 Task: View property listings for condos in Charlotte, North Carolina, with virtual tours available
Action: Key pressed <Key.caps_lock>C<Key.caps_lock>harlotte
Screenshot: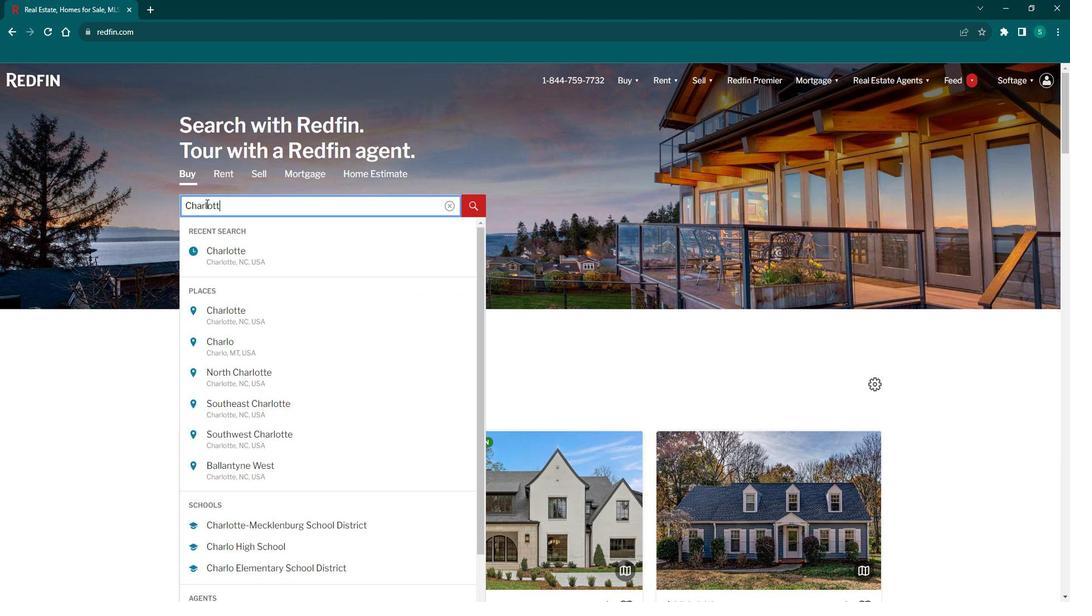 
Action: Mouse moved to (241, 319)
Screenshot: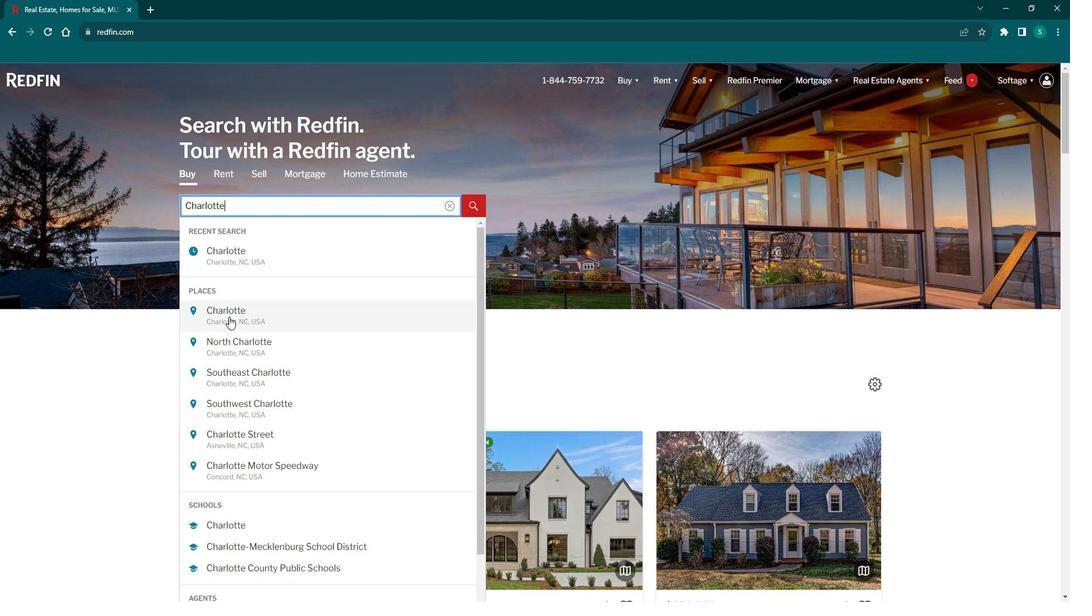
Action: Mouse pressed left at (241, 319)
Screenshot: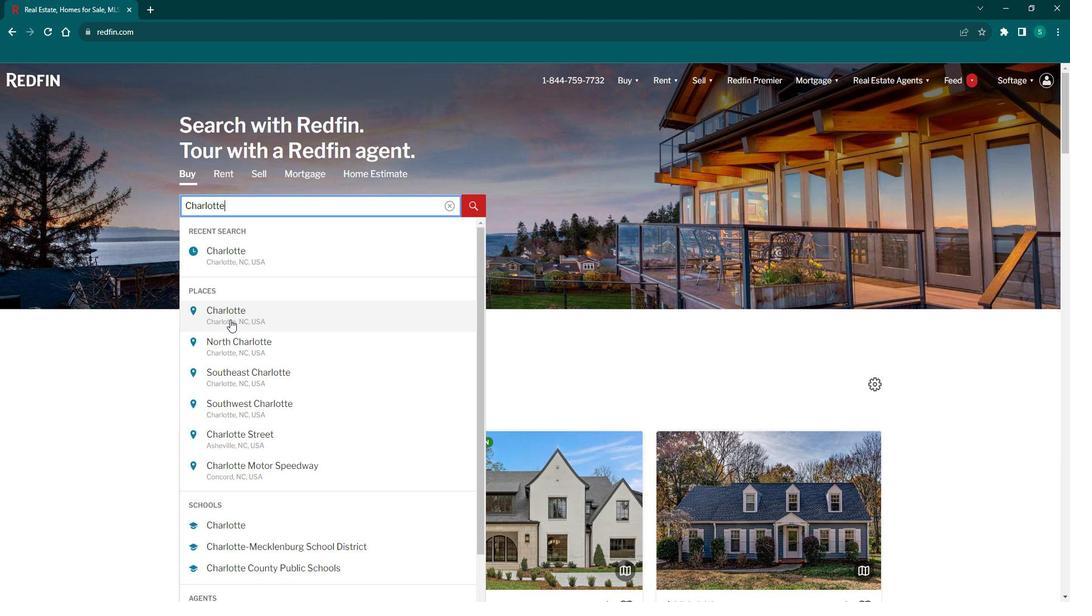 
Action: Mouse moved to (970, 153)
Screenshot: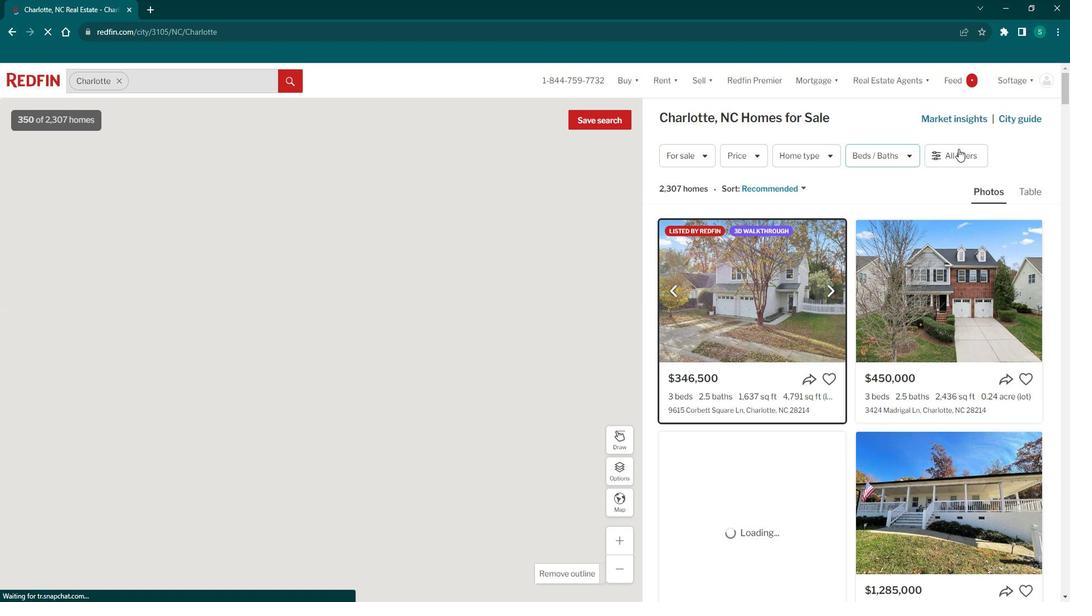 
Action: Mouse pressed left at (970, 153)
Screenshot: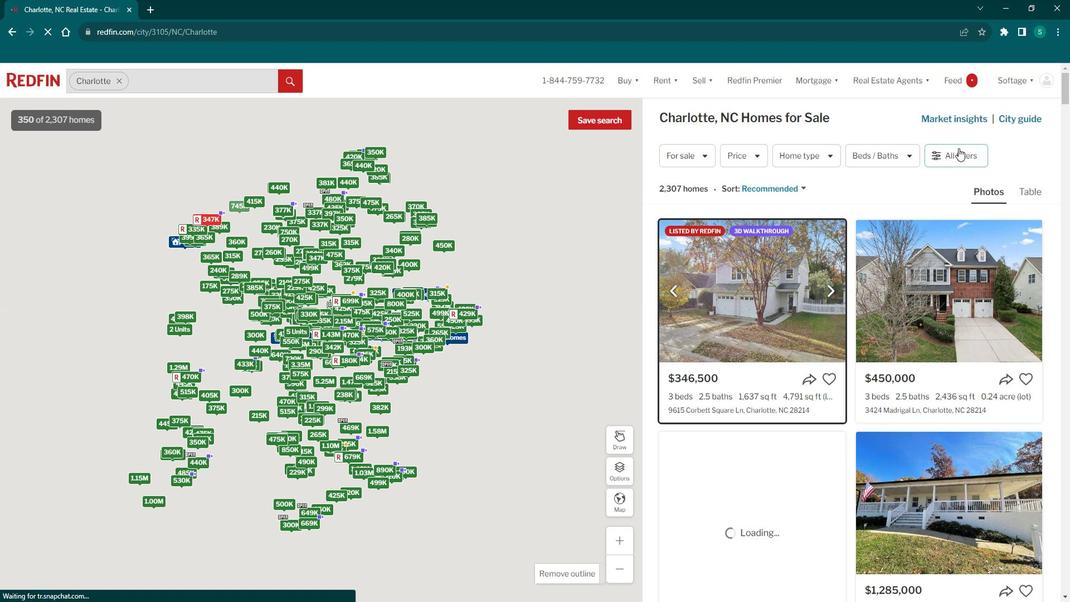 
Action: Mouse moved to (964, 157)
Screenshot: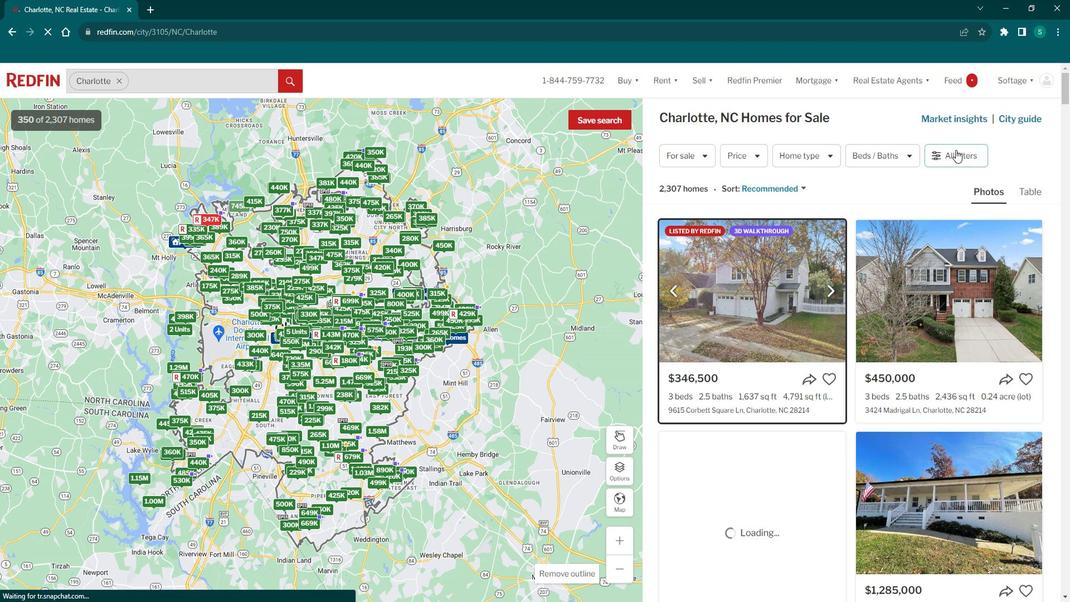 
Action: Mouse pressed left at (964, 157)
Screenshot: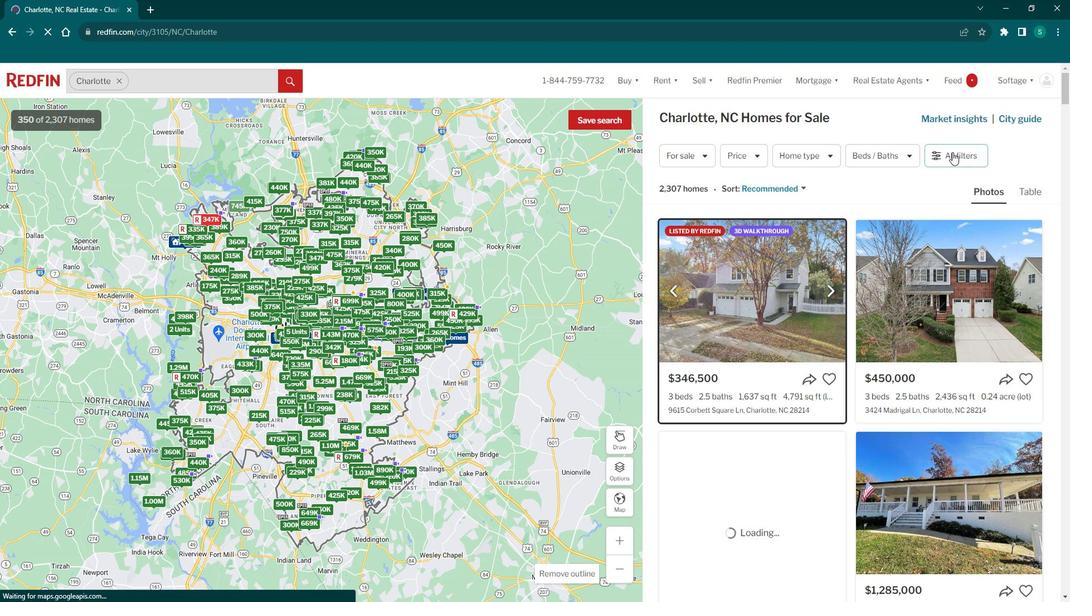 
Action: Mouse pressed left at (964, 157)
Screenshot: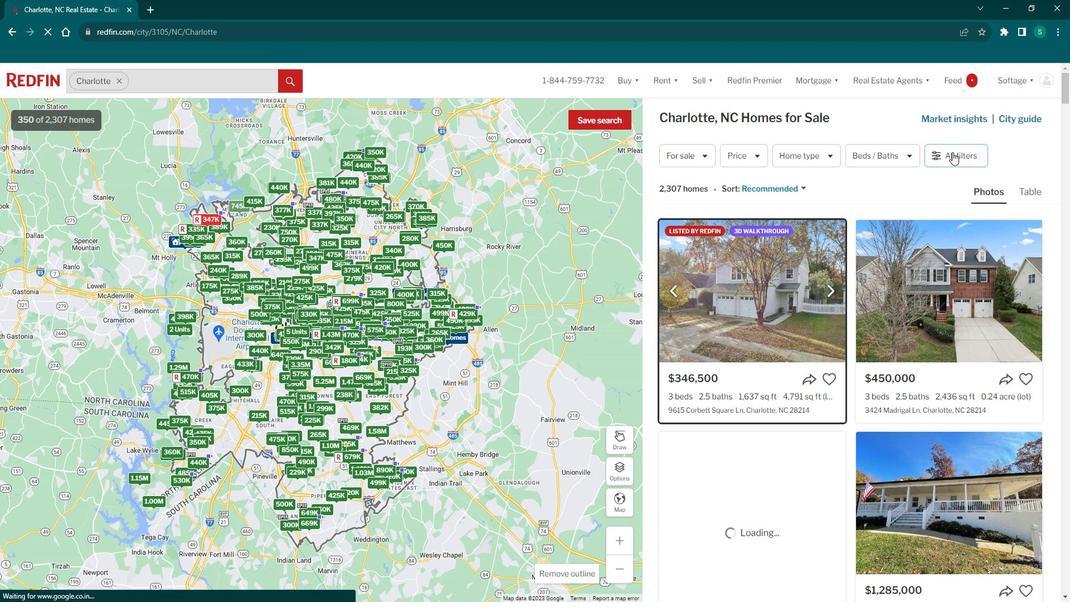 
Action: Mouse pressed left at (964, 157)
Screenshot: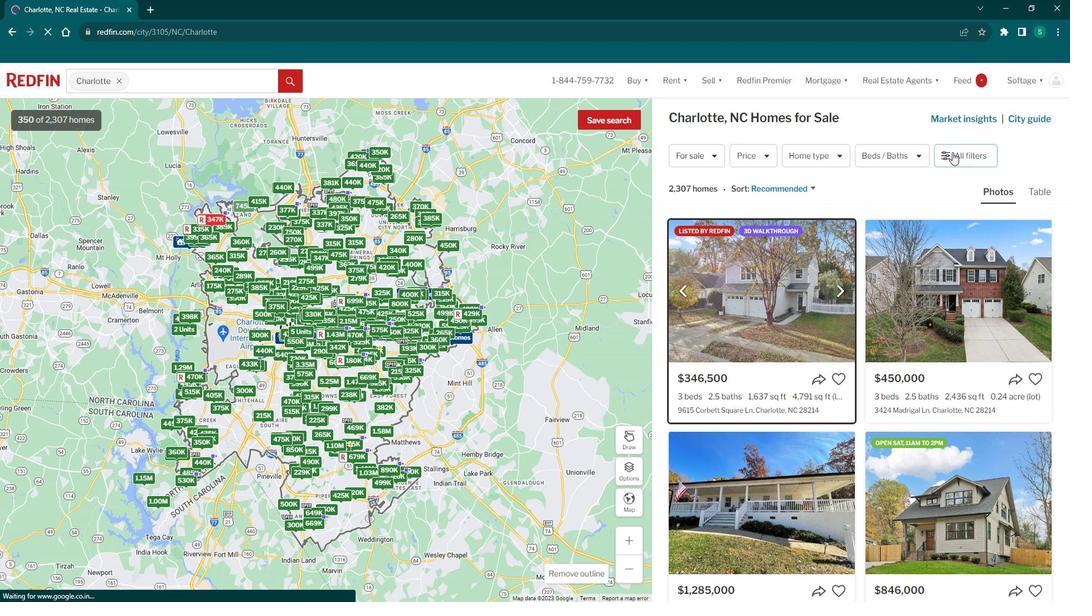 
Action: Mouse moved to (798, 381)
Screenshot: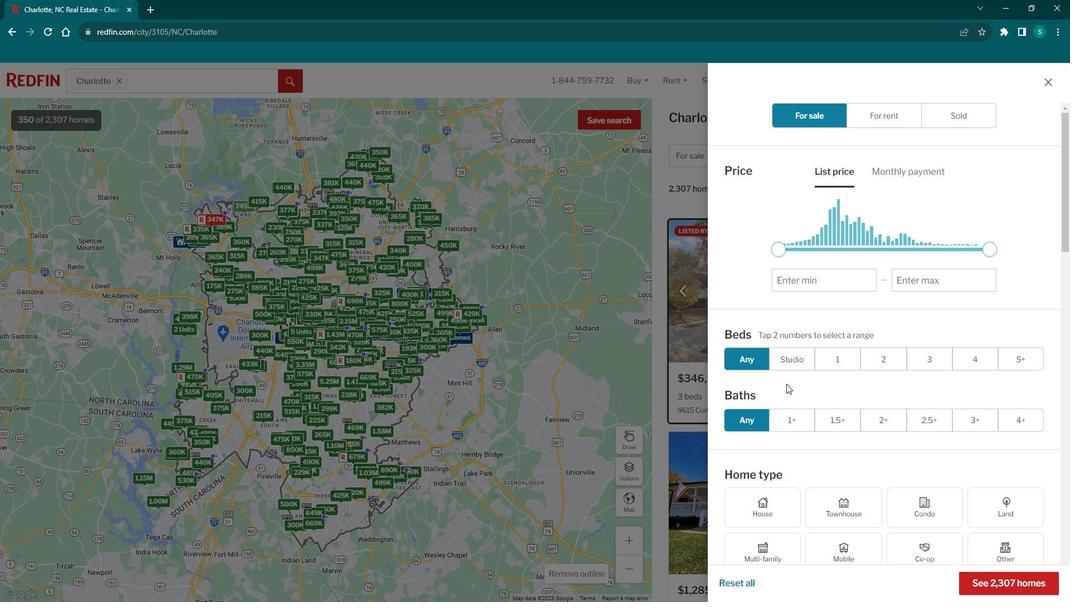 
Action: Mouse scrolled (798, 380) with delta (0, 0)
Screenshot: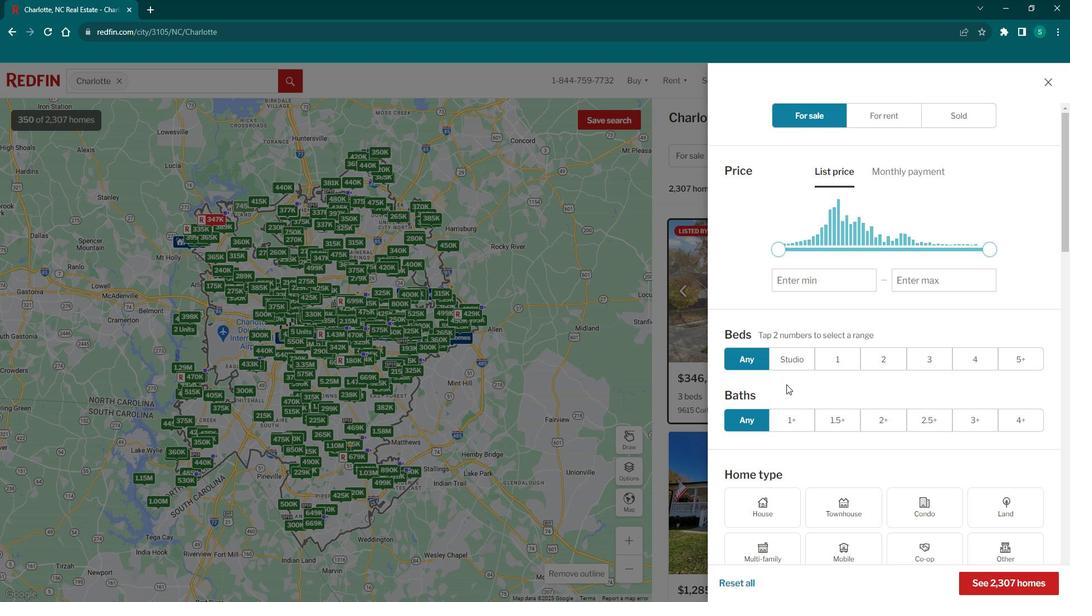 
Action: Mouse scrolled (798, 380) with delta (0, 0)
Screenshot: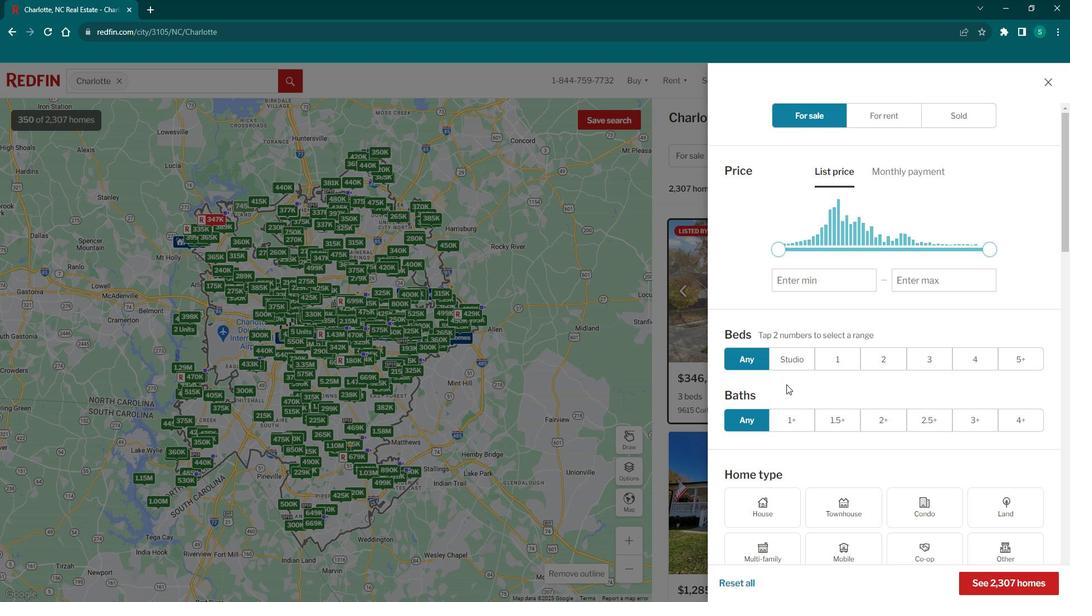 
Action: Mouse scrolled (798, 380) with delta (0, 0)
Screenshot: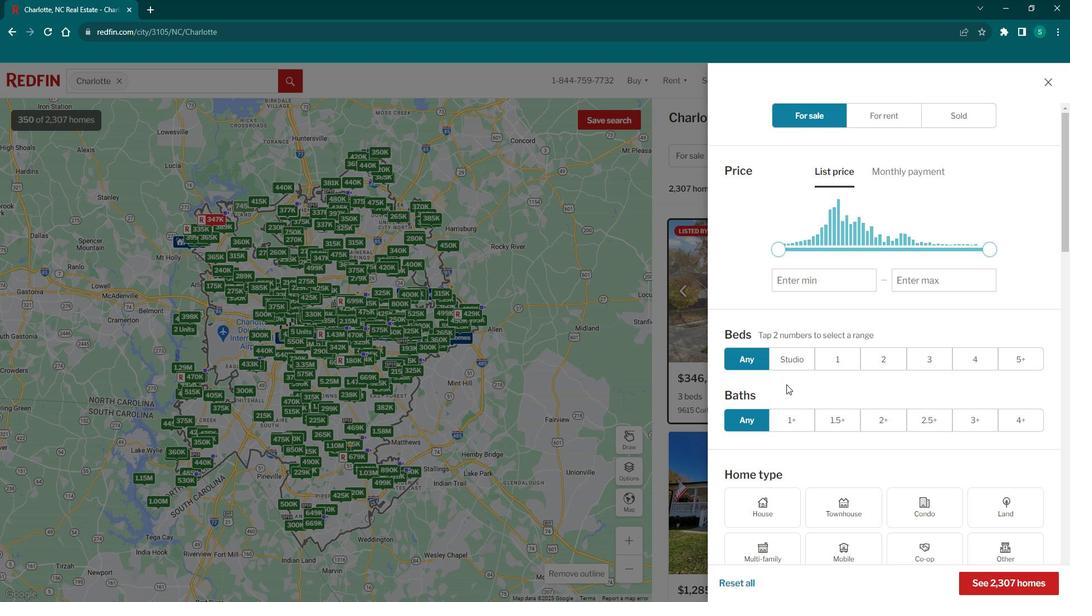 
Action: Mouse scrolled (798, 380) with delta (0, 0)
Screenshot: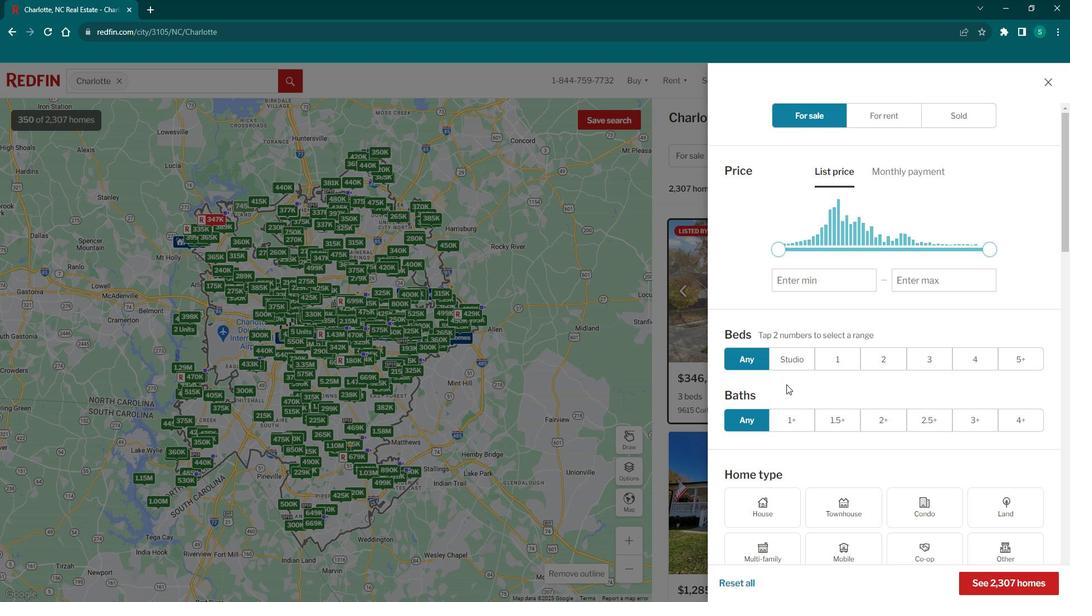 
Action: Mouse scrolled (798, 380) with delta (0, 0)
Screenshot: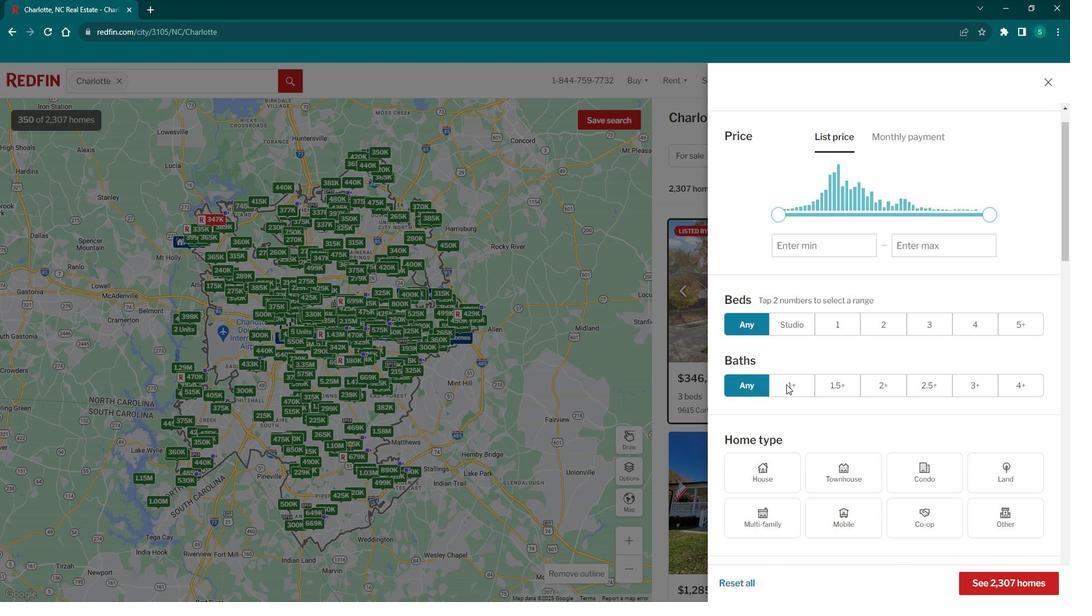 
Action: Mouse moved to (933, 229)
Screenshot: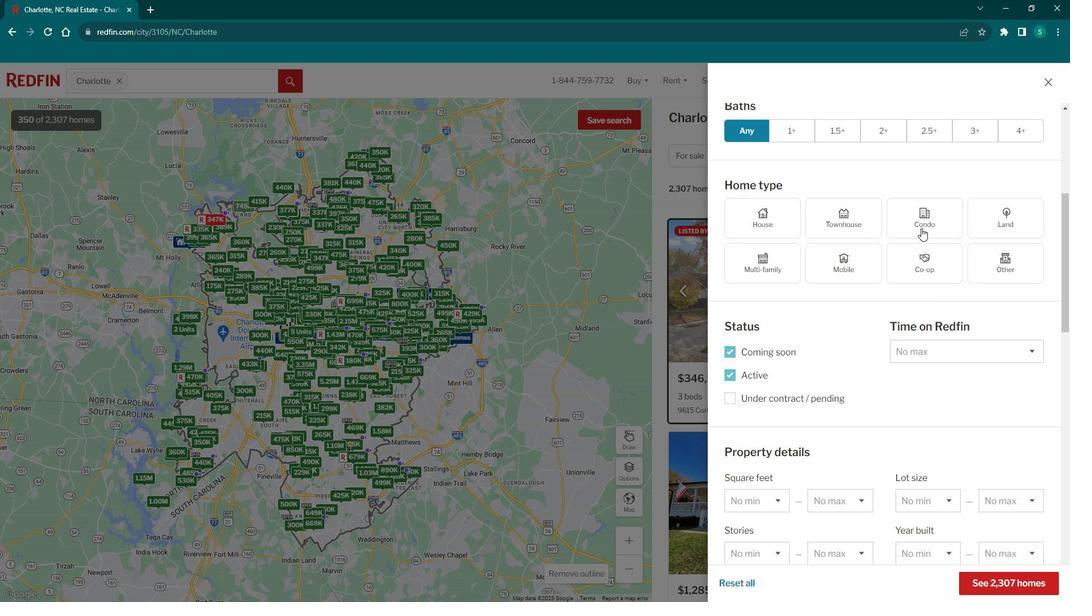 
Action: Mouse pressed left at (933, 229)
Screenshot: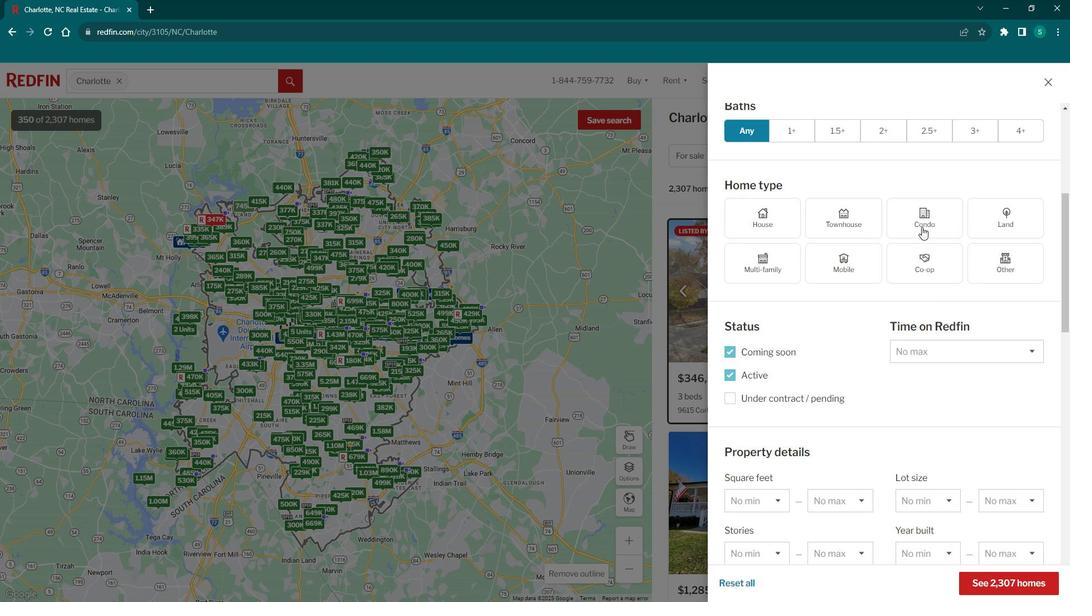 
Action: Mouse moved to (843, 375)
Screenshot: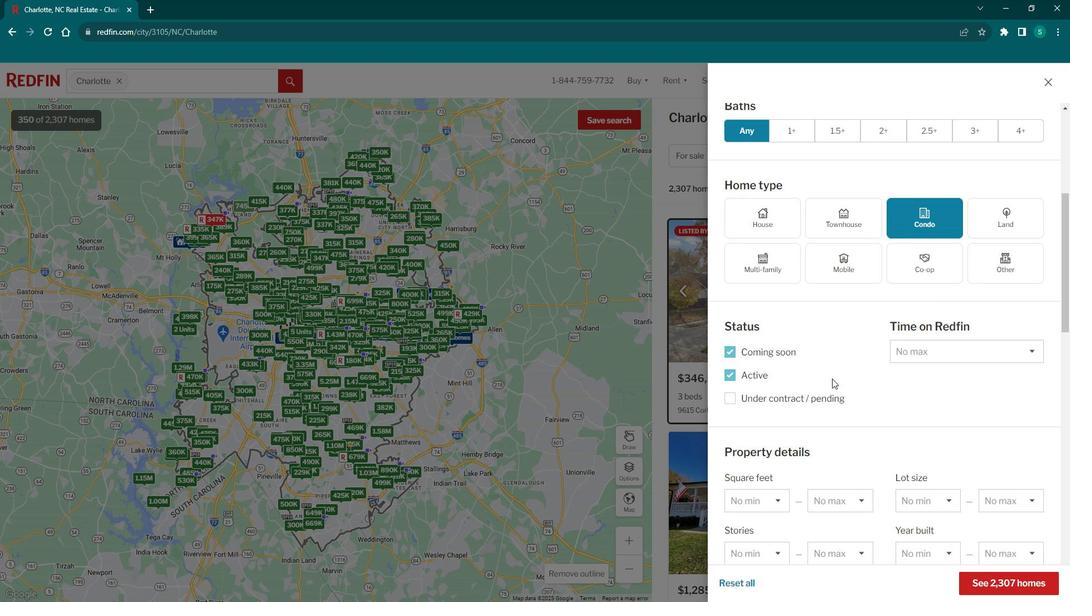 
Action: Mouse scrolled (843, 375) with delta (0, 0)
Screenshot: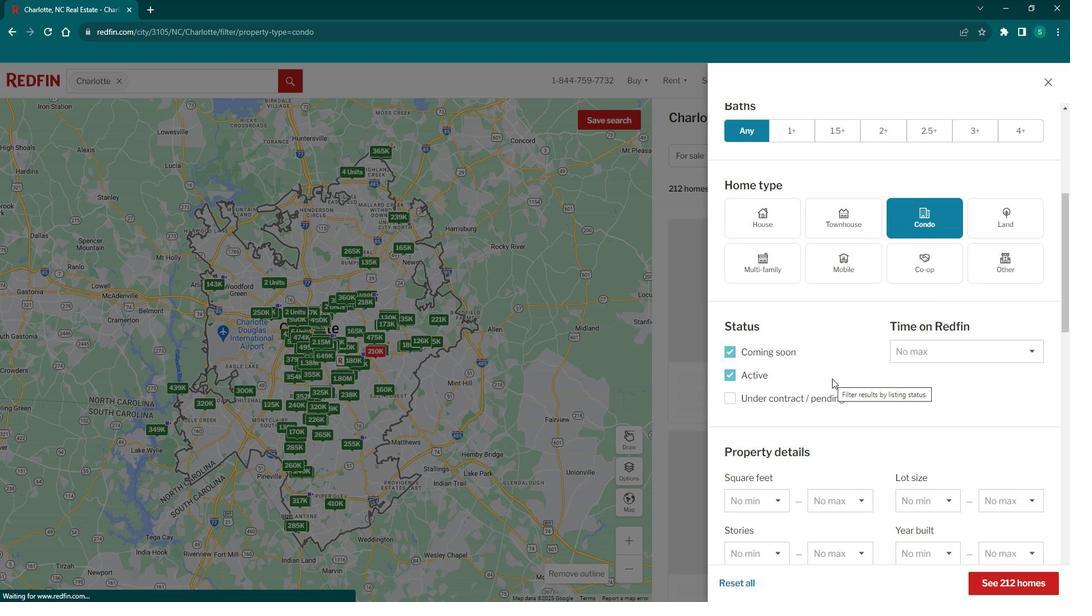 
Action: Mouse scrolled (843, 375) with delta (0, 0)
Screenshot: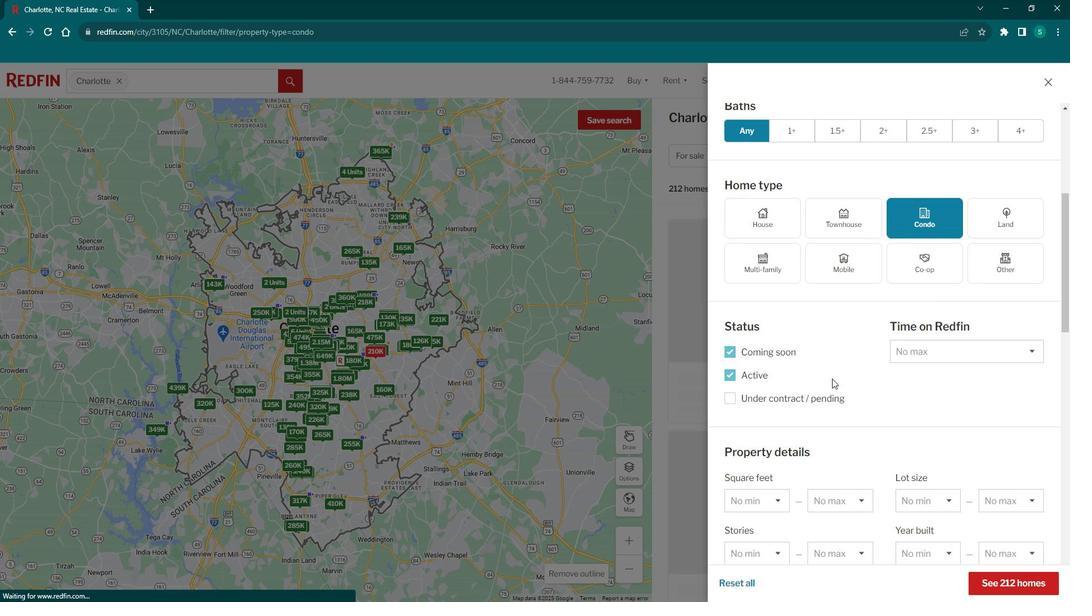 
Action: Mouse scrolled (843, 375) with delta (0, 0)
Screenshot: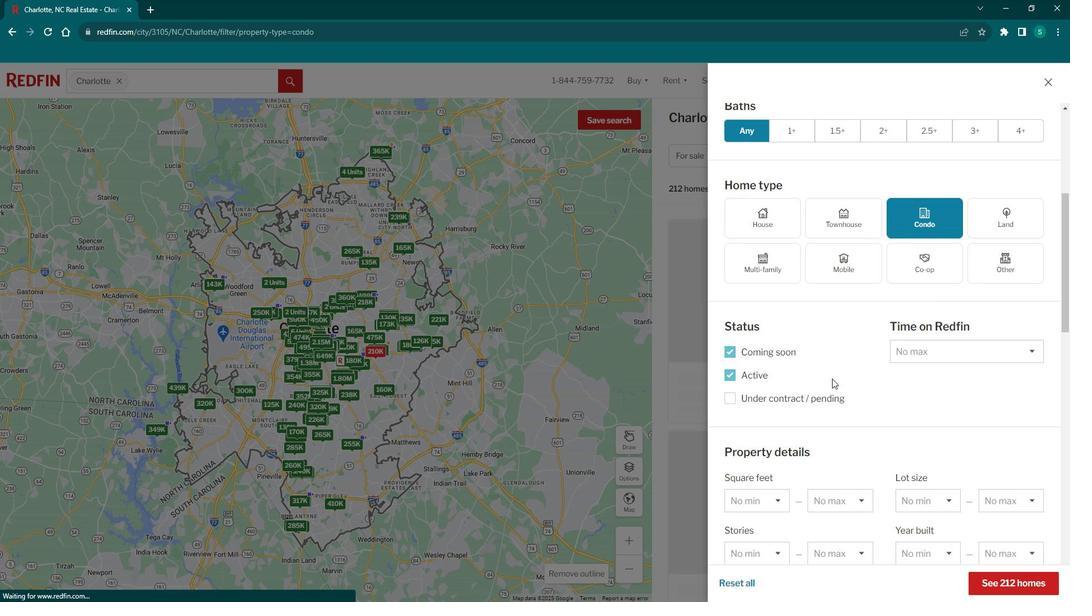 
Action: Mouse scrolled (843, 375) with delta (0, 0)
Screenshot: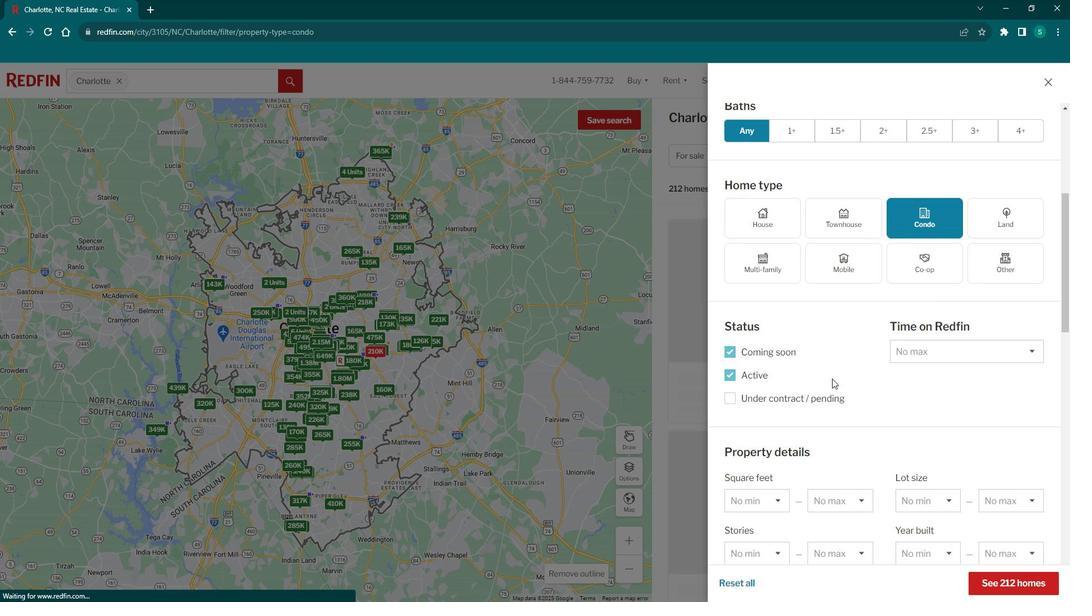 
Action: Mouse scrolled (843, 375) with delta (0, 0)
Screenshot: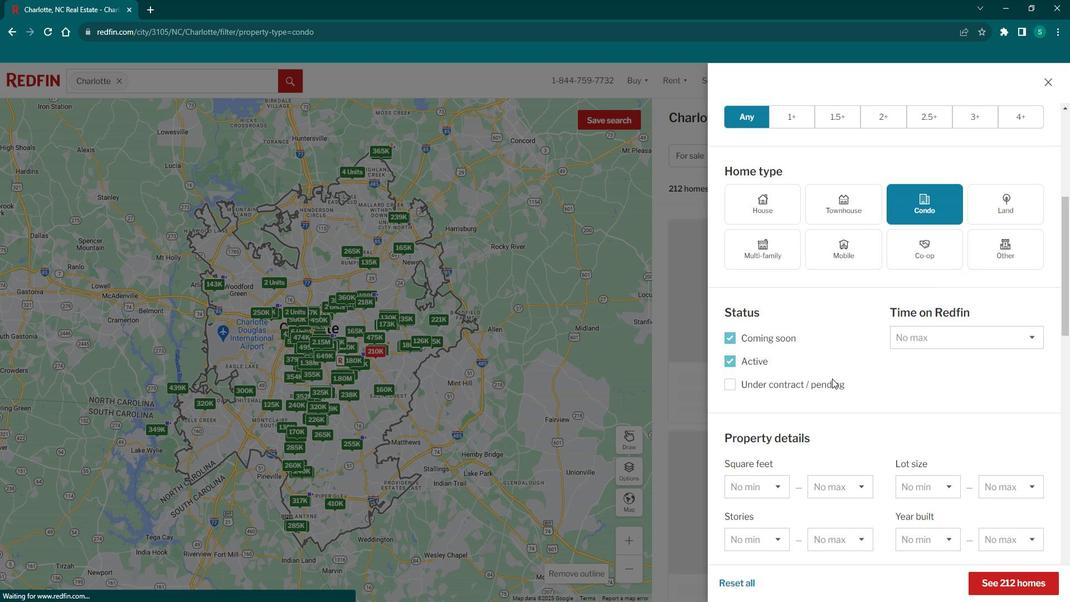 
Action: Mouse scrolled (843, 375) with delta (0, 0)
Screenshot: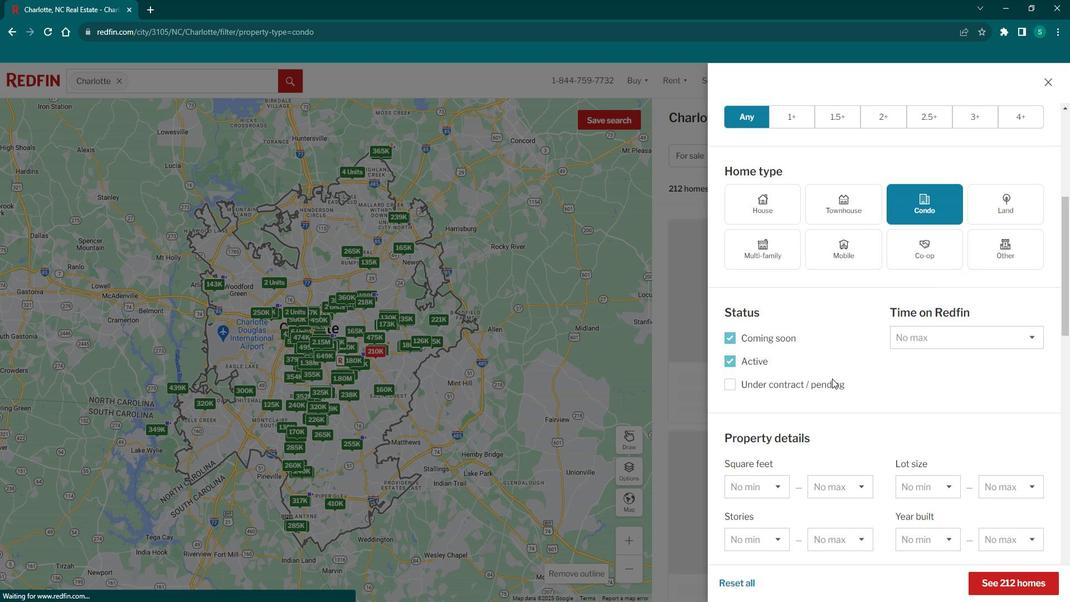 
Action: Mouse moved to (843, 375)
Screenshot: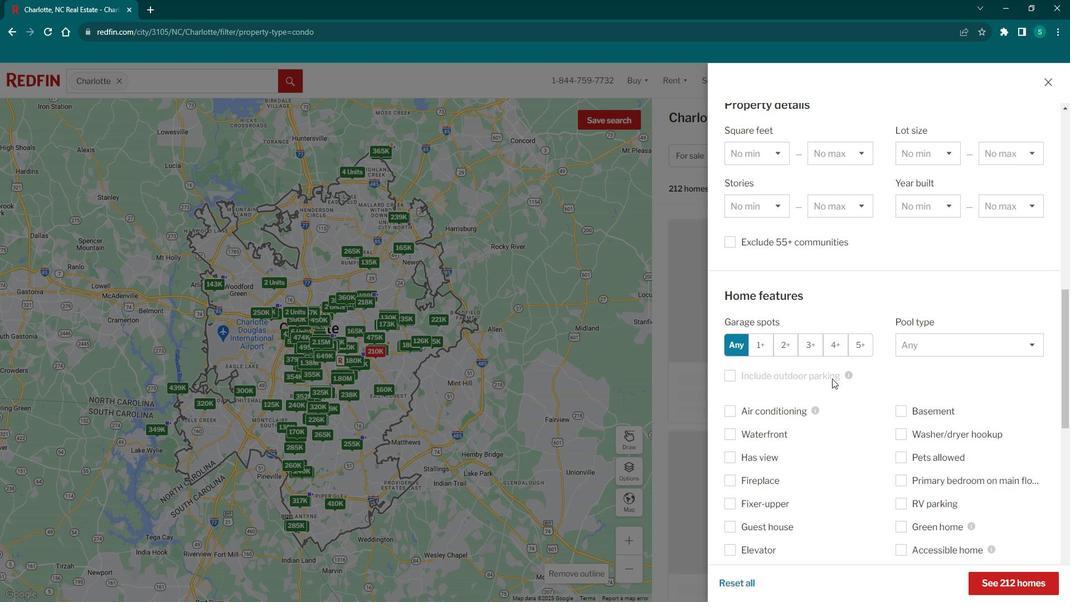 
Action: Mouse scrolled (843, 375) with delta (0, 0)
Screenshot: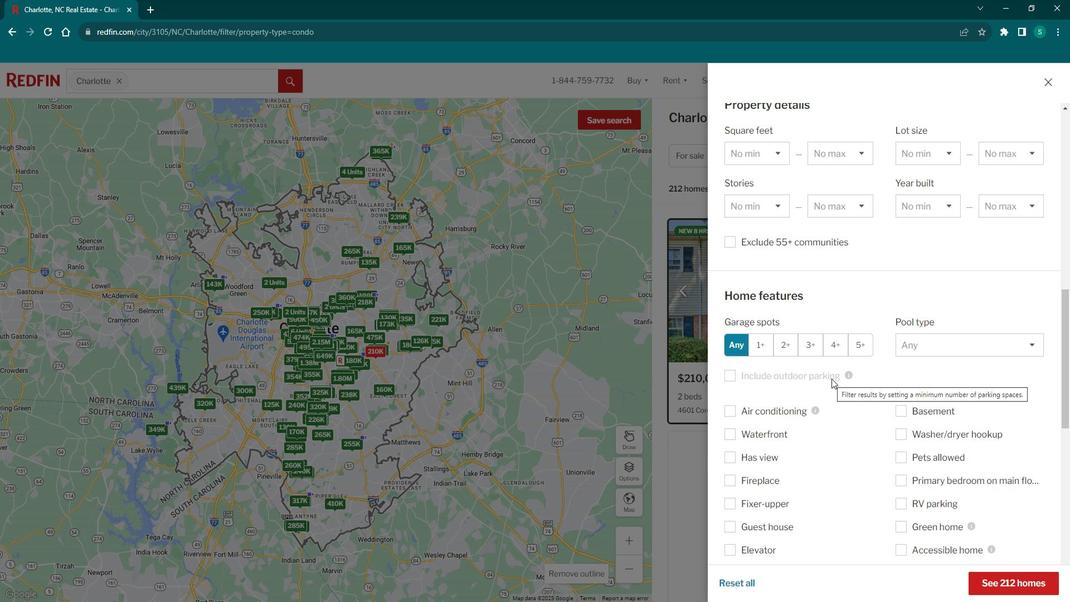 
Action: Mouse scrolled (843, 375) with delta (0, 0)
Screenshot: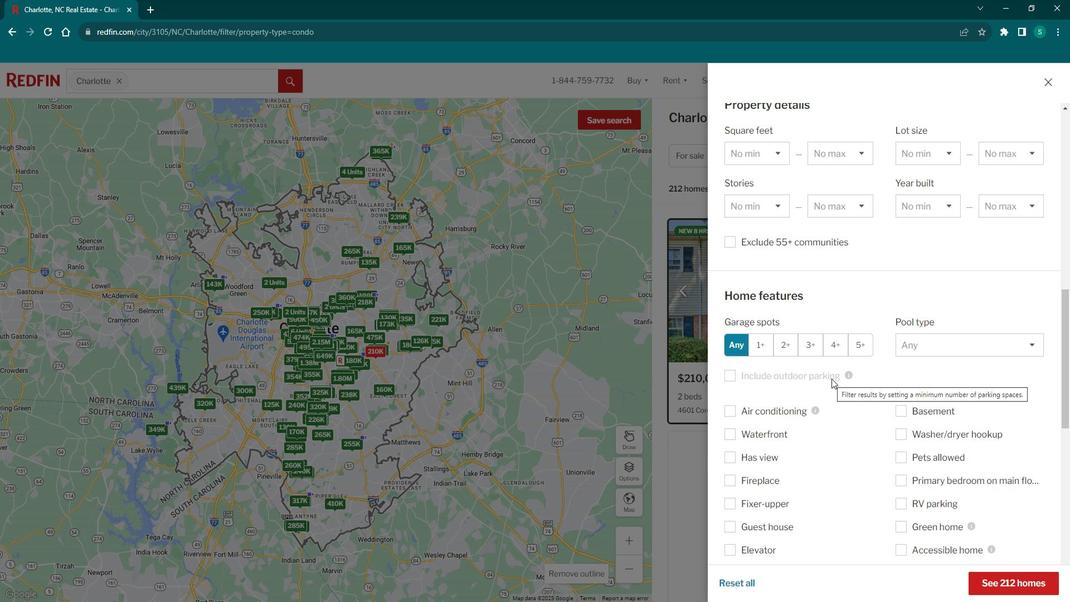 
Action: Mouse scrolled (843, 375) with delta (0, 0)
Screenshot: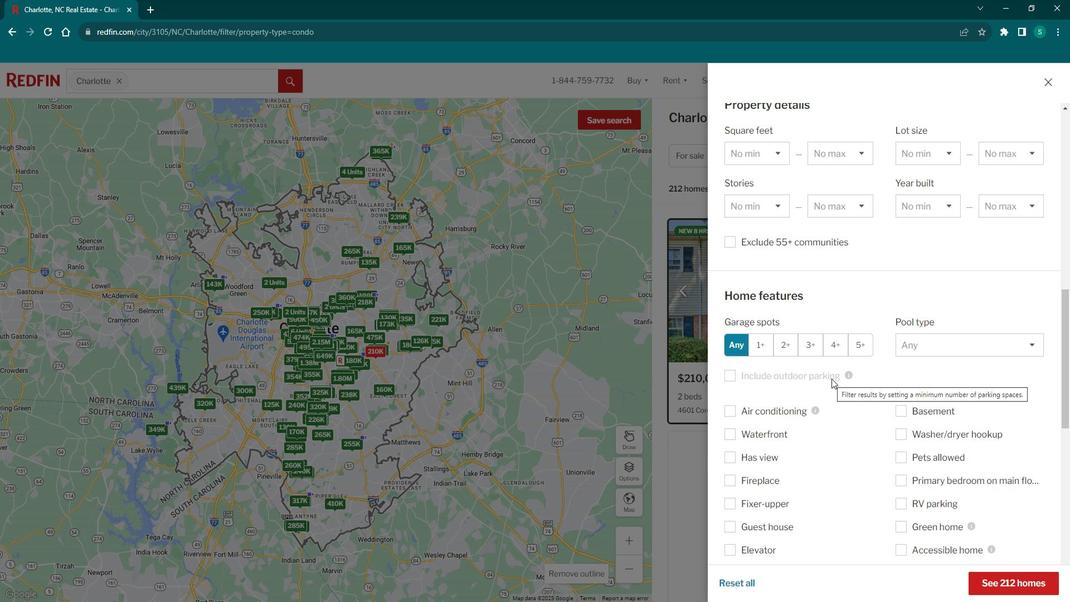 
Action: Mouse scrolled (843, 375) with delta (0, 0)
Screenshot: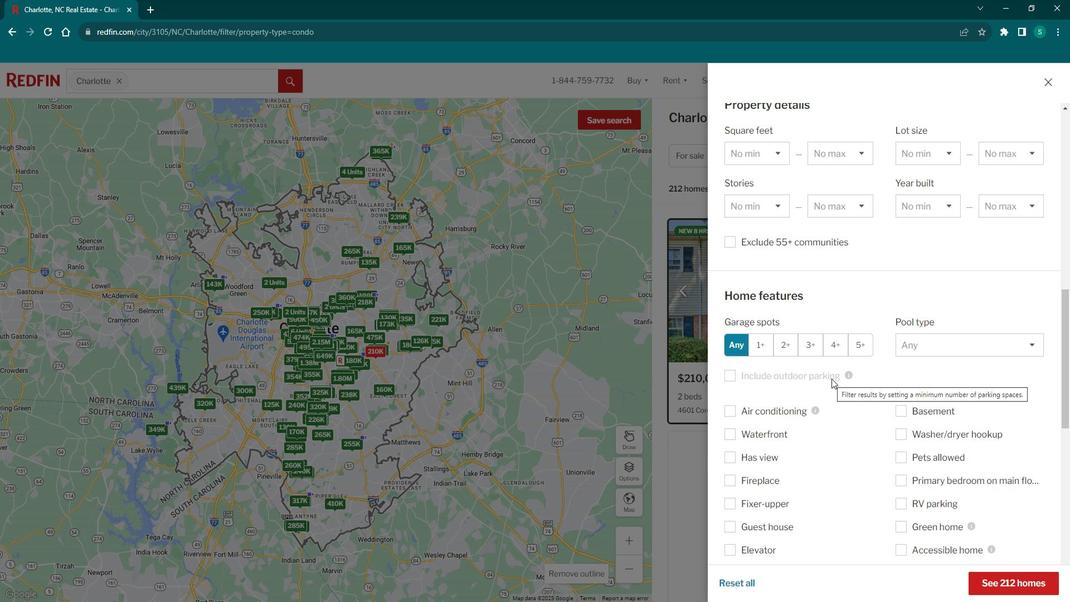 
Action: Mouse scrolled (843, 375) with delta (0, 0)
Screenshot: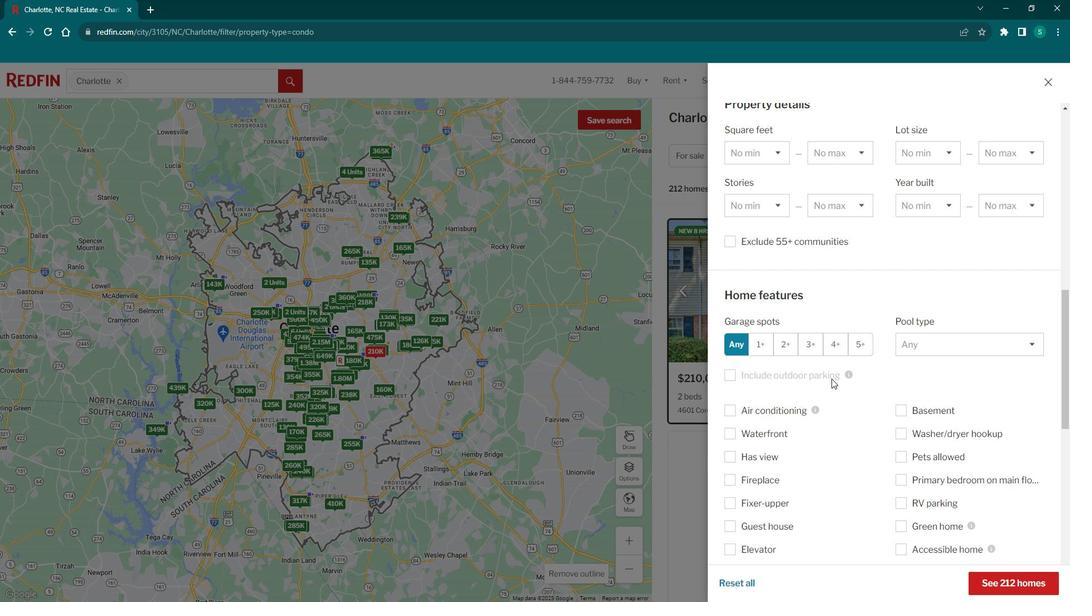 
Action: Mouse scrolled (843, 375) with delta (0, 0)
Screenshot: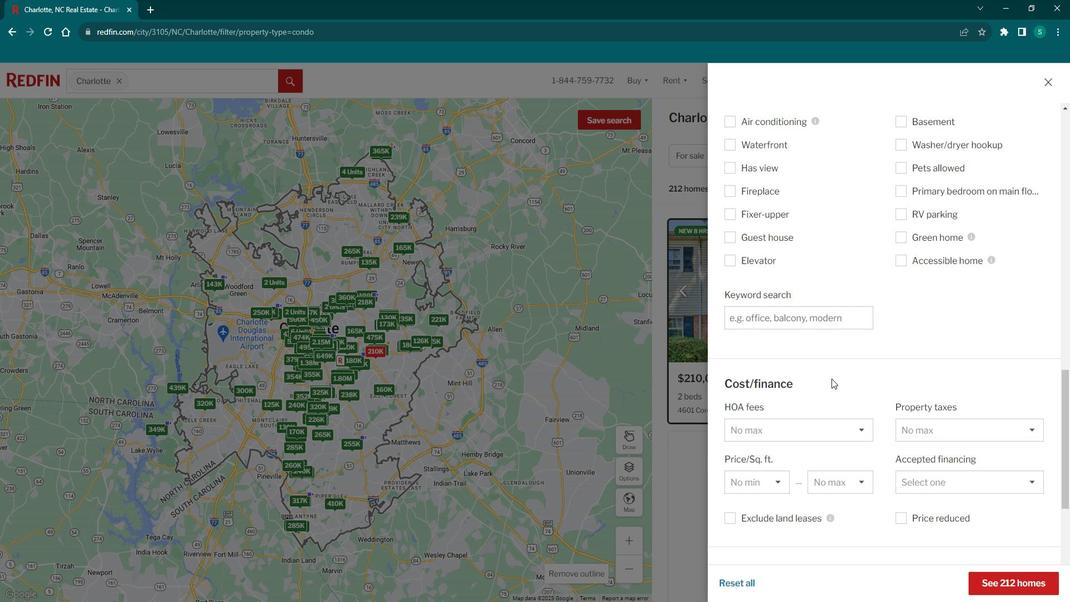 
Action: Mouse scrolled (843, 375) with delta (0, 0)
Screenshot: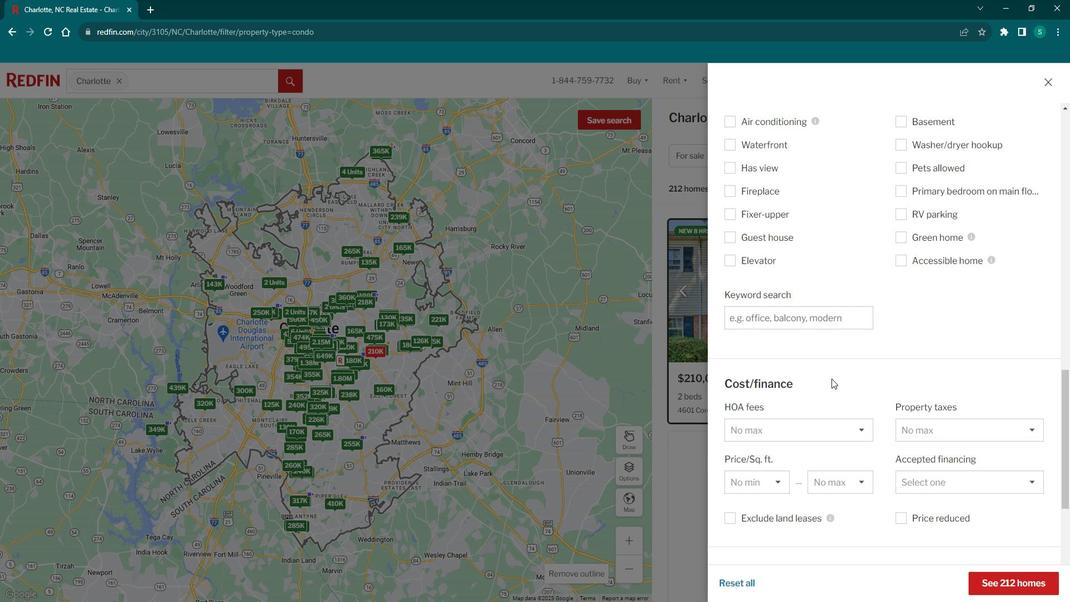 
Action: Mouse scrolled (843, 375) with delta (0, 0)
Screenshot: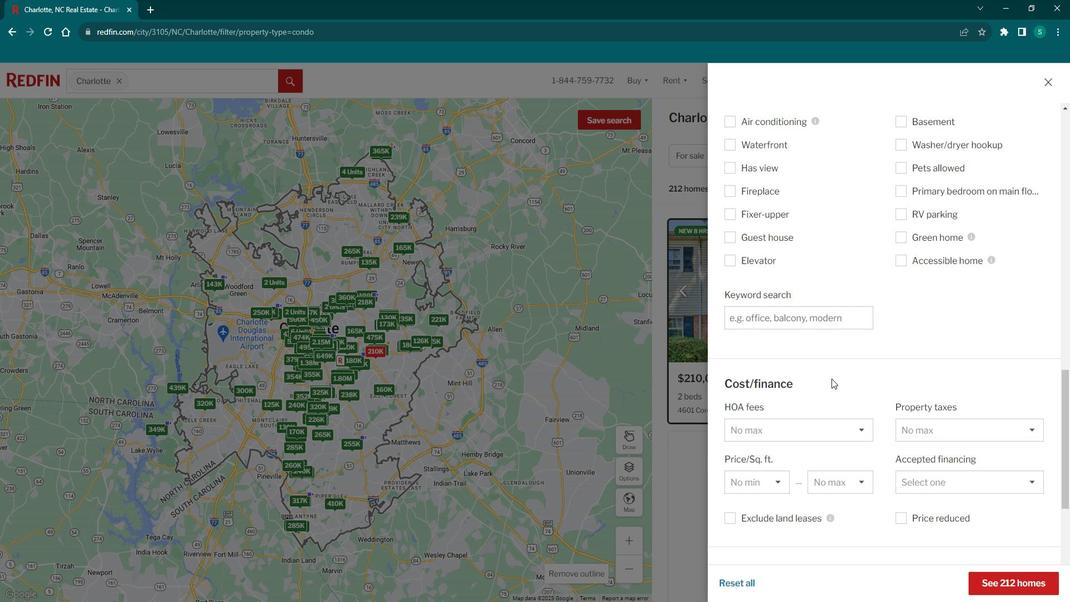 
Action: Mouse scrolled (843, 375) with delta (0, 0)
Screenshot: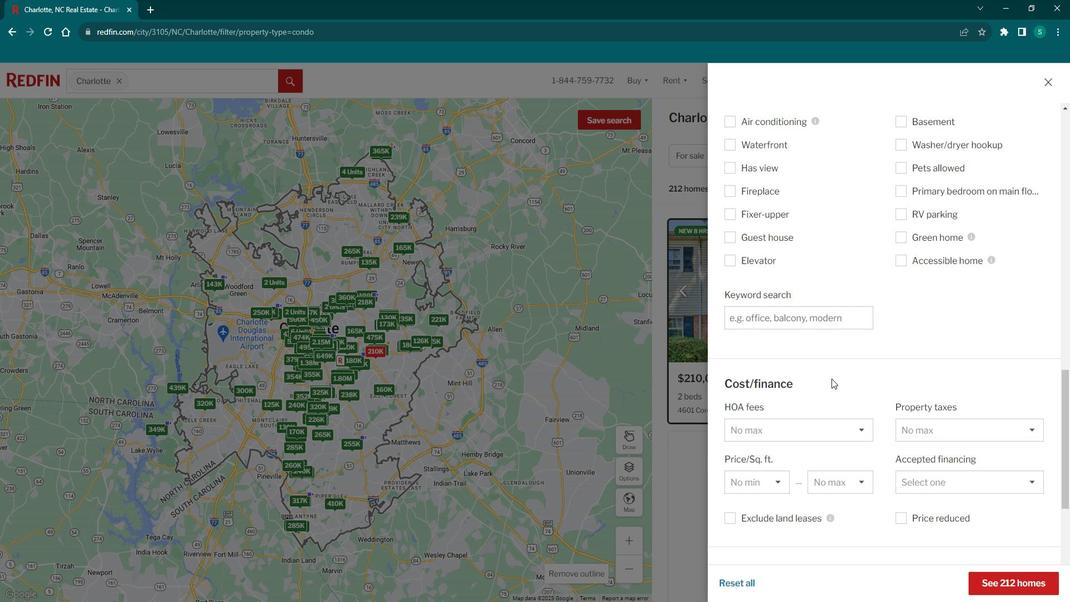 
Action: Mouse scrolled (843, 375) with delta (0, 0)
Screenshot: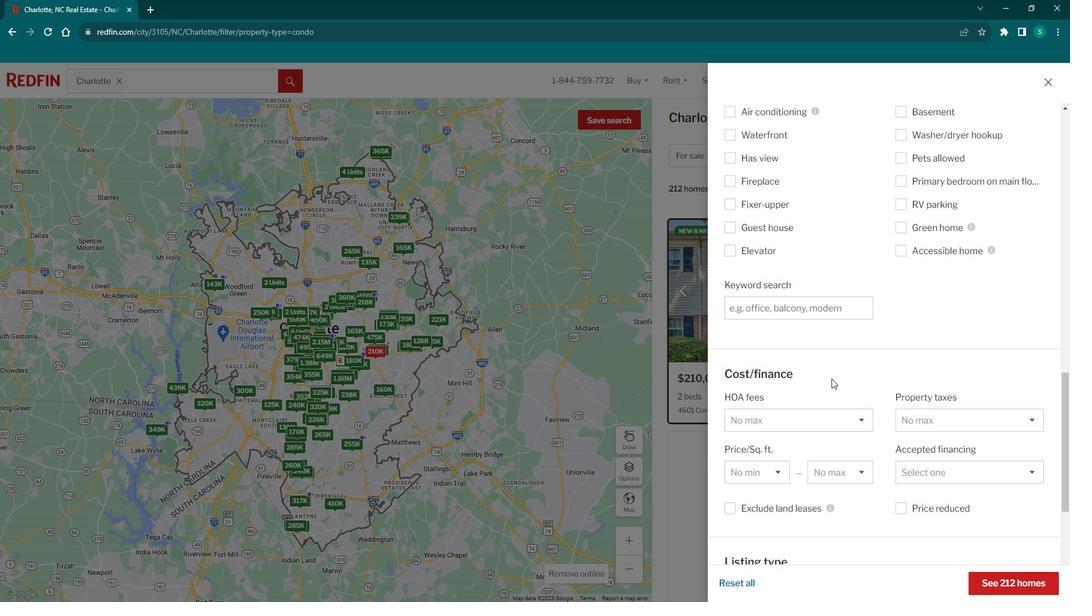 
Action: Mouse moved to (832, 354)
Screenshot: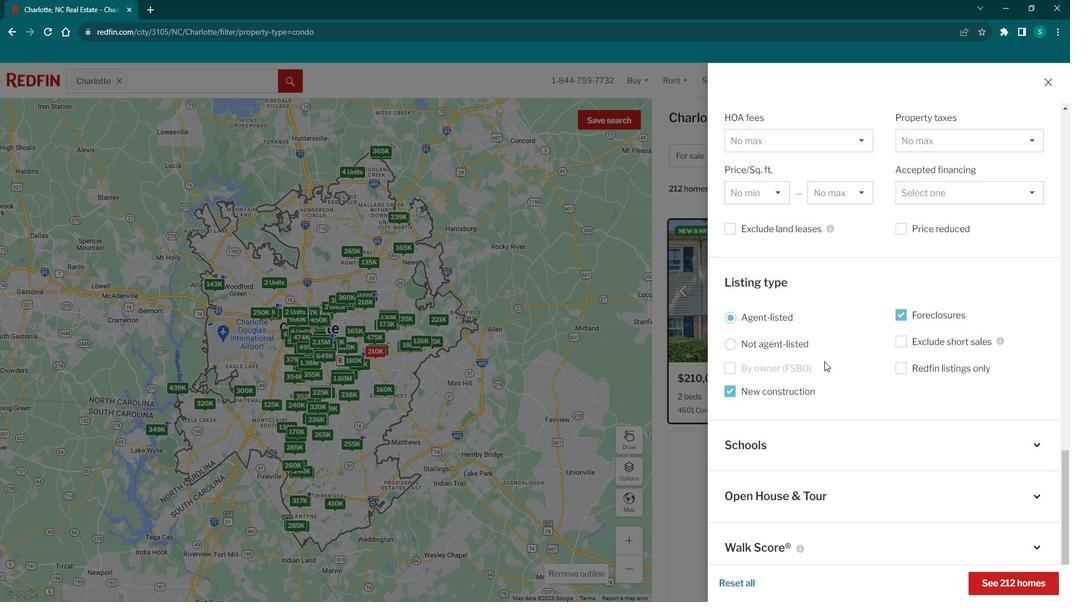 
Action: Mouse scrolled (832, 354) with delta (0, 0)
Screenshot: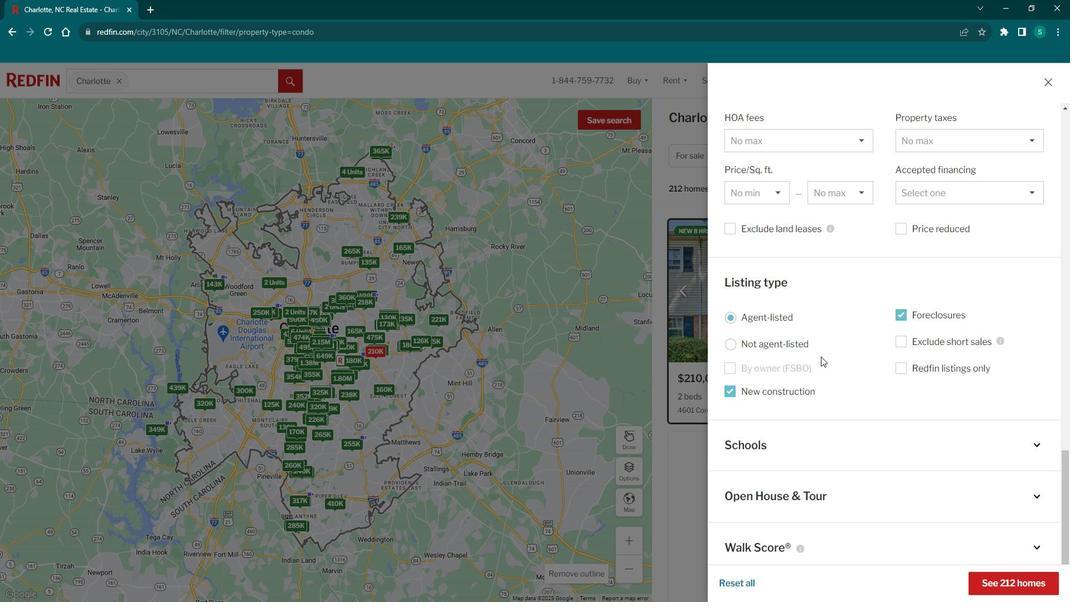 
Action: Mouse scrolled (832, 354) with delta (0, 0)
Screenshot: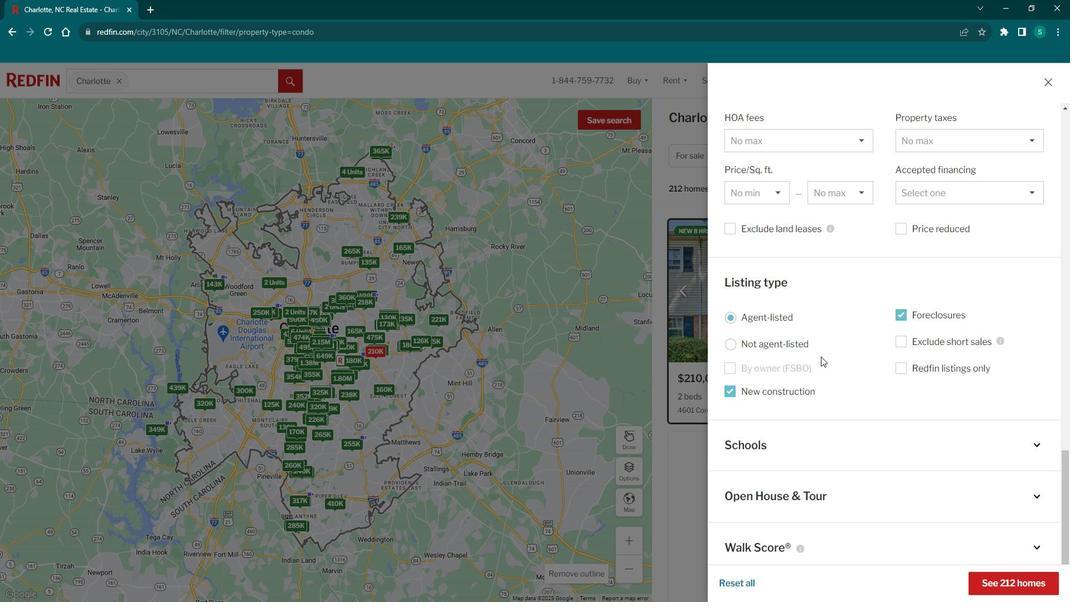 
Action: Mouse scrolled (832, 354) with delta (0, 0)
Screenshot: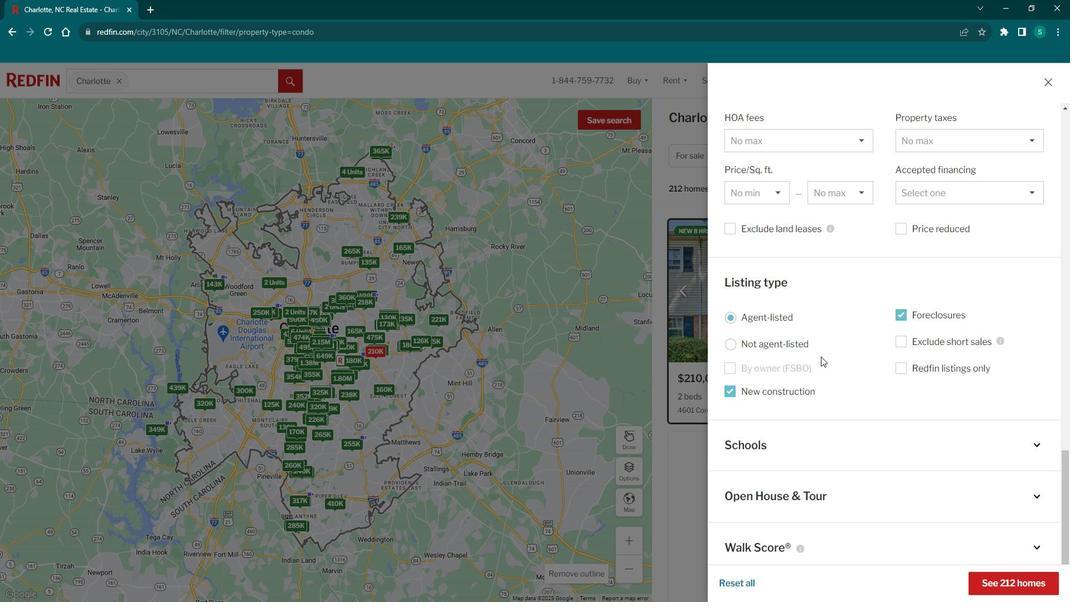 
Action: Mouse scrolled (832, 354) with delta (0, 0)
Screenshot: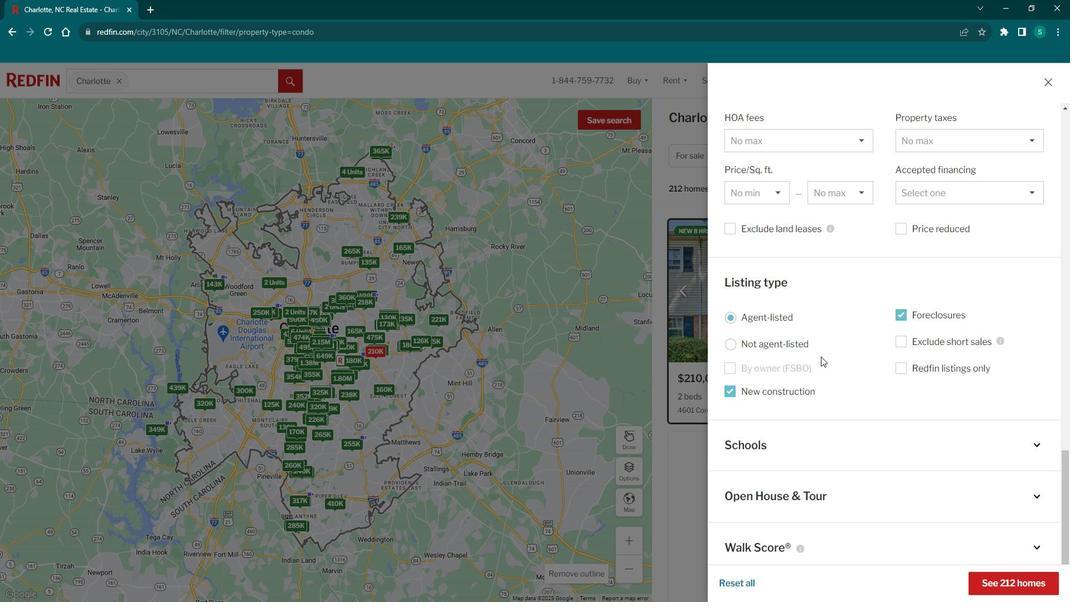 
Action: Mouse scrolled (832, 354) with delta (0, 0)
Screenshot: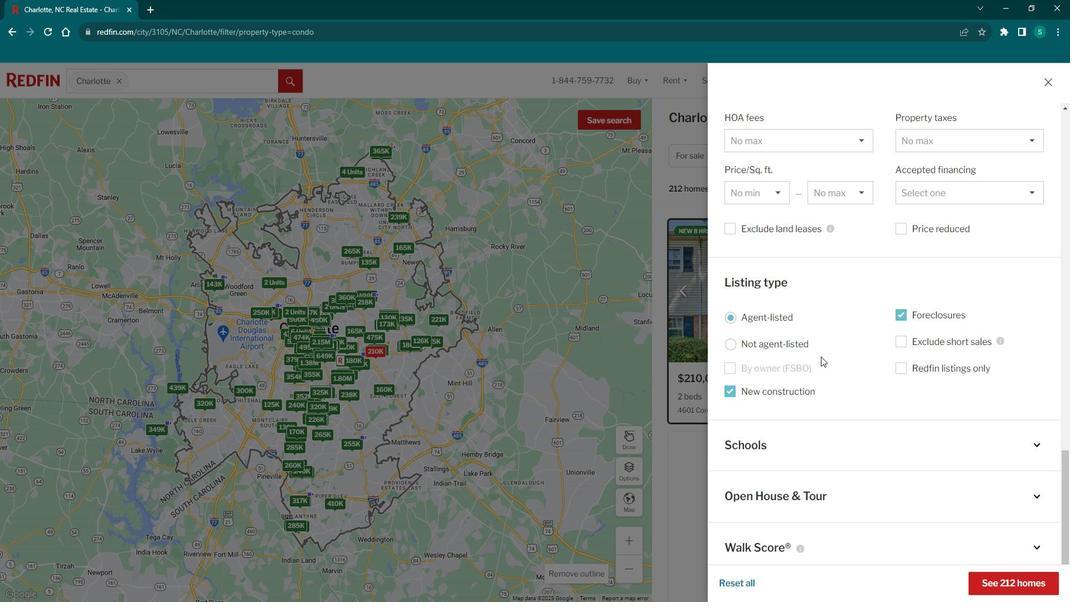 
Action: Mouse moved to (773, 484)
Screenshot: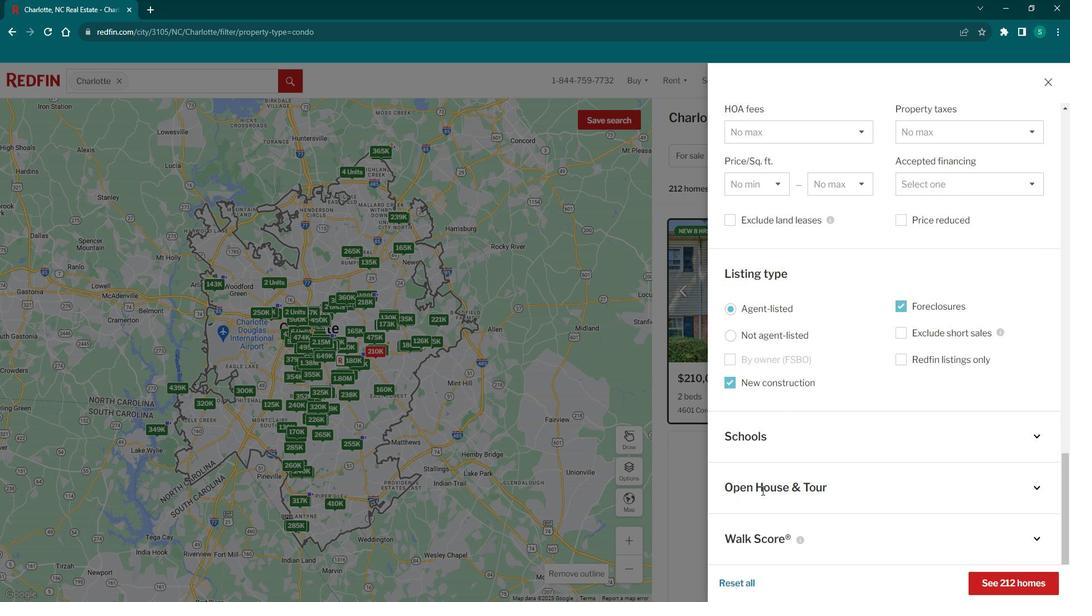
Action: Mouse pressed left at (773, 484)
Screenshot: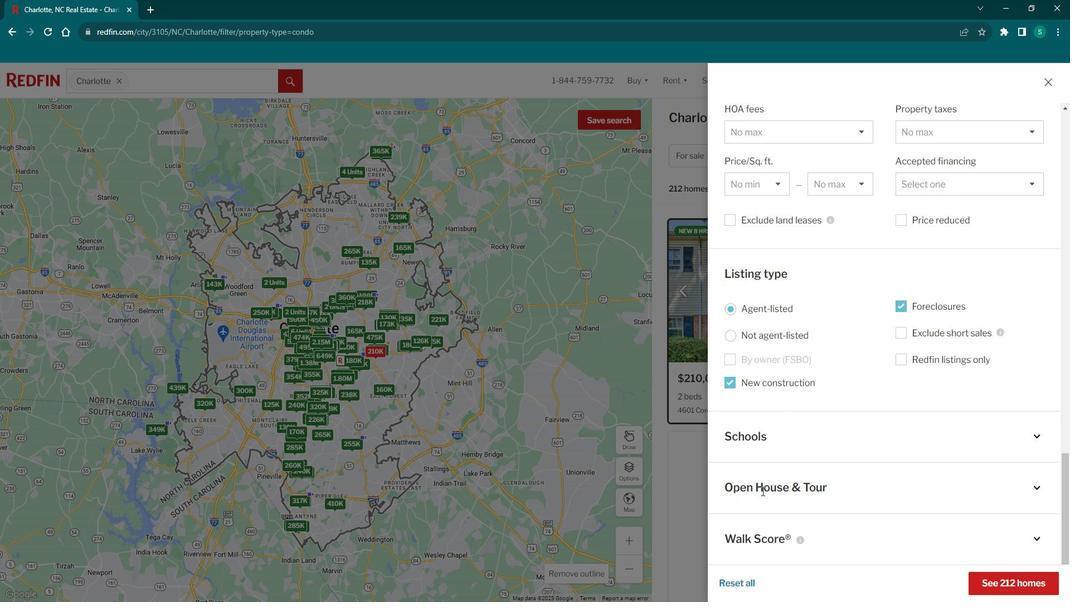 
Action: Mouse moved to (842, 449)
Screenshot: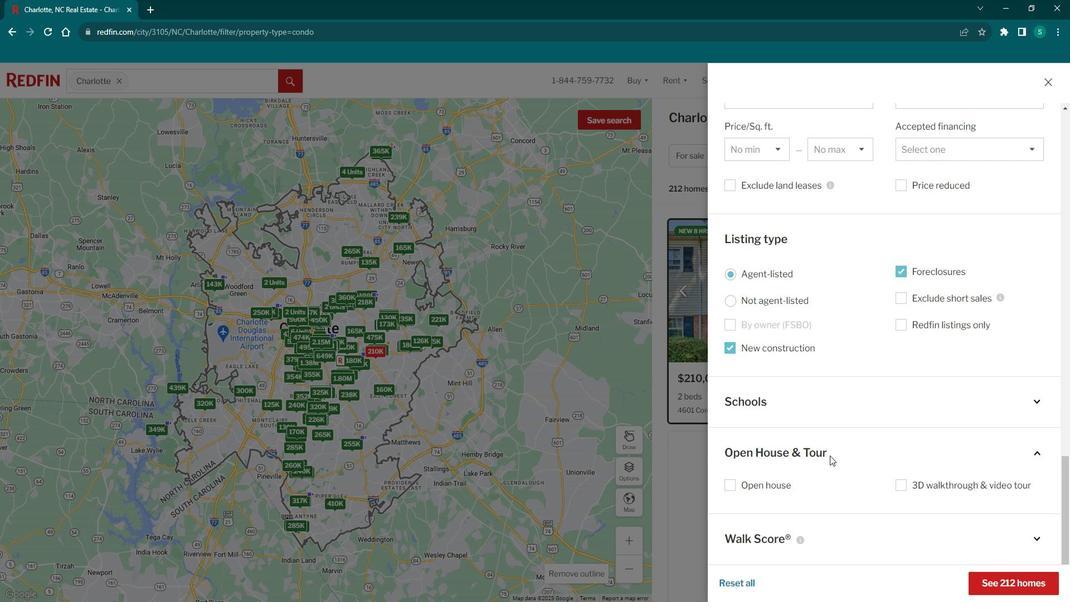 
Action: Mouse scrolled (842, 449) with delta (0, 0)
Screenshot: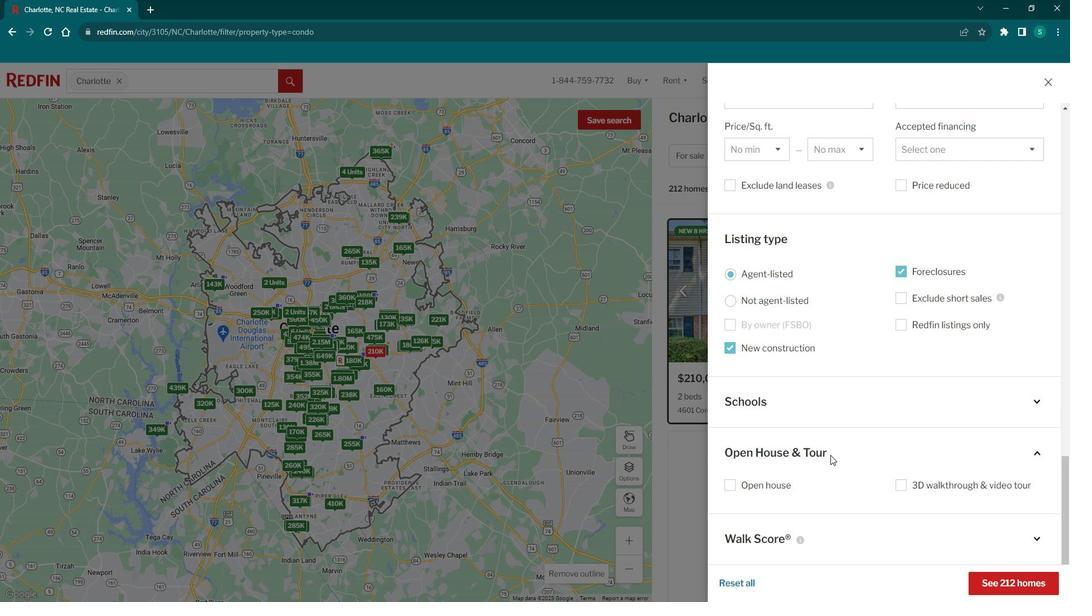 
Action: Mouse scrolled (842, 449) with delta (0, 0)
Screenshot: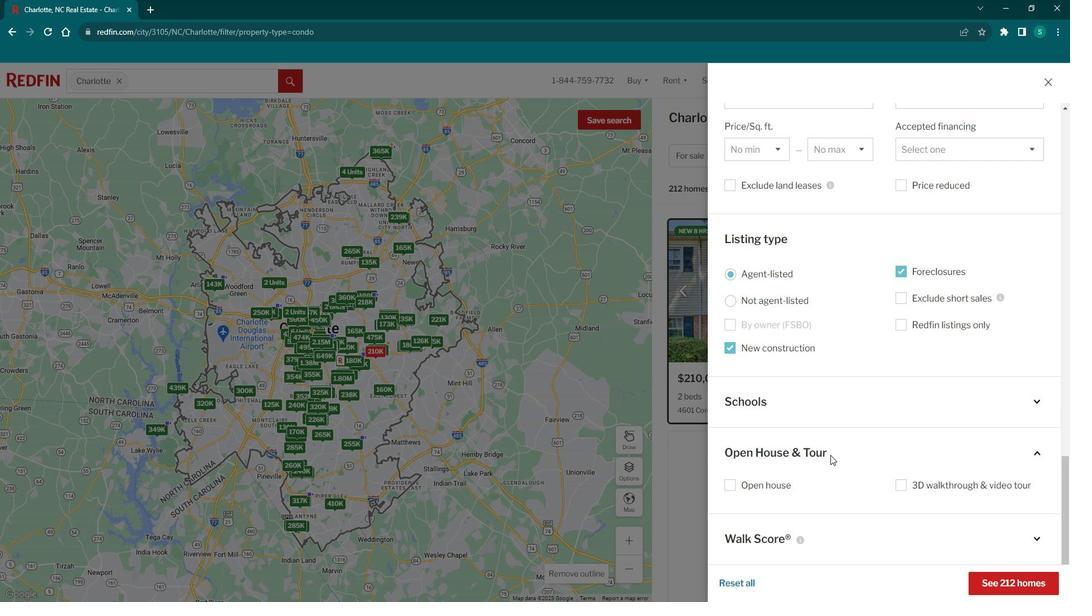 
Action: Mouse scrolled (842, 449) with delta (0, 0)
Screenshot: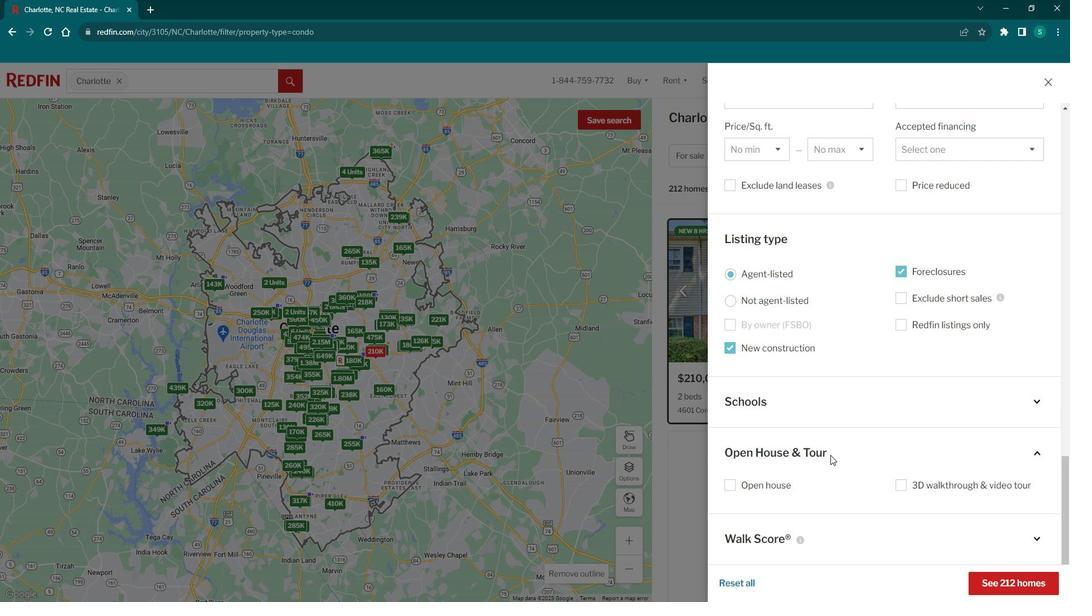 
Action: Mouse moved to (913, 479)
Screenshot: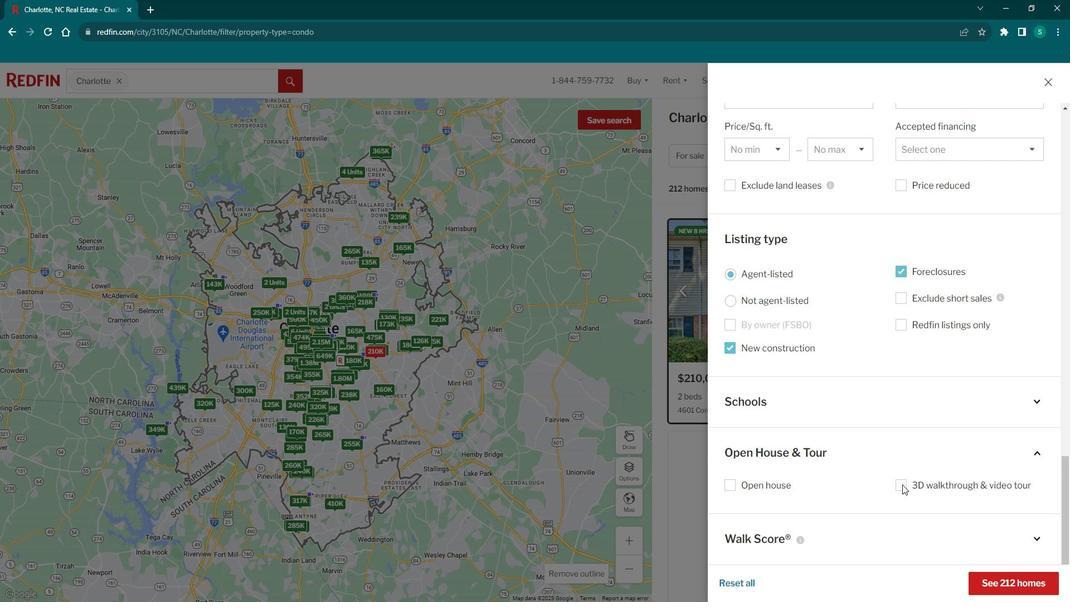 
Action: Mouse pressed left at (913, 479)
Screenshot: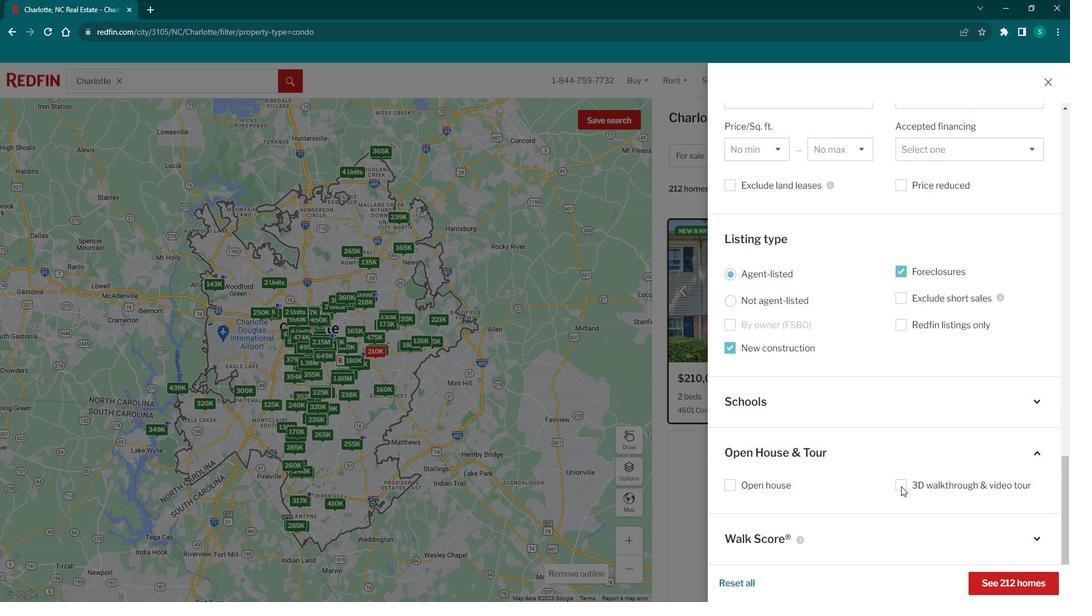 
Action: Mouse moved to (1014, 575)
Screenshot: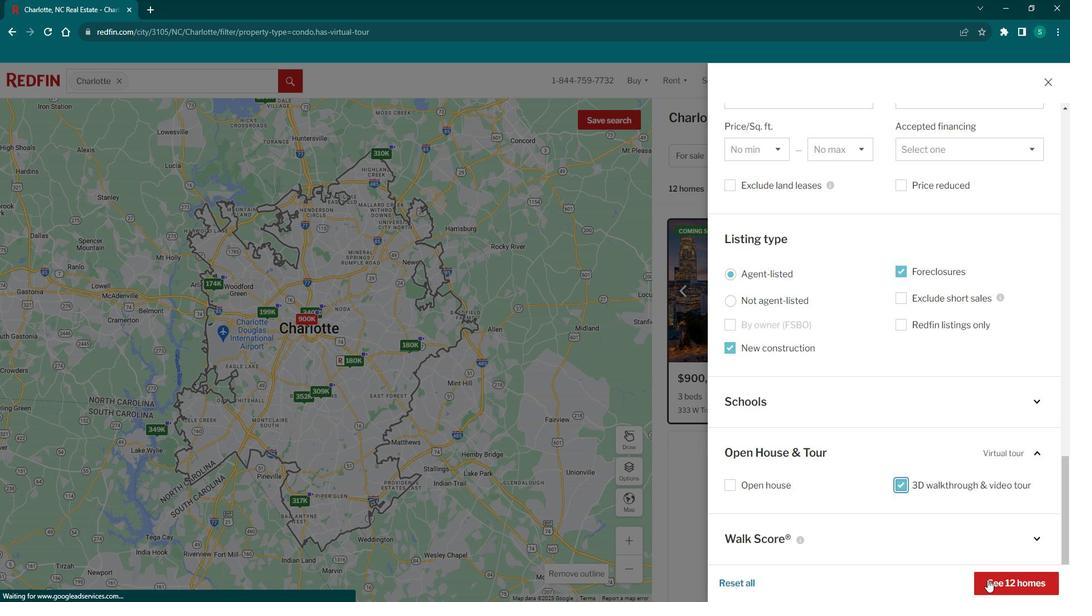 
Action: Mouse pressed left at (1014, 575)
Screenshot: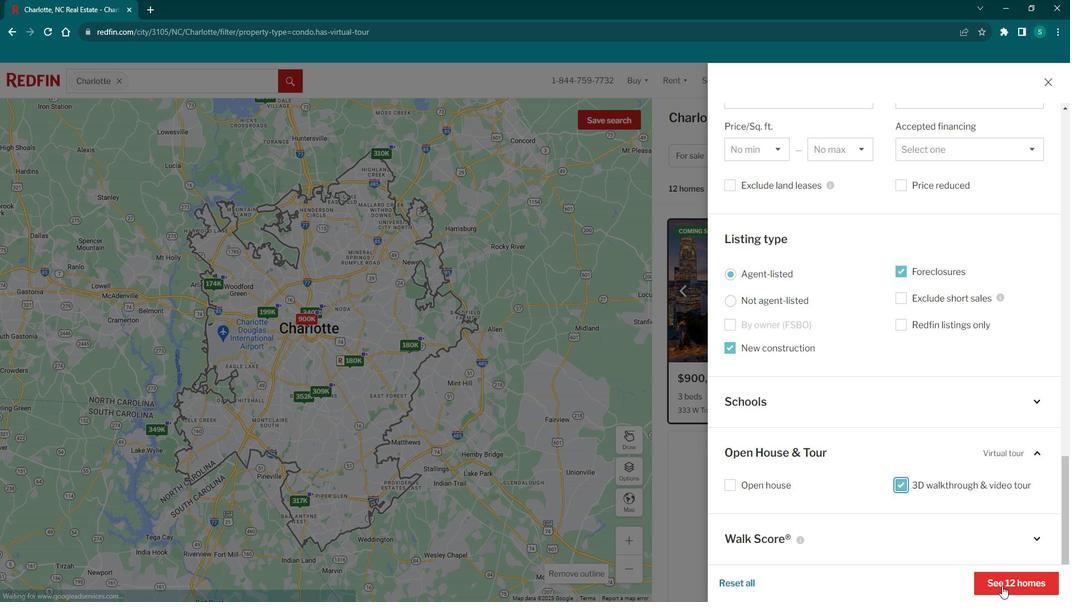
Action: Mouse moved to (737, 324)
Screenshot: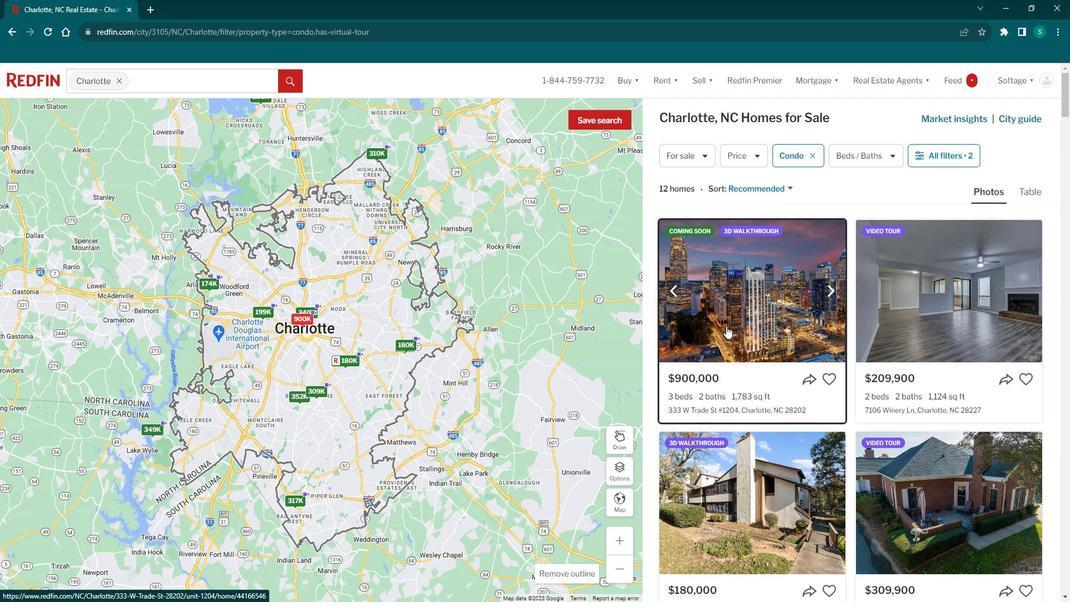 
Action: Mouse pressed left at (737, 324)
Screenshot: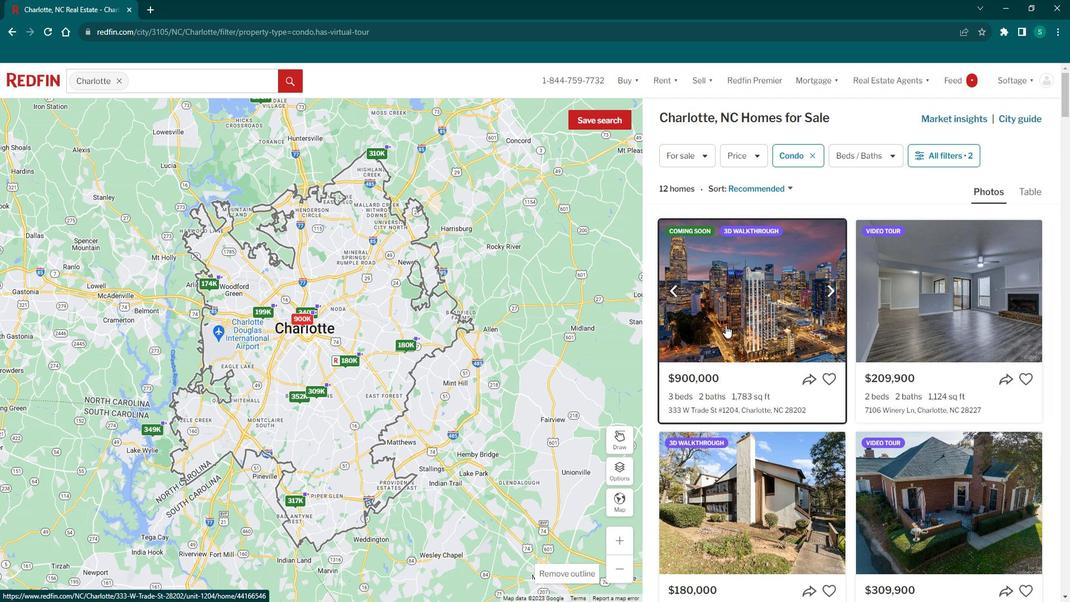 
Action: Mouse moved to (393, 303)
Screenshot: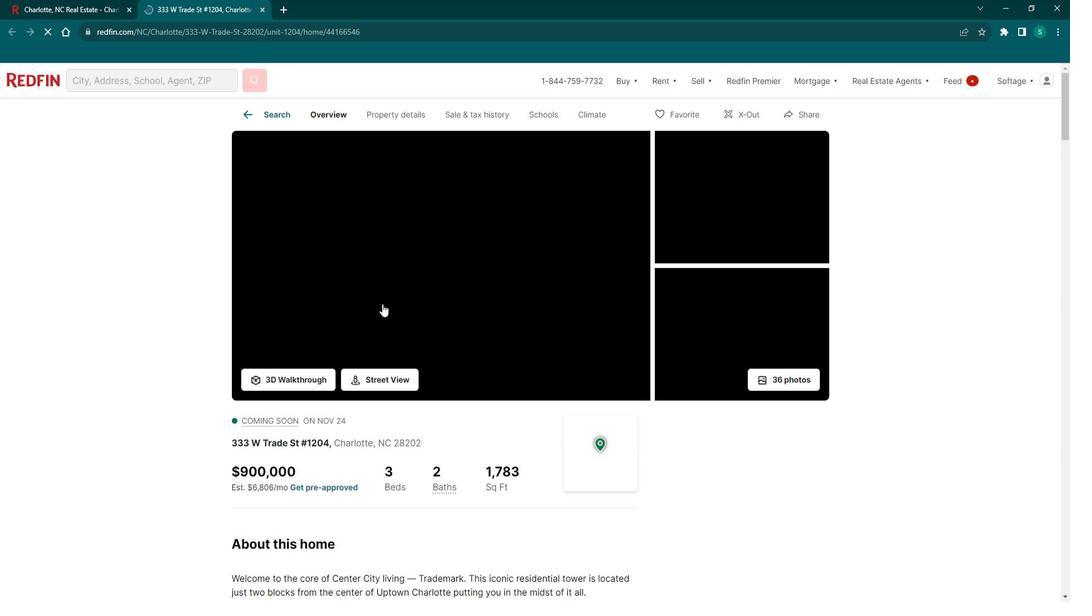 
Action: Mouse pressed left at (393, 303)
Screenshot: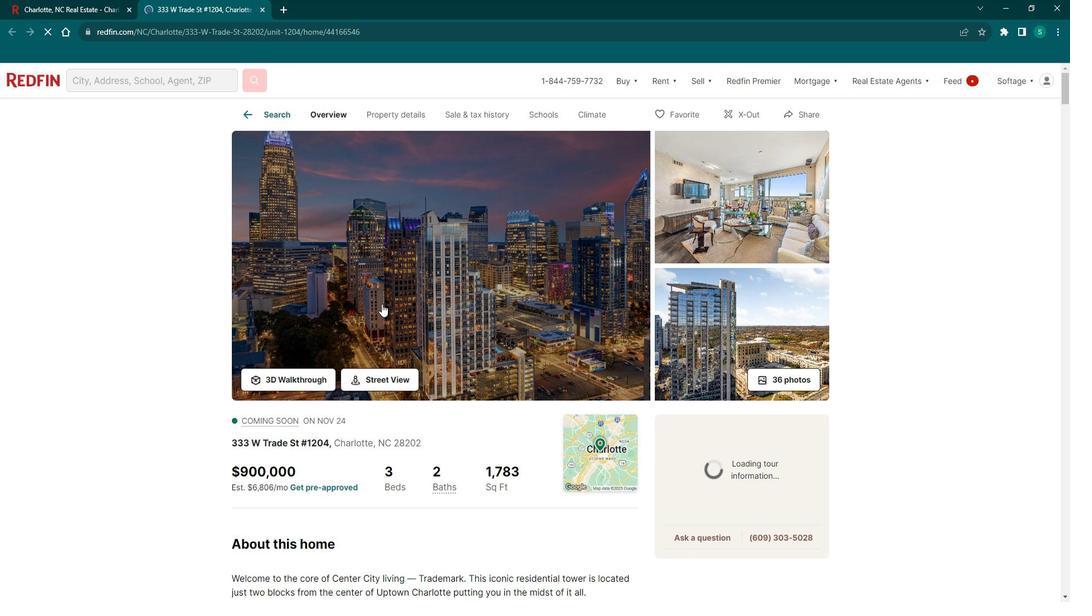 
Action: Mouse moved to (173, 192)
Screenshot: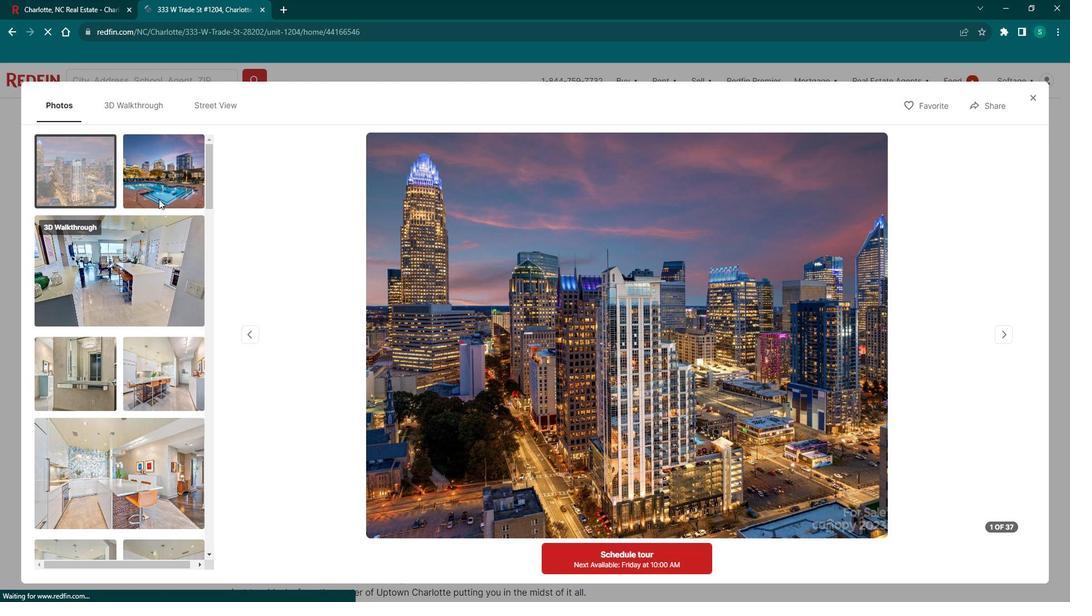
Action: Mouse pressed left at (173, 192)
Screenshot: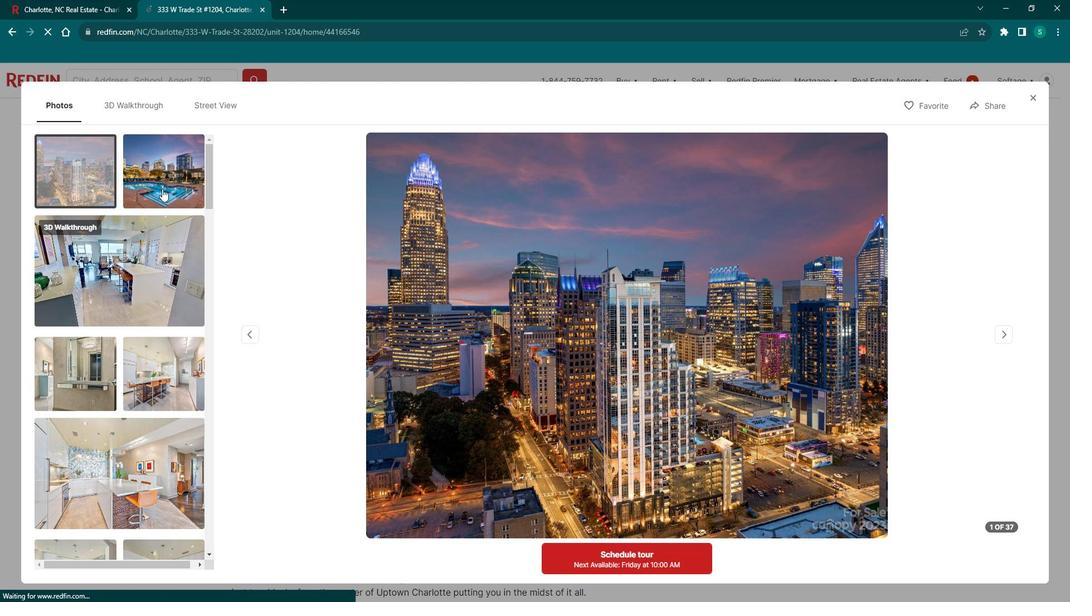 
Action: Mouse moved to (105, 359)
Screenshot: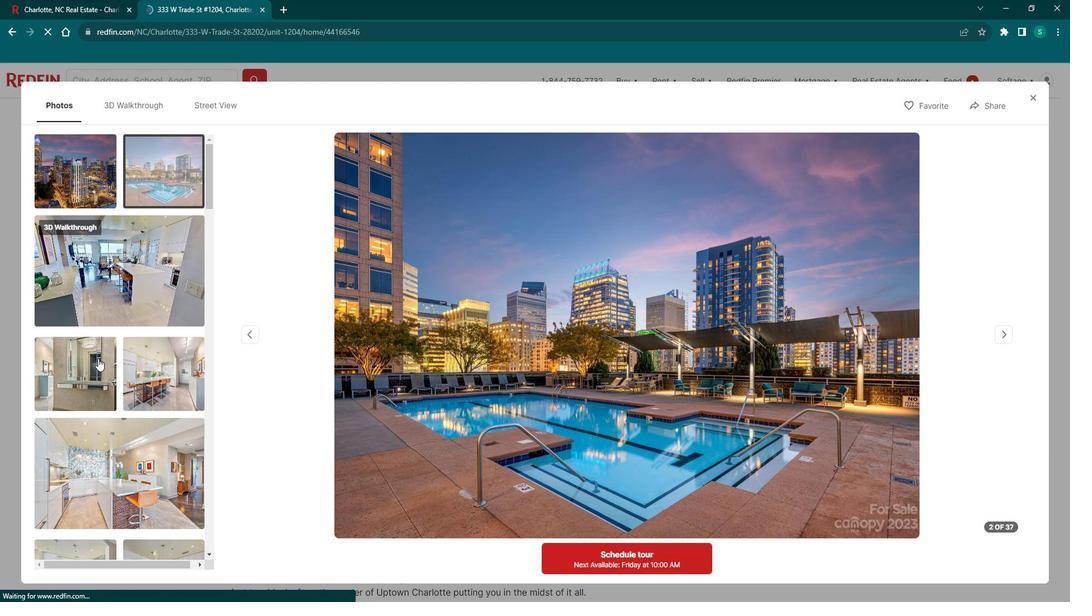 
Action: Mouse pressed left at (105, 359)
Screenshot: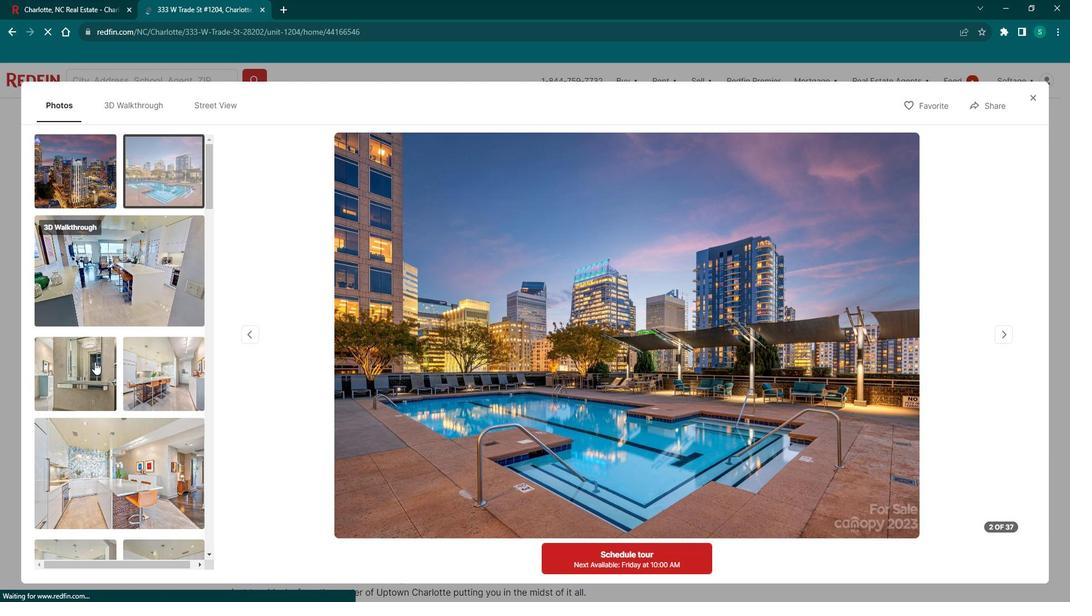 
Action: Mouse moved to (171, 370)
Screenshot: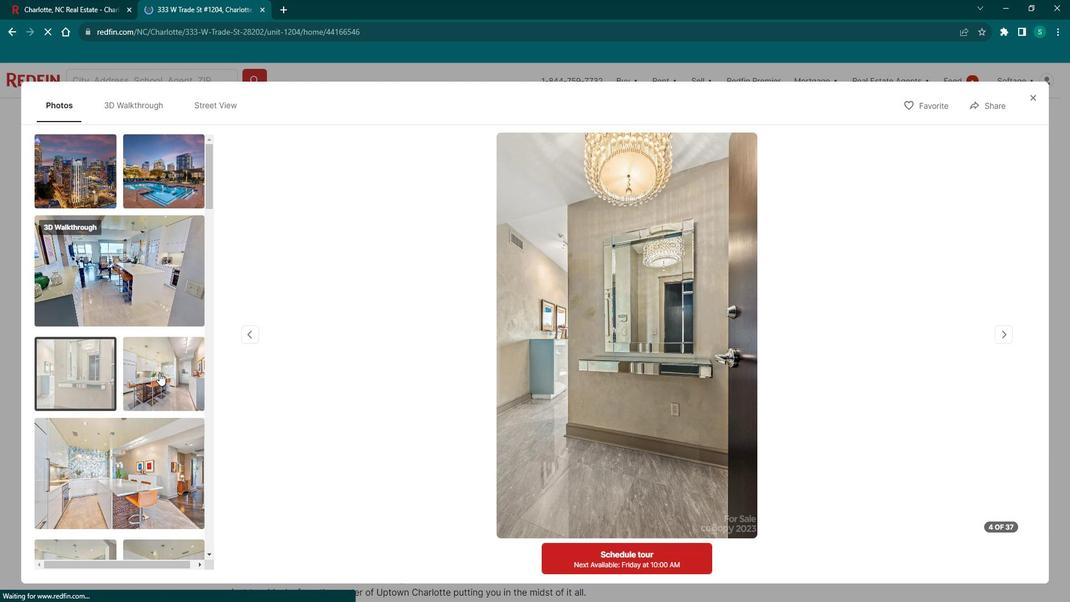 
Action: Mouse pressed left at (171, 370)
Screenshot: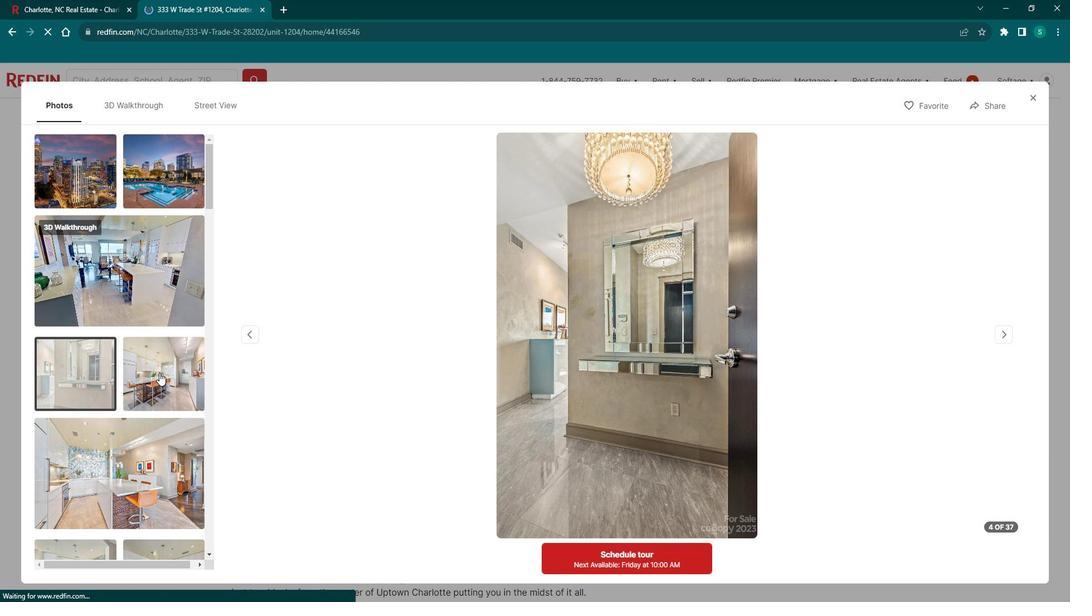 
Action: Mouse moved to (132, 391)
Screenshot: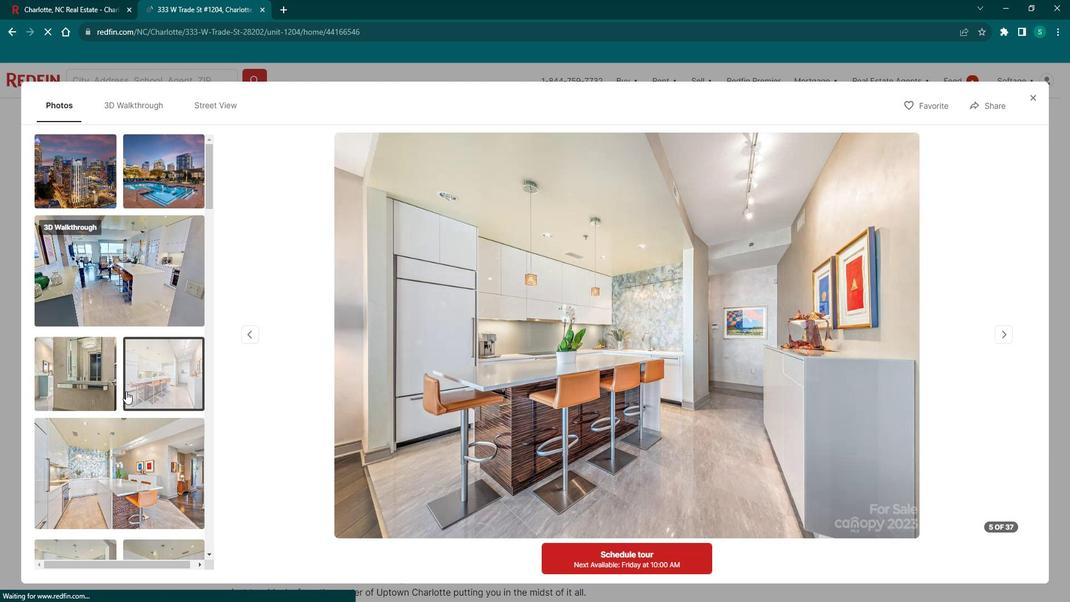 
Action: Mouse scrolled (132, 390) with delta (0, 0)
Screenshot: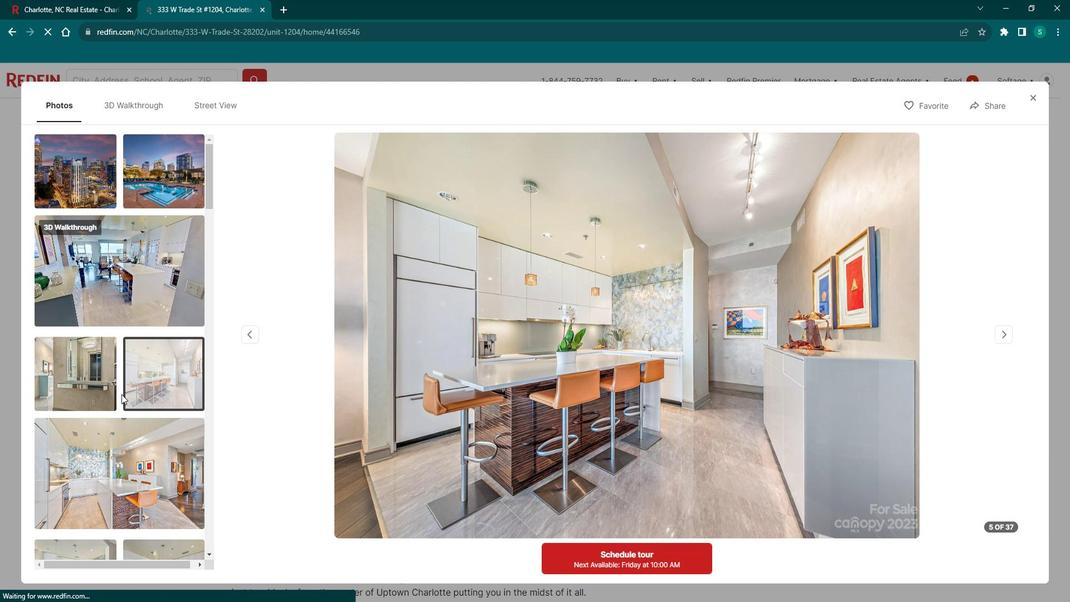 
Action: Mouse scrolled (132, 390) with delta (0, 0)
Screenshot: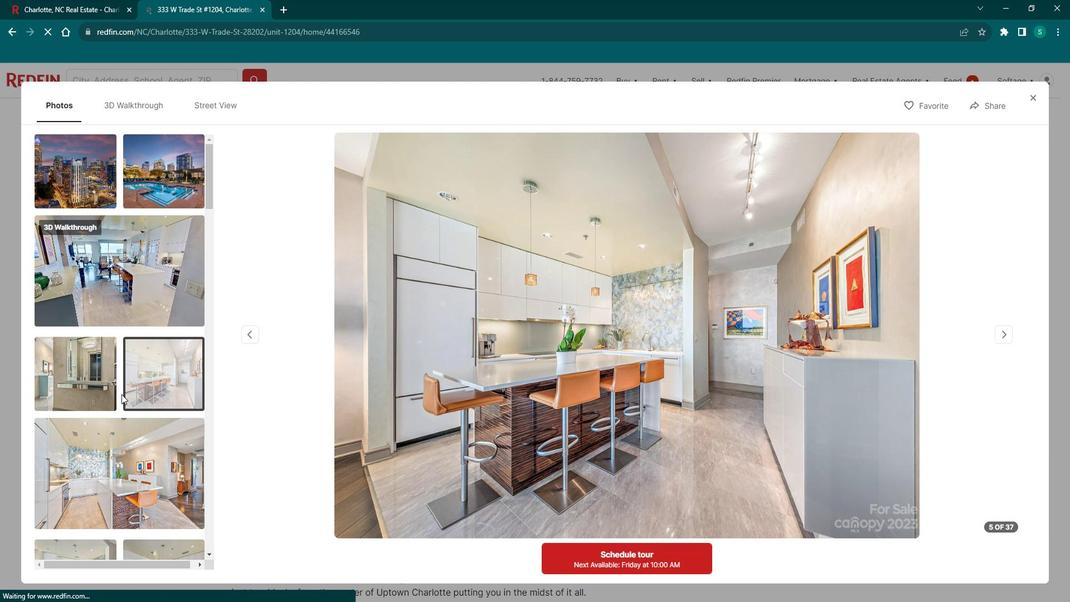 
Action: Mouse scrolled (132, 390) with delta (0, 0)
Screenshot: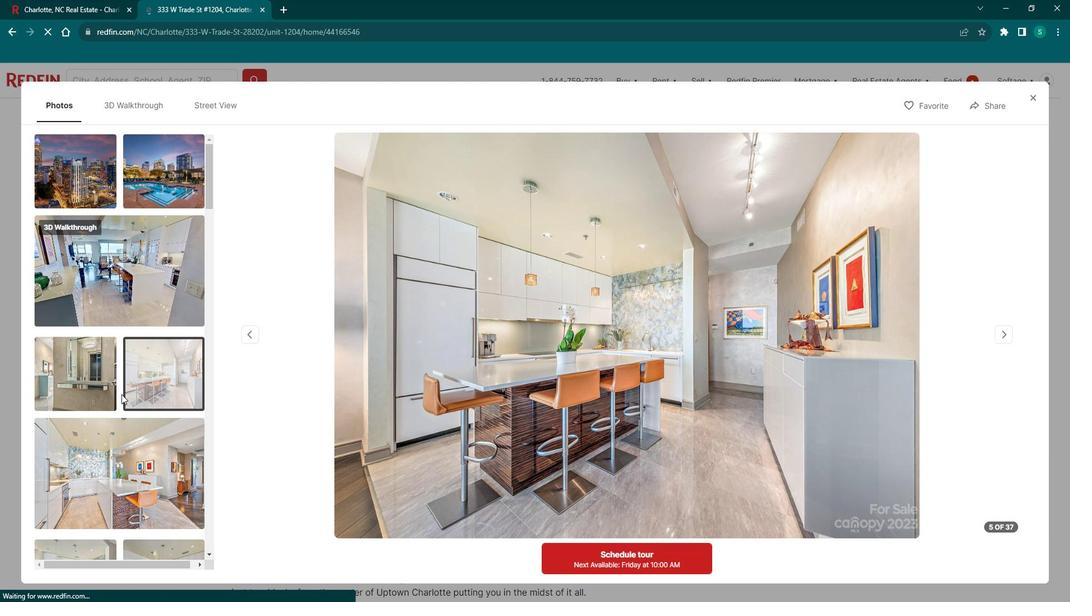 
Action: Mouse scrolled (132, 390) with delta (0, 0)
Screenshot: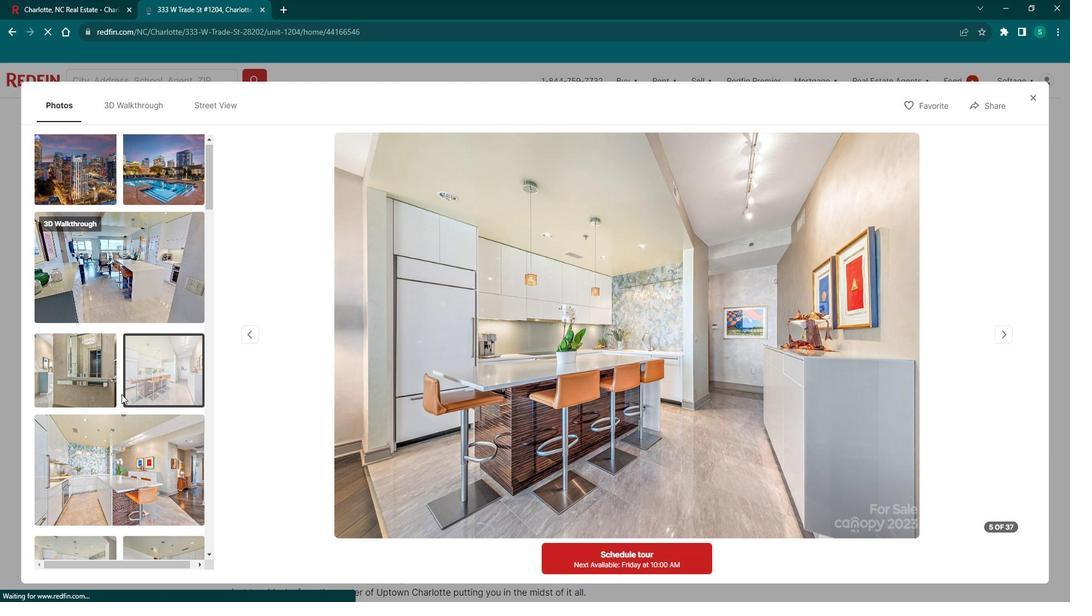 
Action: Mouse scrolled (132, 390) with delta (0, 0)
Screenshot: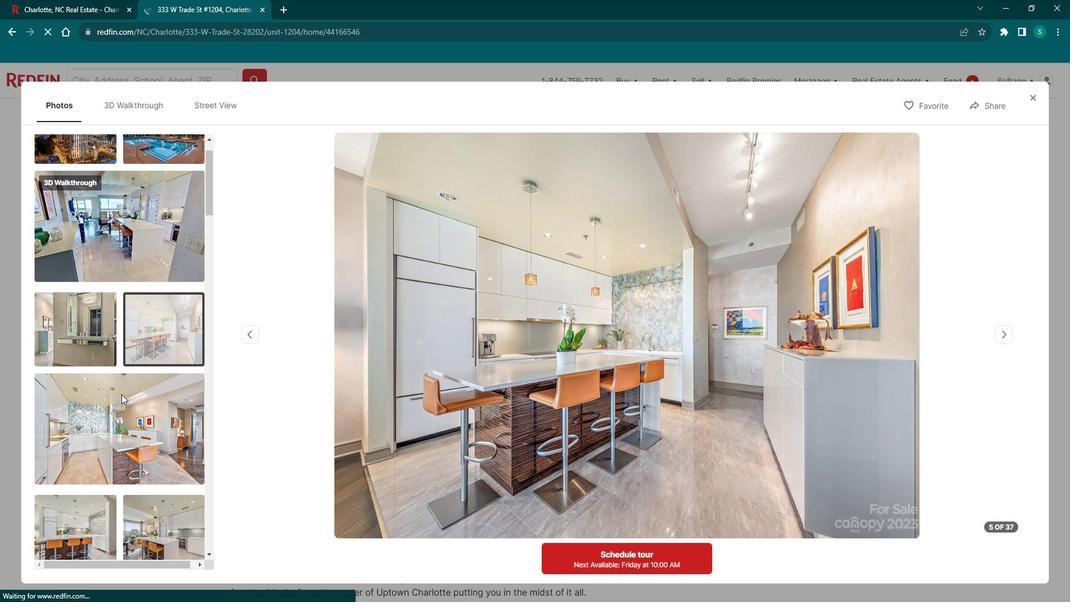 
Action: Mouse moved to (163, 237)
Screenshot: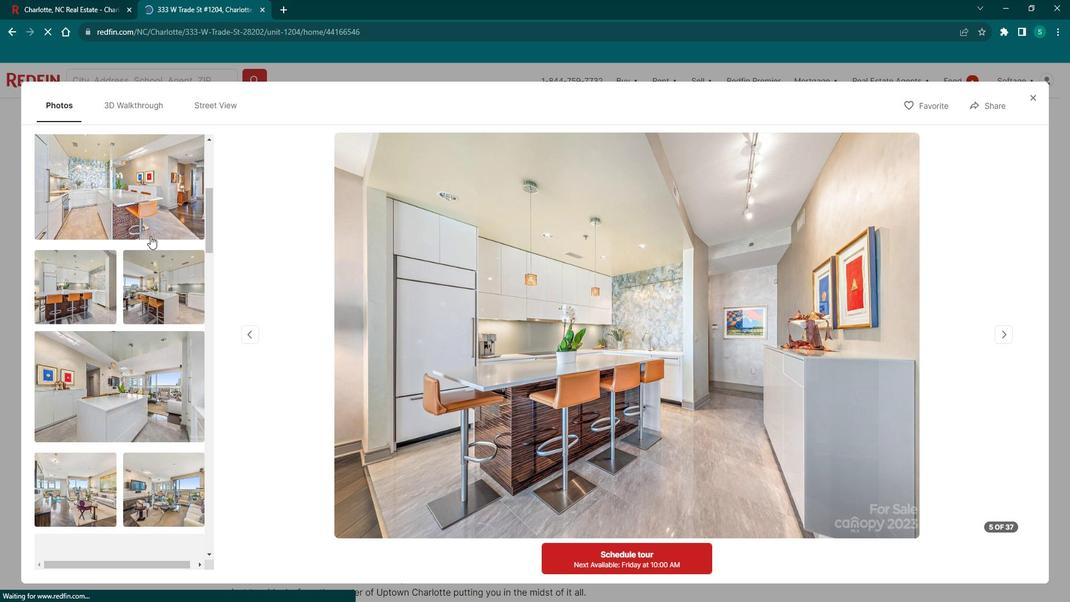 
Action: Mouse pressed left at (163, 237)
Screenshot: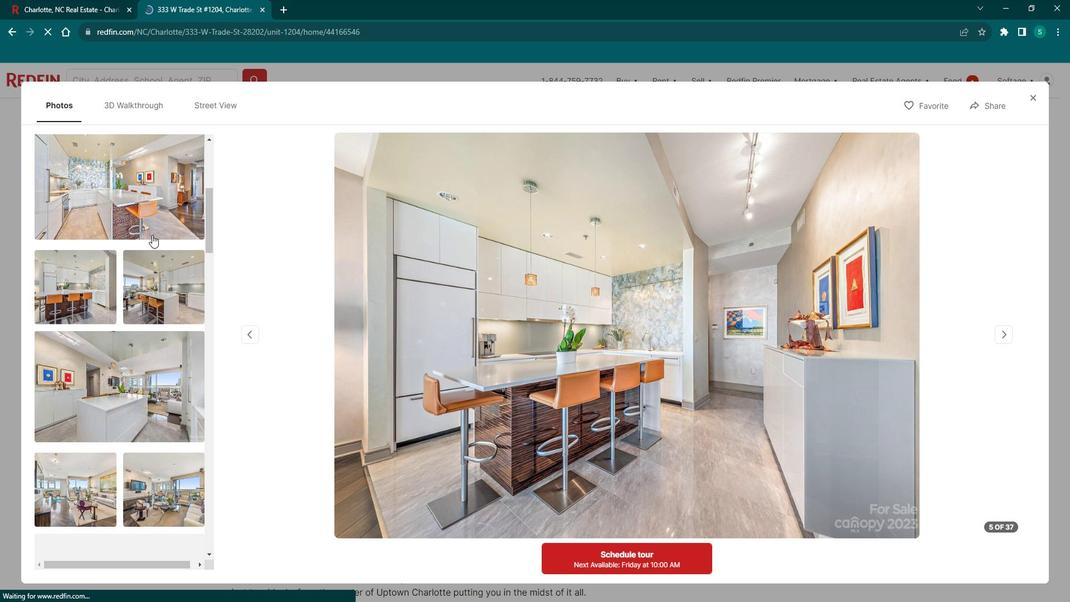 
Action: Mouse moved to (131, 378)
Screenshot: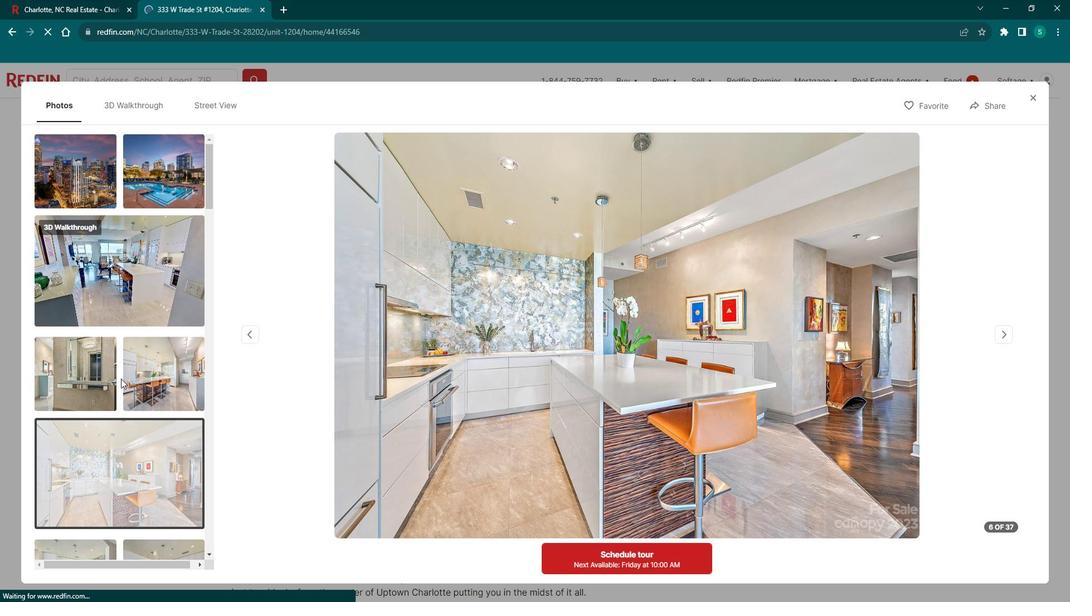 
Action: Mouse scrolled (131, 378) with delta (0, 0)
Screenshot: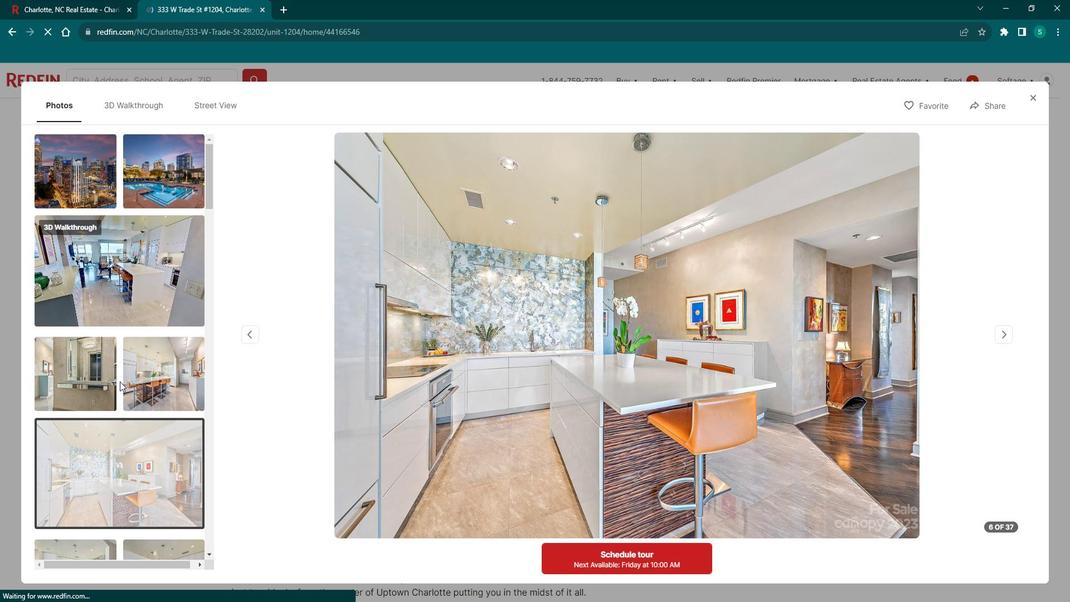 
Action: Mouse scrolled (131, 378) with delta (0, 0)
Screenshot: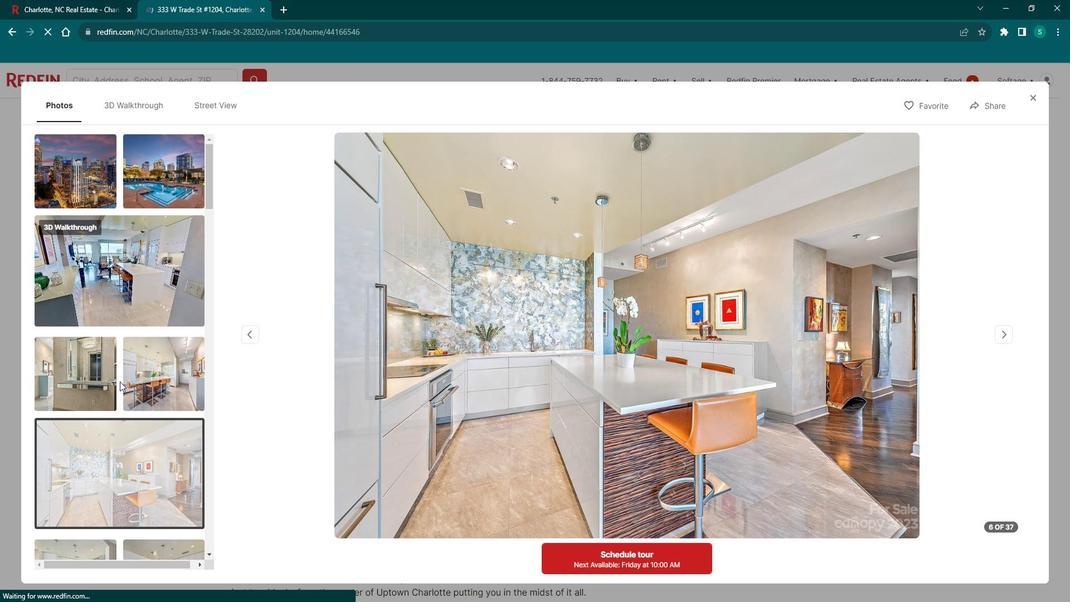 
Action: Mouse scrolled (131, 378) with delta (0, 0)
Screenshot: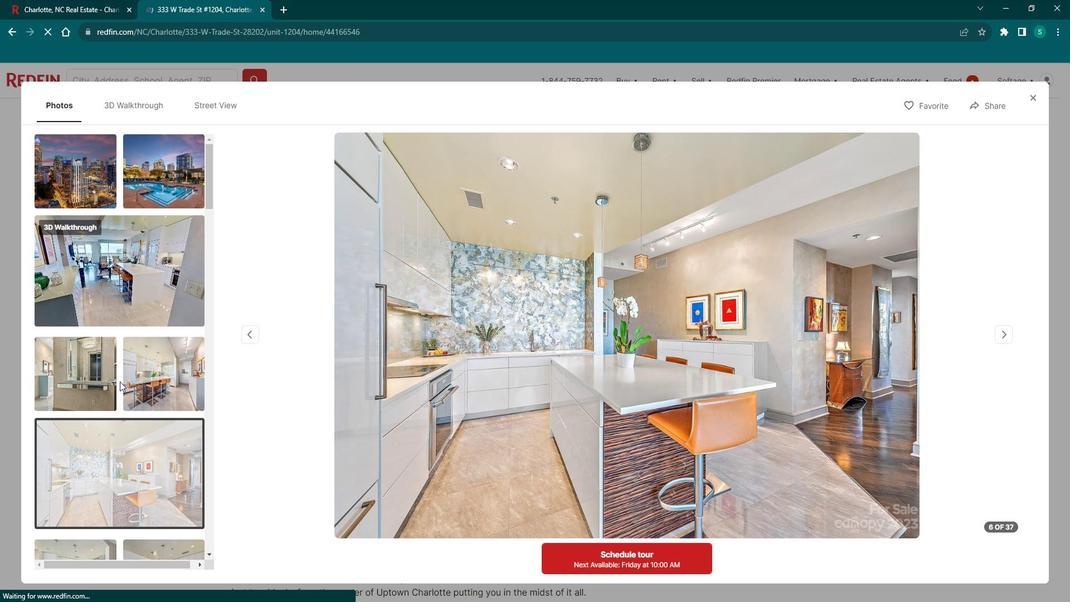 
Action: Mouse moved to (109, 462)
Screenshot: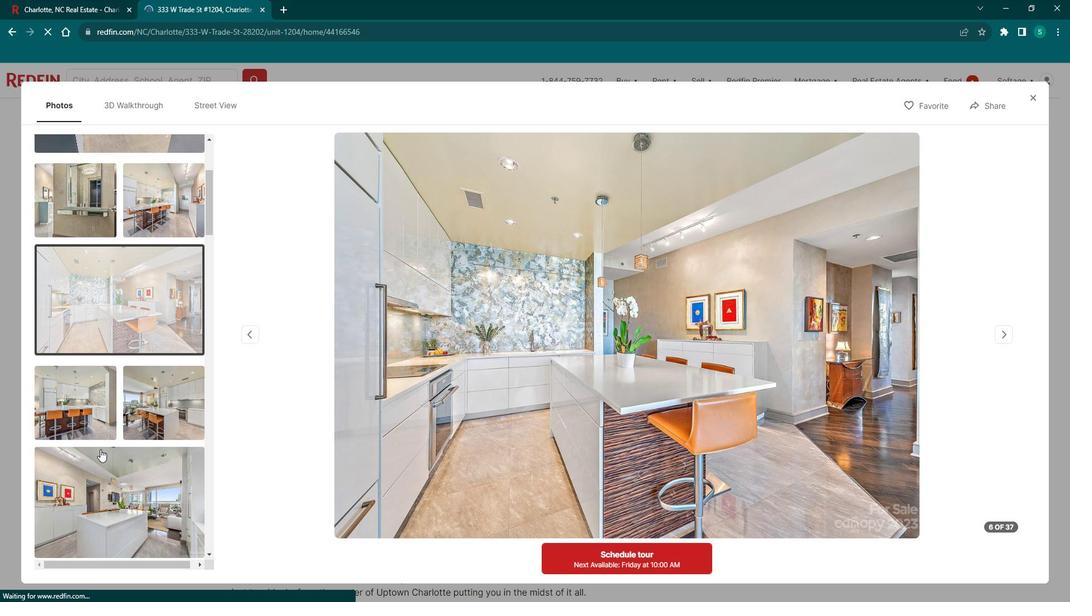 
Action: Mouse pressed left at (109, 462)
Screenshot: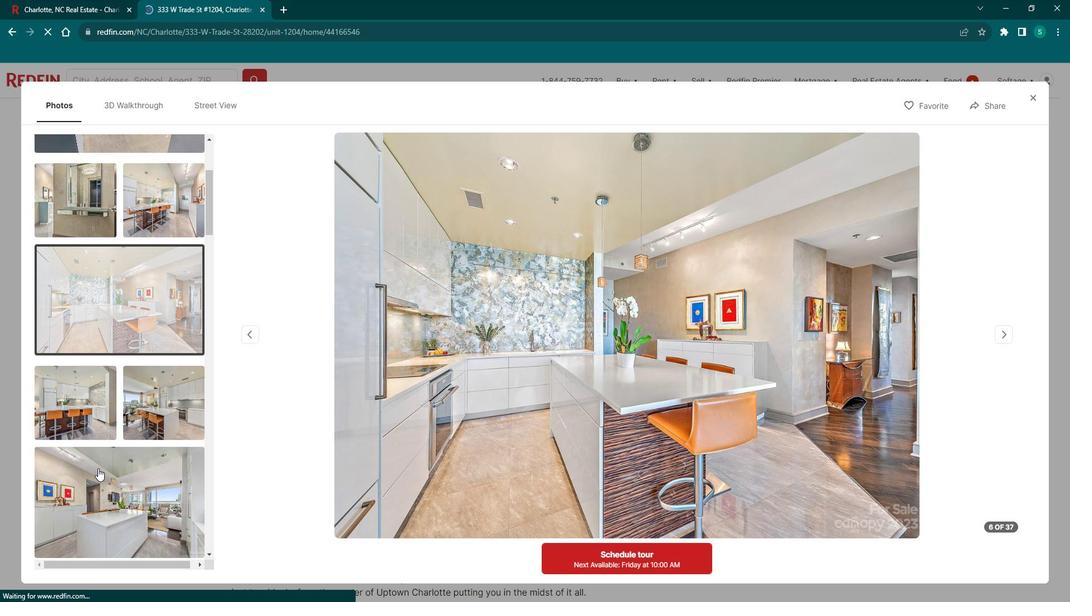 
Action: Mouse moved to (132, 416)
Screenshot: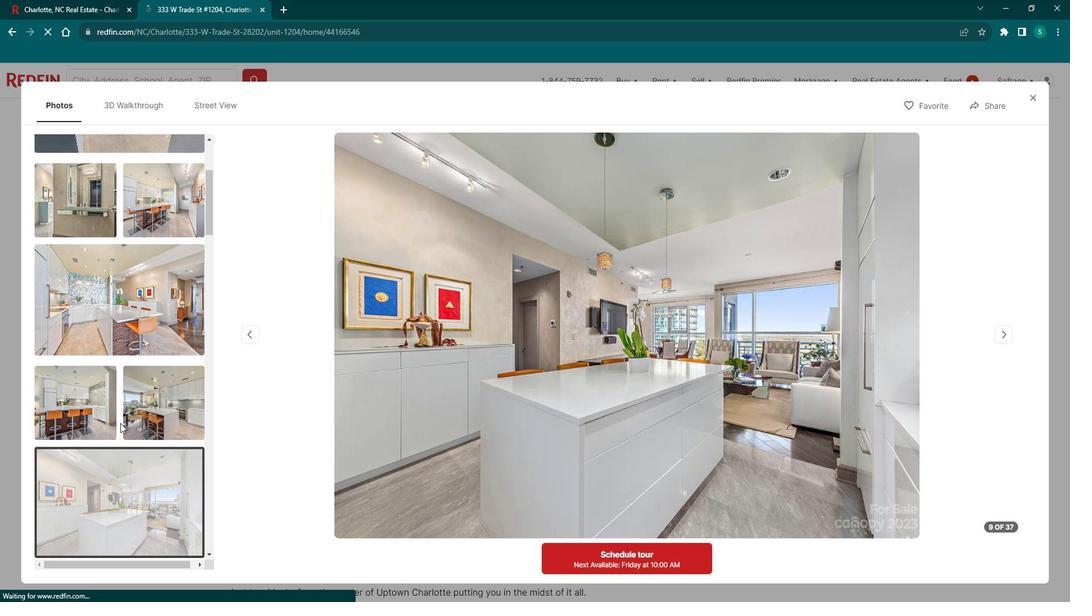 
Action: Mouse scrolled (132, 416) with delta (0, 0)
Screenshot: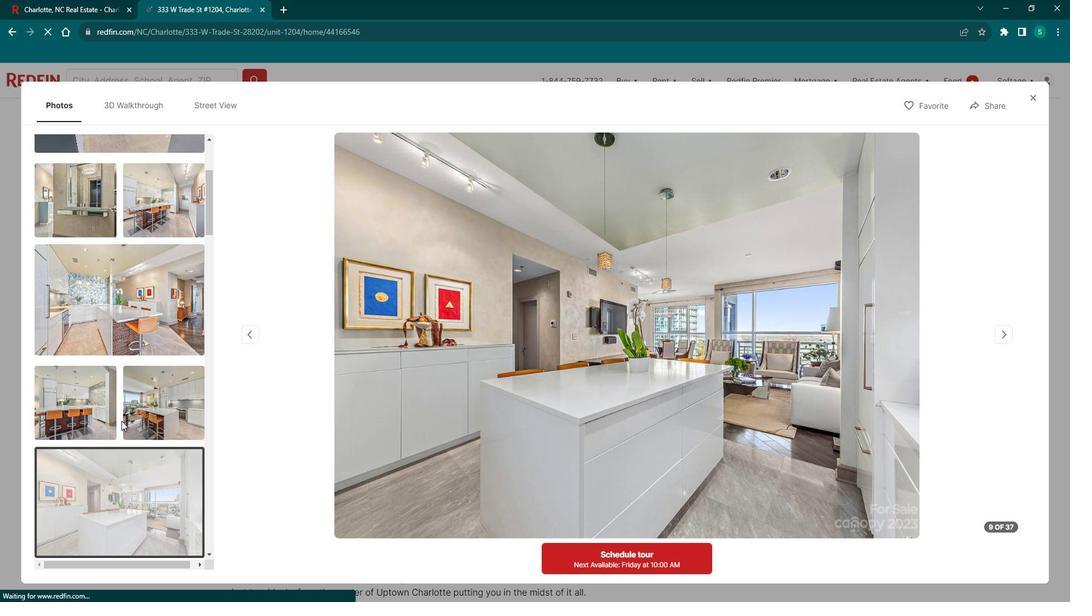 
Action: Mouse scrolled (132, 416) with delta (0, 0)
Screenshot: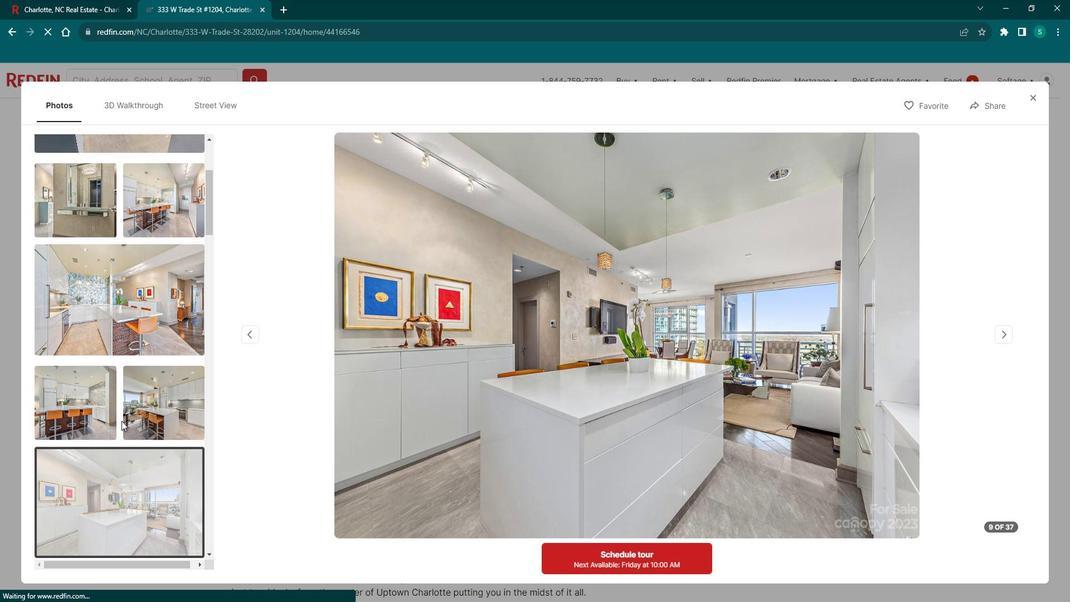 
Action: Mouse scrolled (132, 416) with delta (0, 0)
Screenshot: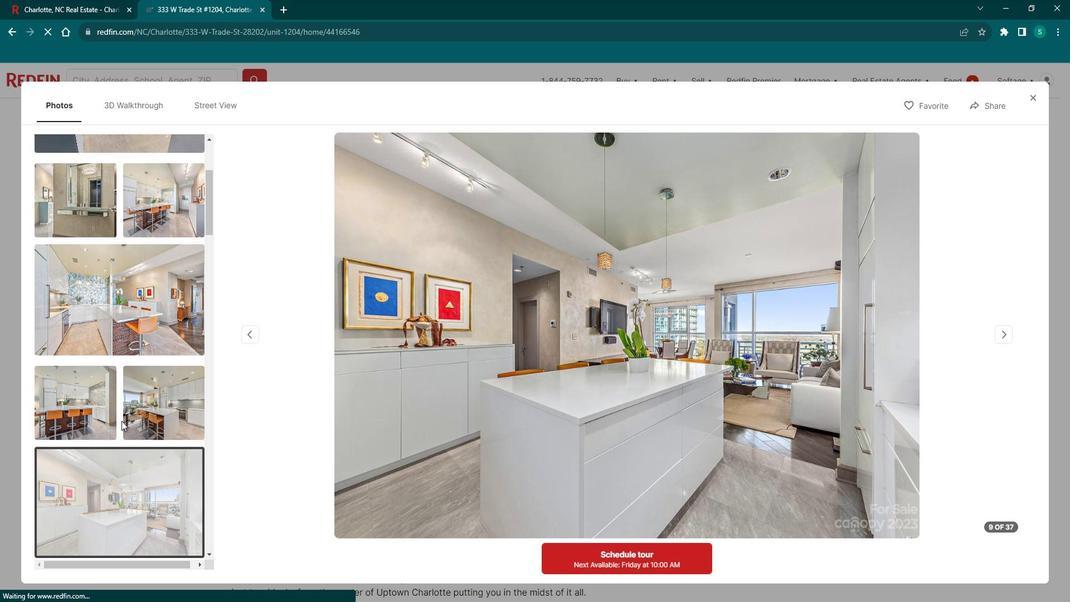 
Action: Mouse scrolled (132, 416) with delta (0, 0)
Screenshot: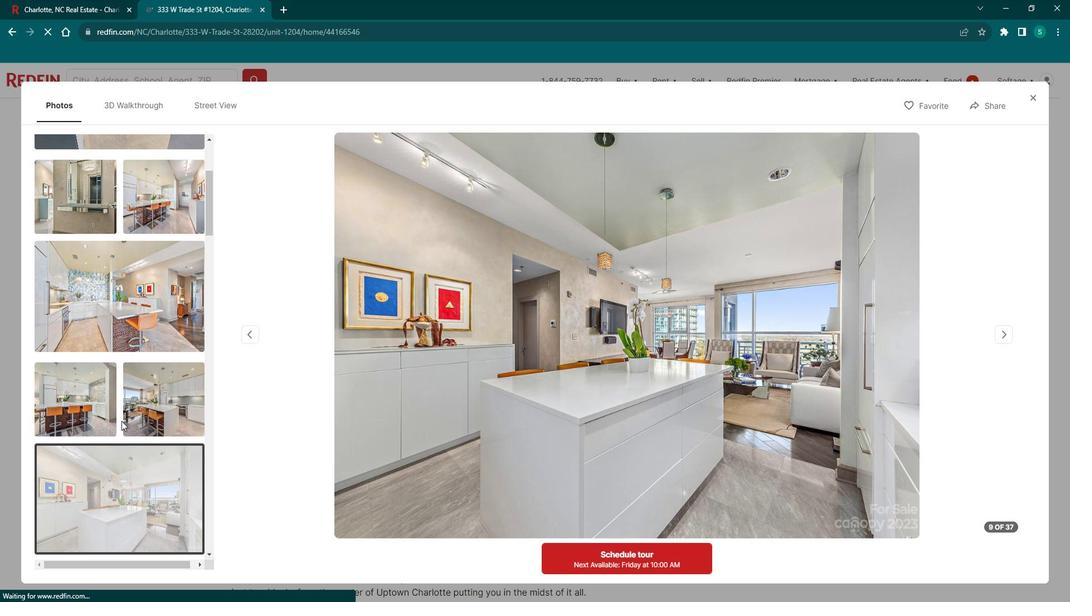 
Action: Mouse scrolled (132, 416) with delta (0, 0)
Screenshot: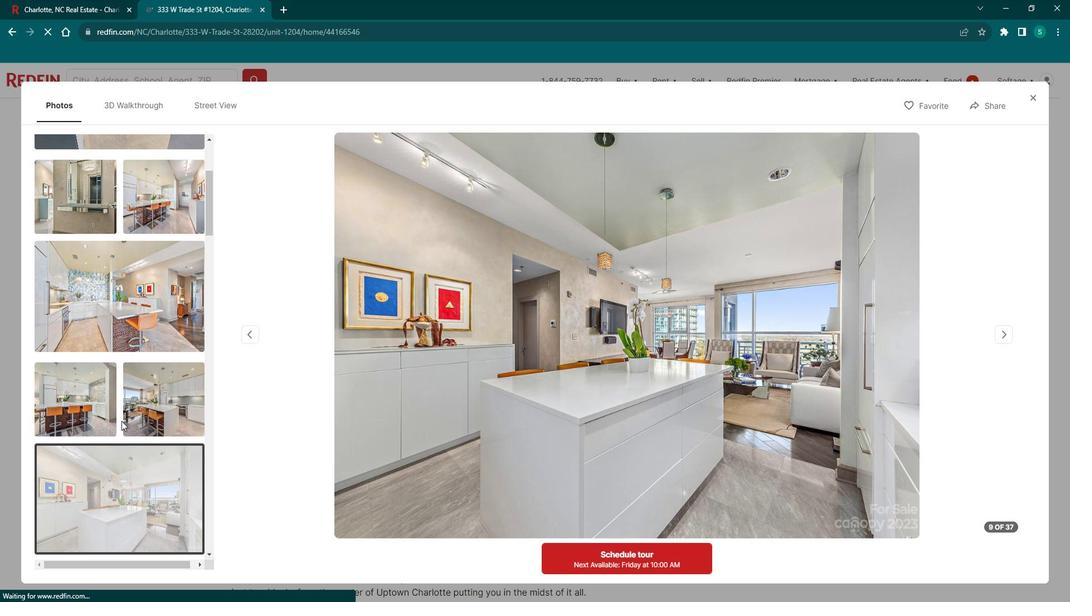 
Action: Mouse moved to (140, 372)
Screenshot: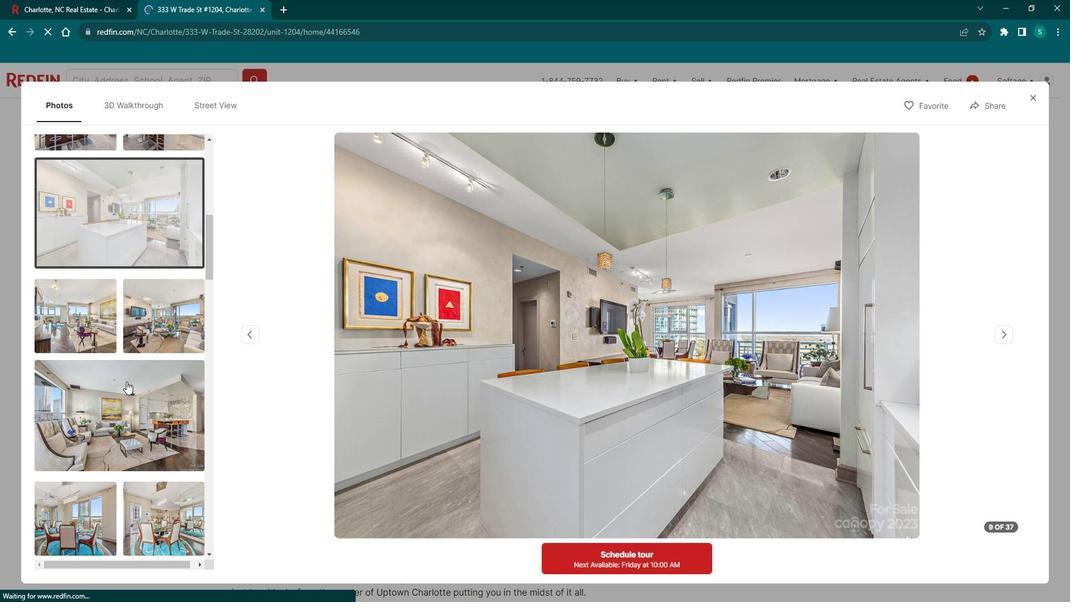 
Action: Mouse pressed left at (140, 372)
Screenshot: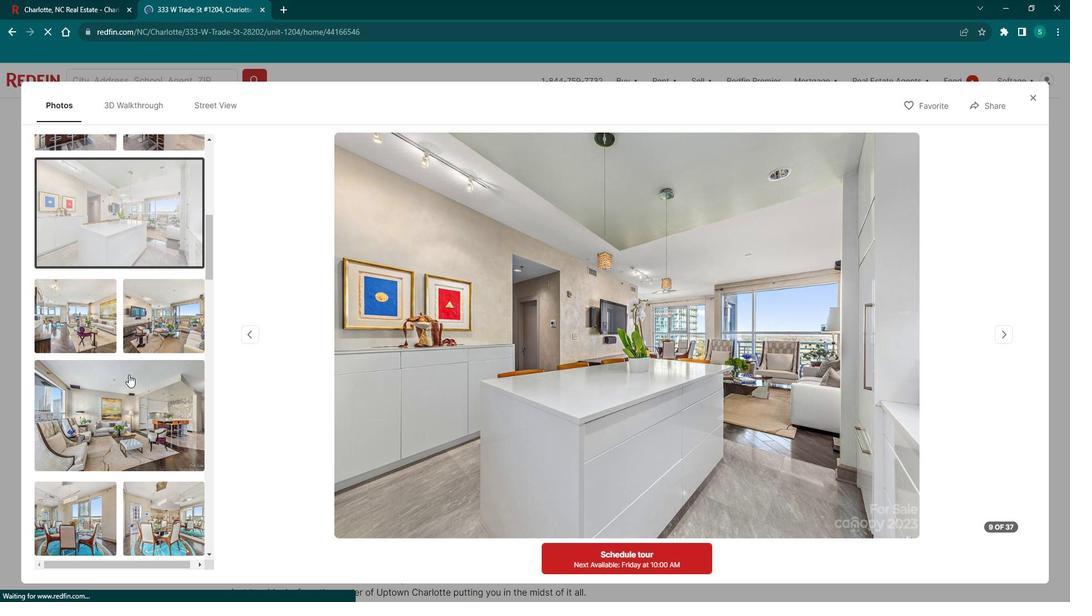 
Action: Mouse moved to (197, 331)
Screenshot: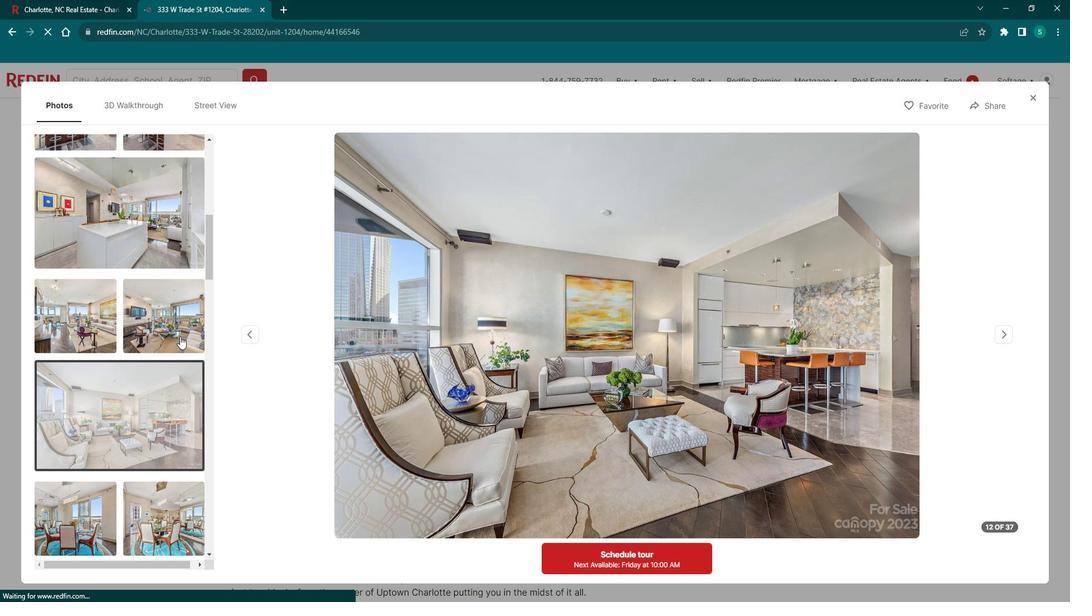 
Action: Mouse pressed left at (197, 331)
Screenshot: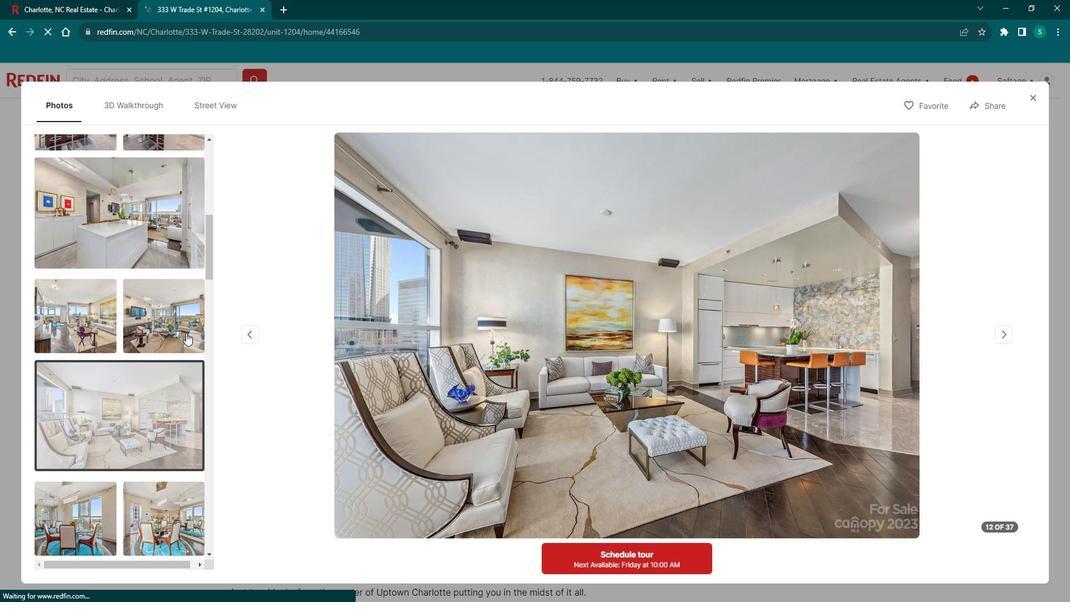 
Action: Mouse moved to (118, 363)
Screenshot: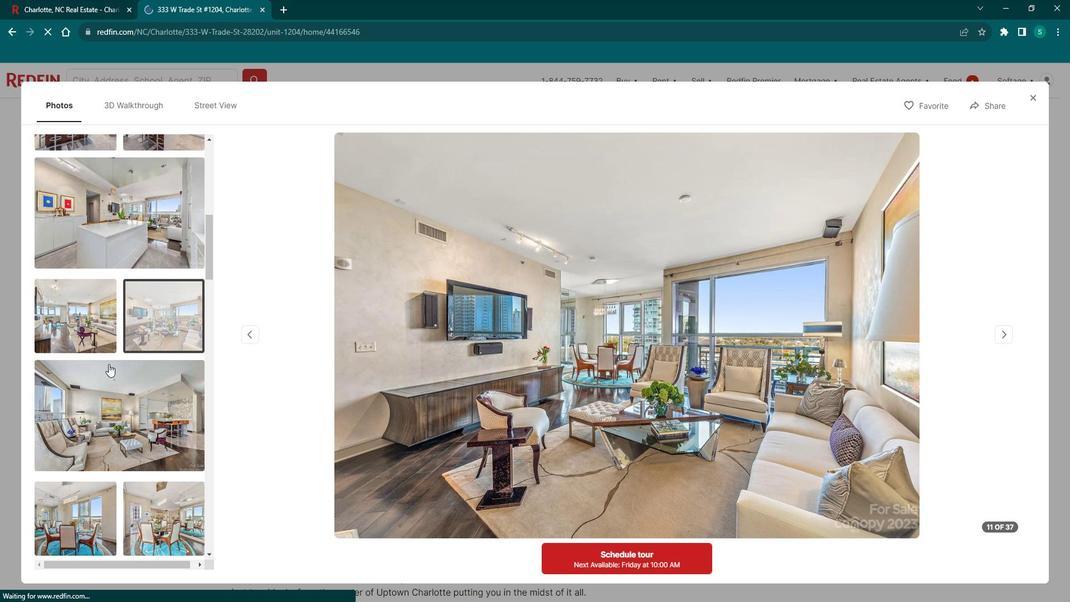 
Action: Mouse scrolled (118, 362) with delta (0, 0)
Screenshot: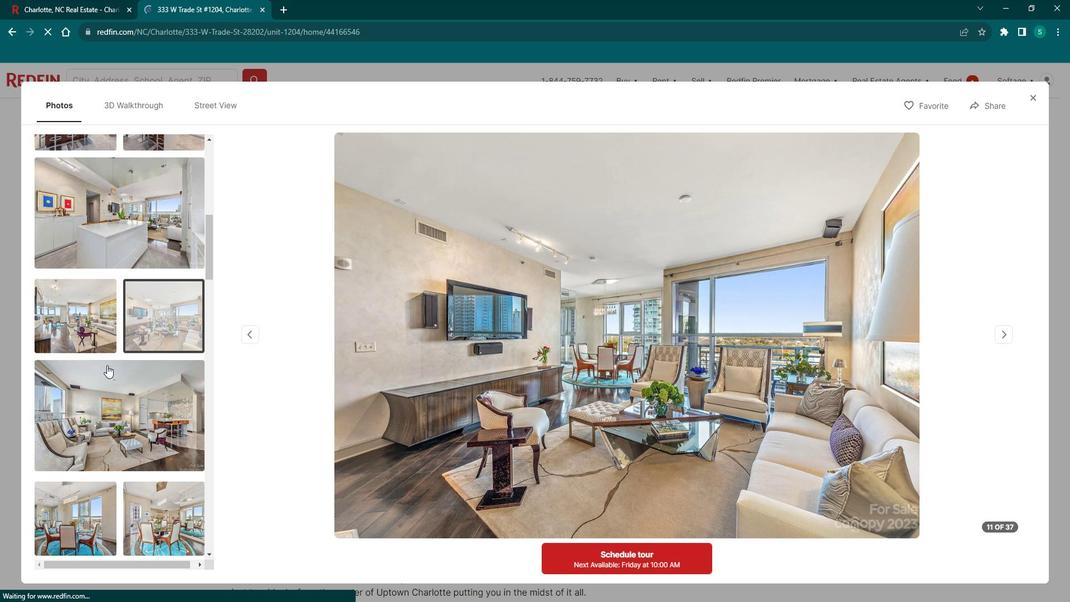 
Action: Mouse scrolled (118, 362) with delta (0, 0)
Screenshot: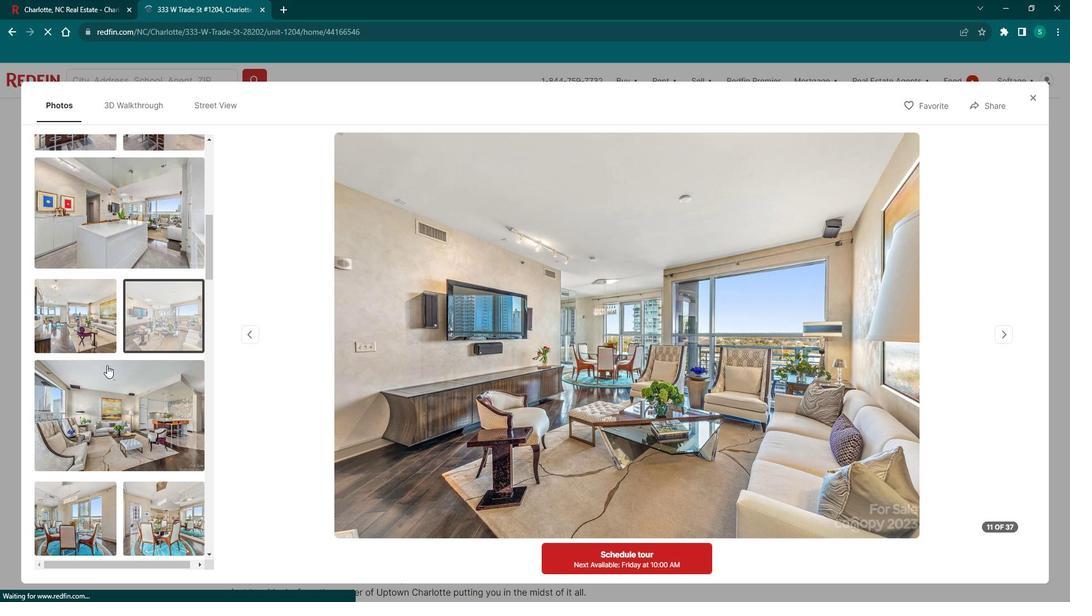 
Action: Mouse scrolled (118, 362) with delta (0, 0)
Screenshot: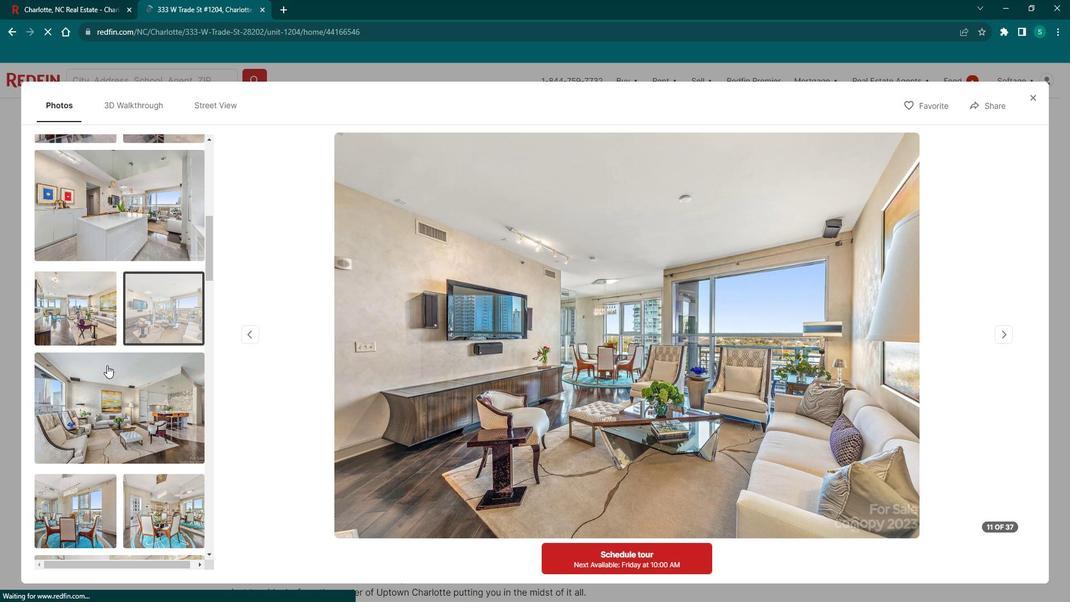 
Action: Mouse moved to (114, 353)
Screenshot: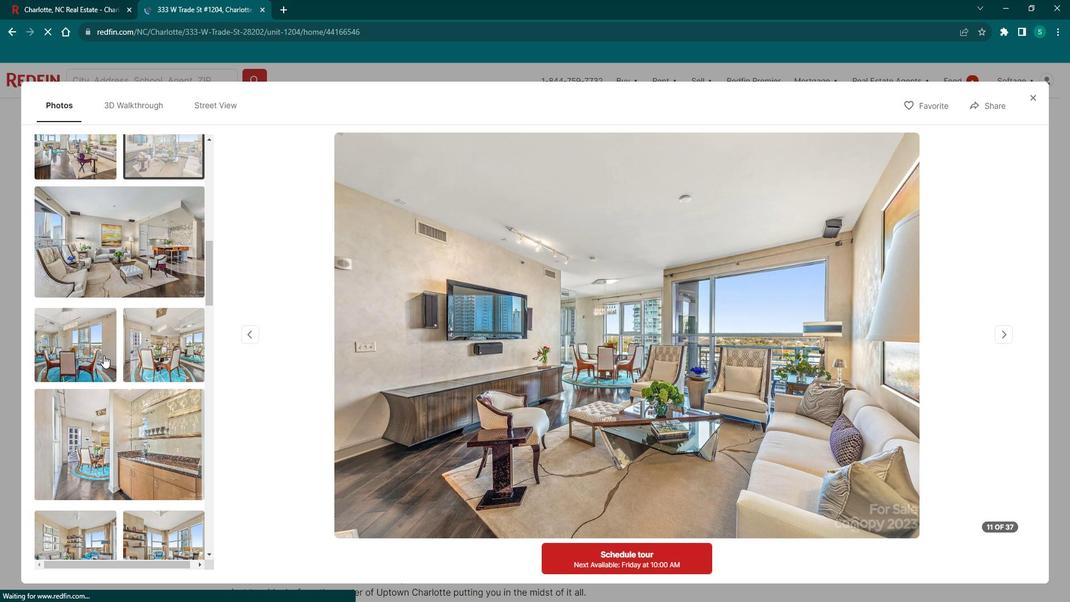 
Action: Mouse pressed left at (114, 353)
Screenshot: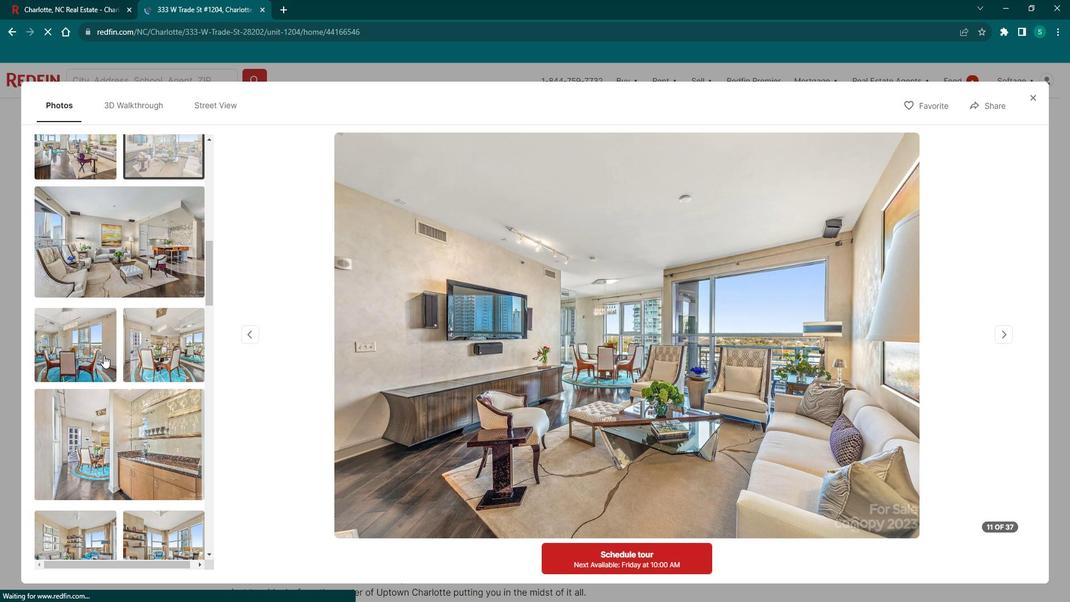 
Action: Mouse moved to (185, 353)
Screenshot: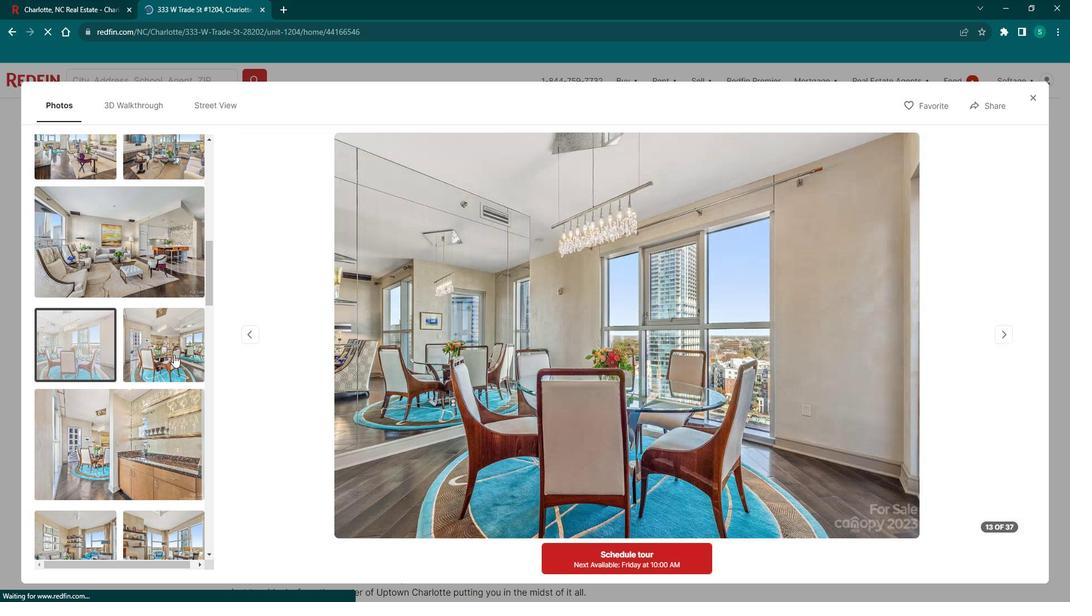 
Action: Mouse pressed left at (185, 353)
Screenshot: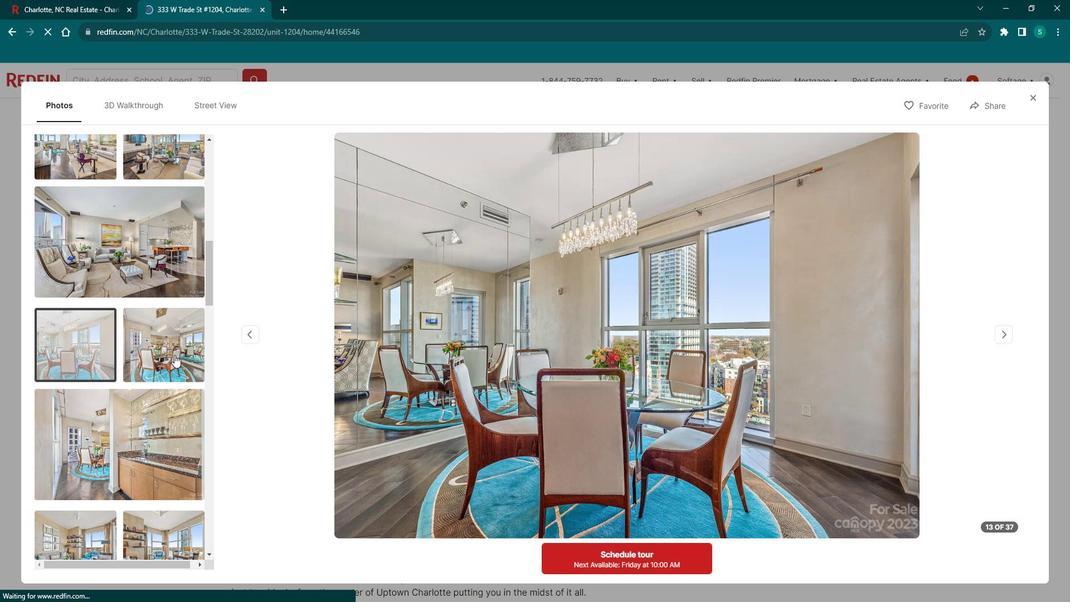
Action: Mouse moved to (58, 442)
Screenshot: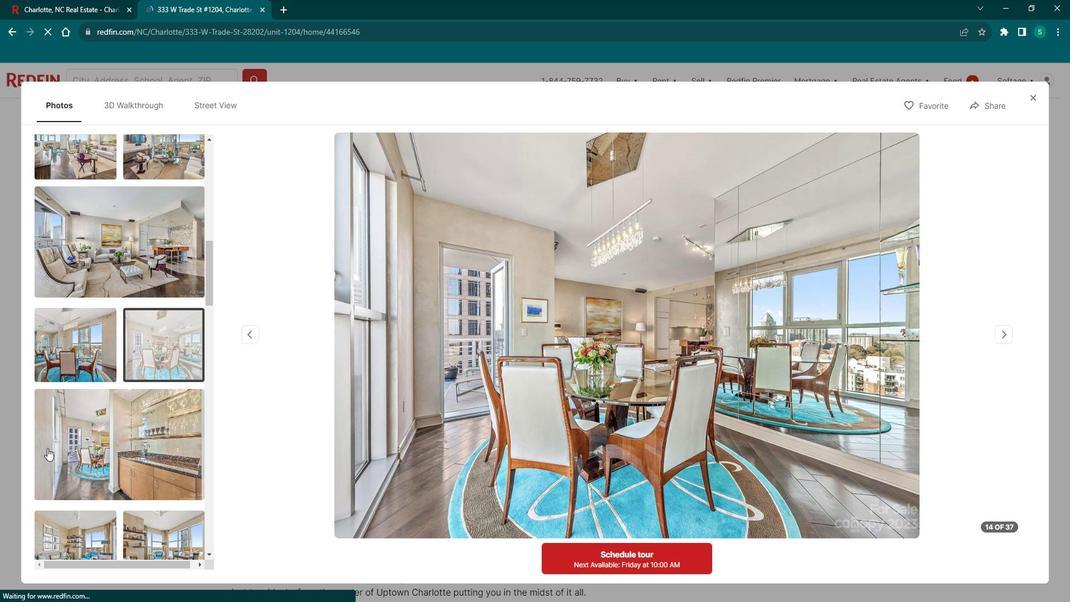 
Action: Mouse pressed left at (58, 442)
Screenshot: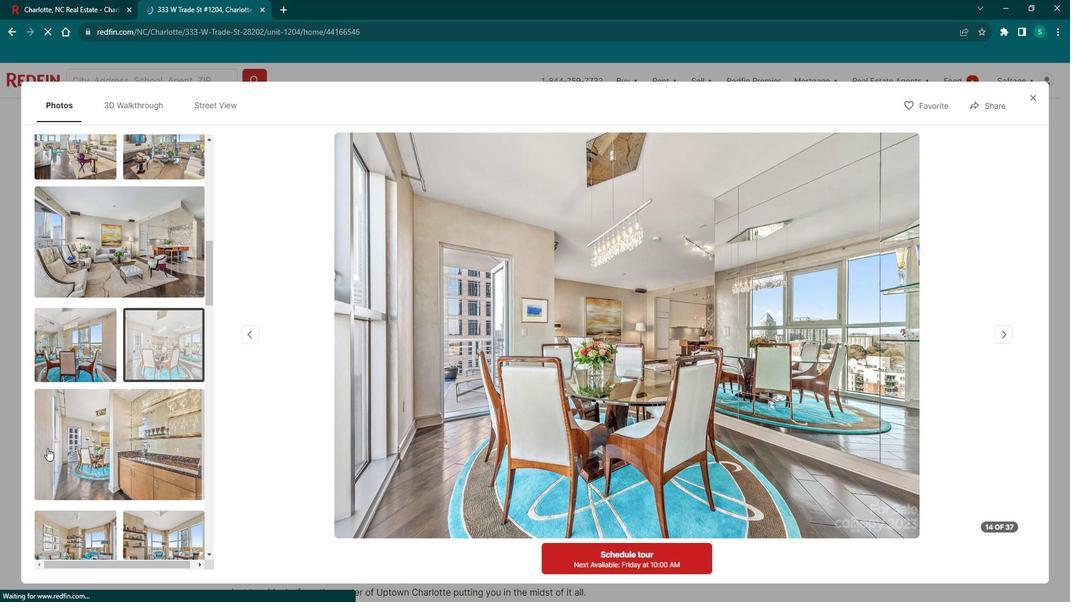
Action: Mouse moved to (155, 444)
Screenshot: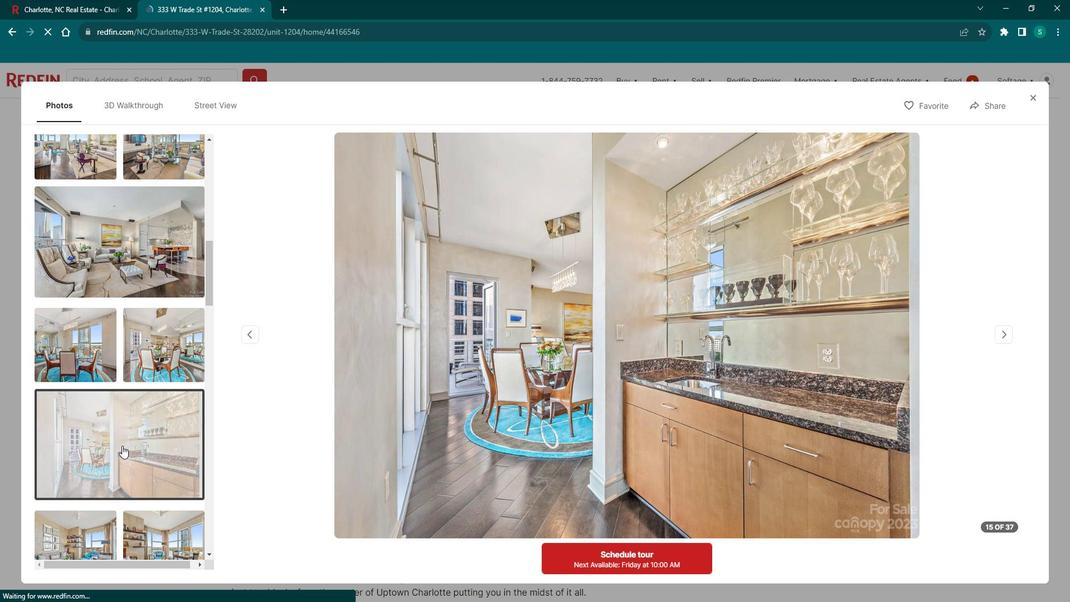 
Action: Mouse pressed left at (155, 444)
Screenshot: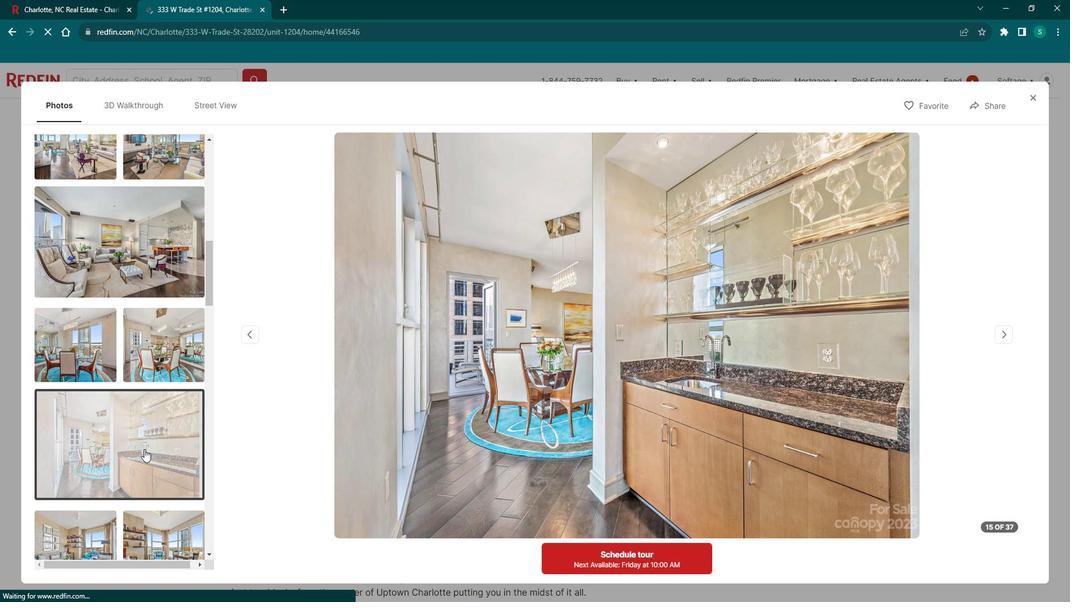
Action: Mouse moved to (1045, 111)
Screenshot: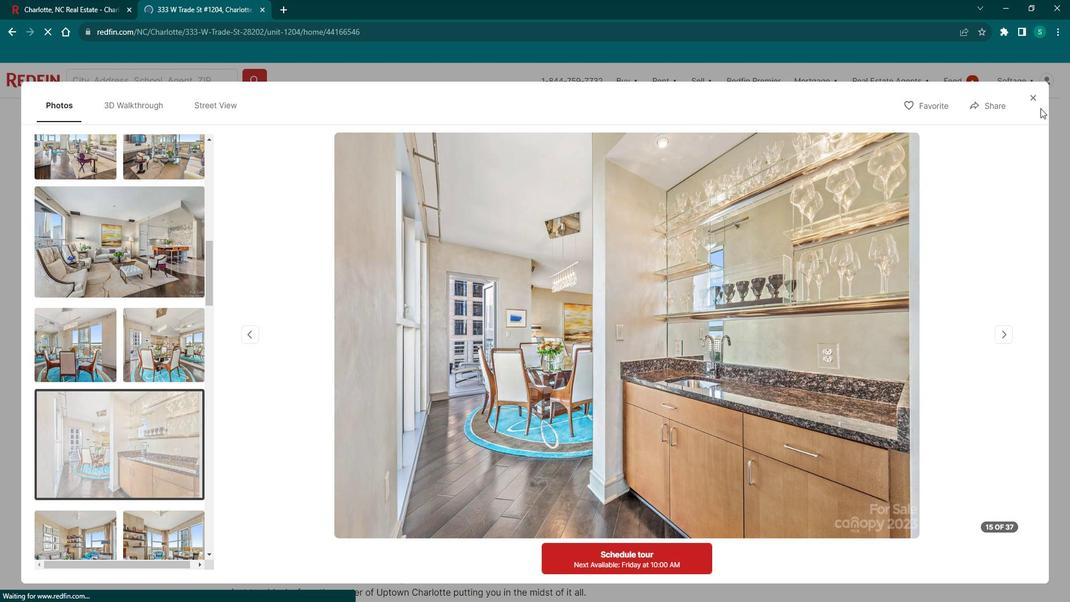 
Action: Mouse pressed left at (1045, 111)
Screenshot: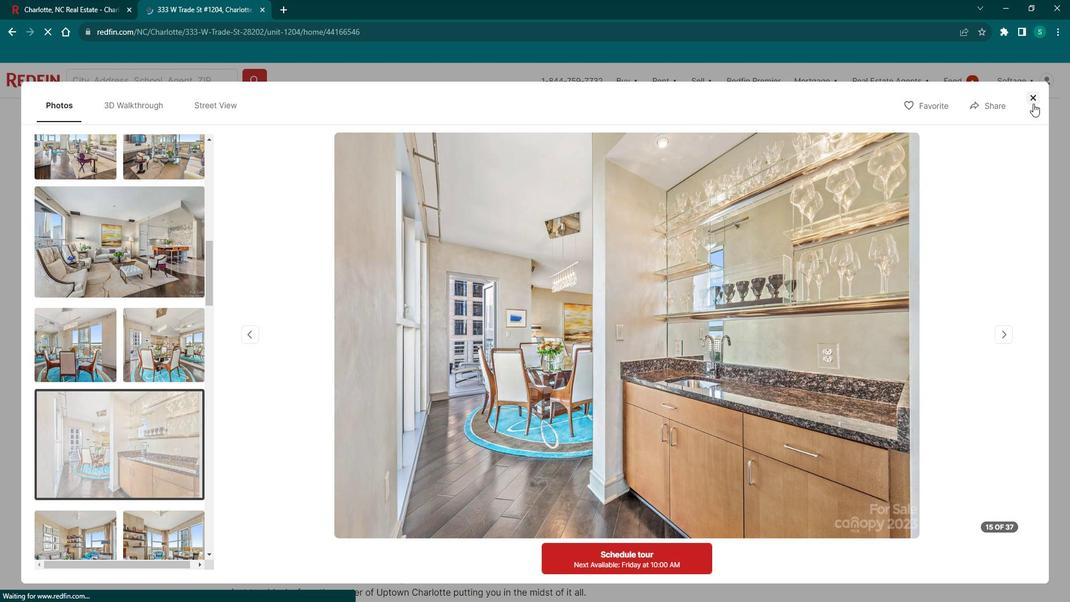 
Action: Mouse moved to (385, 339)
Screenshot: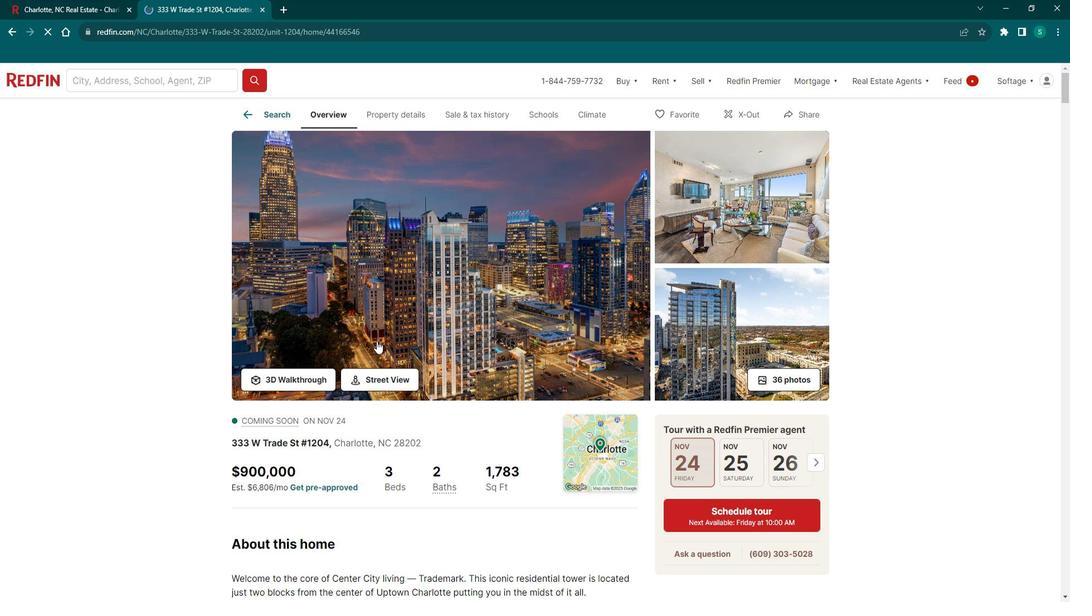 
Action: Mouse scrolled (385, 339) with delta (0, 0)
Screenshot: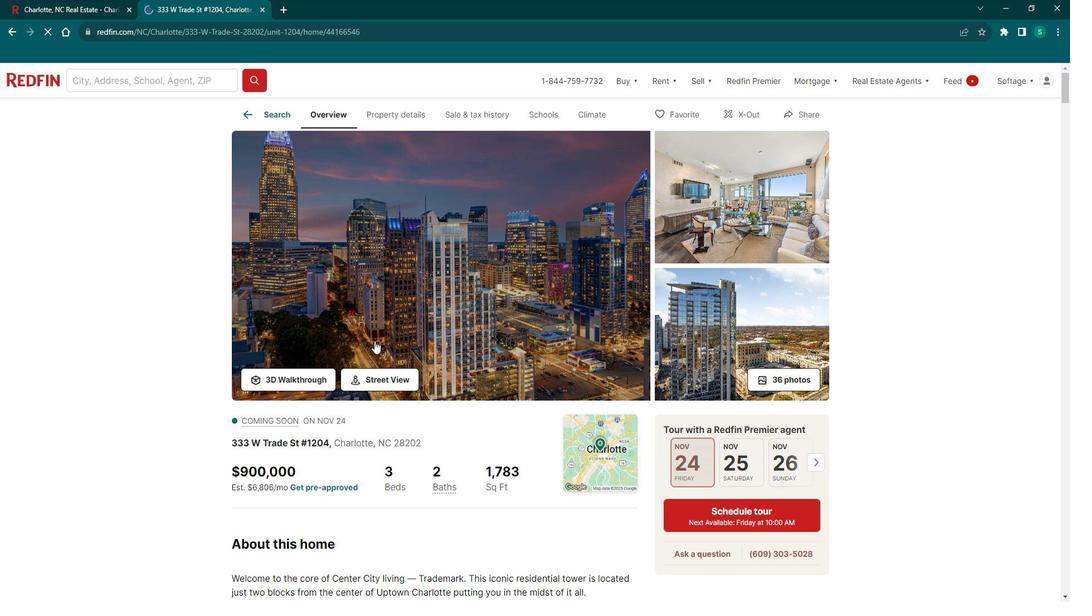 
Action: Mouse scrolled (385, 339) with delta (0, 0)
Screenshot: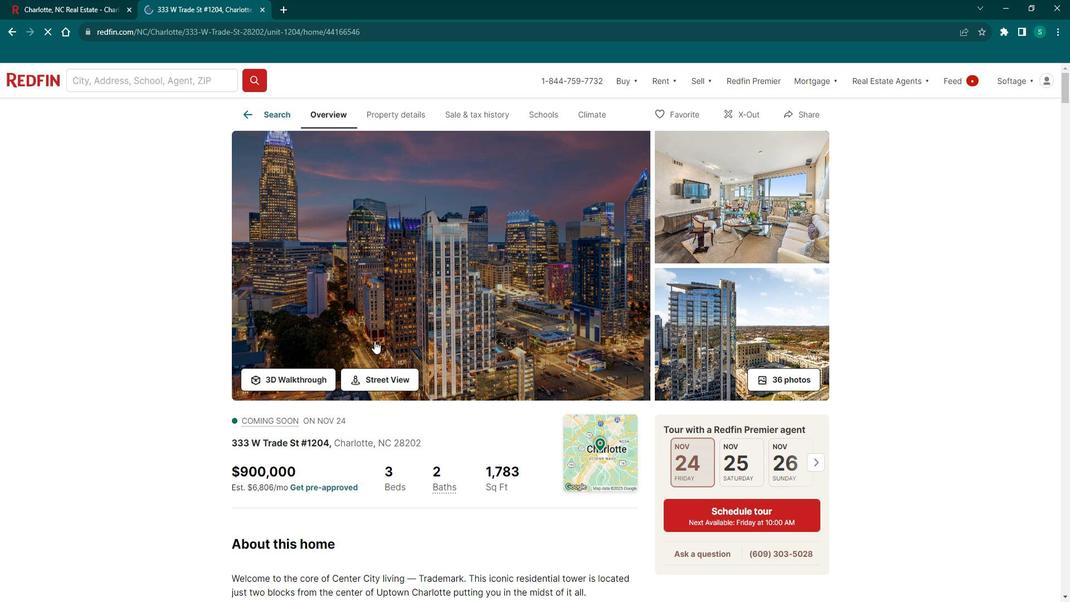 
Action: Mouse scrolled (385, 339) with delta (0, 0)
Screenshot: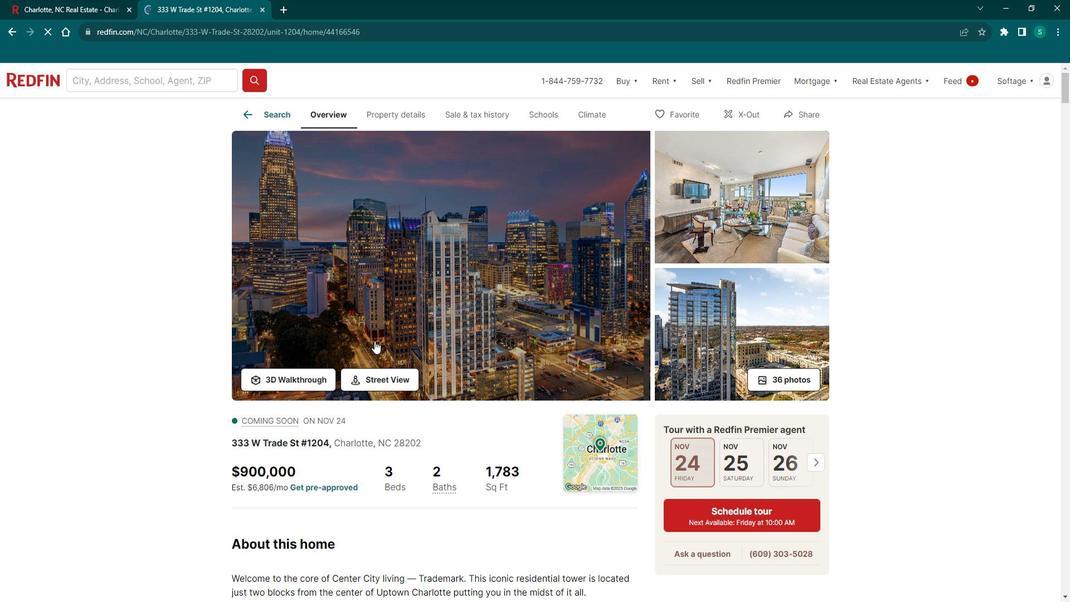 
Action: Mouse scrolled (385, 339) with delta (0, 0)
Screenshot: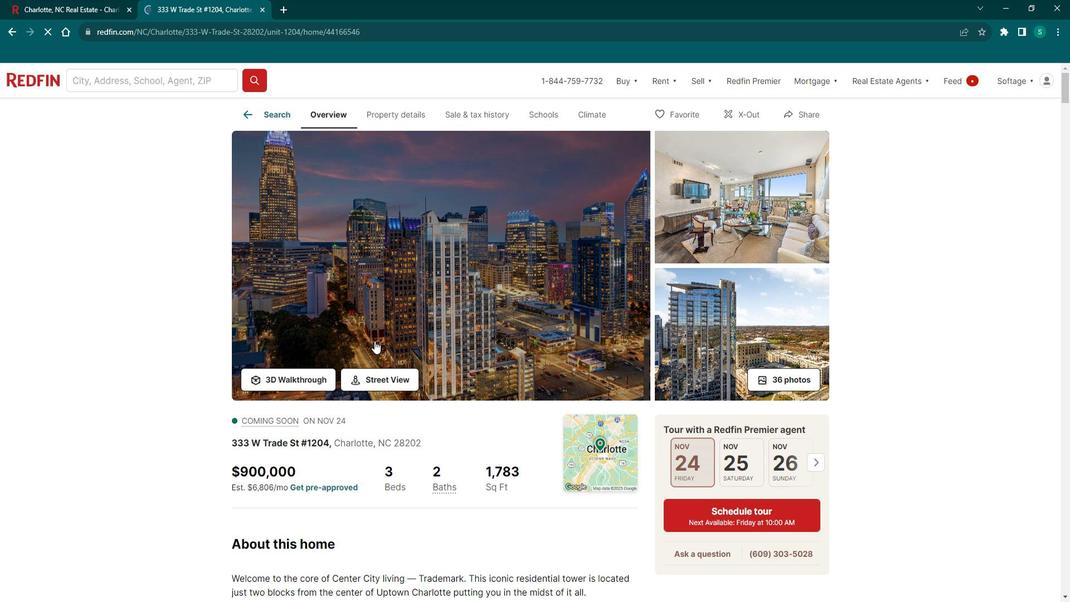 
Action: Mouse scrolled (385, 339) with delta (0, 0)
Screenshot: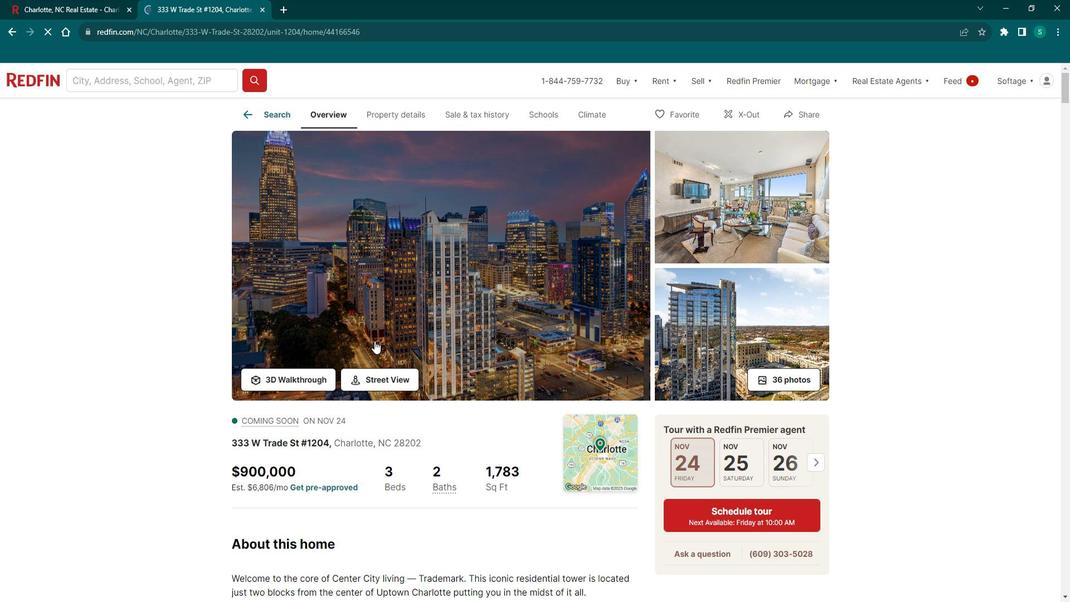 
Action: Mouse moved to (288, 343)
Screenshot: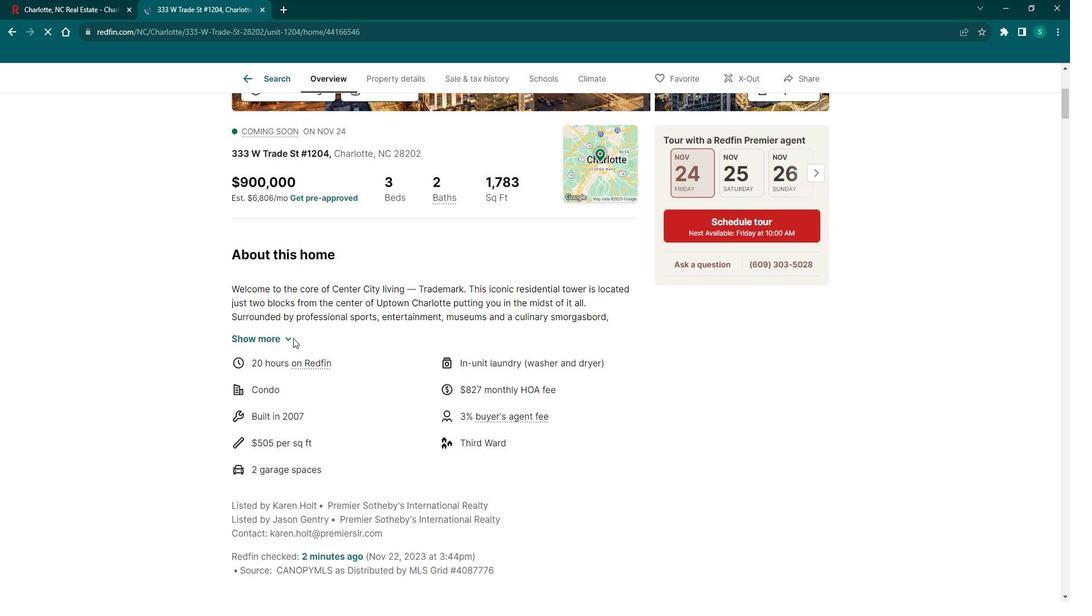 
Action: Mouse pressed left at (288, 343)
Screenshot: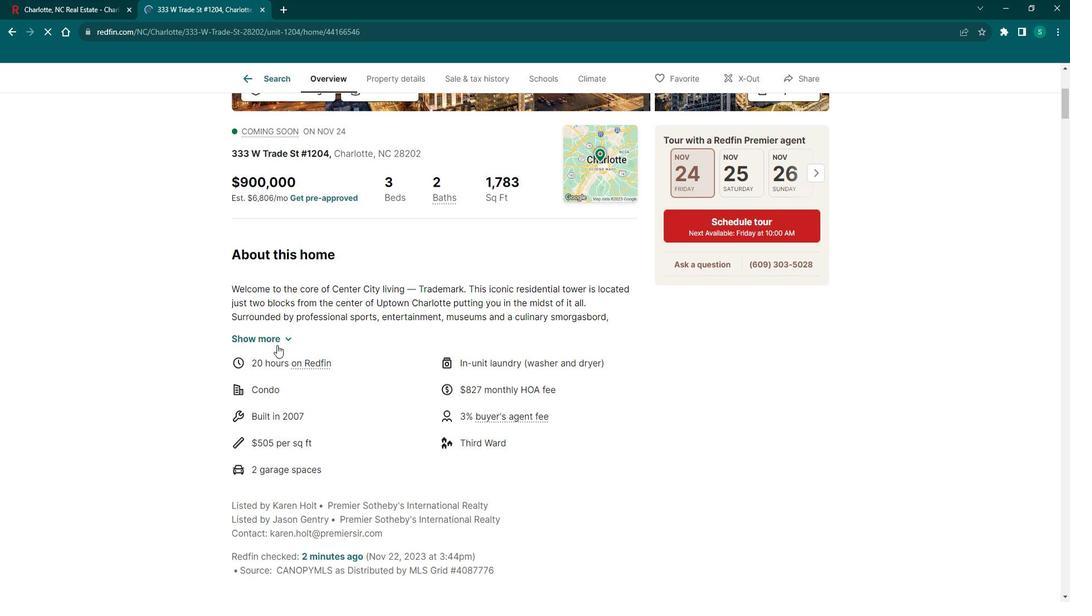 
Action: Mouse moved to (404, 346)
Screenshot: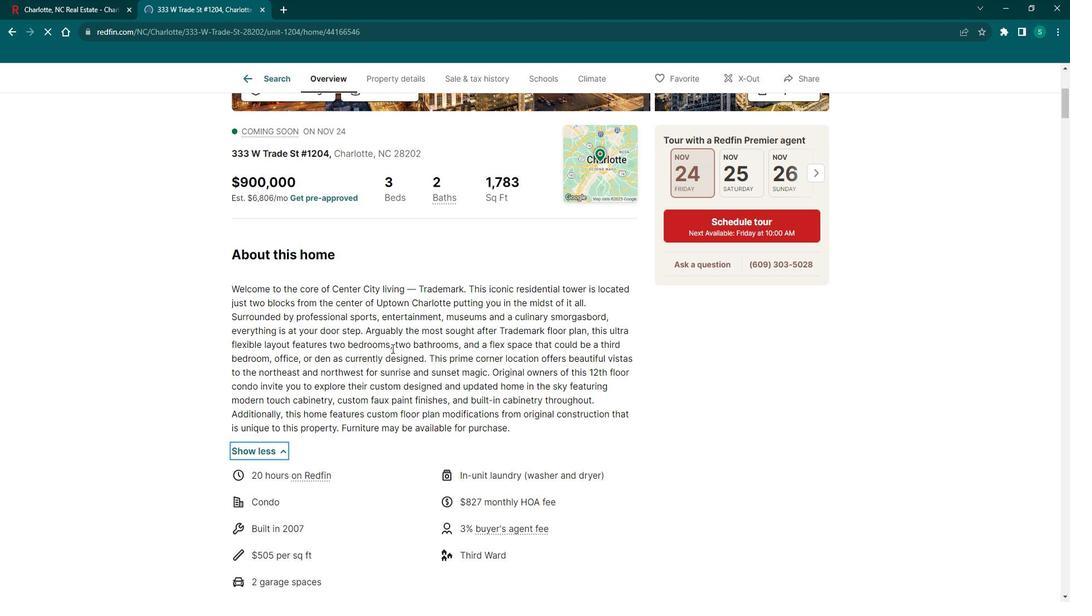 
Action: Mouse scrolled (404, 346) with delta (0, 0)
Screenshot: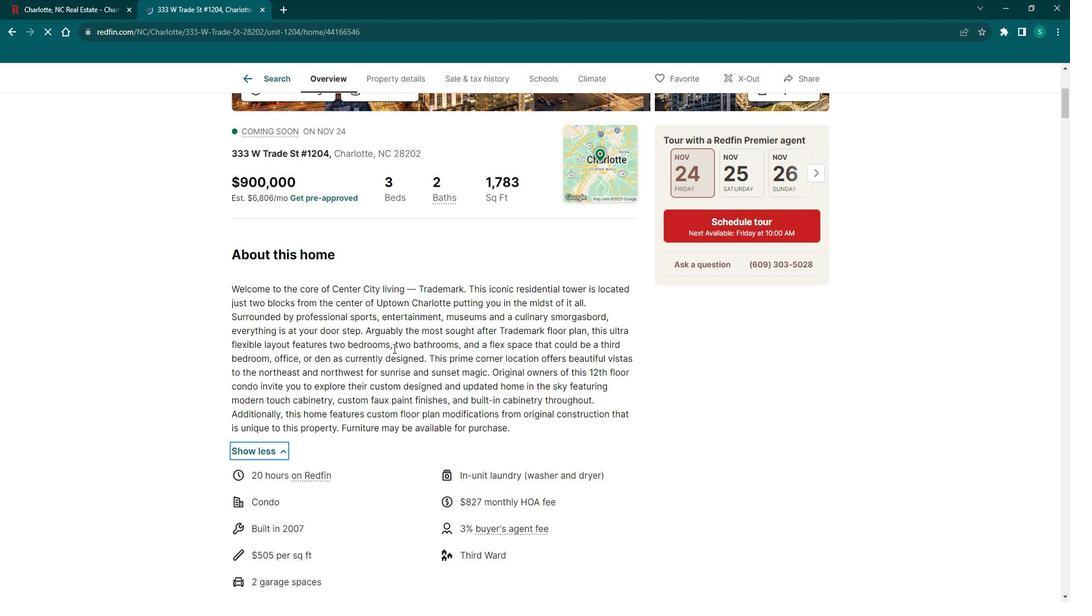
Action: Mouse scrolled (404, 346) with delta (0, 0)
Screenshot: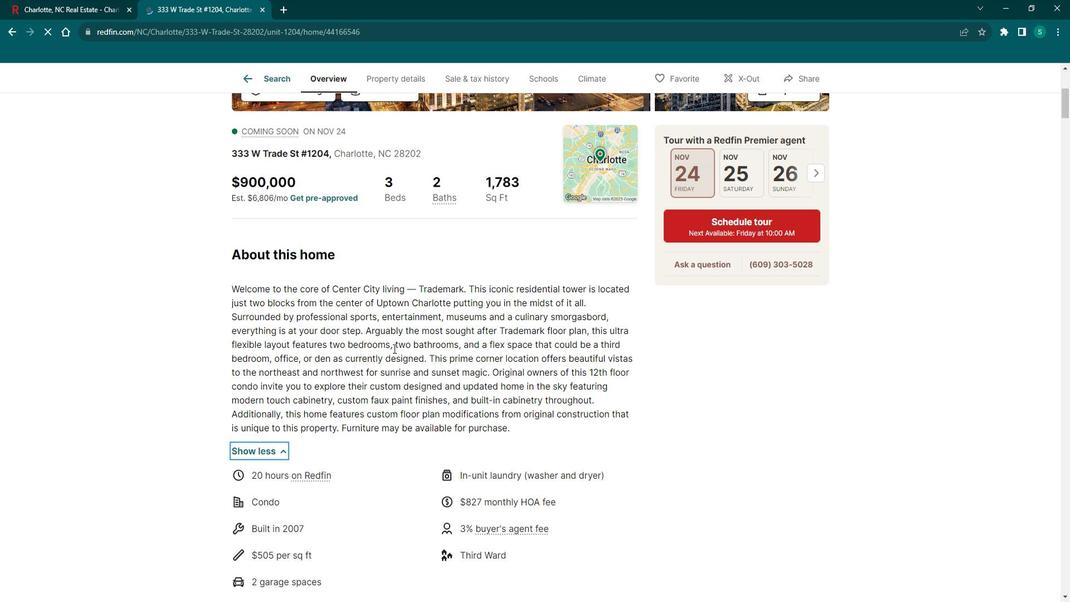 
Action: Mouse scrolled (404, 346) with delta (0, 0)
Screenshot: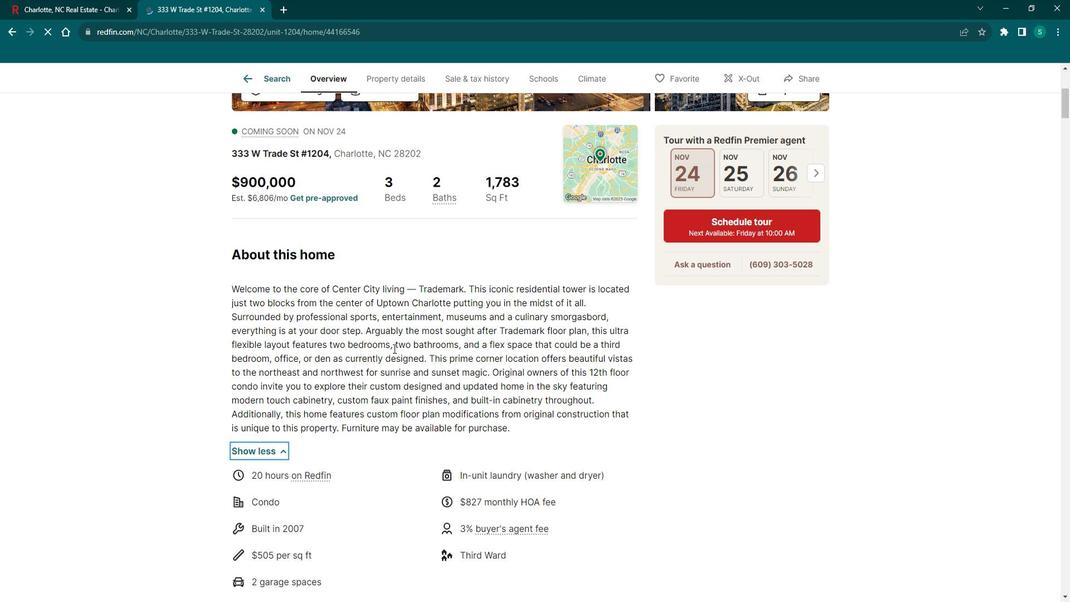 
Action: Mouse scrolled (404, 346) with delta (0, 0)
Screenshot: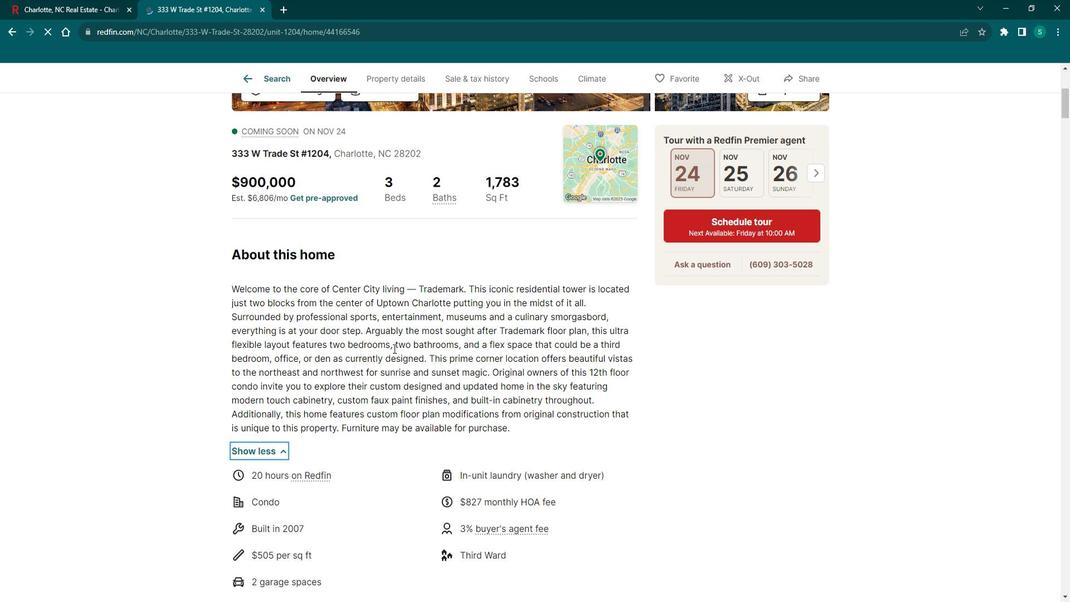 
Action: Mouse scrolled (404, 346) with delta (0, 0)
Screenshot: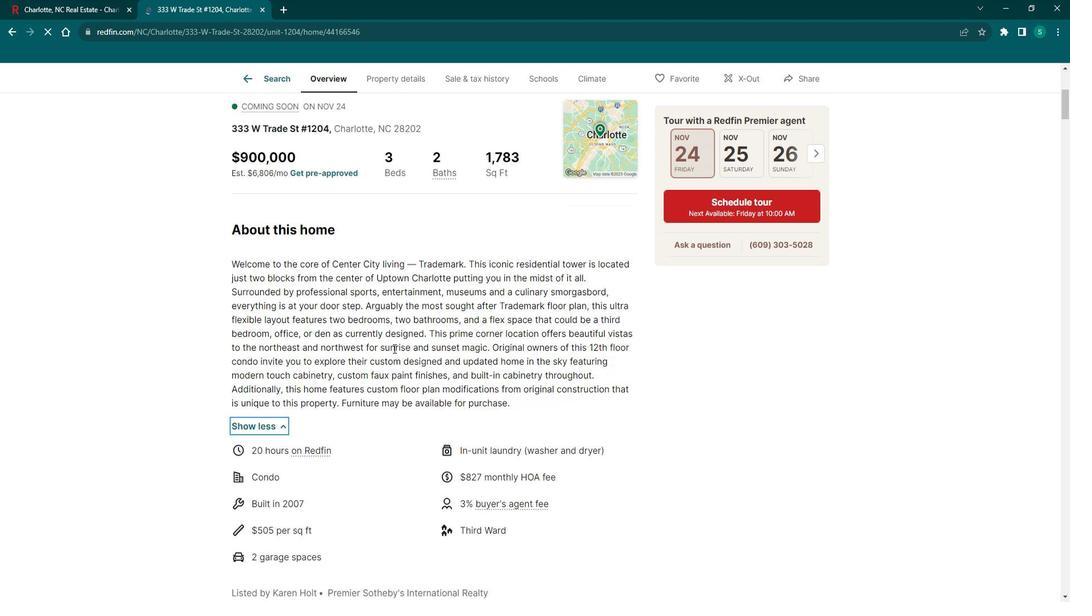 
Action: Mouse scrolled (404, 346) with delta (0, 0)
Screenshot: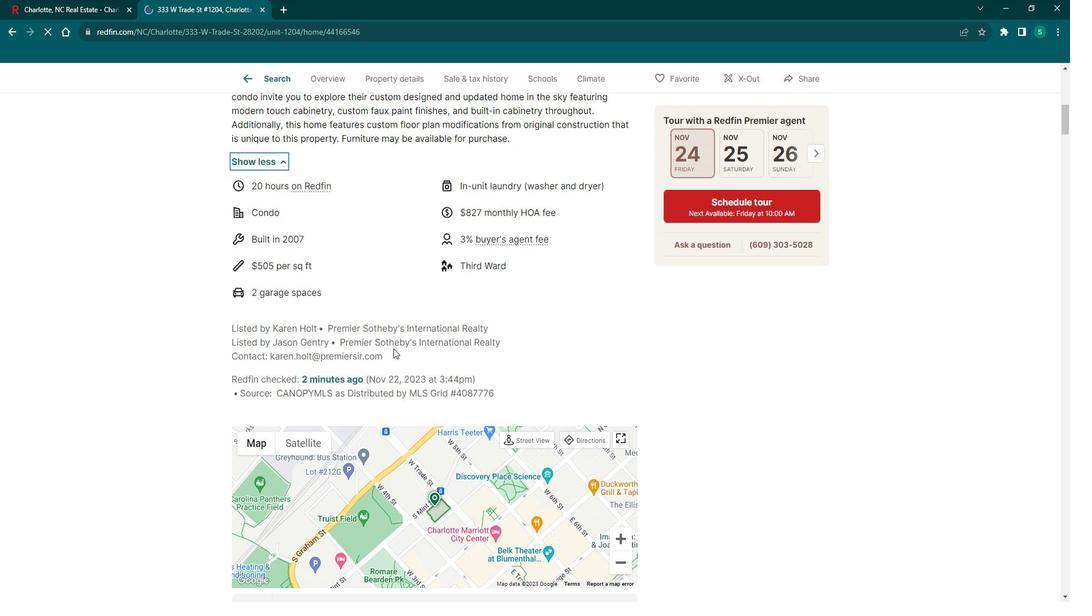 
Action: Mouse scrolled (404, 346) with delta (0, 0)
Screenshot: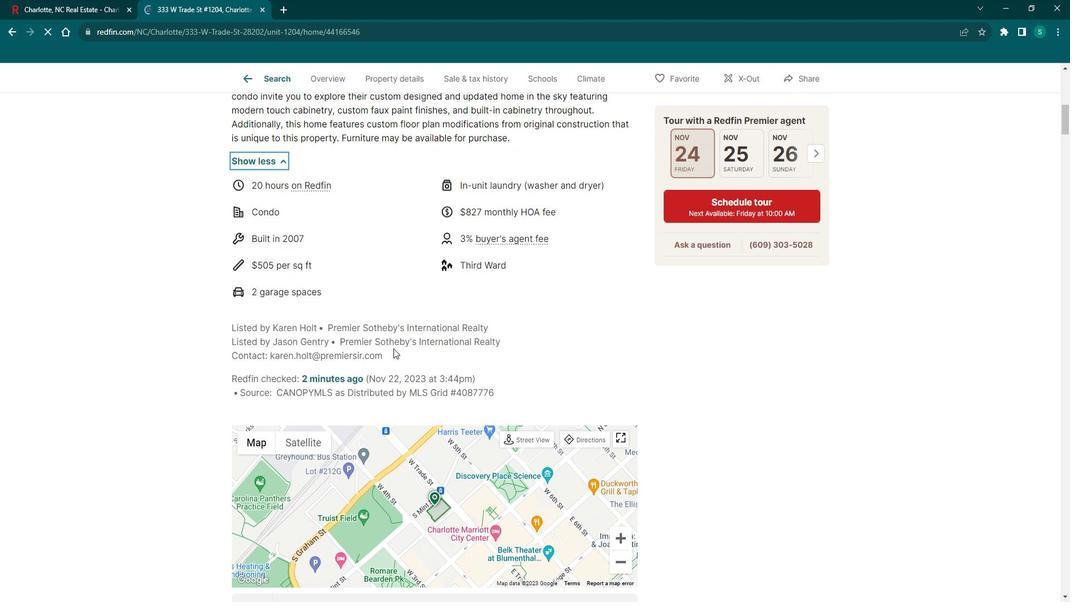 
Action: Mouse scrolled (404, 346) with delta (0, 0)
Screenshot: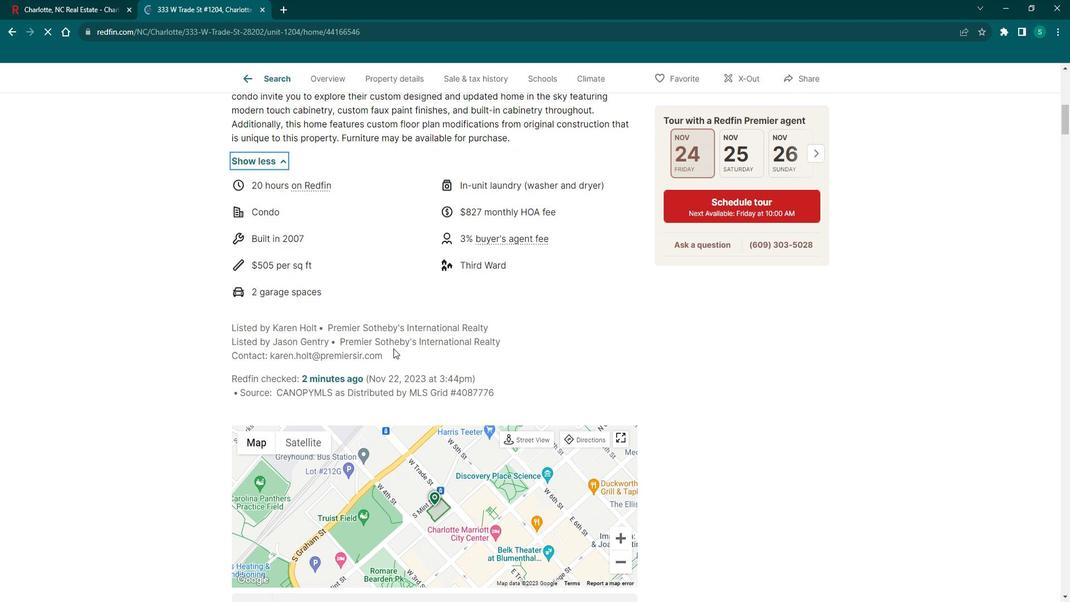 
Action: Mouse scrolled (404, 346) with delta (0, 0)
Screenshot: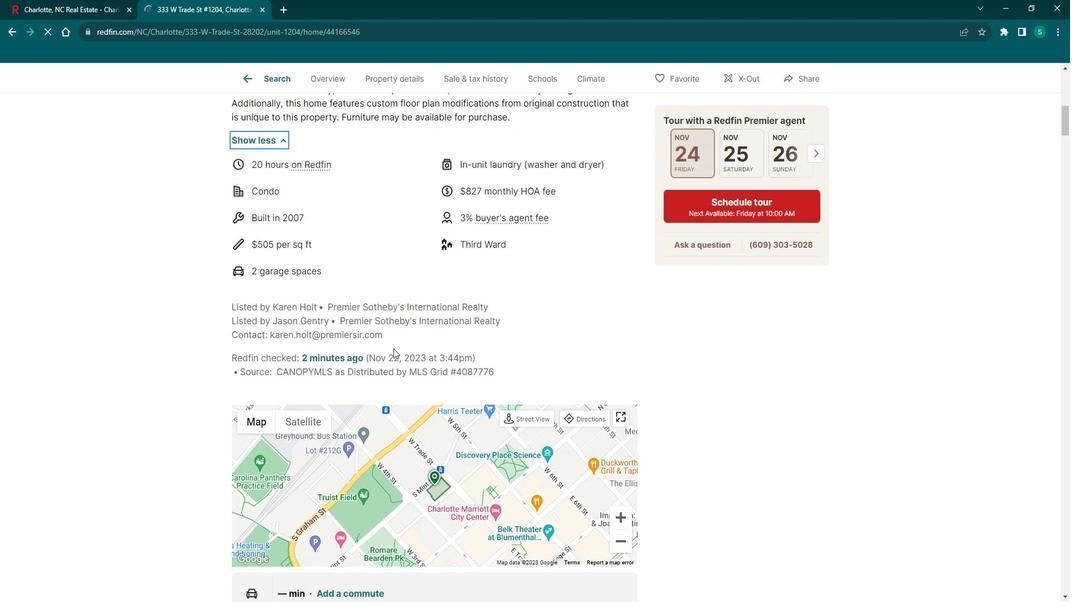 
Action: Mouse scrolled (404, 346) with delta (0, 0)
Screenshot: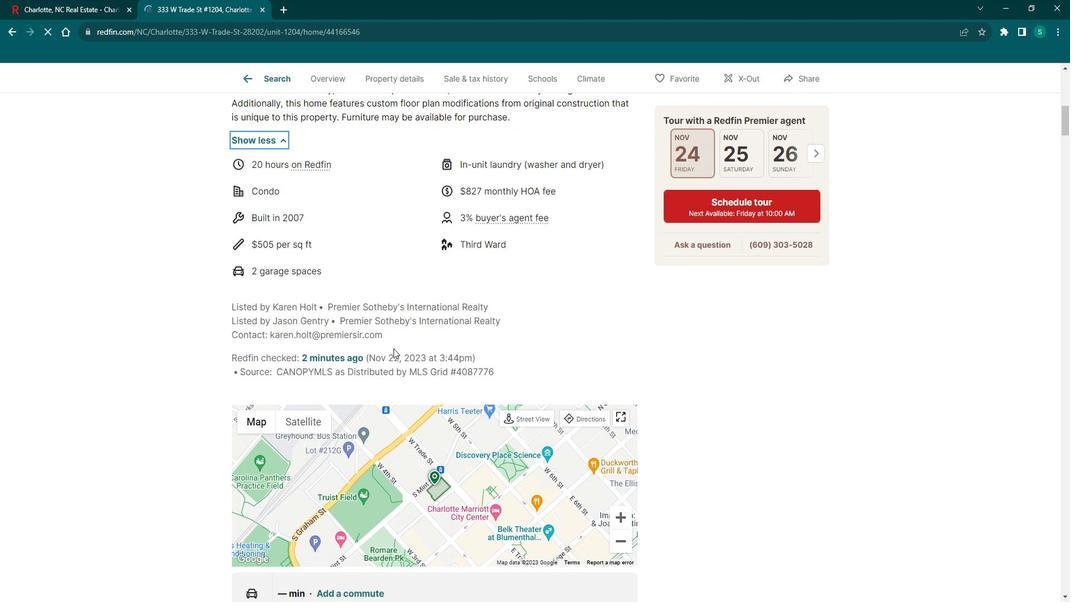
Action: Mouse scrolled (404, 347) with delta (0, 0)
Screenshot: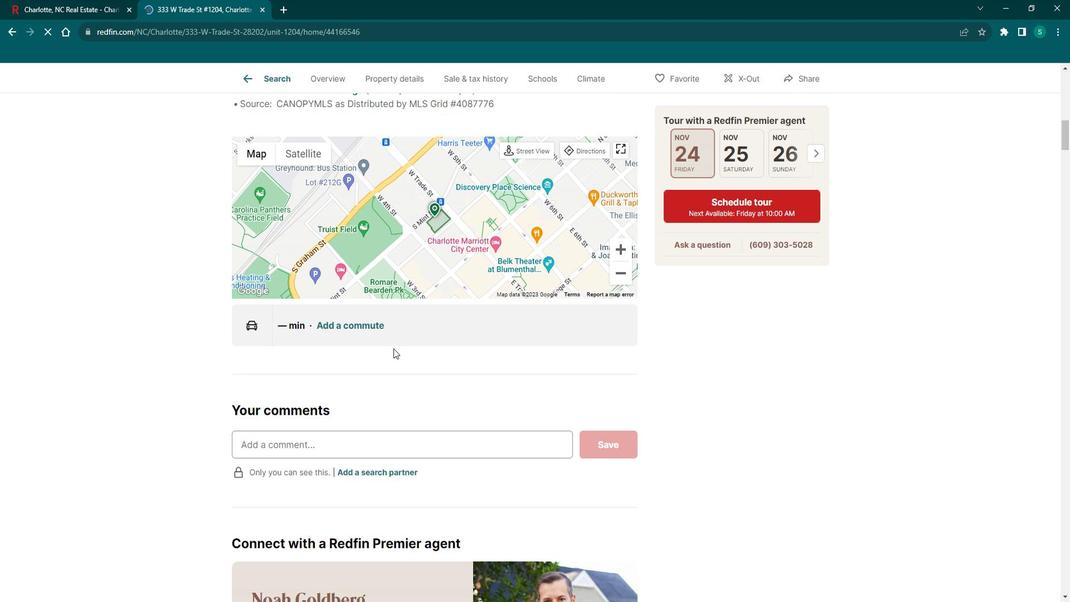 
Action: Mouse moved to (404, 346)
Screenshot: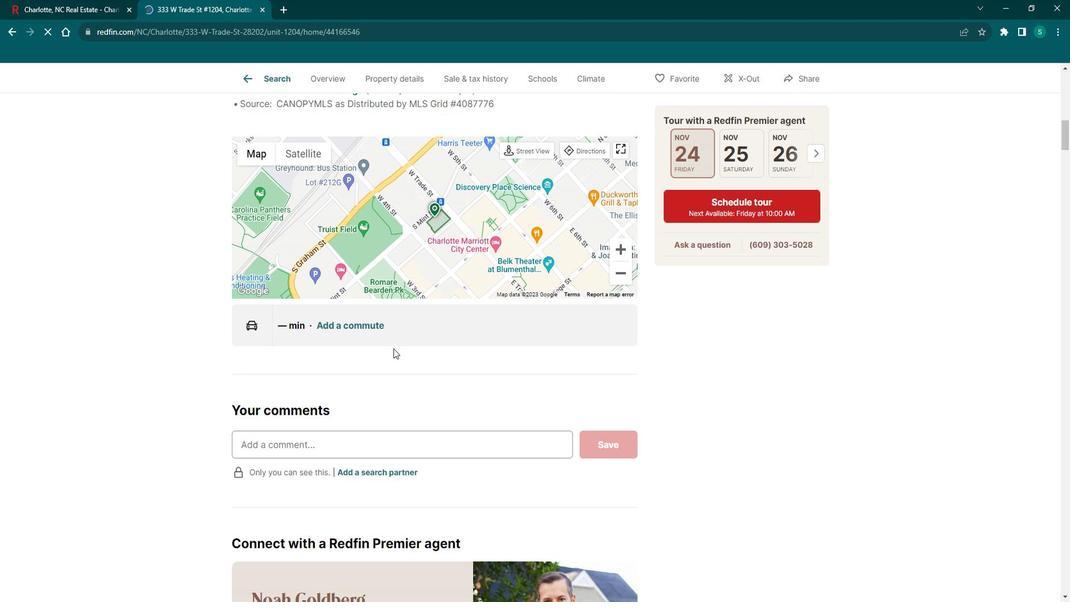 
Action: Mouse scrolled (404, 347) with delta (0, 0)
Screenshot: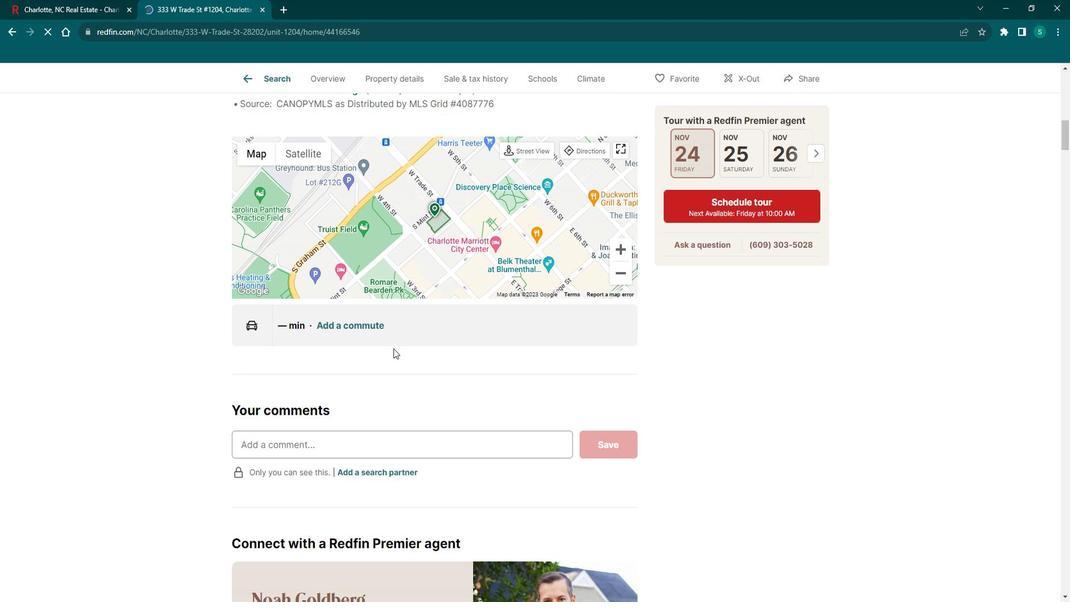 
Action: Mouse scrolled (404, 346) with delta (0, 0)
Screenshot: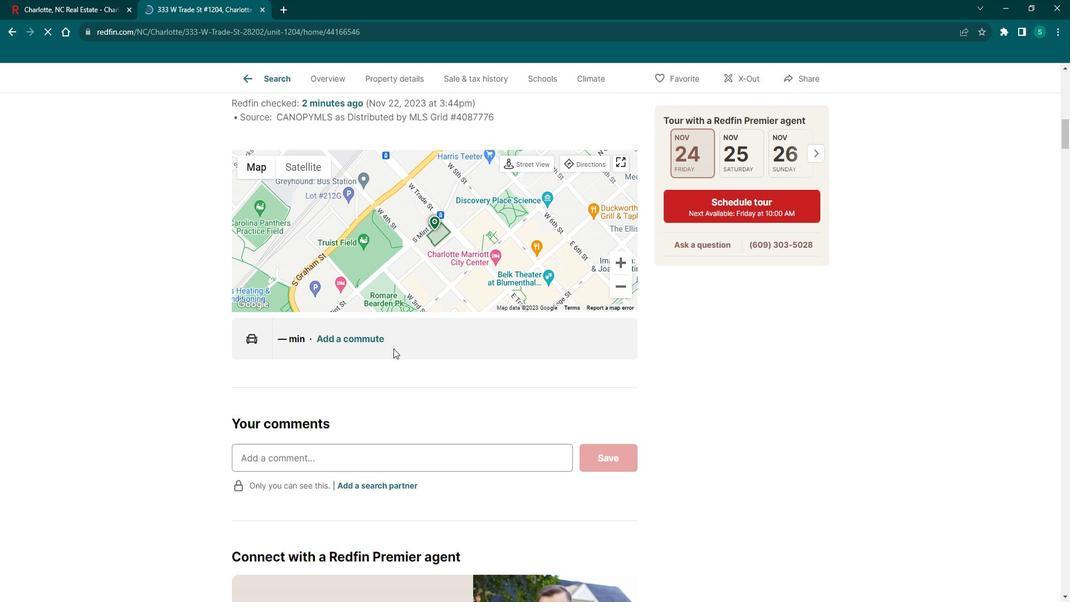 
Action: Mouse scrolled (404, 346) with delta (0, 0)
Screenshot: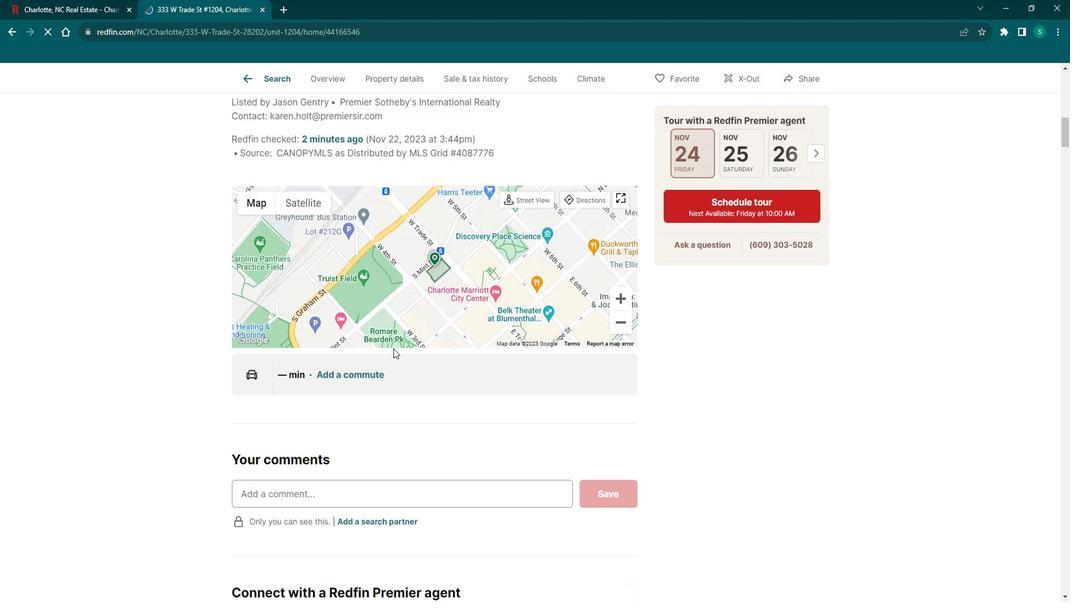 
Action: Mouse scrolled (404, 346) with delta (0, 0)
Screenshot: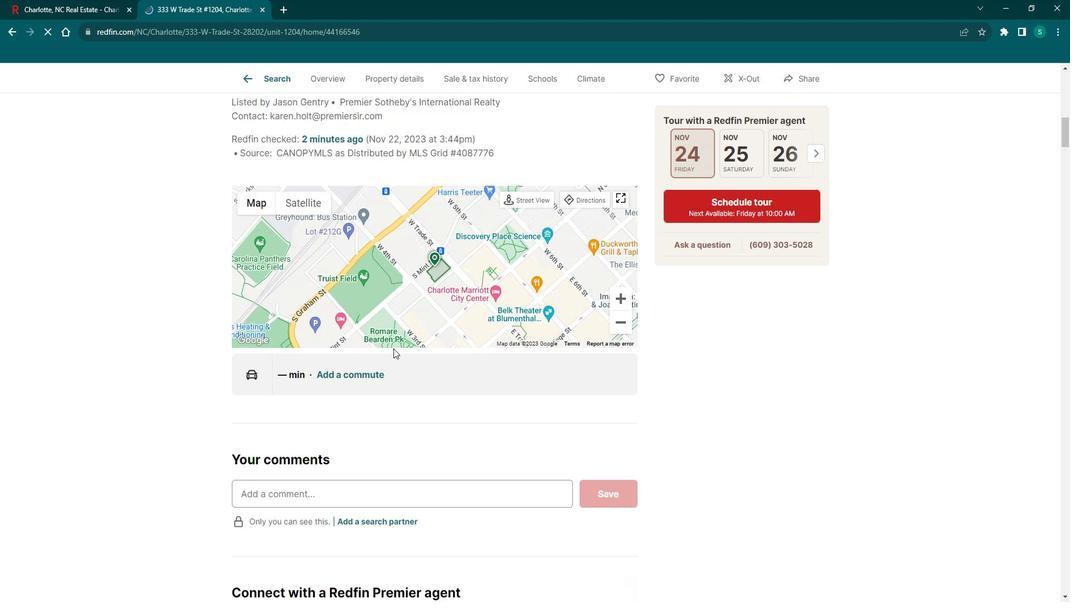 
Action: Mouse scrolled (404, 346) with delta (0, 0)
Screenshot: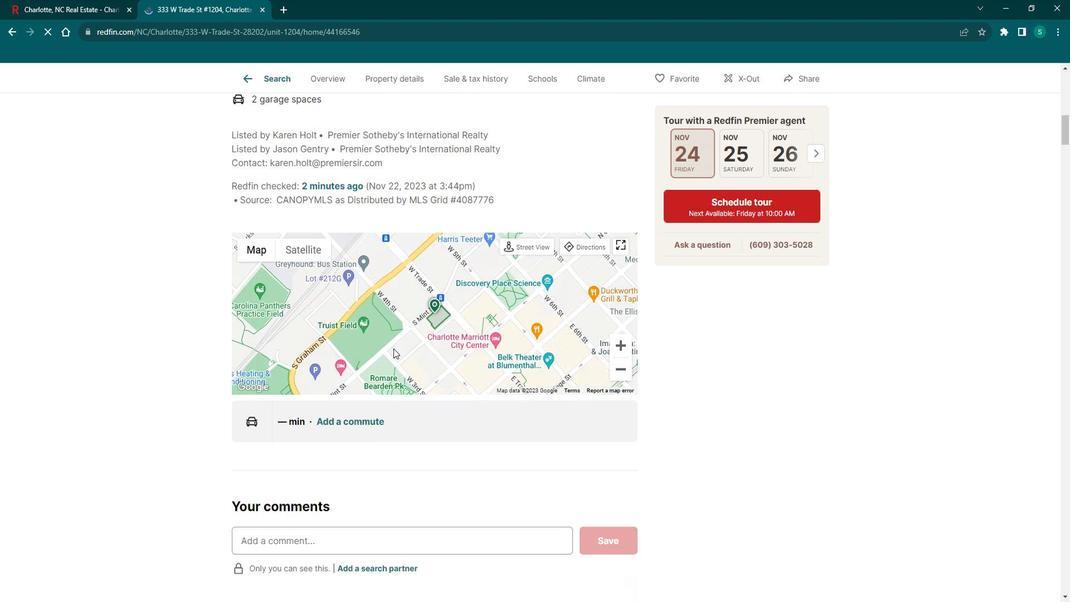 
Action: Mouse scrolled (404, 346) with delta (0, 0)
Screenshot: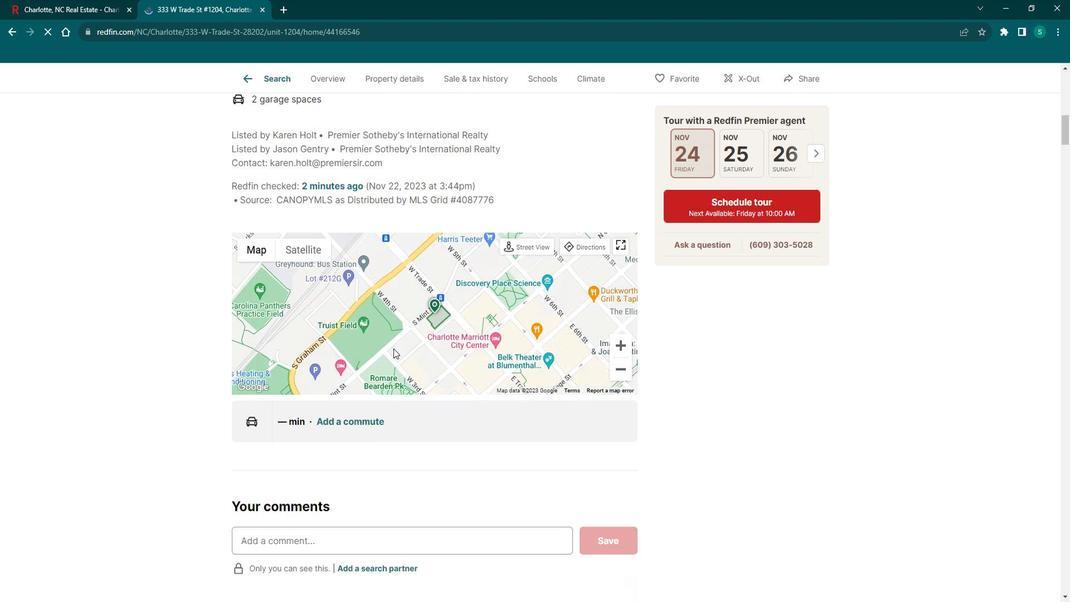 
Action: Mouse scrolled (404, 346) with delta (0, 0)
Screenshot: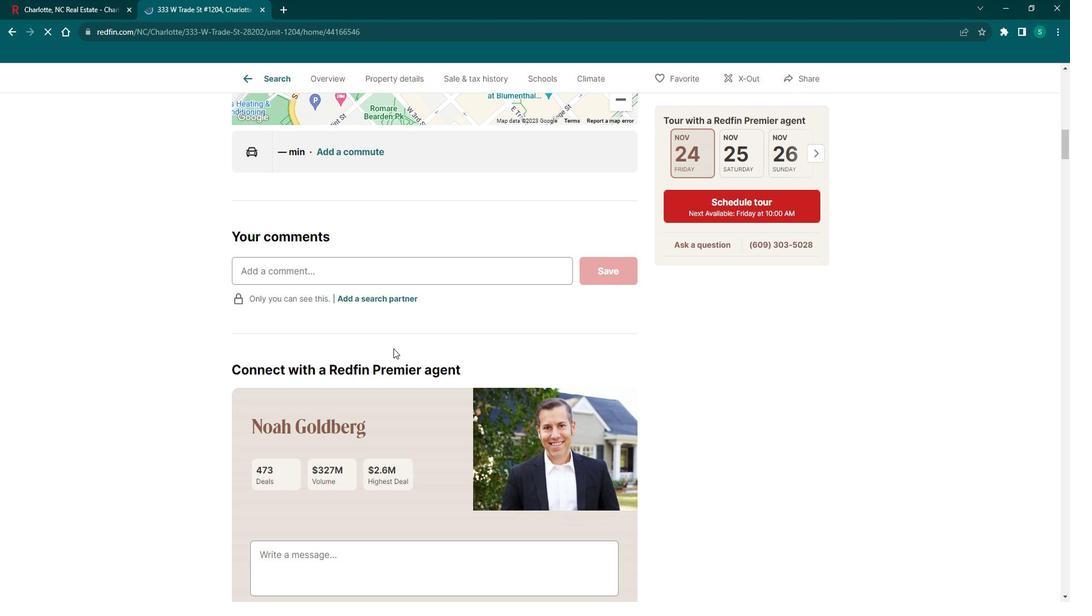 
Action: Mouse scrolled (404, 346) with delta (0, 0)
Screenshot: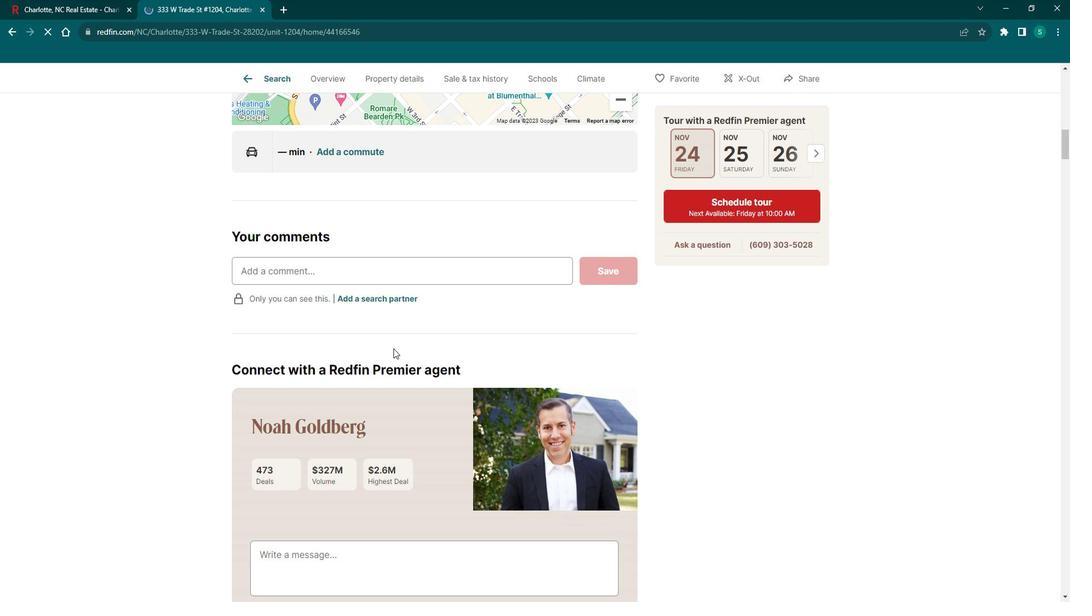 
Action: Mouse scrolled (404, 346) with delta (0, 0)
Screenshot: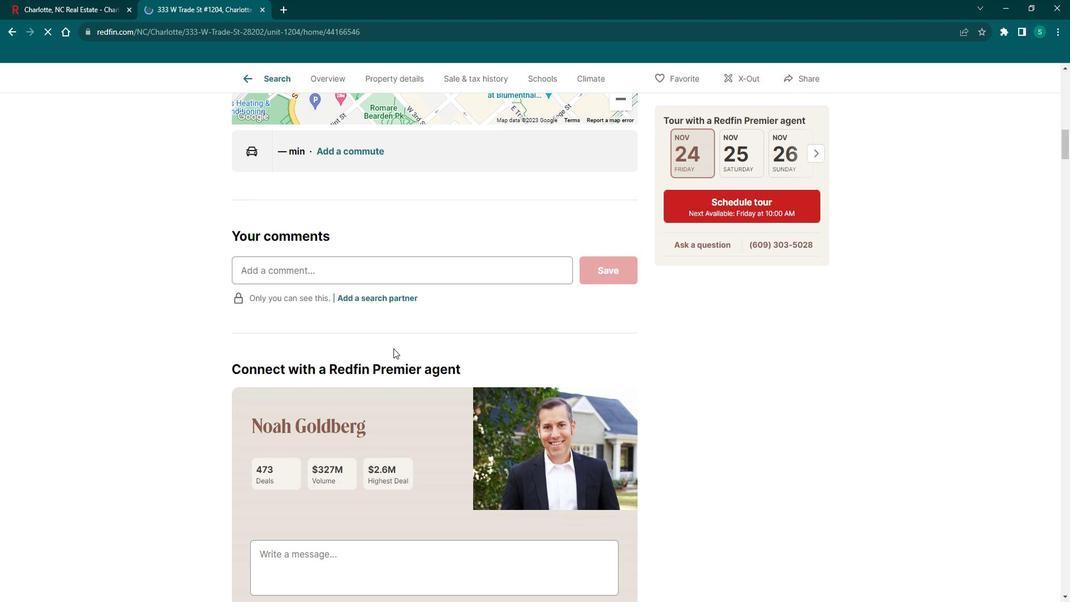 
Action: Mouse scrolled (404, 346) with delta (0, 0)
Screenshot: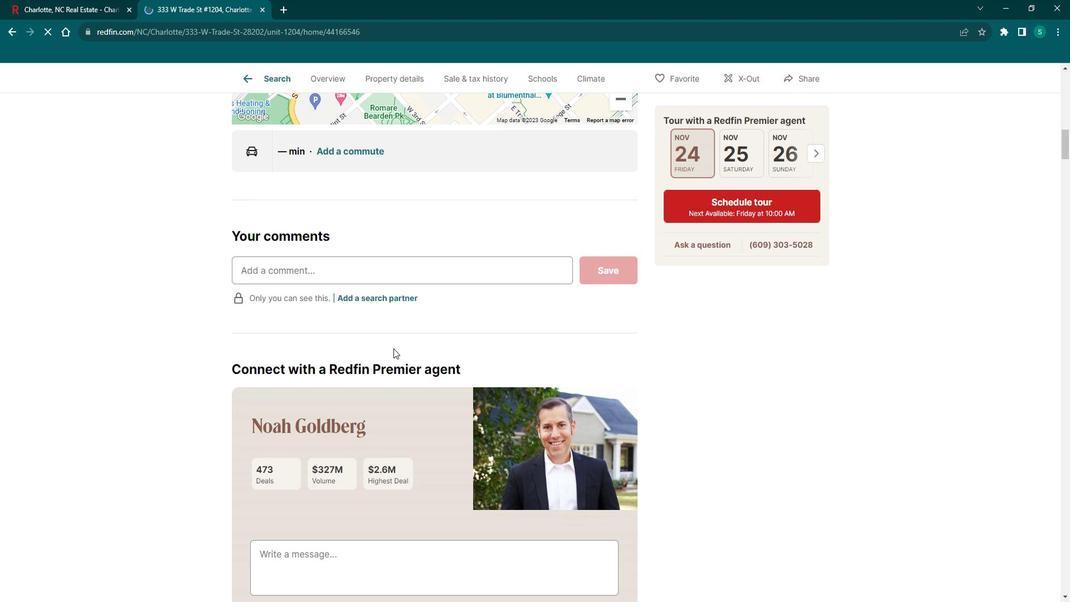 
Action: Mouse scrolled (404, 346) with delta (0, 0)
Screenshot: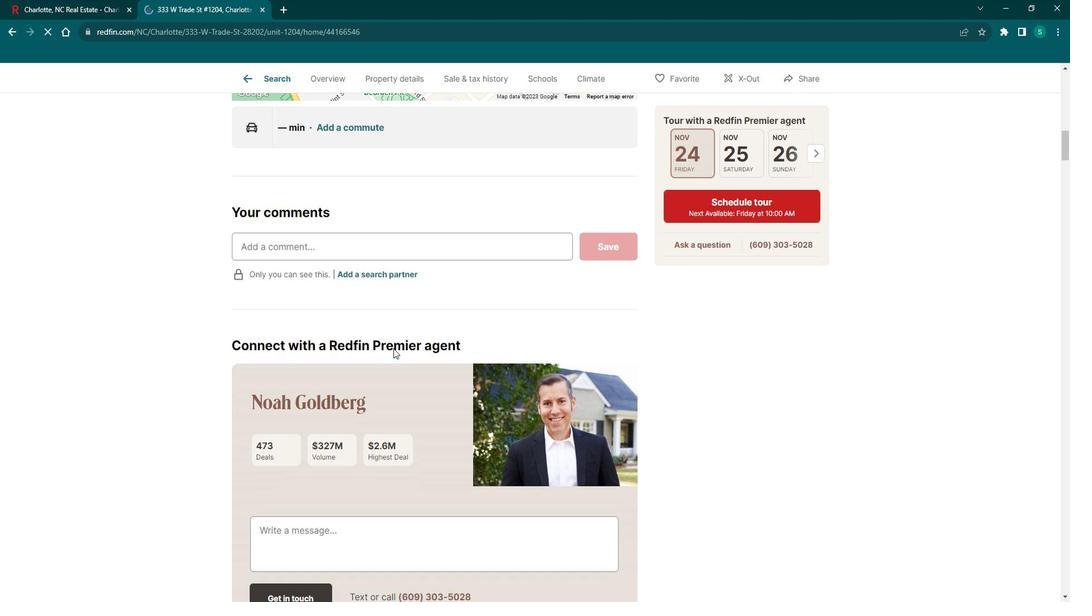 
Action: Mouse scrolled (404, 346) with delta (0, 0)
Screenshot: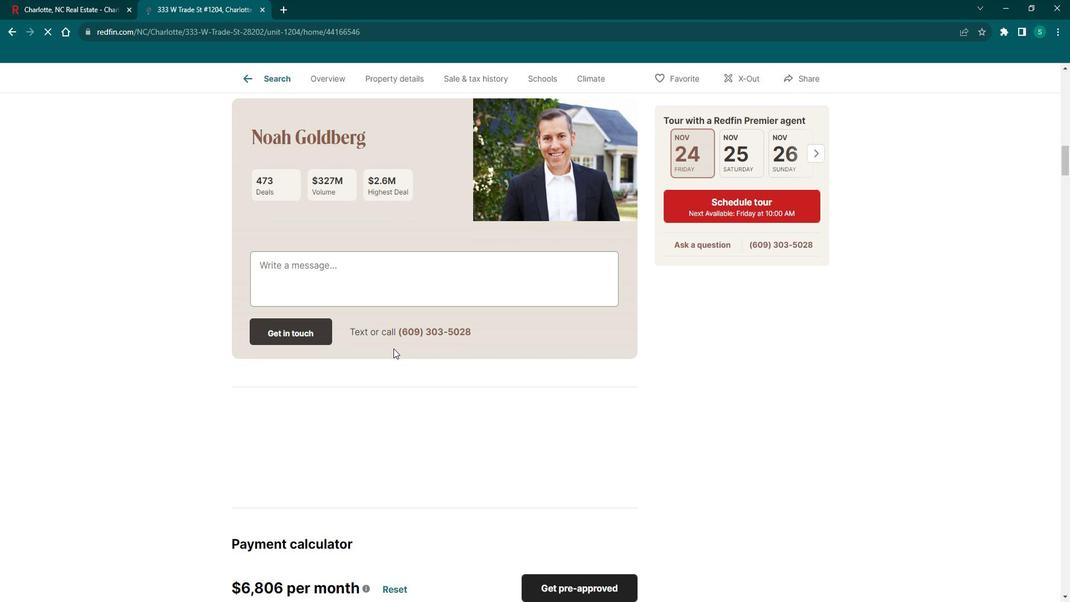 
Action: Mouse scrolled (404, 346) with delta (0, 0)
Screenshot: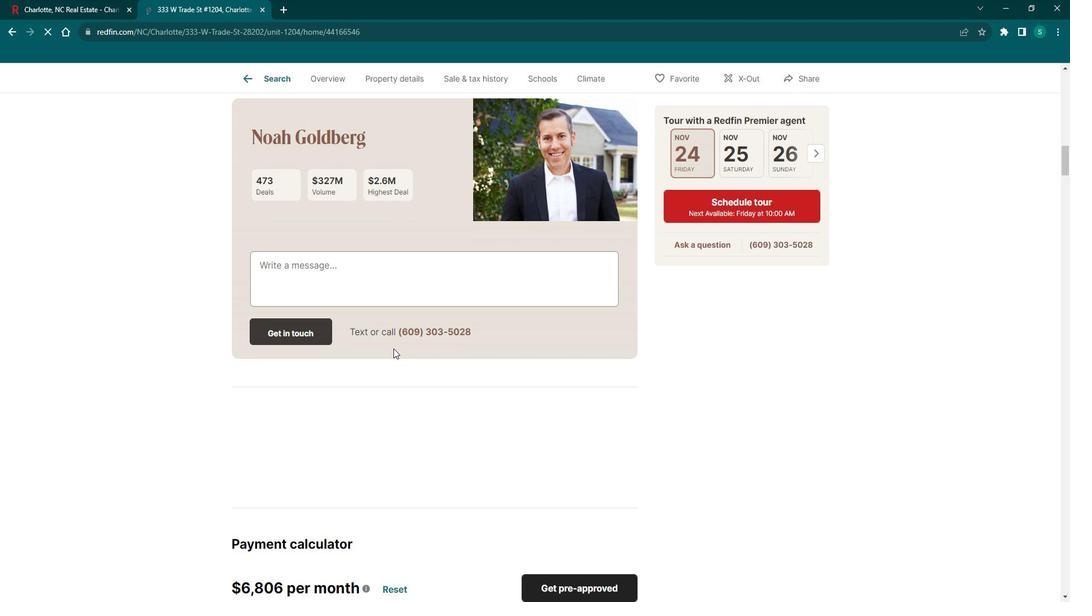 
Action: Mouse scrolled (404, 346) with delta (0, 0)
Screenshot: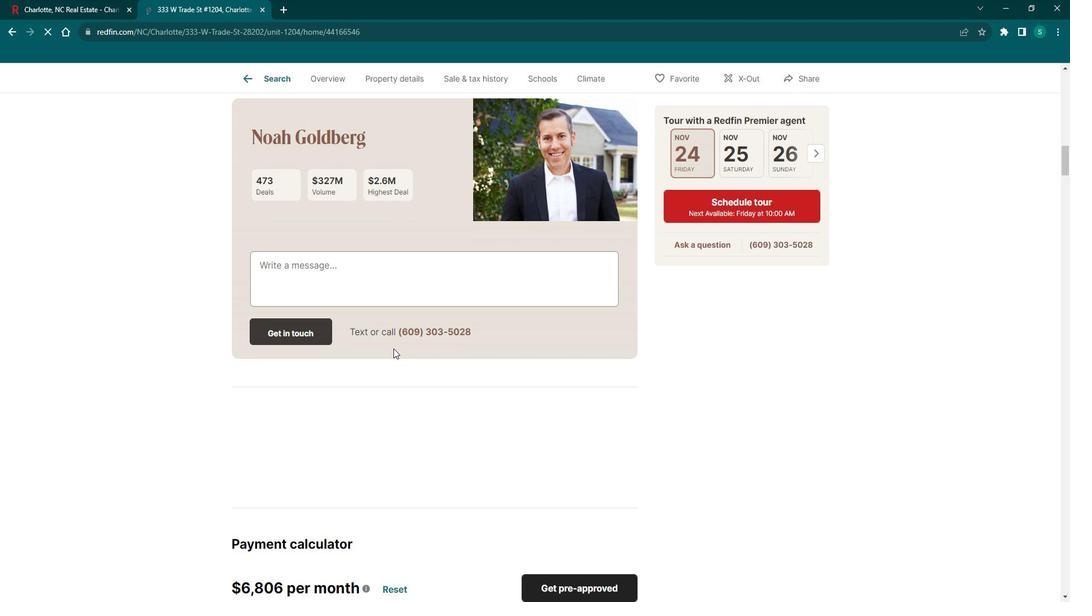 
Action: Mouse scrolled (404, 346) with delta (0, 0)
Screenshot: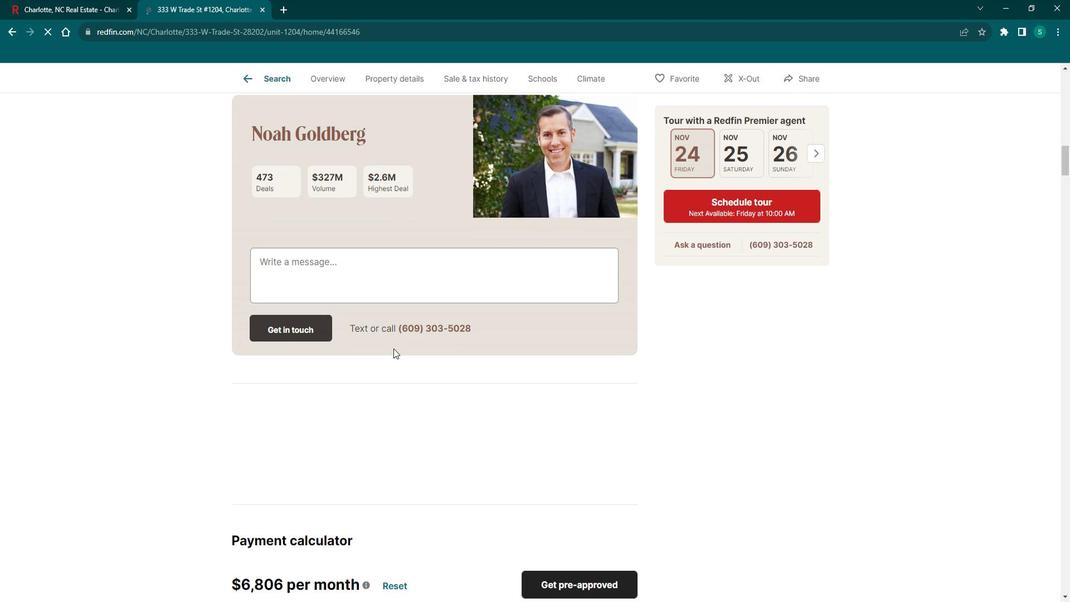 
Action: Mouse scrolled (404, 346) with delta (0, 0)
Screenshot: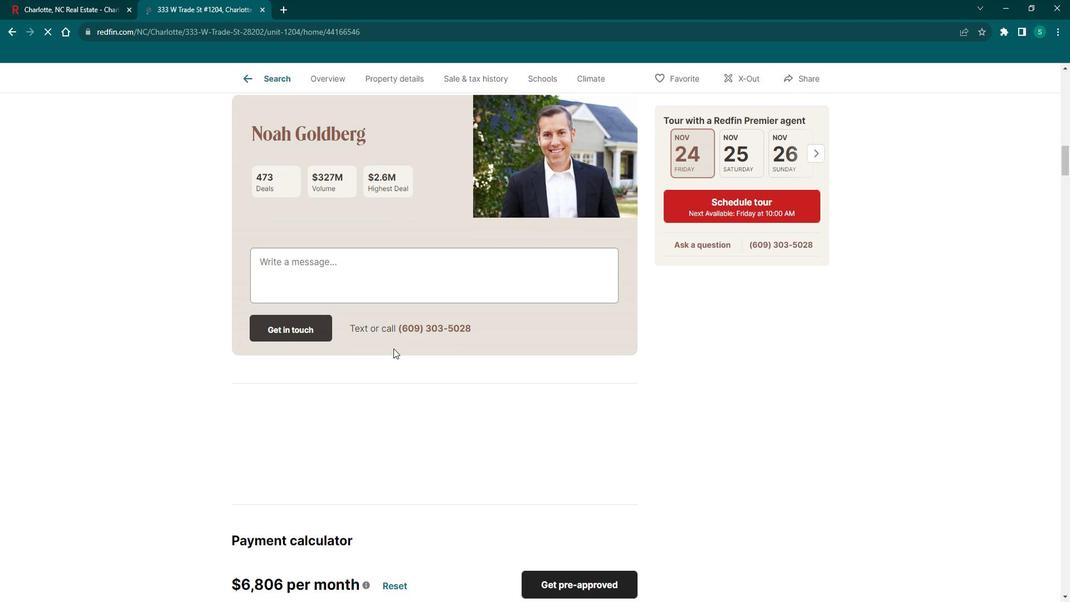 
Action: Mouse scrolled (404, 346) with delta (0, 0)
Screenshot: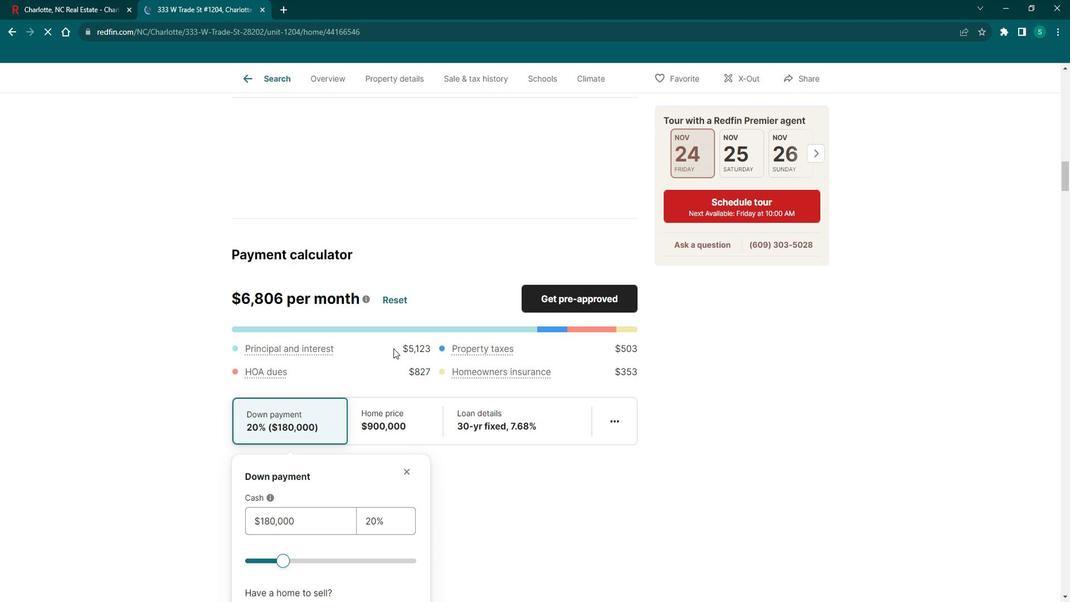 
Action: Mouse scrolled (404, 346) with delta (0, 0)
Screenshot: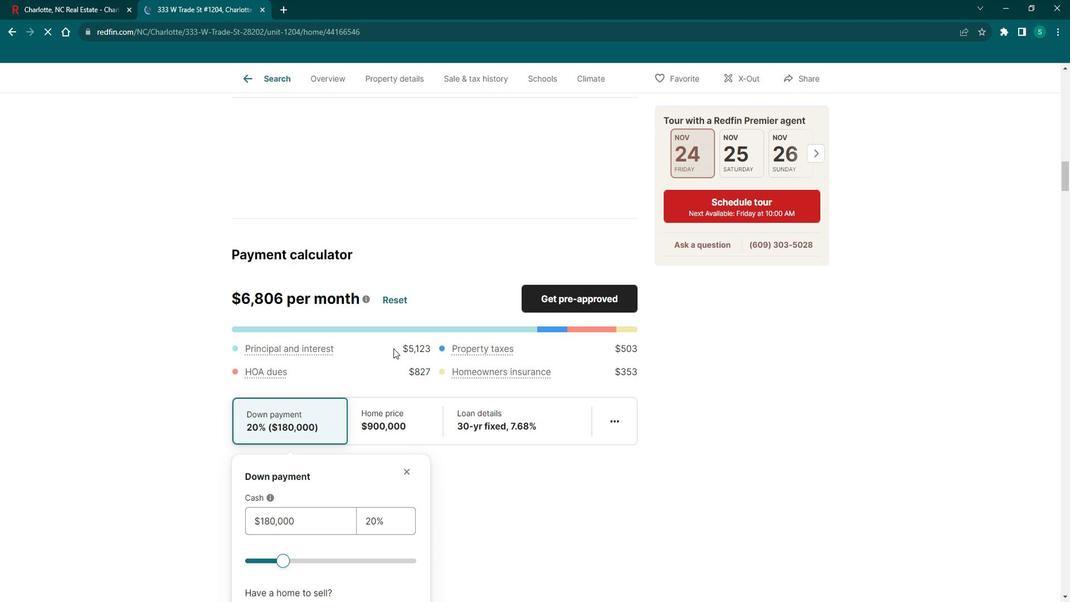 
Action: Mouse scrolled (404, 346) with delta (0, 0)
Screenshot: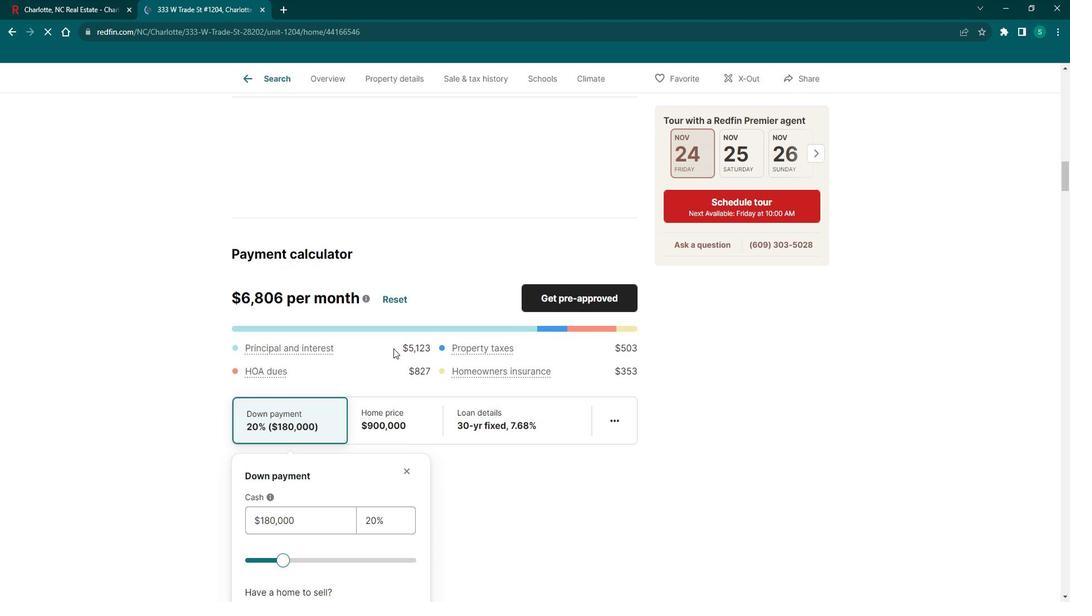 
Action: Mouse scrolled (404, 346) with delta (0, 0)
Screenshot: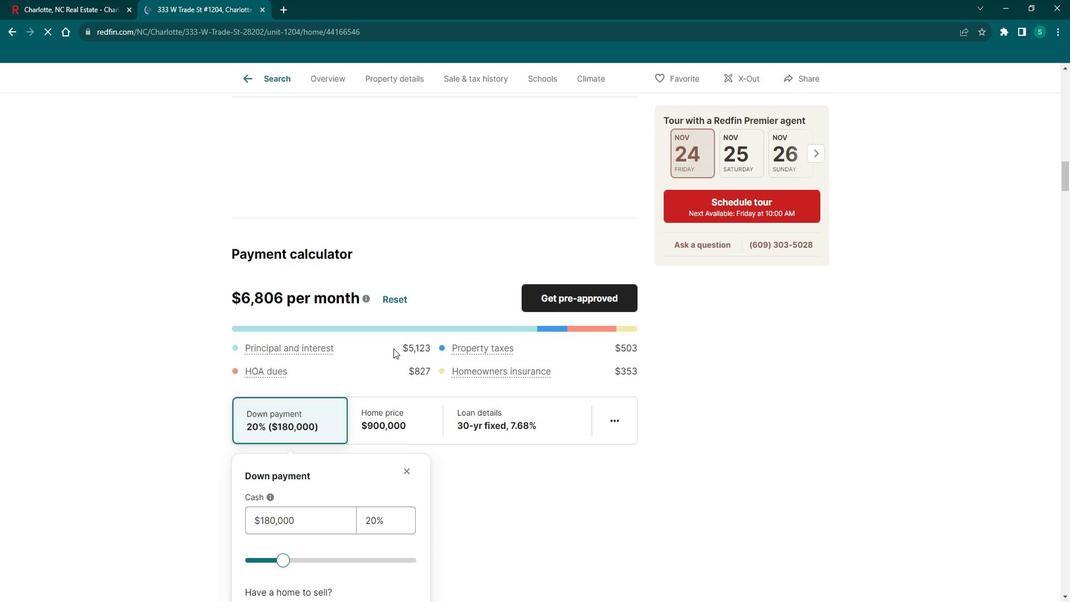 
Action: Mouse scrolled (404, 346) with delta (0, 0)
Screenshot: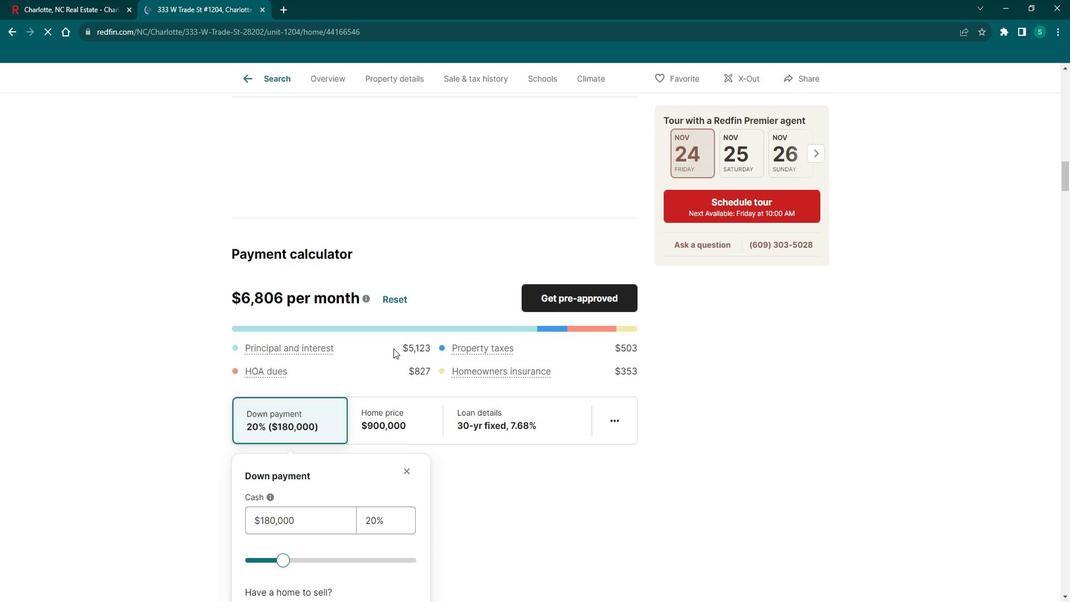 
Action: Mouse scrolled (404, 346) with delta (0, 0)
Screenshot: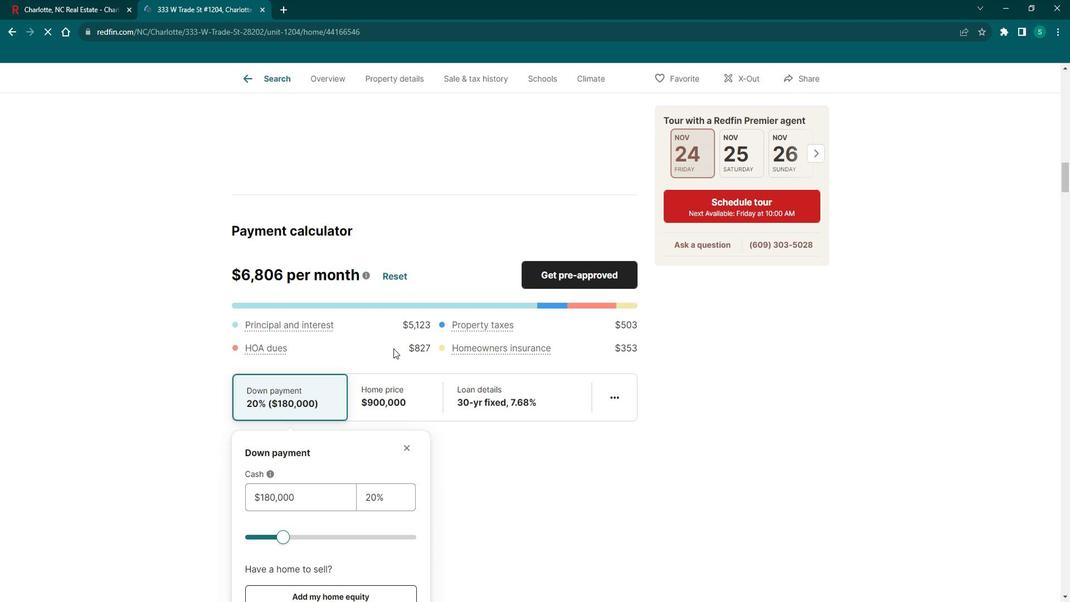 
Action: Mouse scrolled (404, 346) with delta (0, 0)
Screenshot: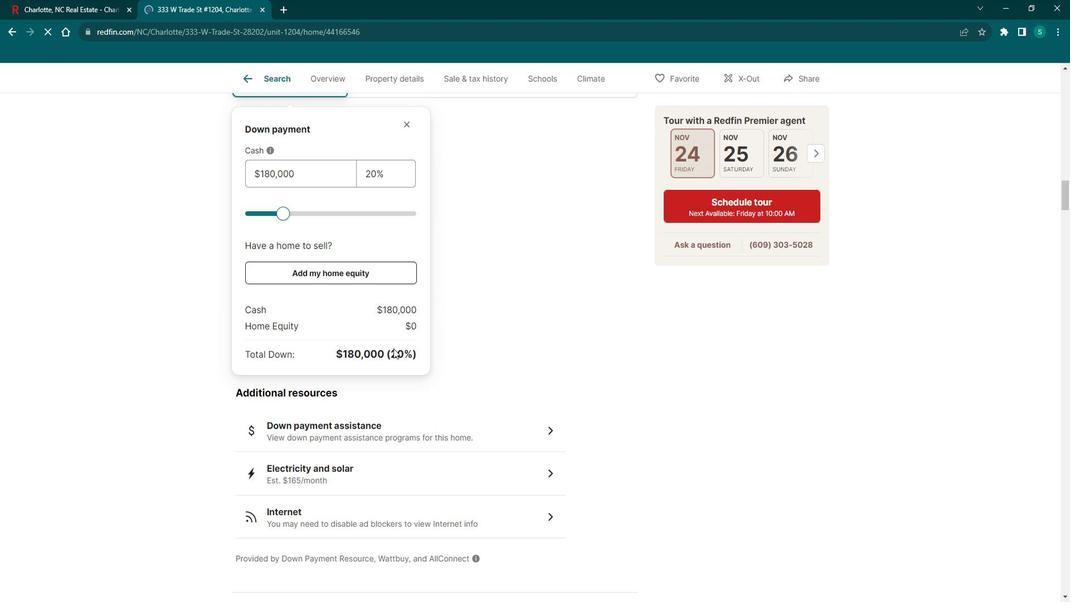
Action: Mouse moved to (404, 346)
Screenshot: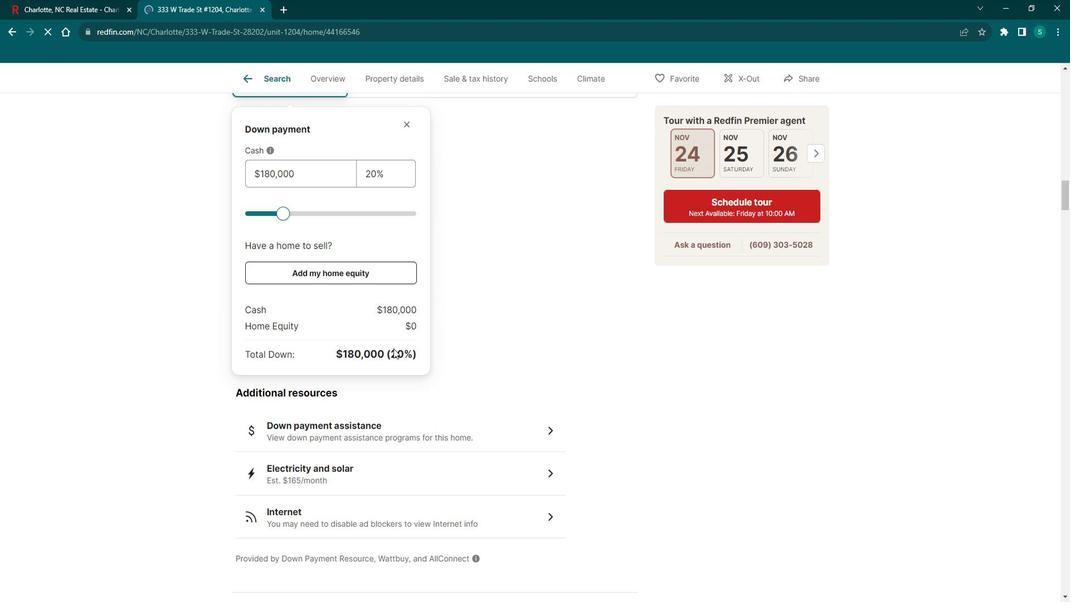 
Action: Mouse scrolled (404, 346) with delta (0, 0)
Screenshot: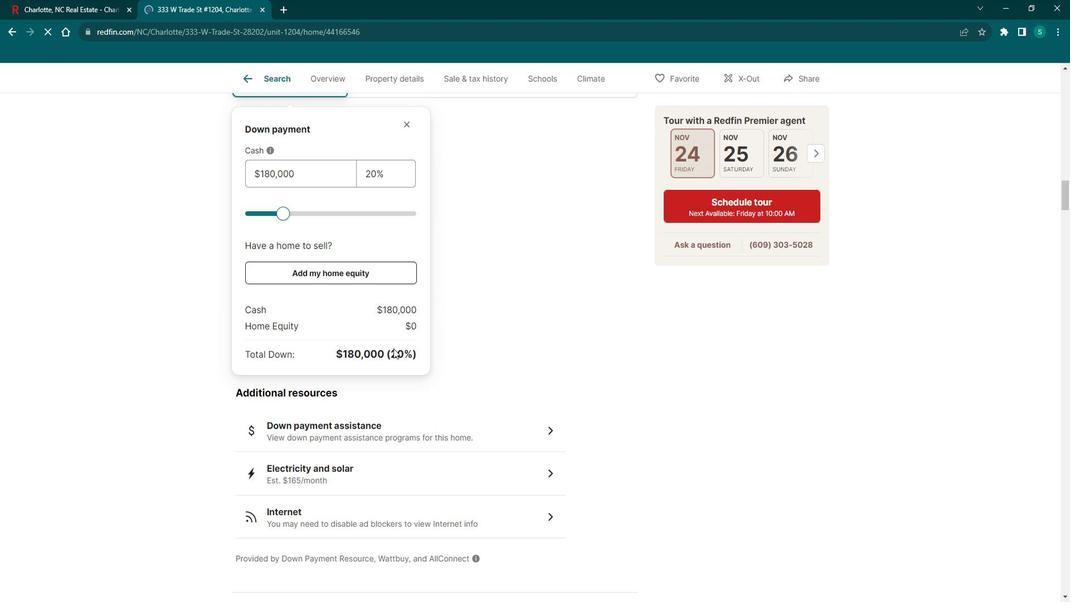 
Action: Mouse scrolled (404, 346) with delta (0, 0)
Screenshot: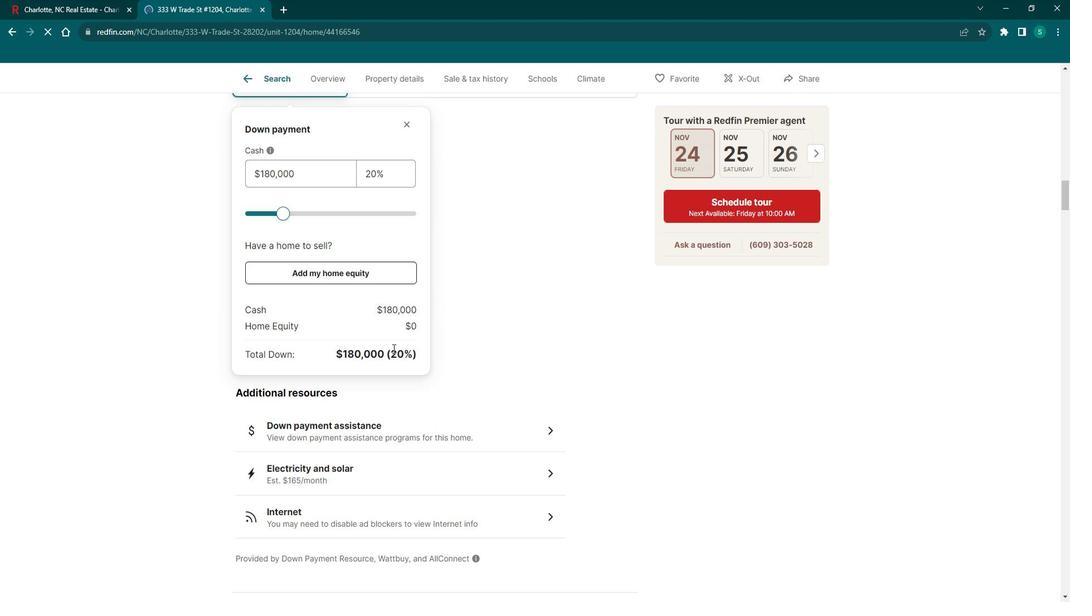 
Action: Mouse scrolled (404, 346) with delta (0, 0)
Screenshot: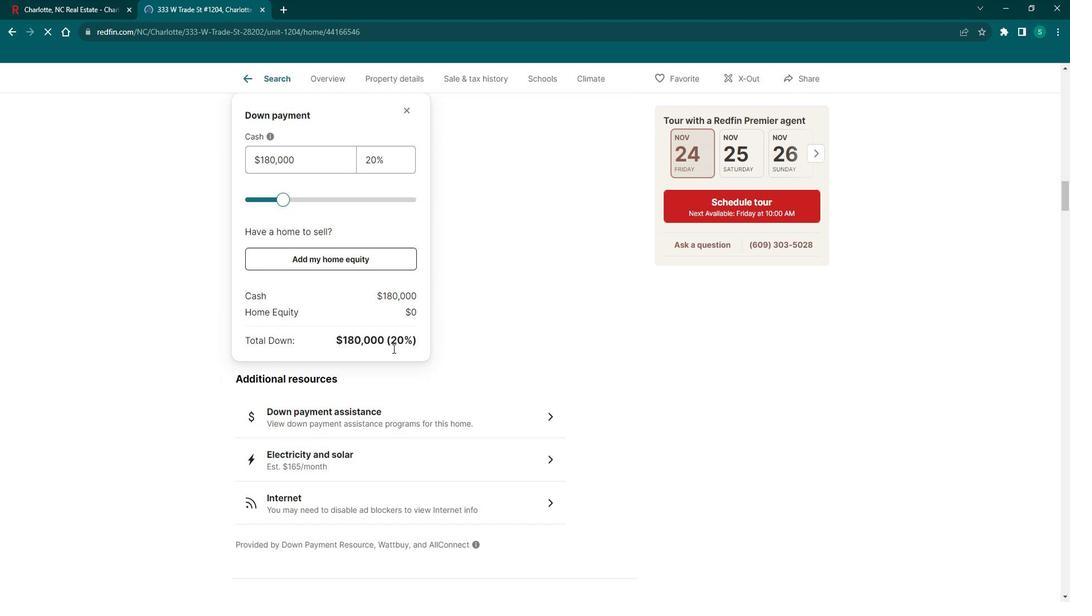 
Action: Mouse moved to (421, 212)
Screenshot: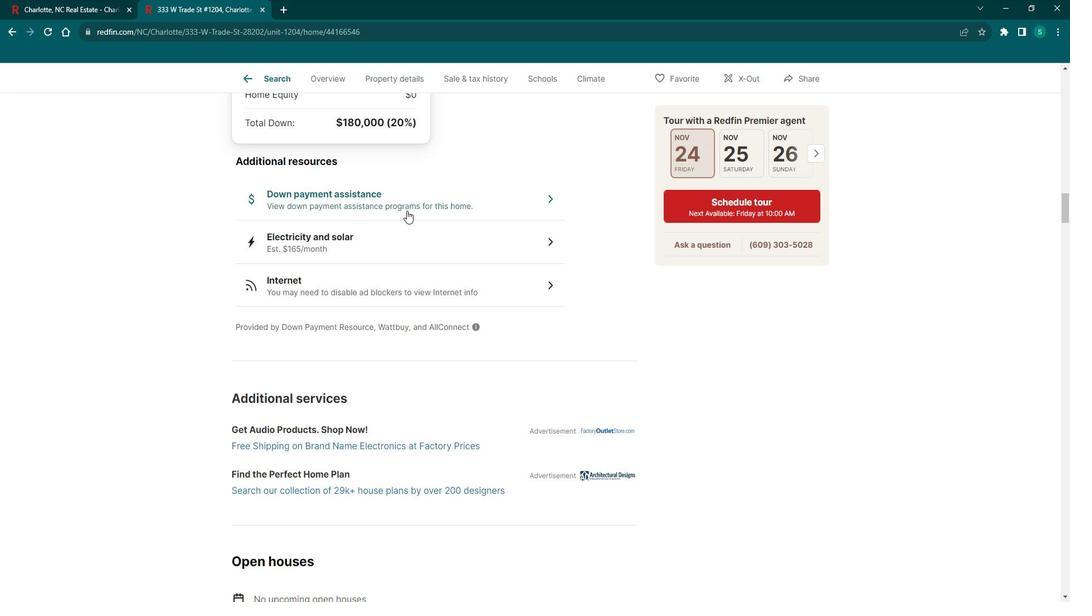 
Action: Mouse pressed left at (421, 212)
Screenshot: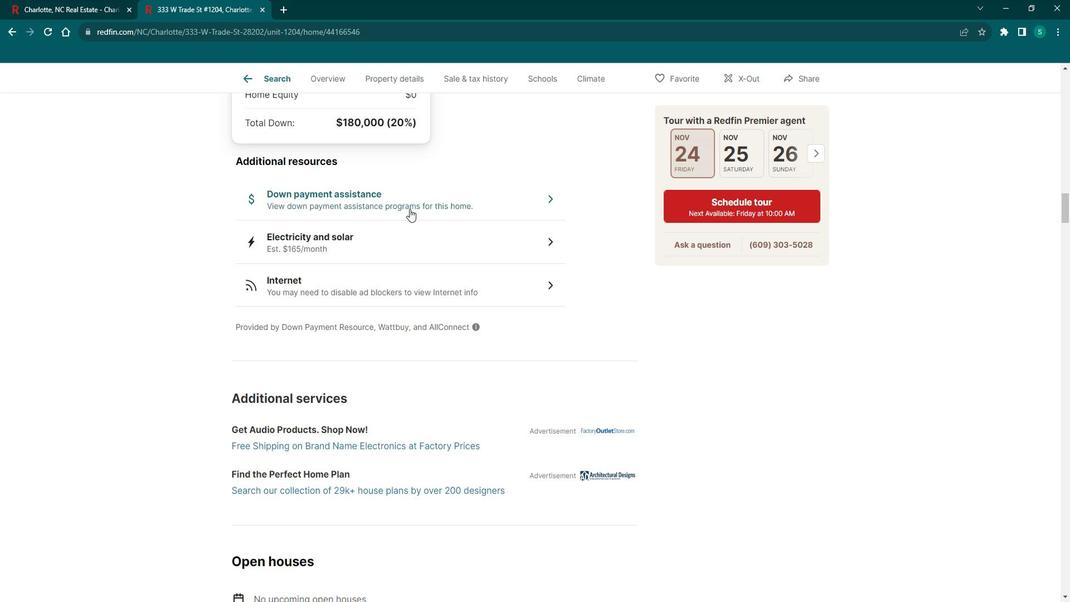 
Action: Mouse moved to (739, 243)
Screenshot: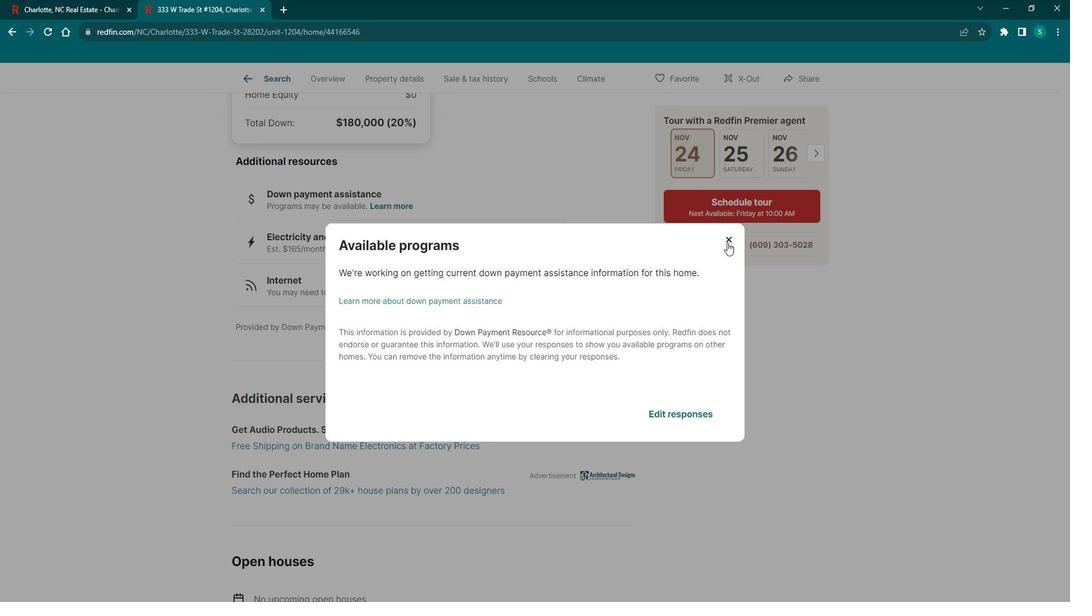 
Action: Mouse pressed left at (739, 243)
Screenshot: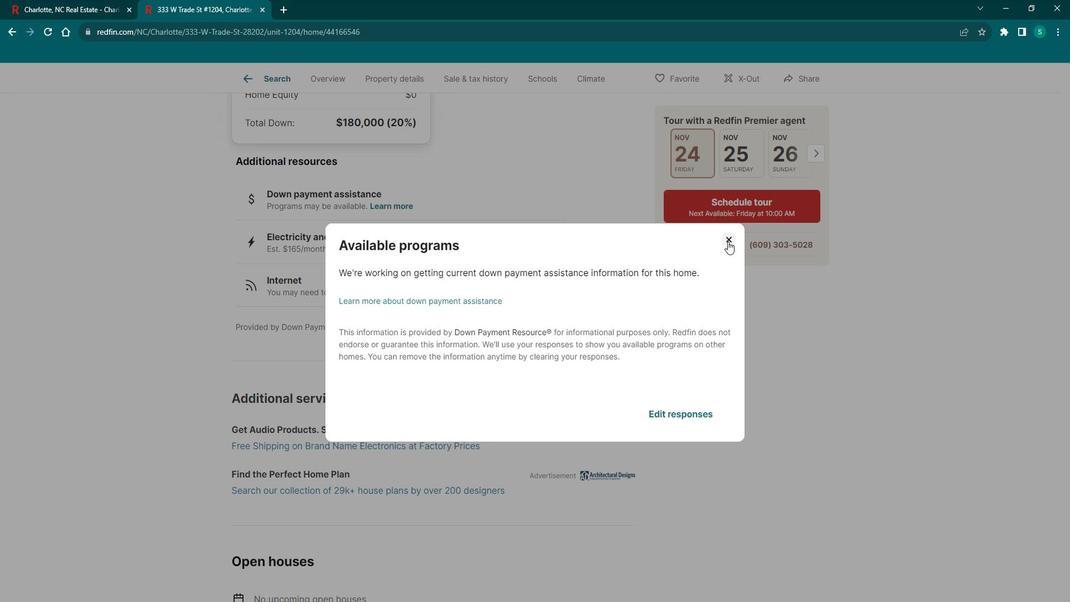 
Action: Mouse moved to (376, 257)
Screenshot: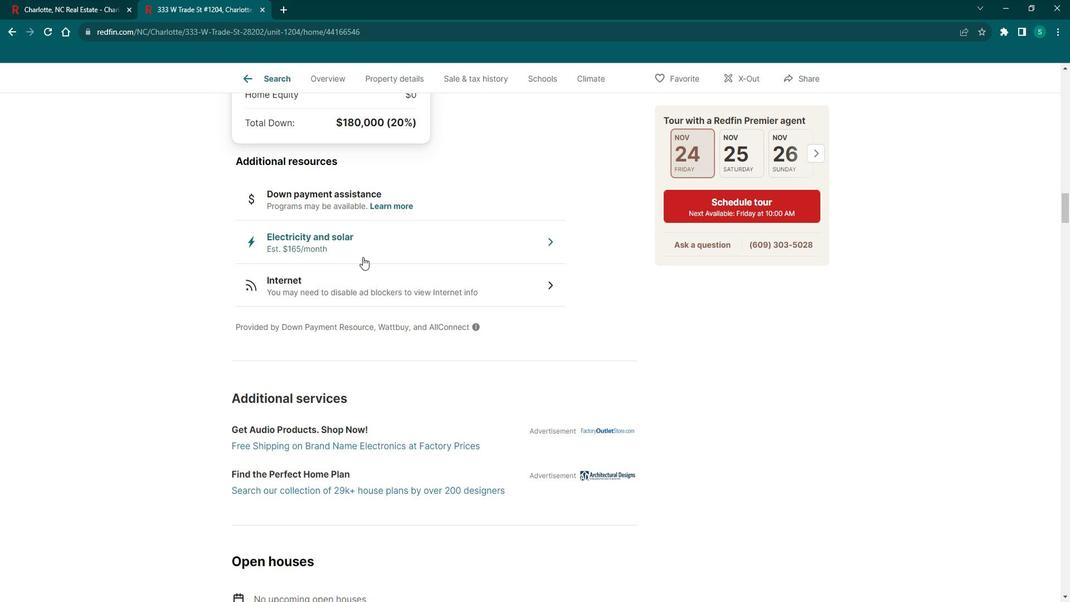 
Action: Mouse pressed left at (376, 257)
Screenshot: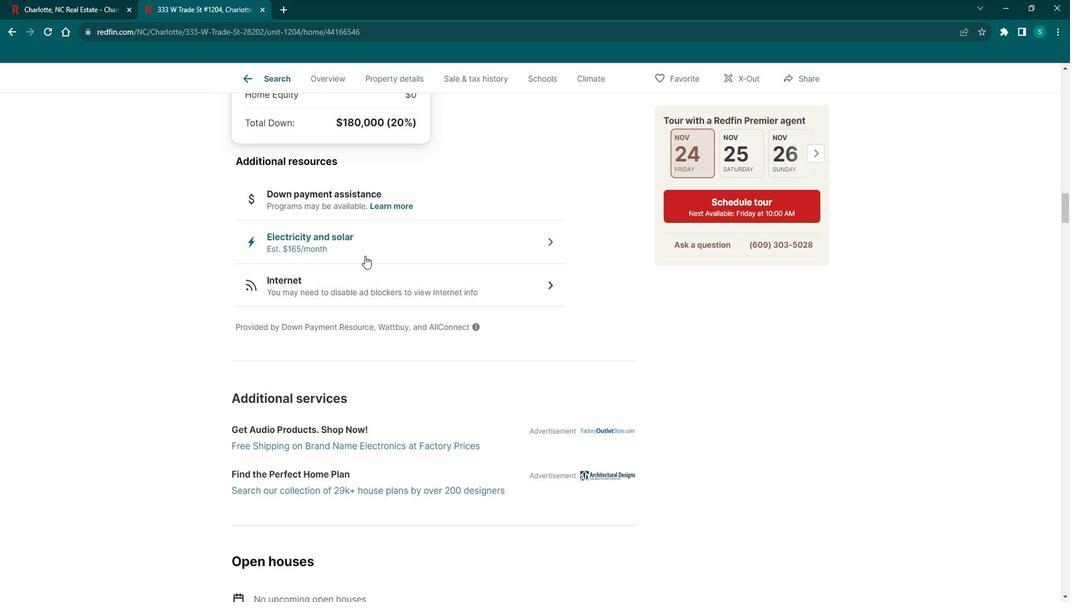 
Action: Mouse moved to (739, 219)
Screenshot: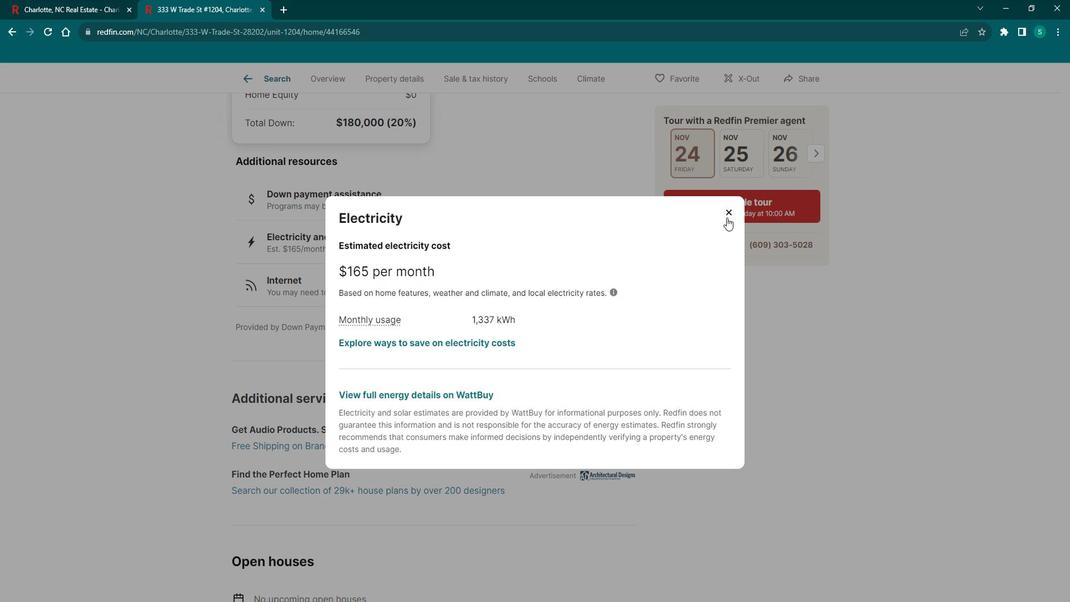
Action: Mouse pressed left at (739, 219)
Screenshot: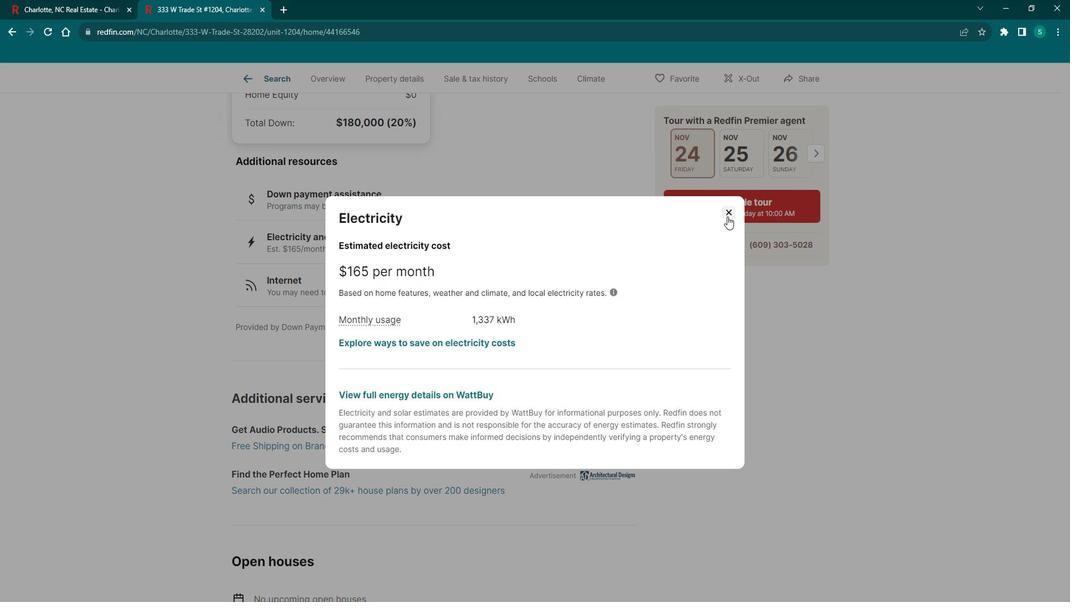 
Action: Mouse moved to (327, 291)
Screenshot: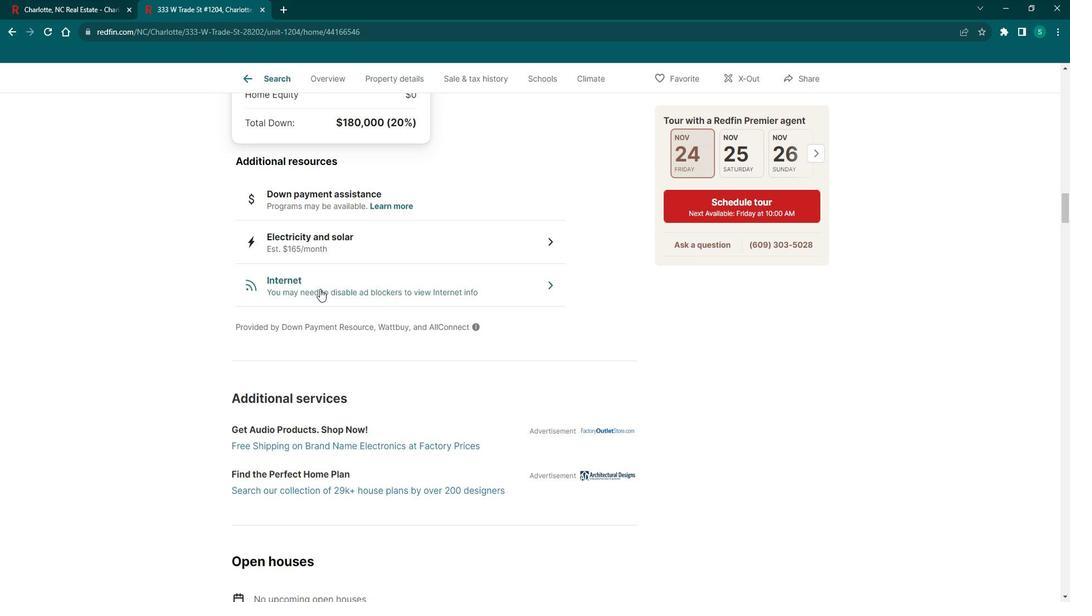 
Action: Mouse pressed left at (327, 291)
Screenshot: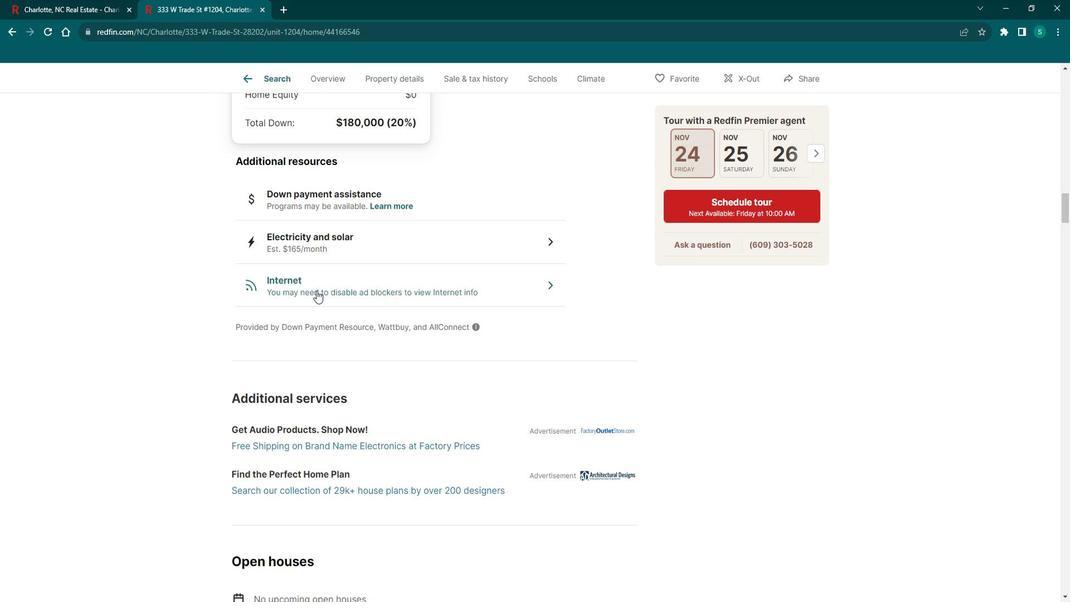 
Action: Mouse moved to (737, 294)
Screenshot: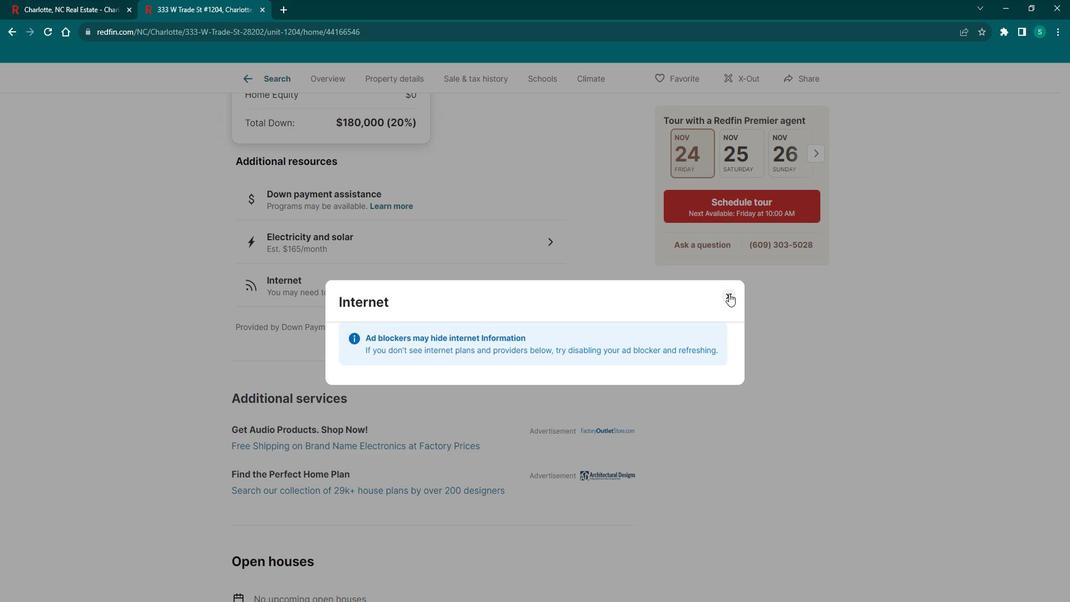 
Action: Mouse pressed left at (737, 294)
Screenshot: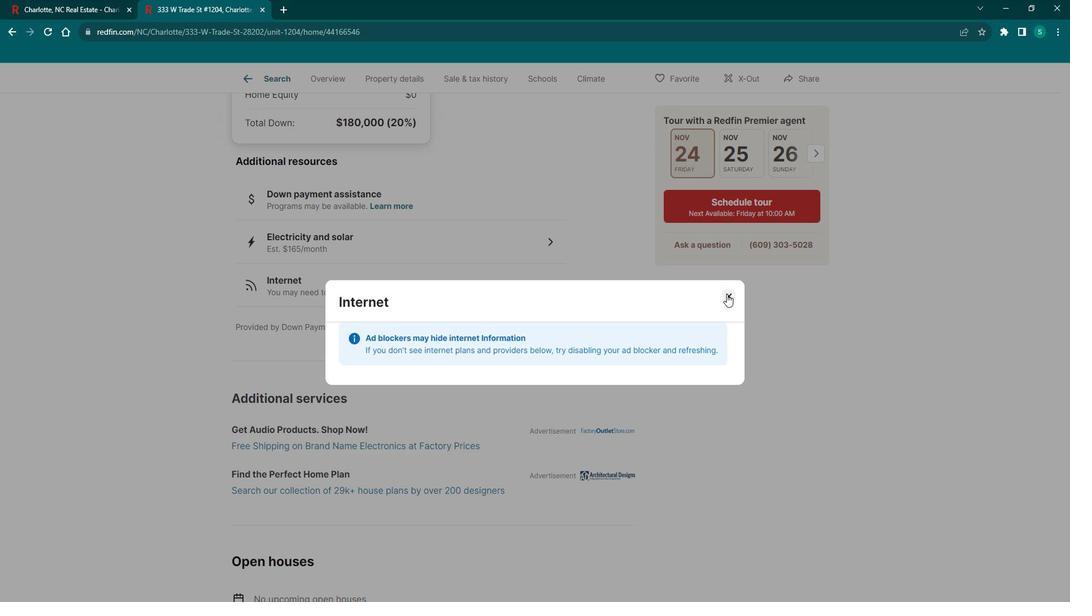 
Action: Mouse moved to (311, 358)
Screenshot: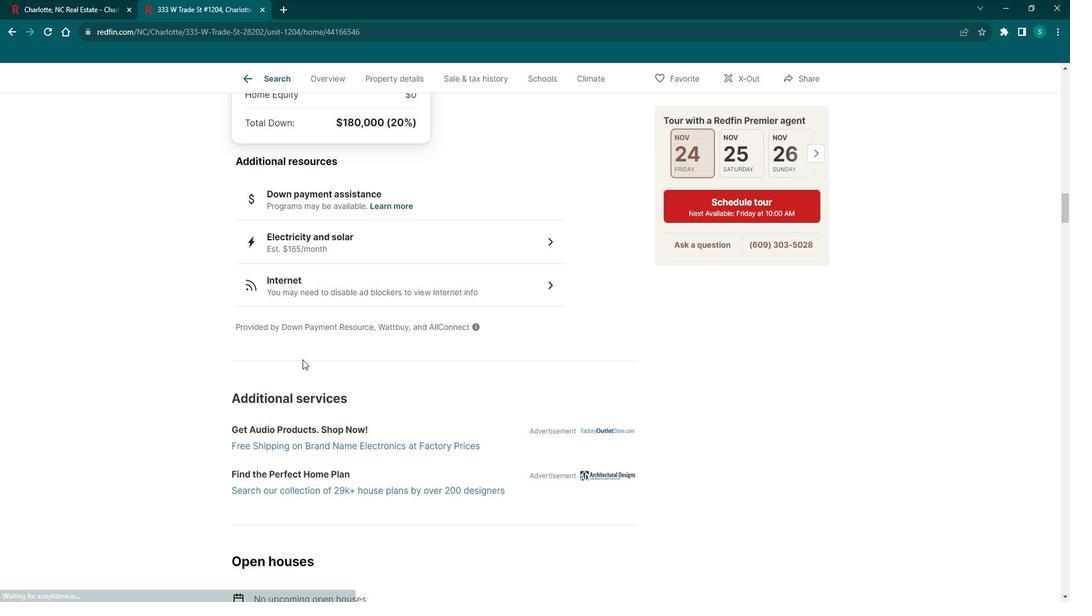 
Action: Mouse scrolled (311, 358) with delta (0, 0)
Screenshot: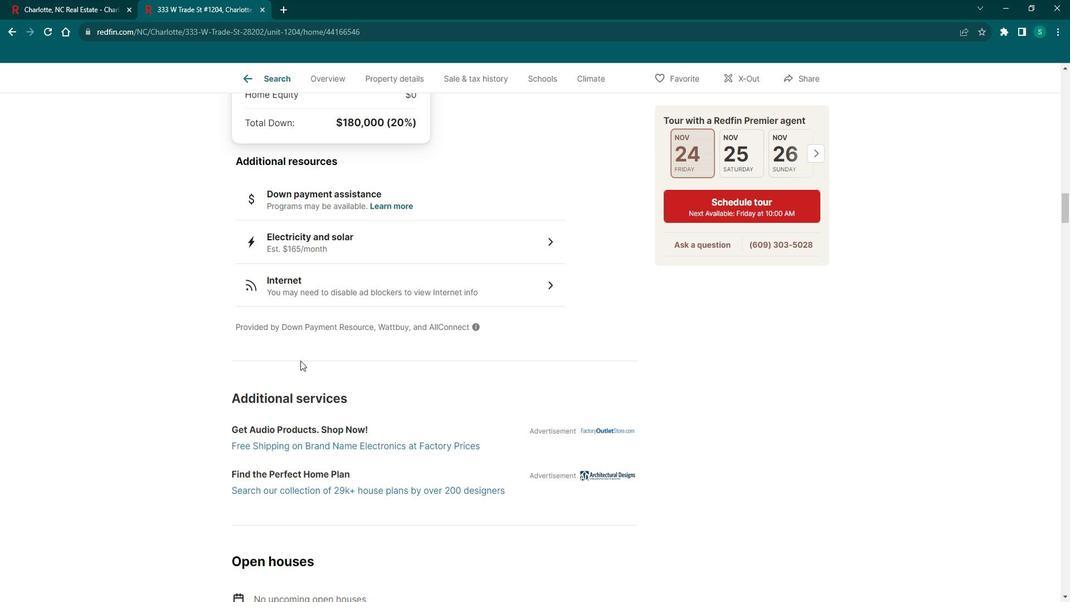 
Action: Mouse scrolled (311, 358) with delta (0, 0)
Screenshot: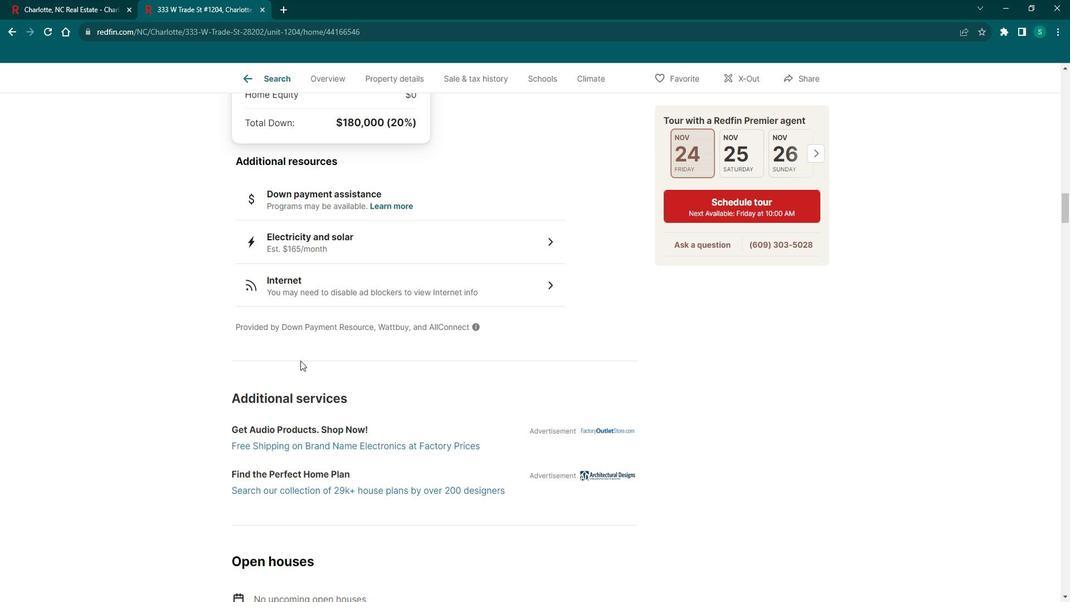 
Action: Mouse scrolled (311, 358) with delta (0, 0)
Screenshot: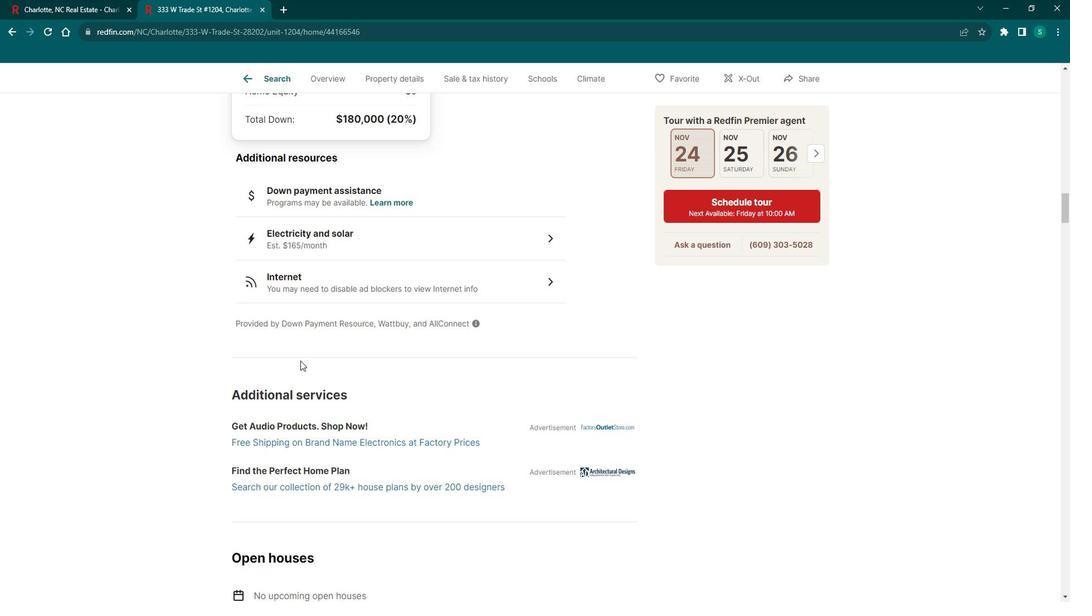 
Action: Mouse scrolled (311, 358) with delta (0, 0)
Screenshot: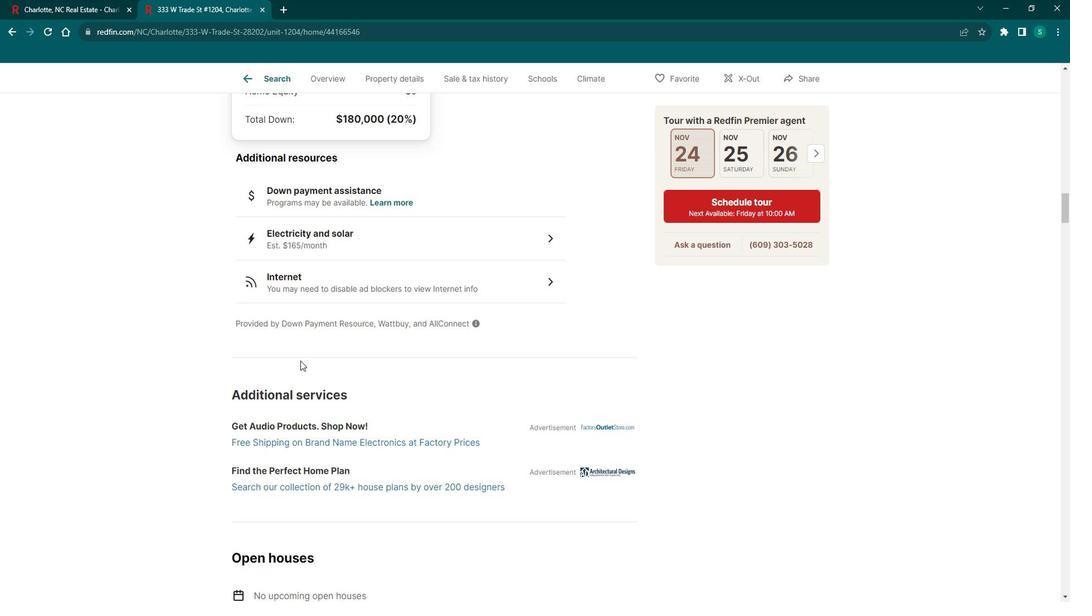 
Action: Mouse scrolled (311, 358) with delta (0, 0)
Screenshot: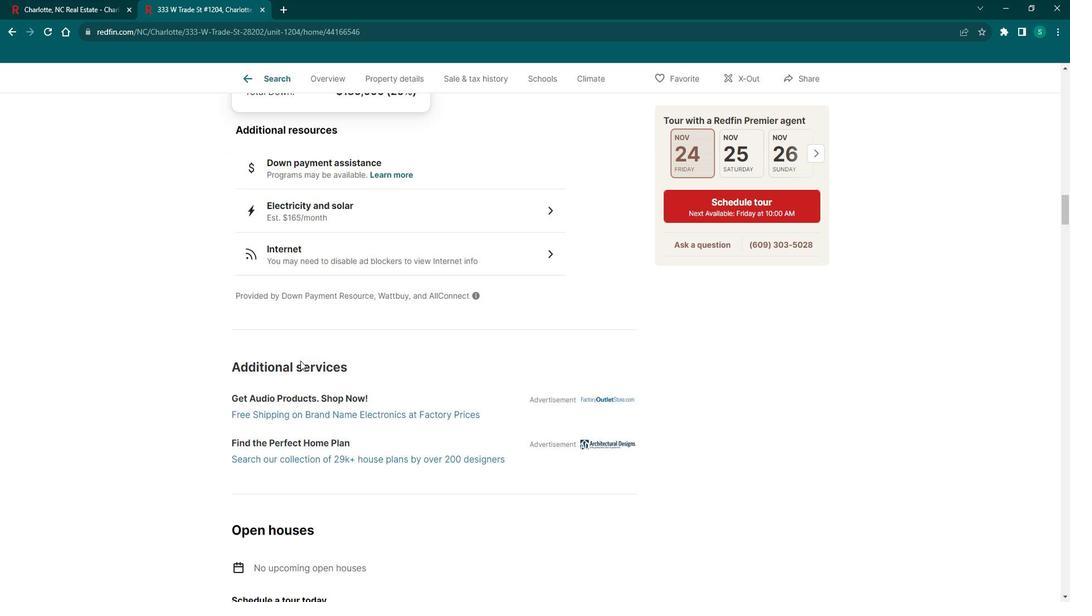 
Action: Mouse scrolled (311, 358) with delta (0, 0)
Screenshot: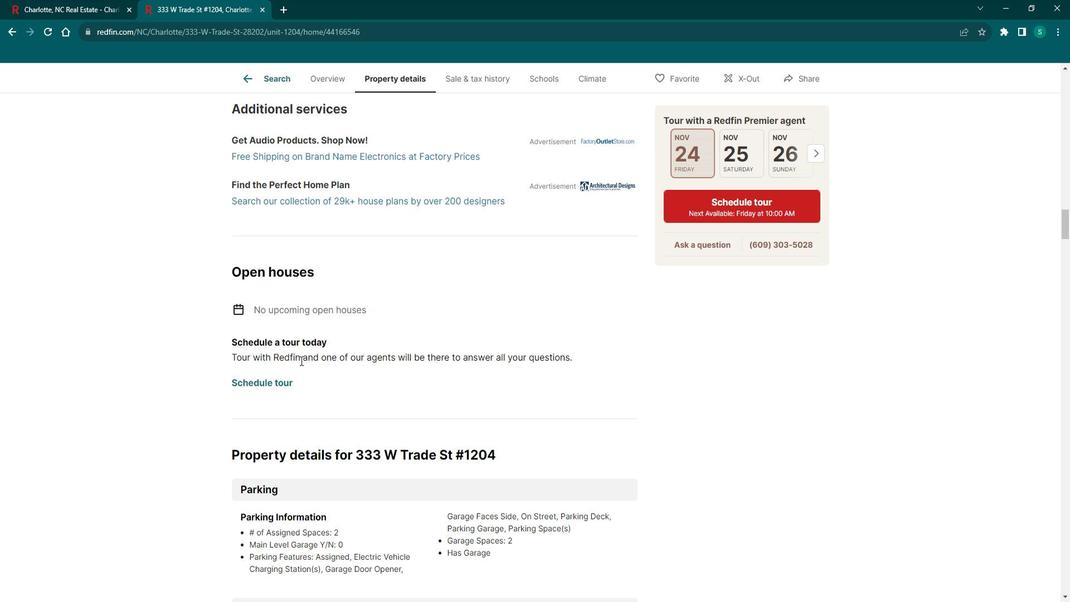 
Action: Mouse scrolled (311, 358) with delta (0, 0)
Screenshot: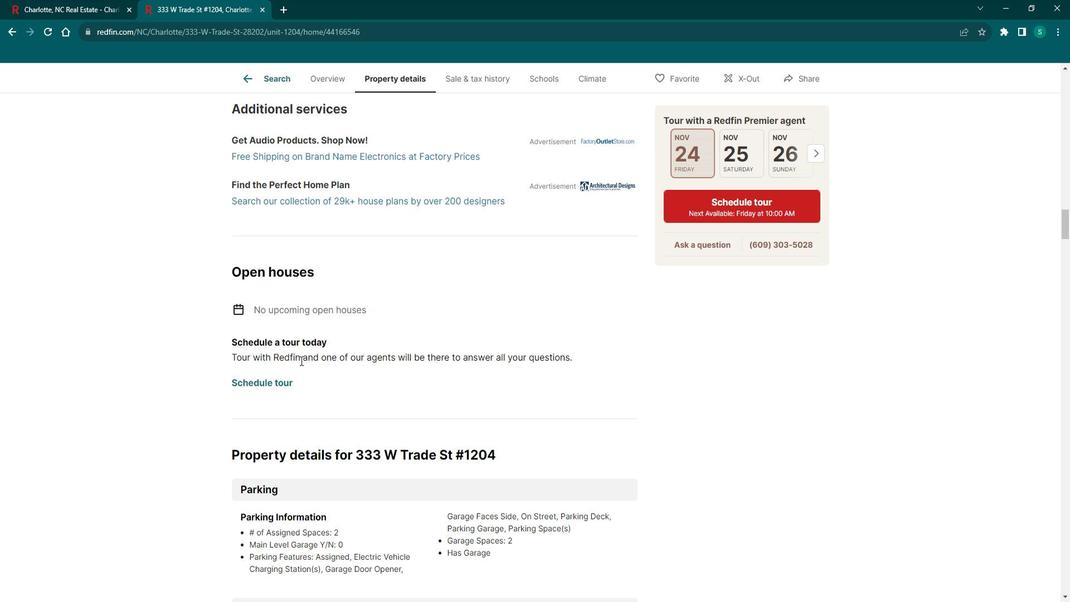 
Action: Mouse scrolled (311, 358) with delta (0, 0)
Screenshot: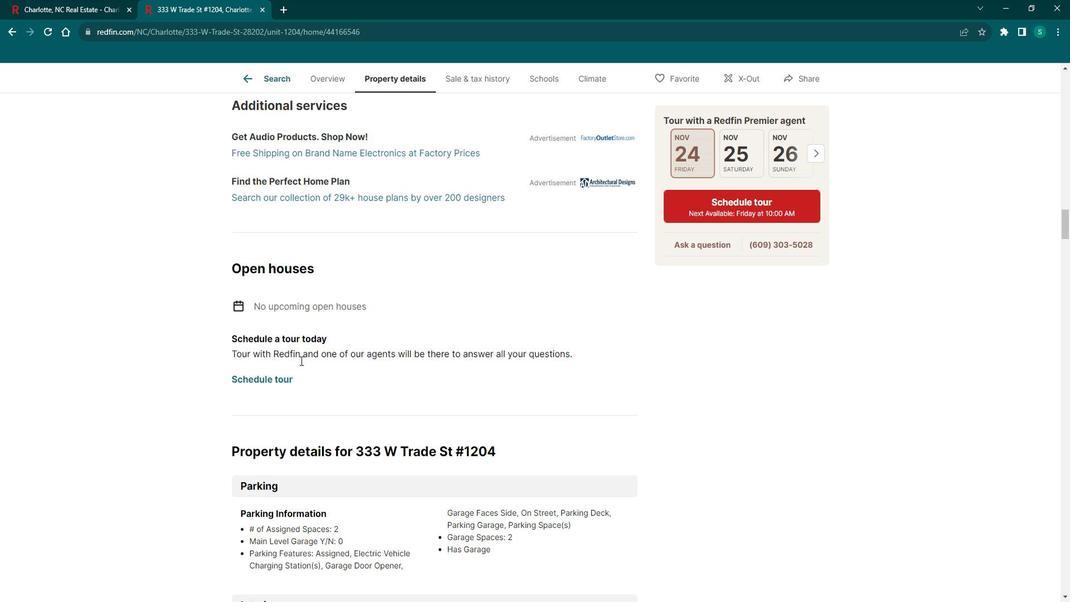 
Action: Mouse scrolled (311, 358) with delta (0, 0)
Screenshot: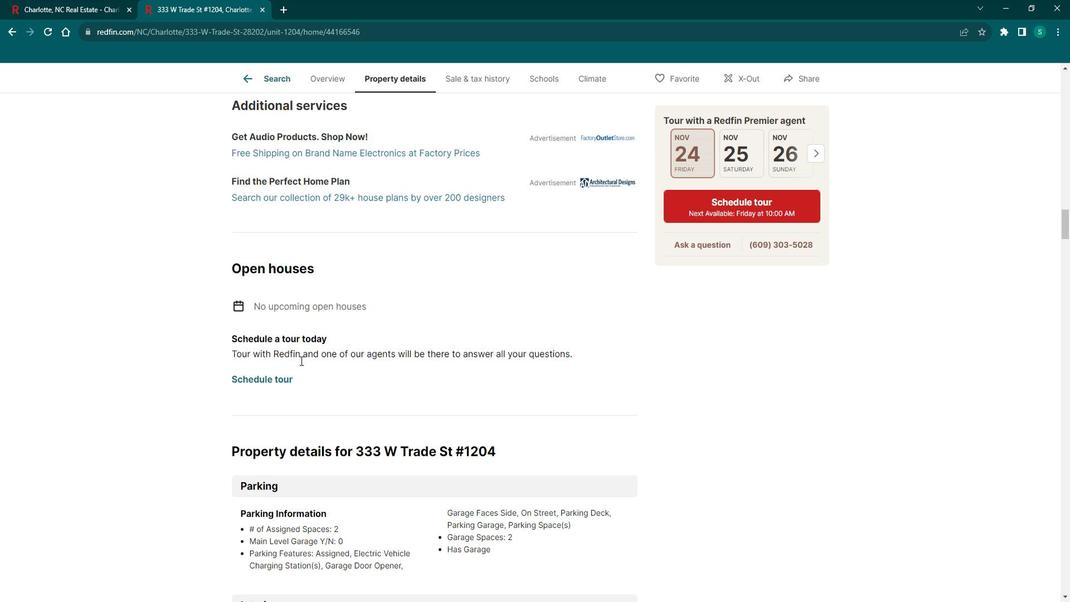 
Action: Mouse scrolled (311, 358) with delta (0, 0)
Screenshot: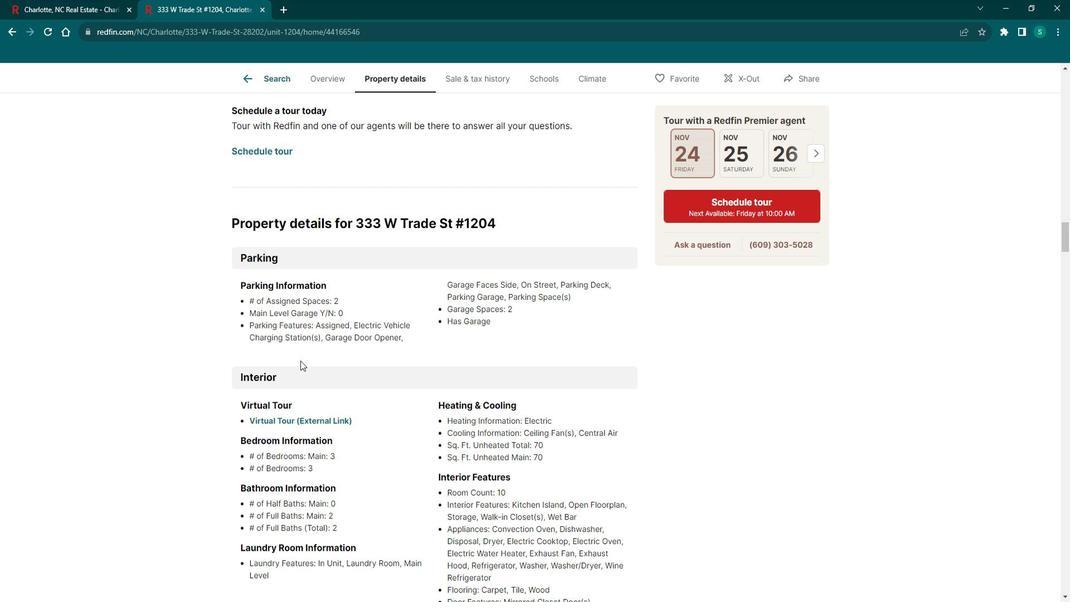 
Action: Mouse scrolled (311, 358) with delta (0, 0)
Screenshot: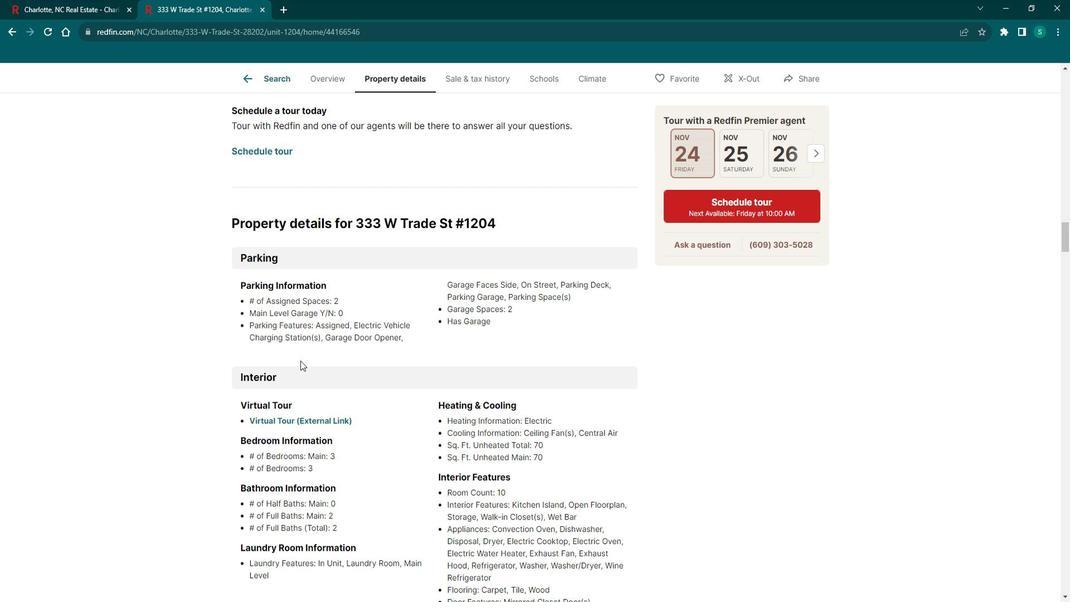 
Action: Mouse scrolled (311, 358) with delta (0, 0)
Screenshot: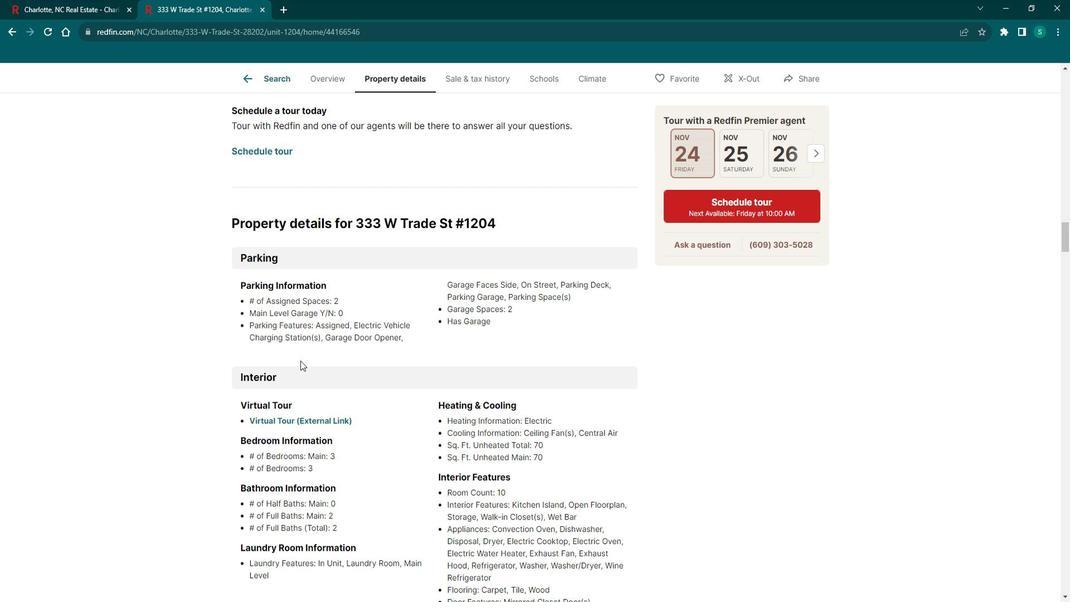 
Action: Mouse scrolled (311, 358) with delta (0, 0)
Screenshot: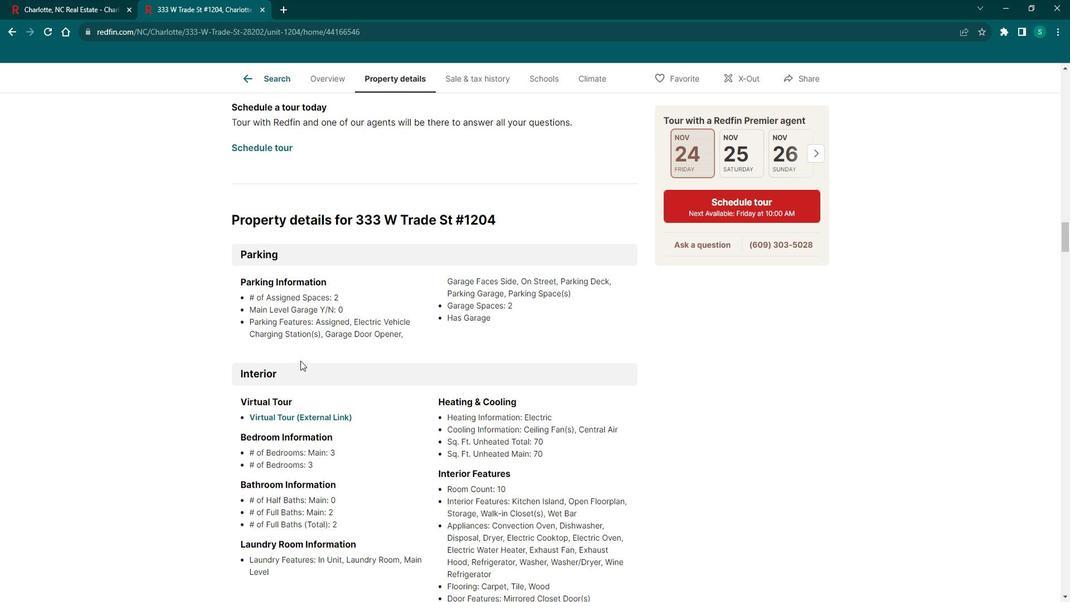 
Action: Mouse scrolled (311, 358) with delta (0, 0)
Screenshot: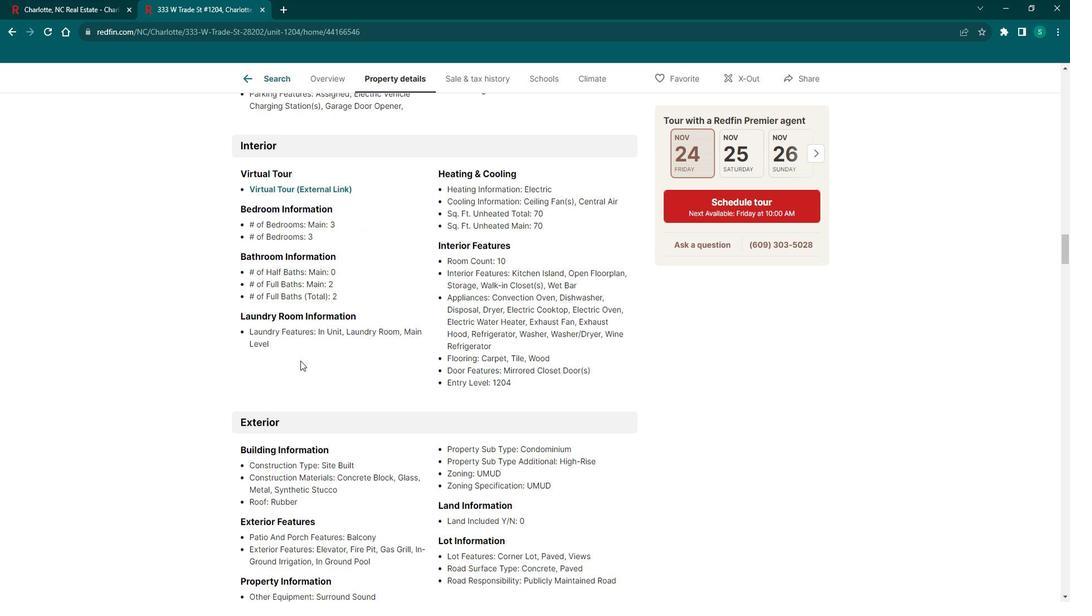
Action: Mouse scrolled (311, 358) with delta (0, 0)
Screenshot: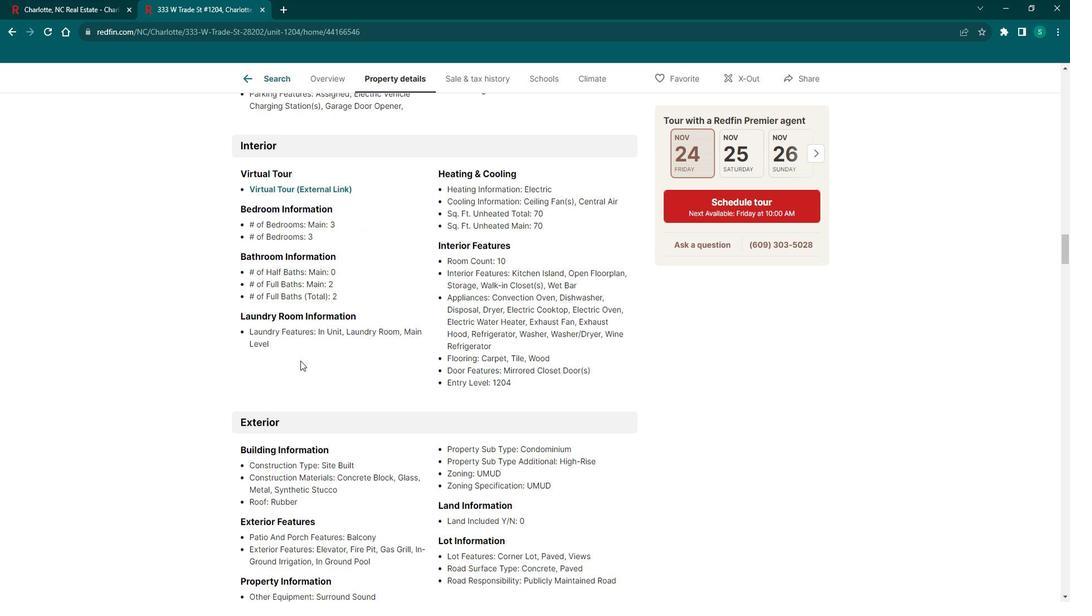 
Action: Mouse scrolled (311, 358) with delta (0, 0)
Screenshot: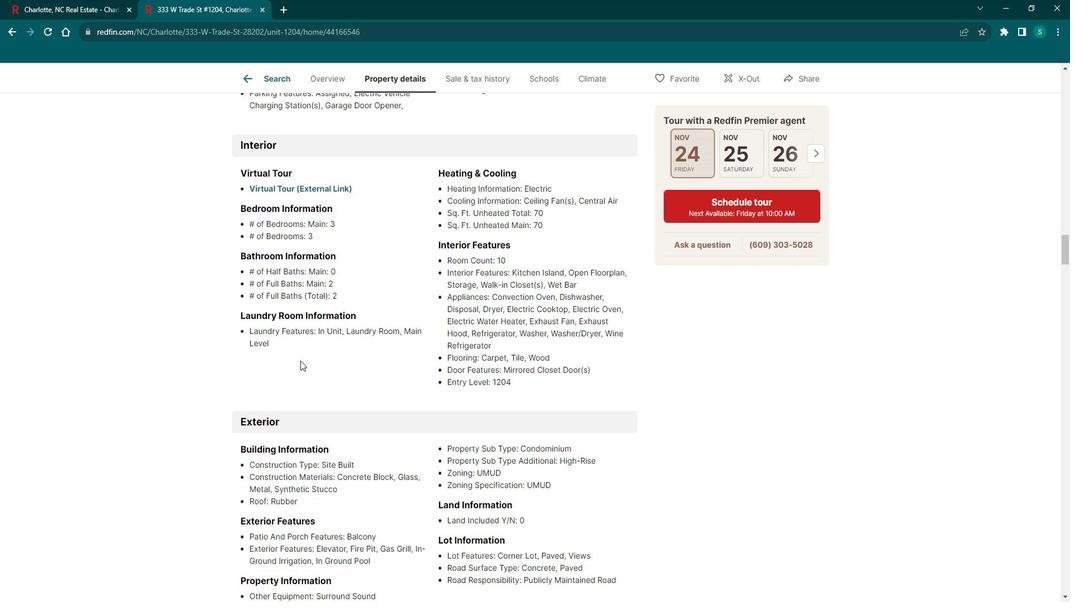 
Action: Mouse scrolled (311, 358) with delta (0, 0)
Screenshot: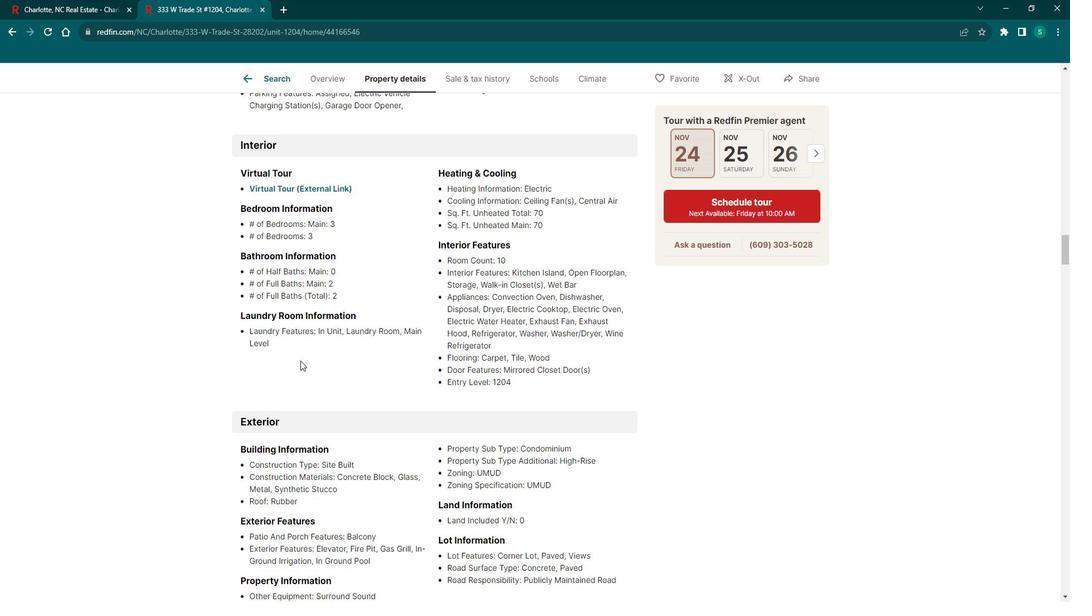 
Action: Mouse scrolled (311, 358) with delta (0, 0)
Screenshot: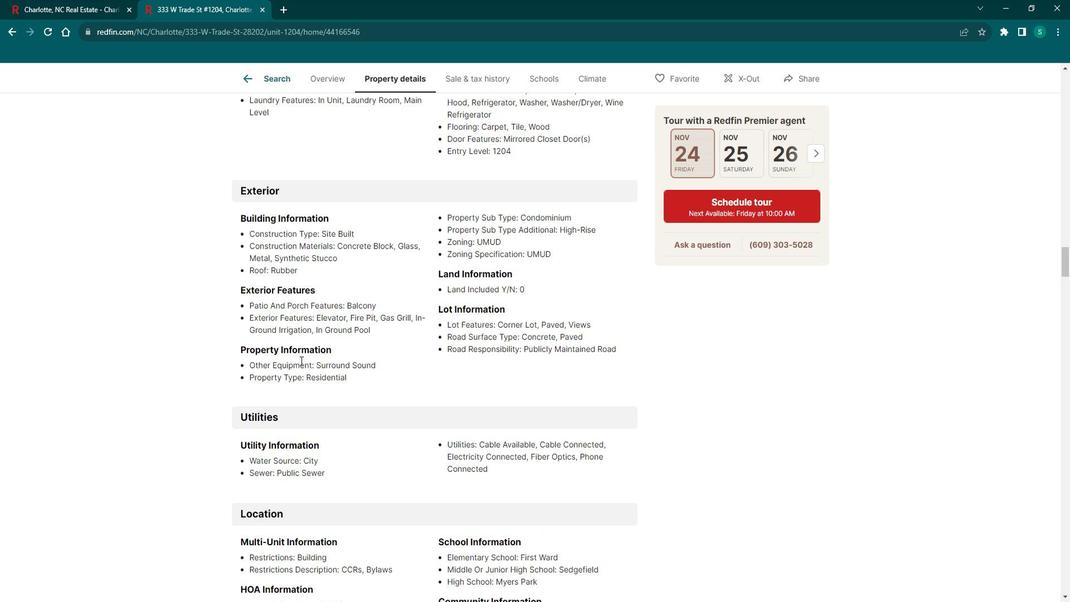 
Action: Mouse scrolled (311, 358) with delta (0, 0)
Screenshot: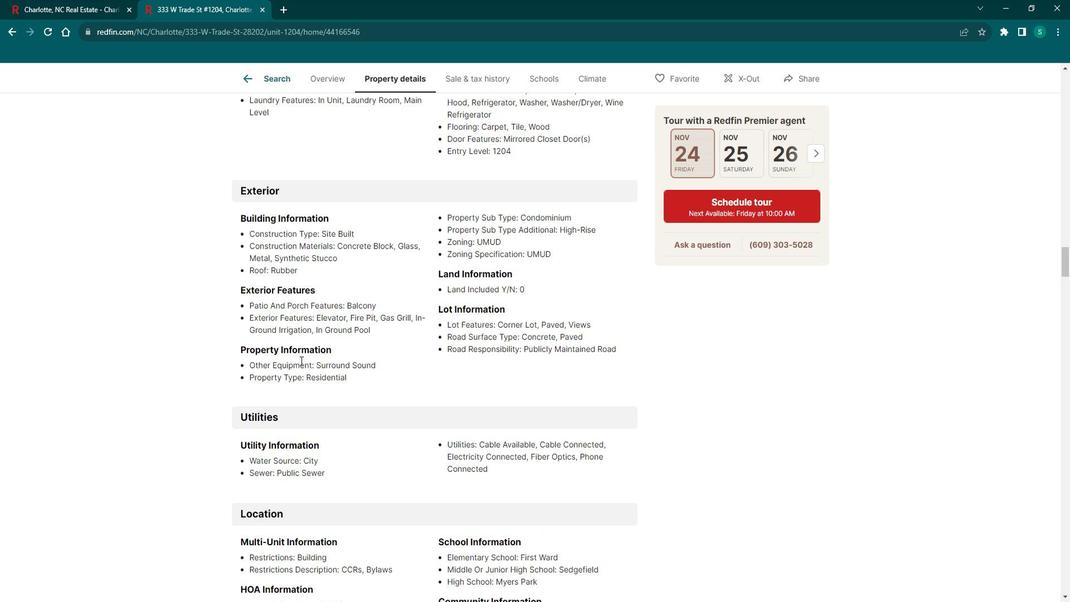 
Action: Mouse scrolled (311, 358) with delta (0, 0)
Screenshot: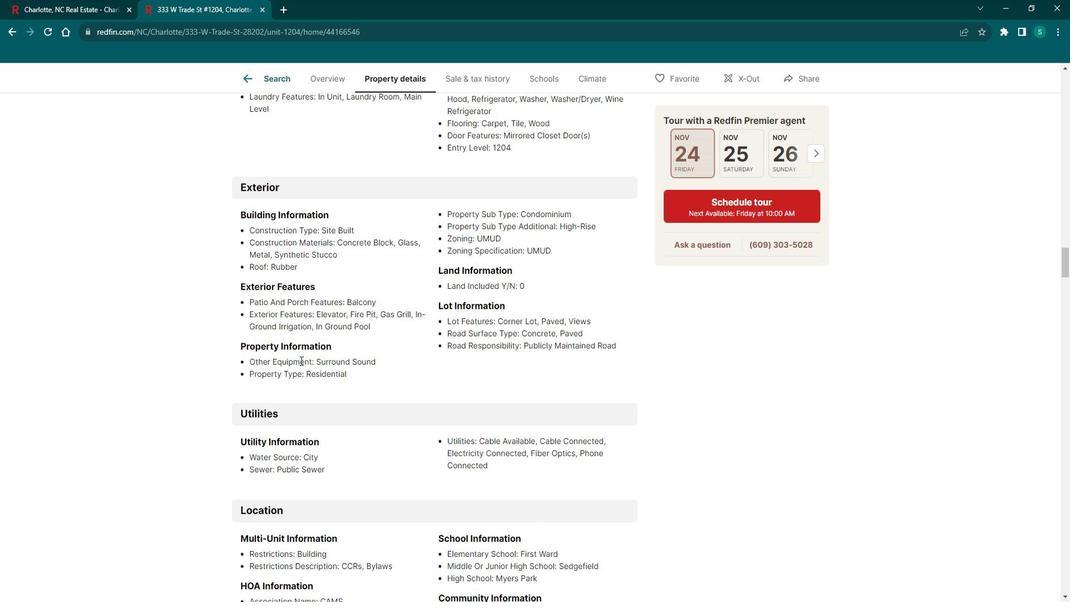 
Action: Mouse scrolled (311, 358) with delta (0, 0)
Screenshot: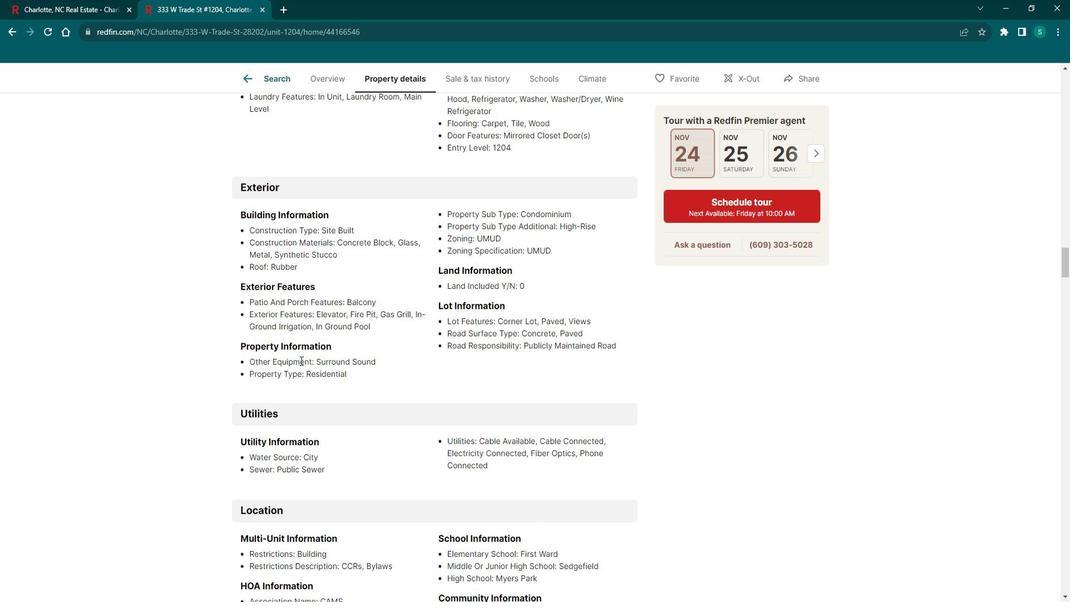 
Action: Mouse scrolled (311, 358) with delta (0, 0)
Screenshot: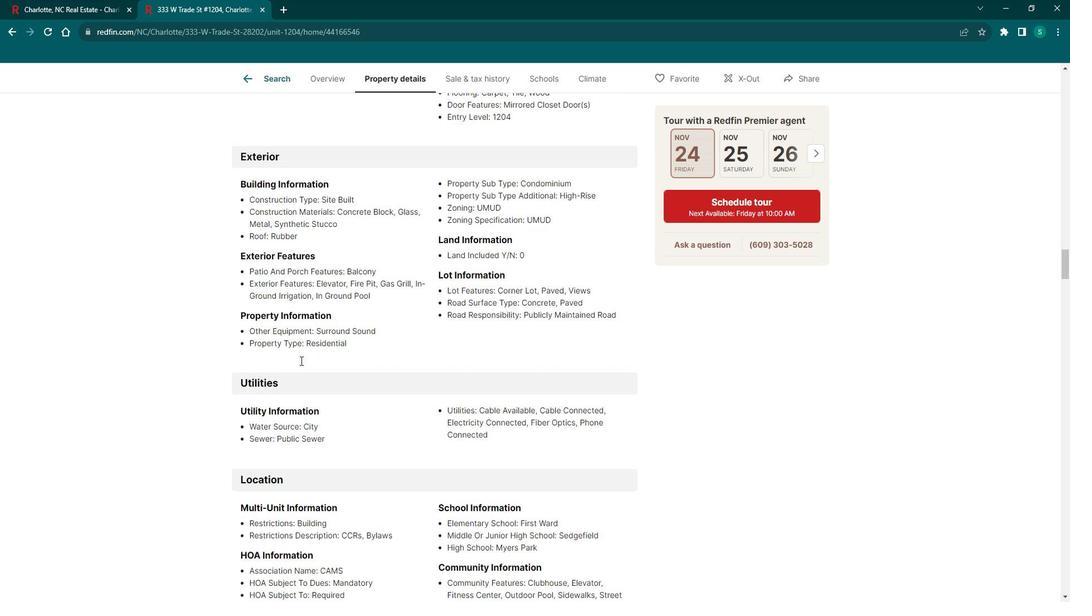 
Action: Mouse scrolled (311, 358) with delta (0, 0)
Screenshot: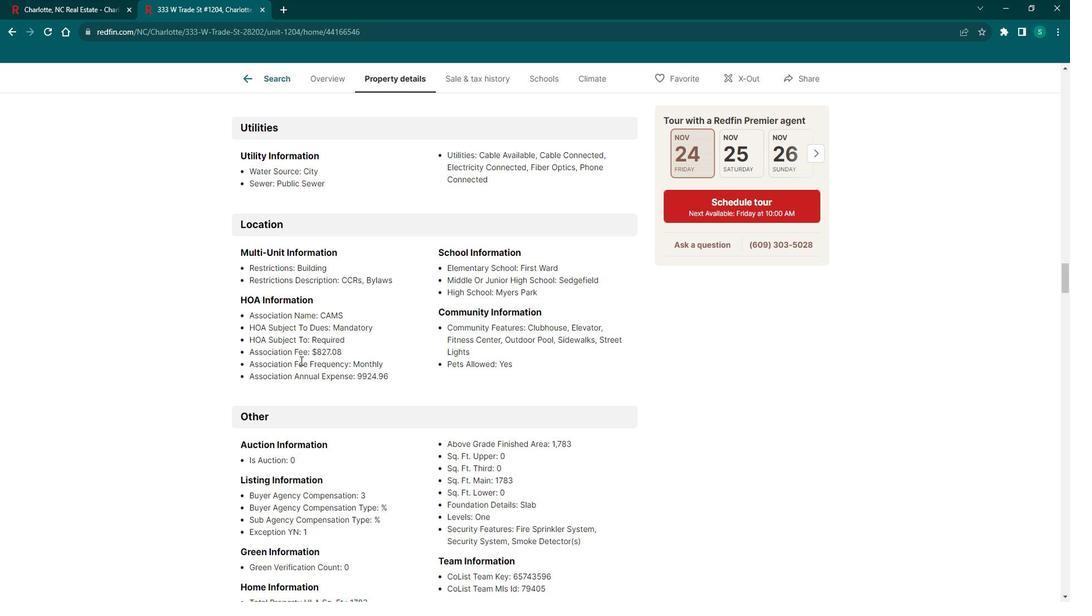 
Action: Mouse scrolled (311, 358) with delta (0, 0)
Screenshot: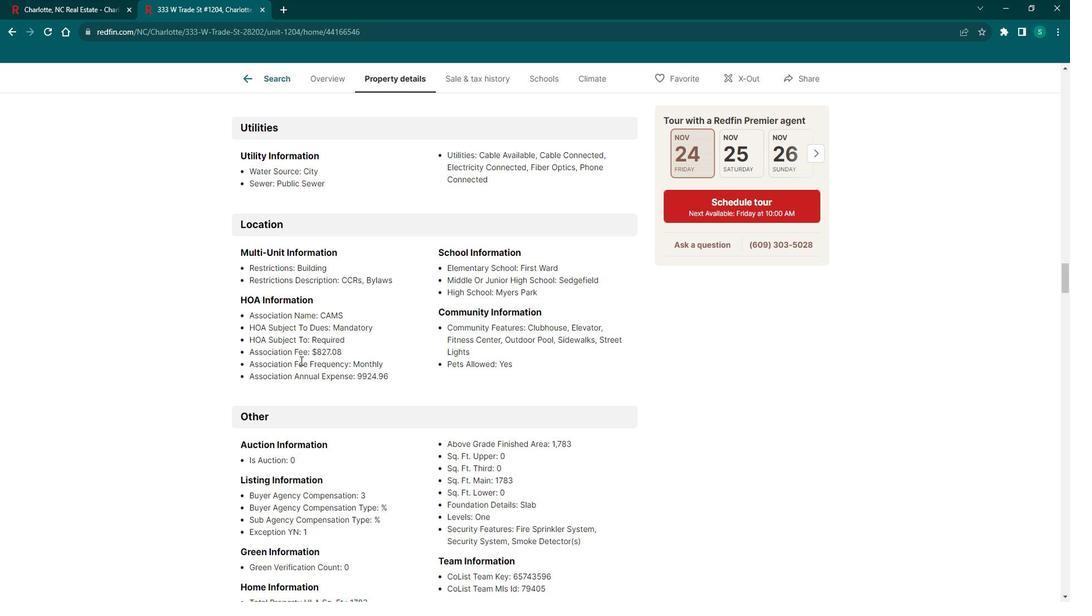 
Action: Mouse scrolled (311, 358) with delta (0, 0)
Screenshot: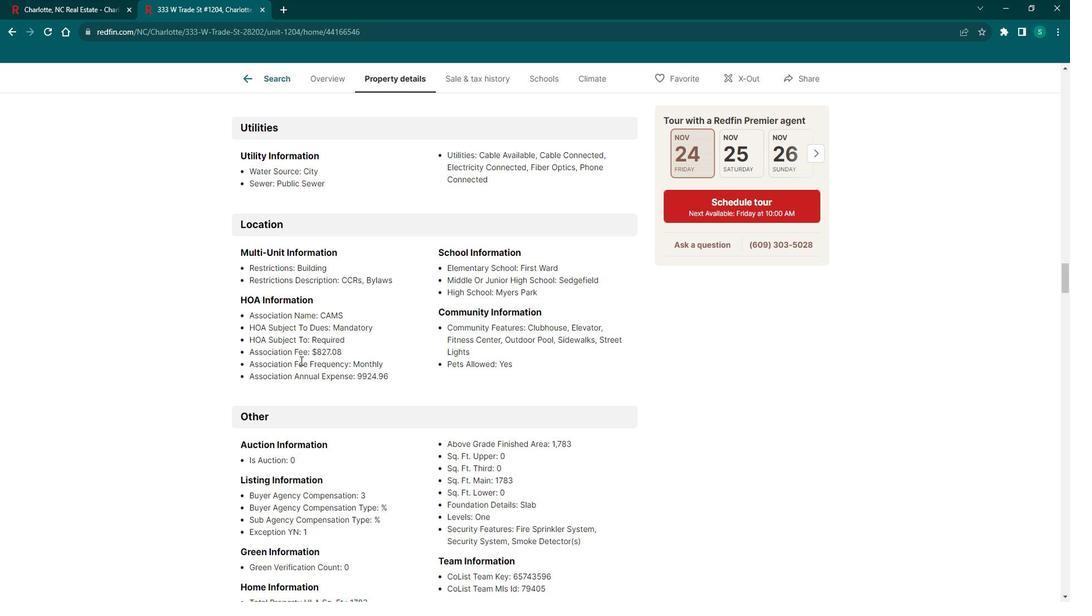
Action: Mouse scrolled (311, 358) with delta (0, 0)
Screenshot: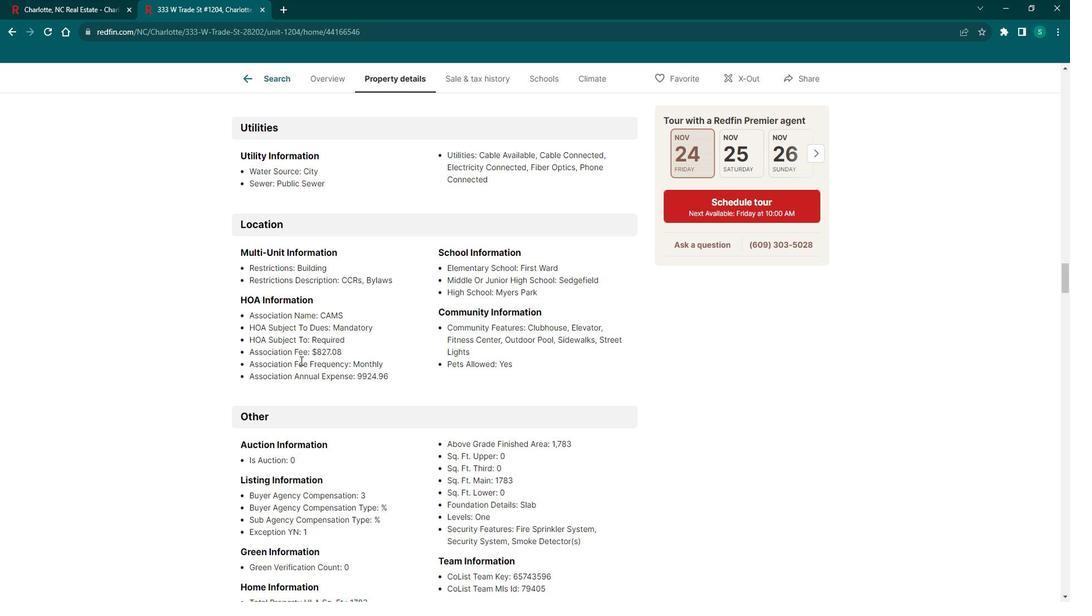 
Action: Mouse scrolled (311, 358) with delta (0, 0)
Screenshot: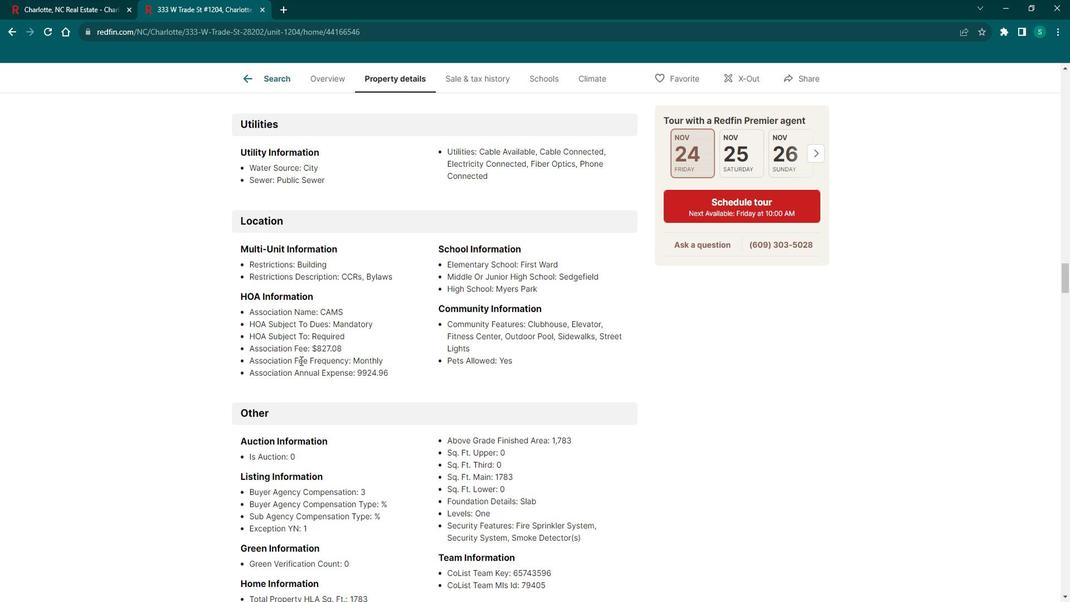 
Action: Mouse scrolled (311, 358) with delta (0, 0)
Screenshot: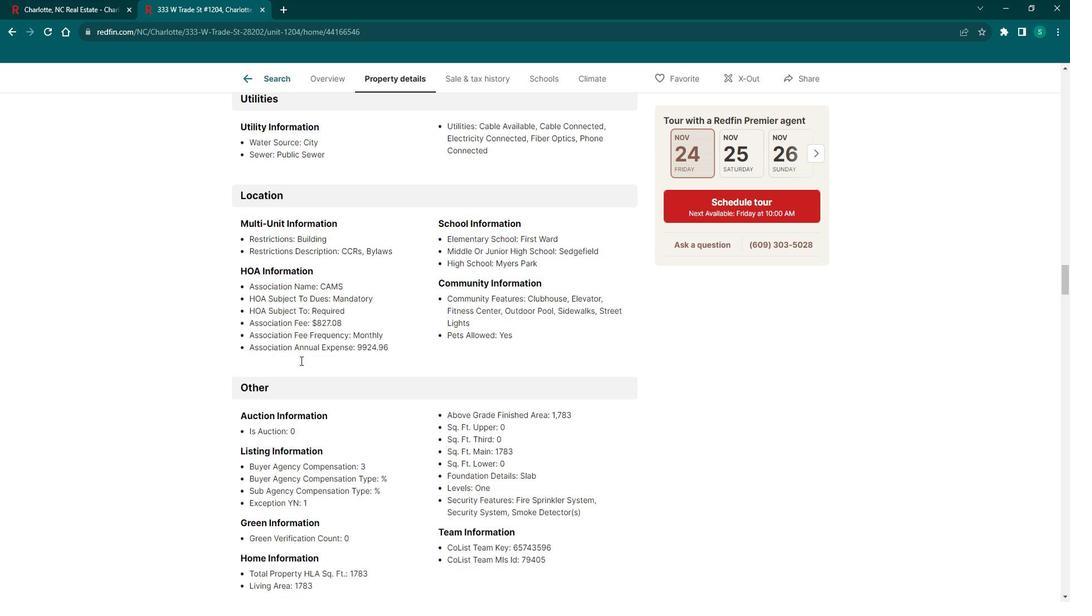 
Action: Mouse scrolled (311, 358) with delta (0, 0)
Screenshot: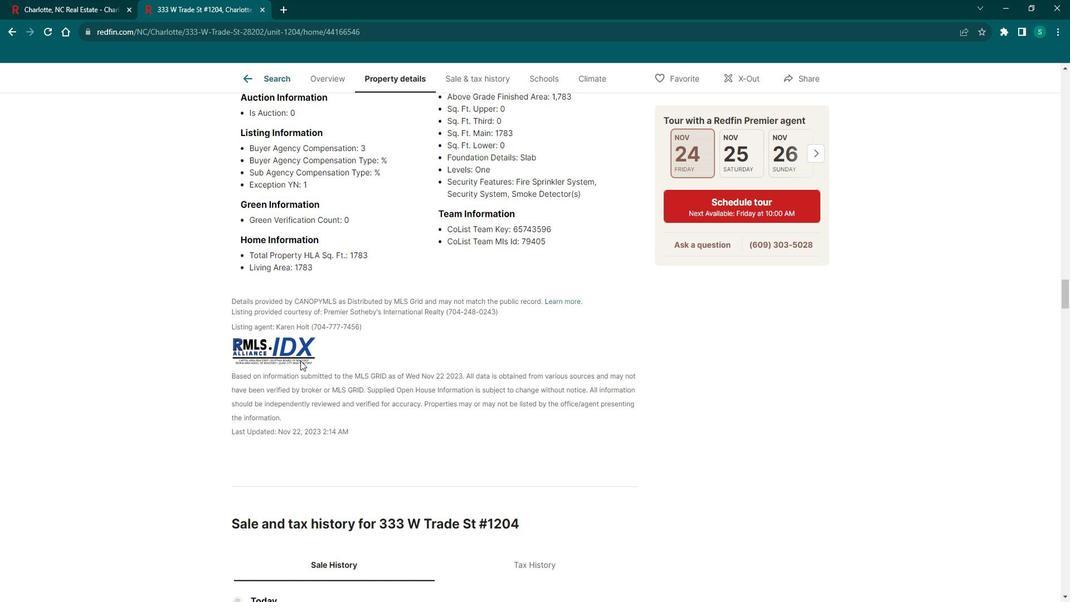 
Action: Mouse scrolled (311, 358) with delta (0, 0)
Screenshot: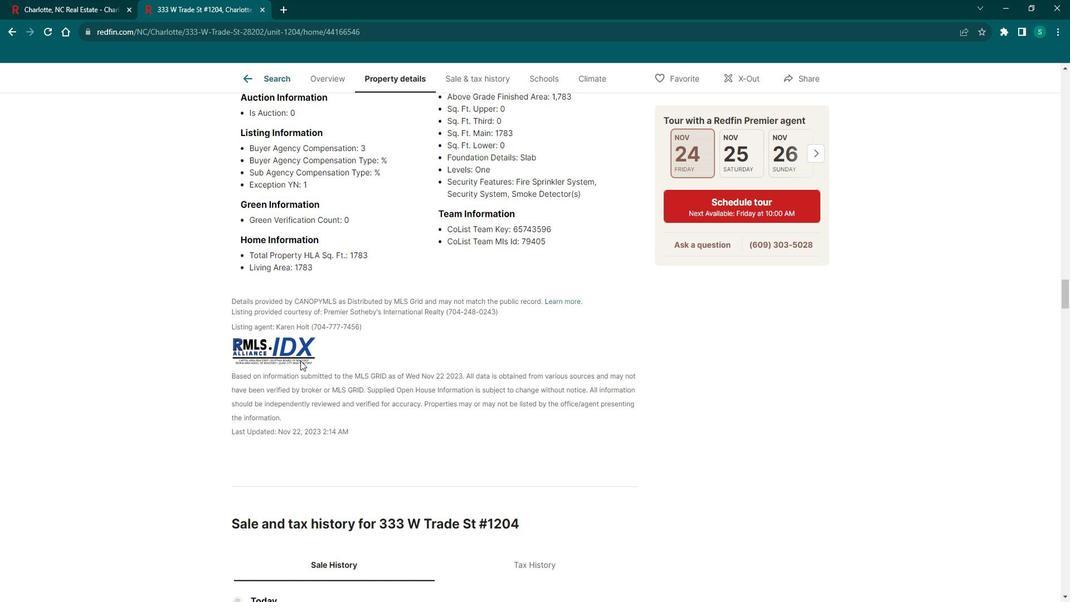 
Action: Mouse scrolled (311, 358) with delta (0, 0)
Screenshot: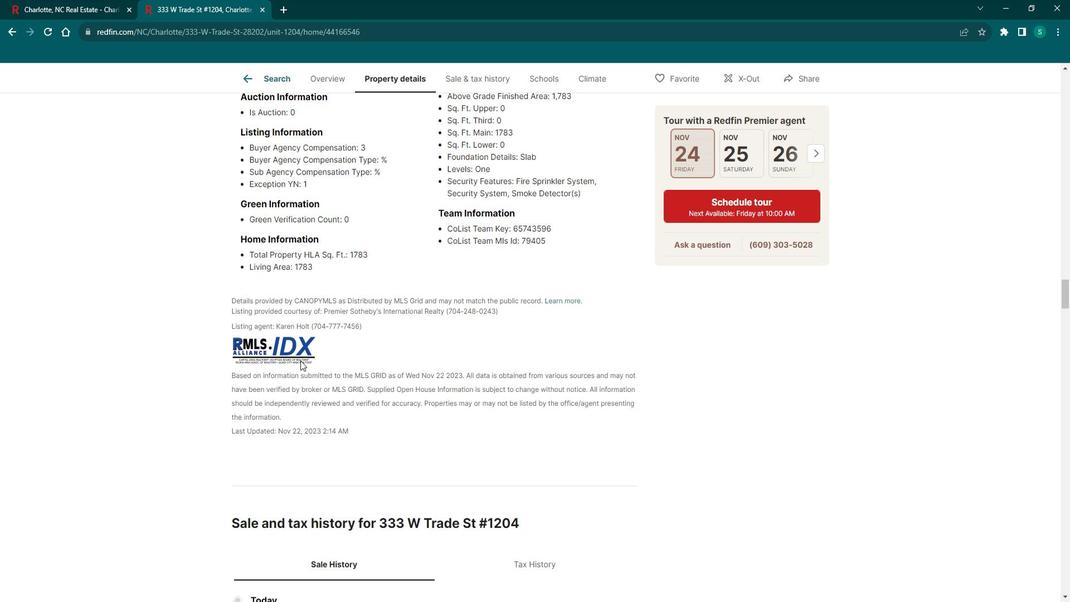
Action: Mouse scrolled (311, 358) with delta (0, 0)
Screenshot: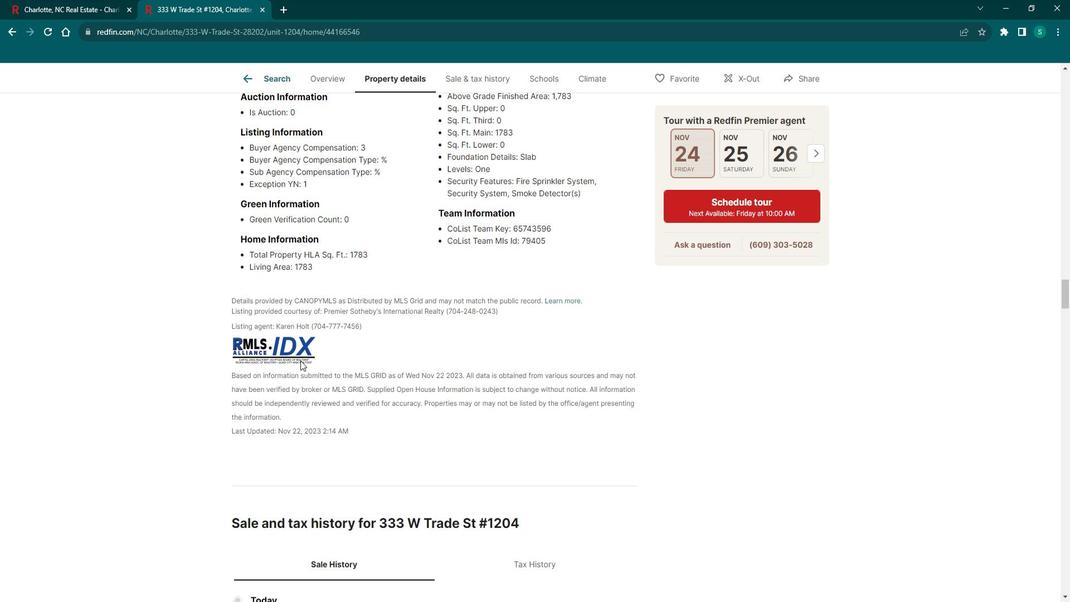 
Action: Mouse scrolled (311, 358) with delta (0, 0)
Screenshot: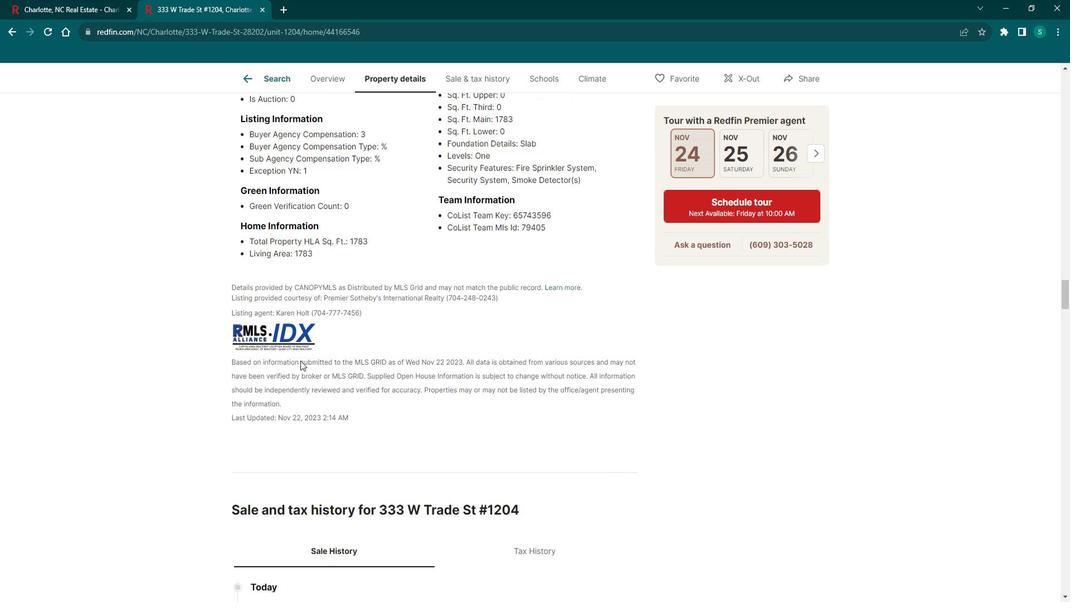 
Action: Mouse moved to (562, 288)
Screenshot: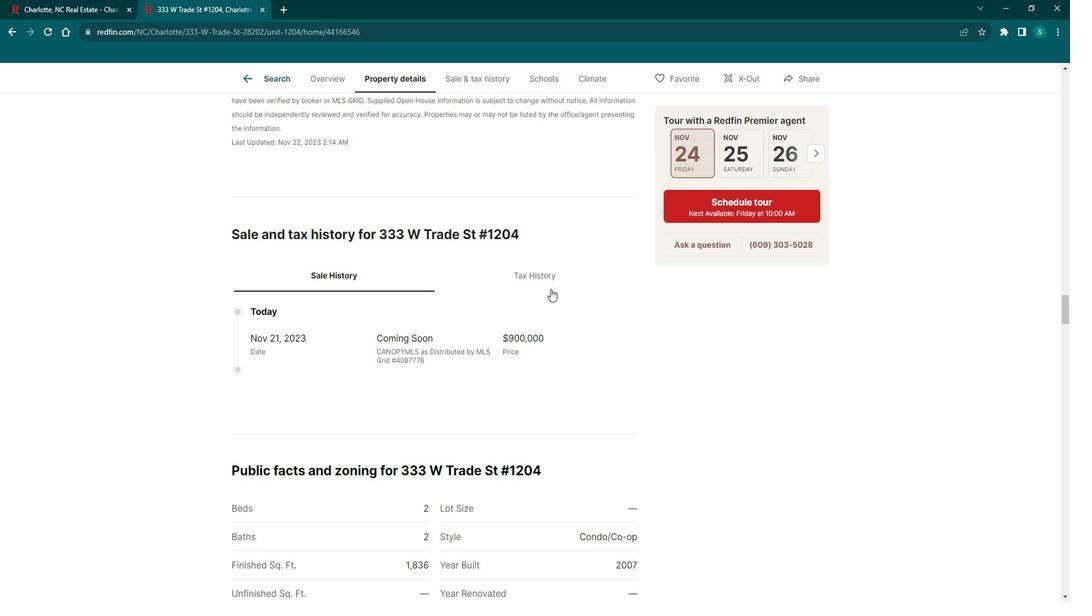
Action: Mouse pressed left at (562, 288)
Screenshot: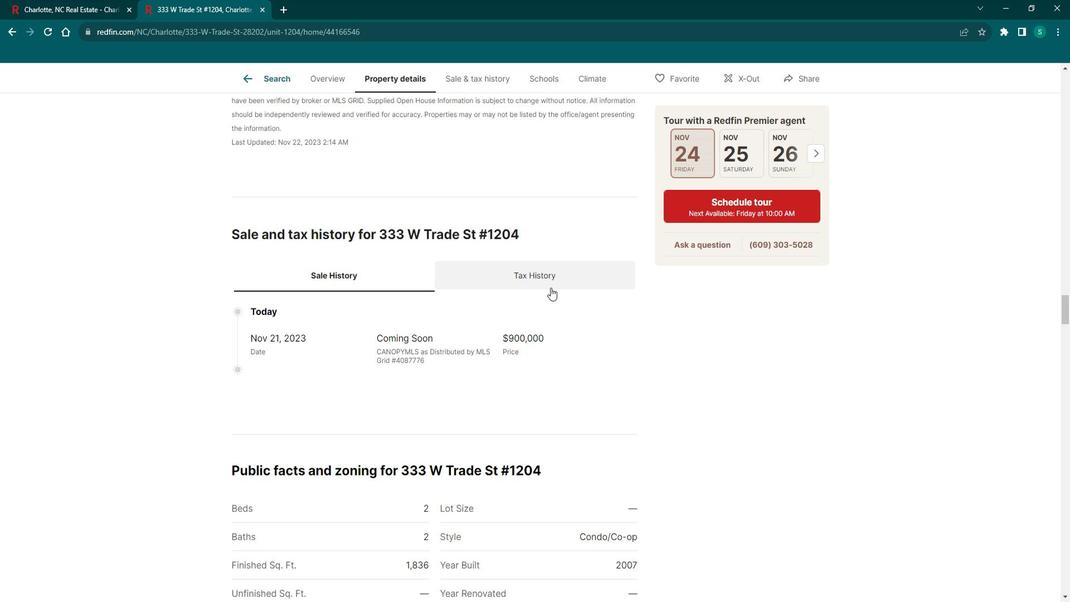 
Action: Mouse moved to (444, 335)
Screenshot: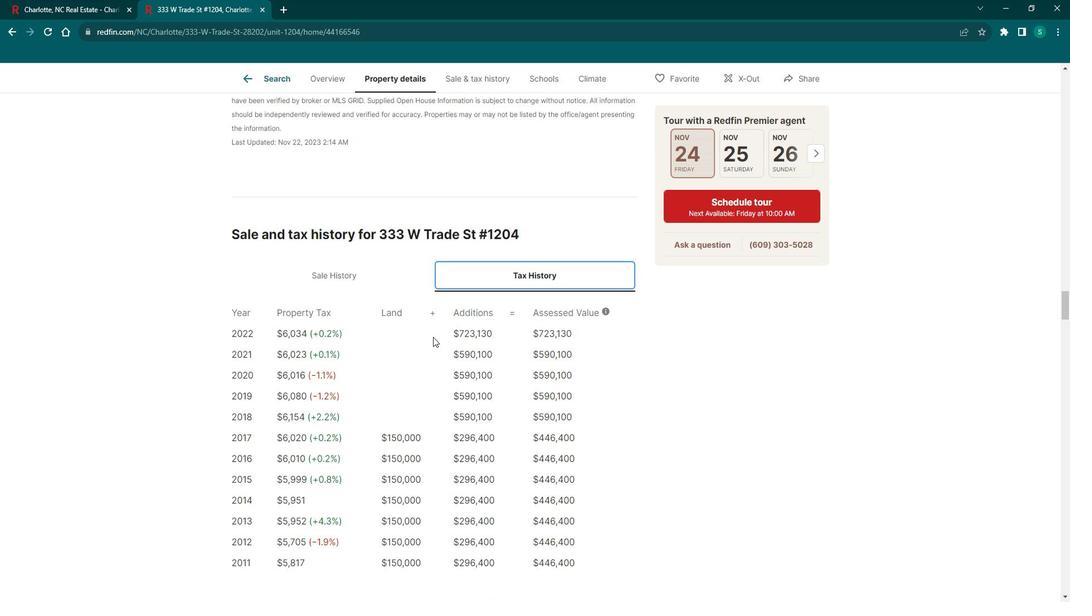 
Action: Mouse scrolled (444, 335) with delta (0, 0)
Screenshot: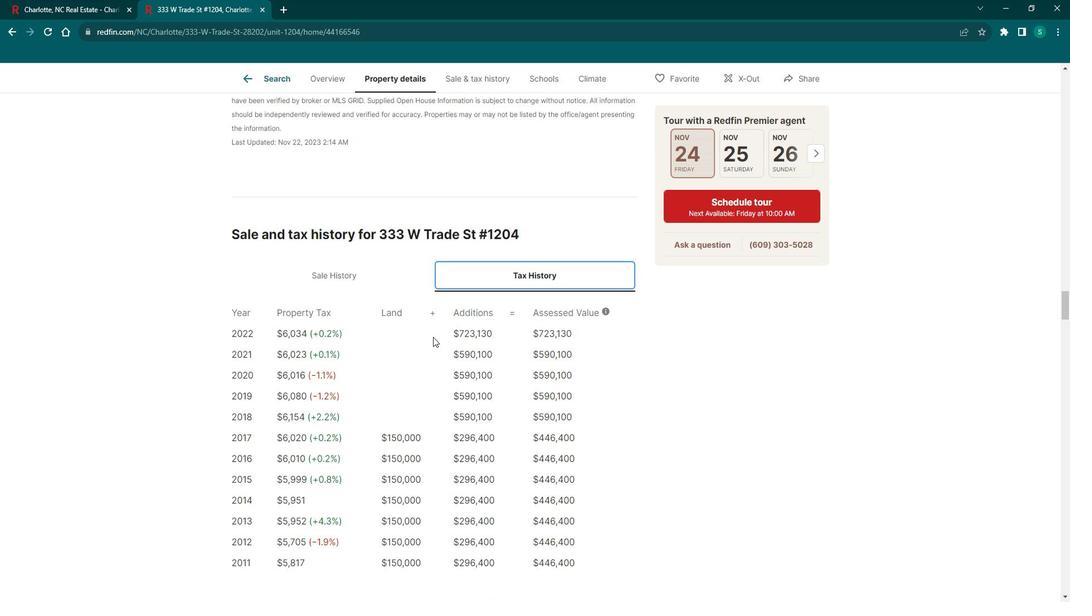 
Action: Mouse scrolled (444, 335) with delta (0, 0)
Screenshot: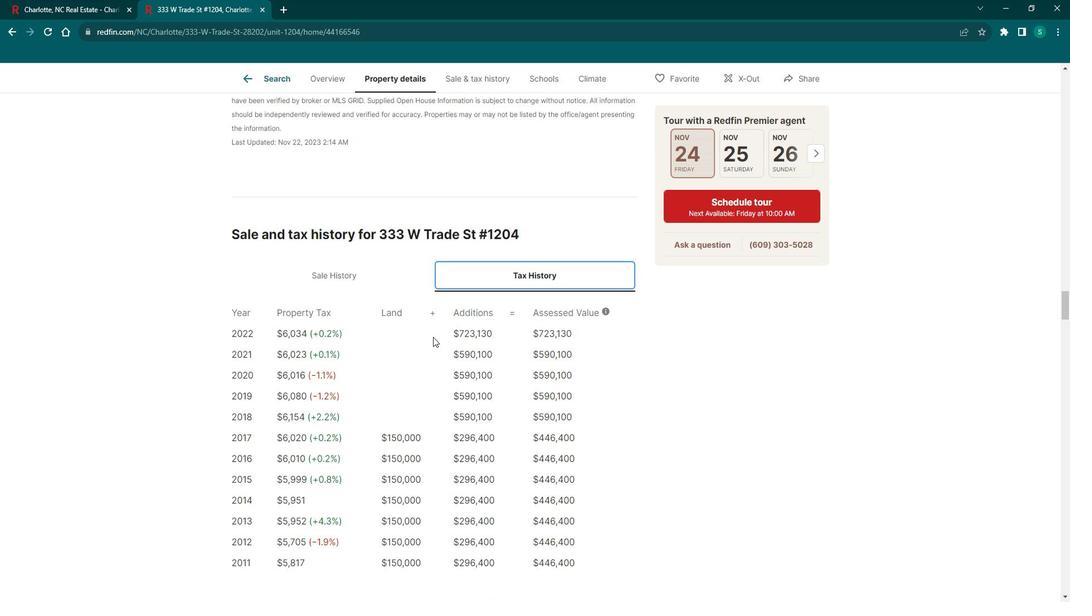 
Action: Mouse scrolled (444, 335) with delta (0, 0)
Screenshot: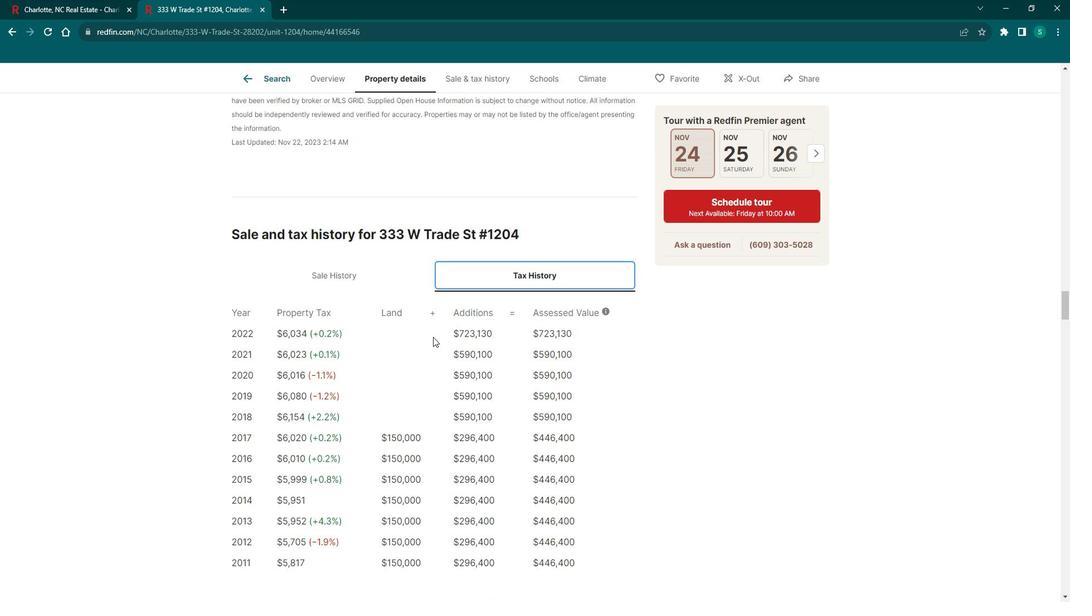
Action: Mouse scrolled (444, 335) with delta (0, 0)
Screenshot: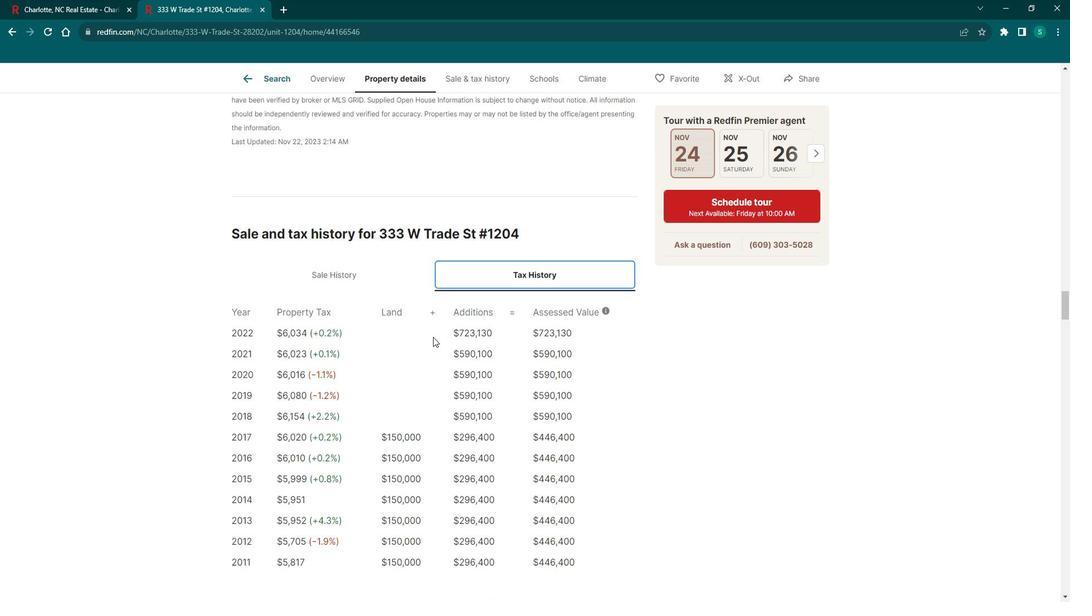 
Action: Mouse scrolled (444, 335) with delta (0, 0)
Screenshot: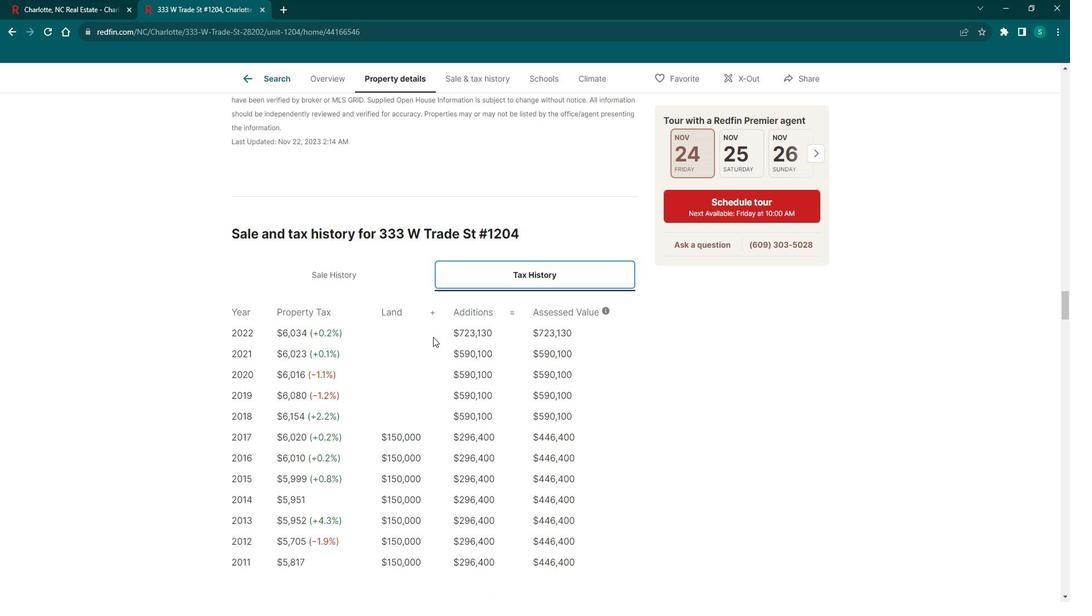 
Action: Mouse scrolled (444, 335) with delta (0, 0)
Screenshot: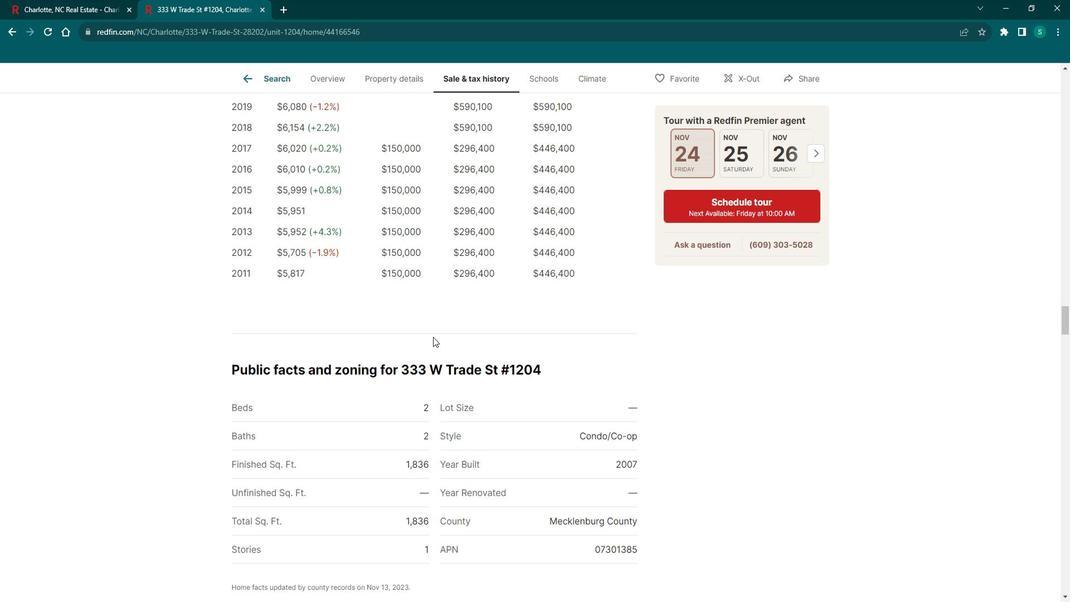 
Action: Mouse scrolled (444, 335) with delta (0, 0)
Screenshot: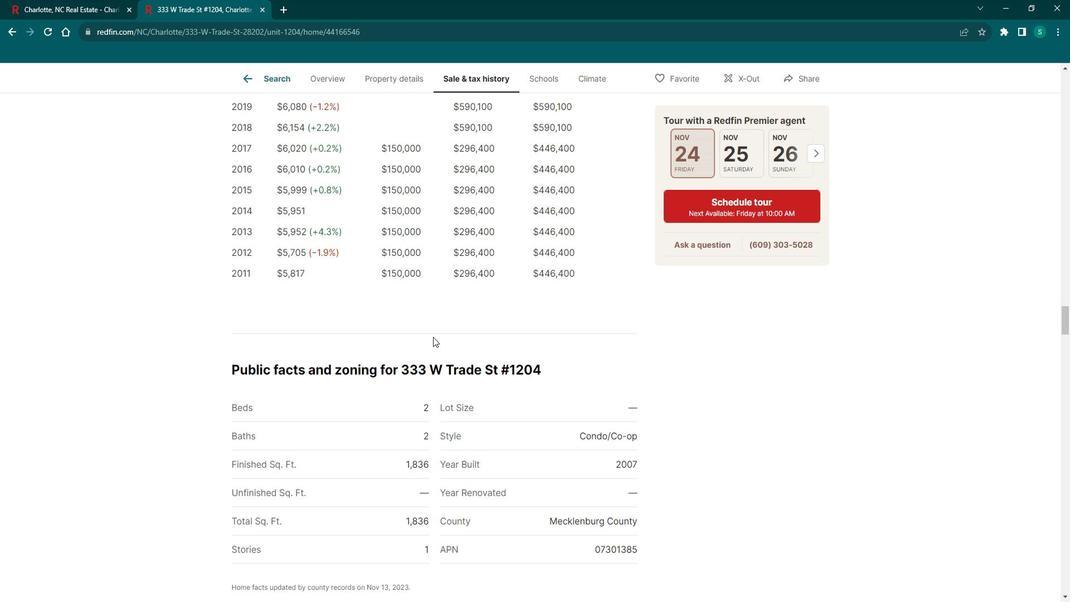 
Action: Mouse scrolled (444, 335) with delta (0, 0)
Screenshot: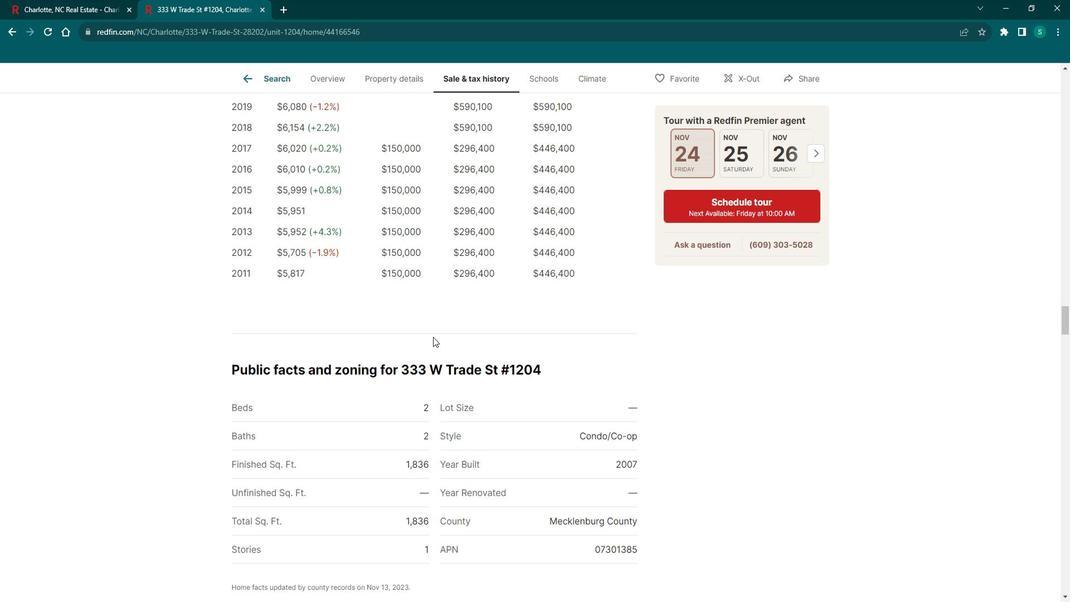 
Action: Mouse scrolled (444, 335) with delta (0, 0)
Screenshot: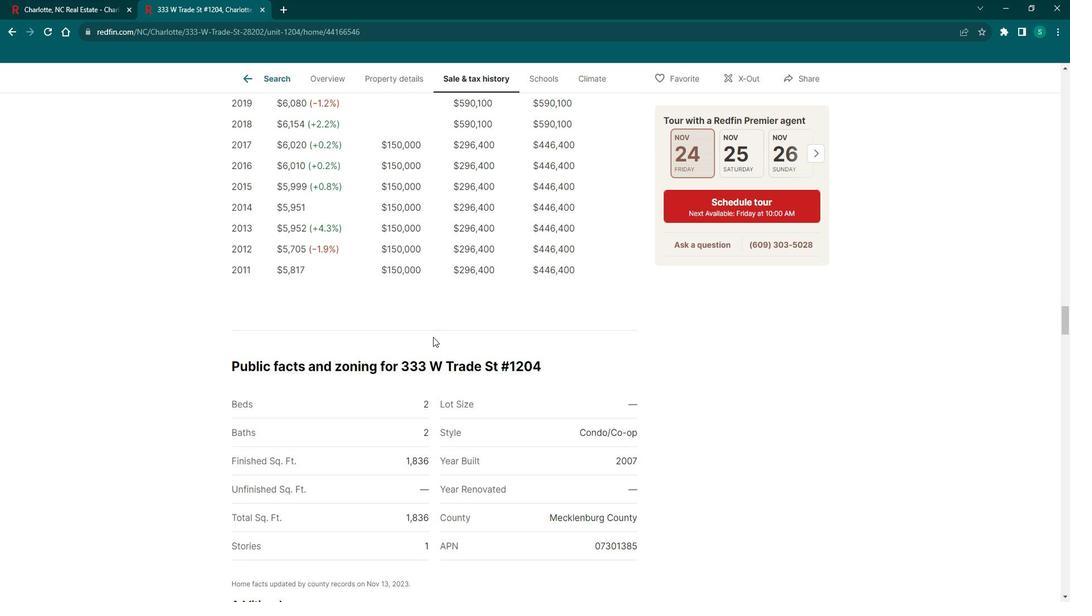 
Action: Mouse scrolled (444, 335) with delta (0, 0)
Screenshot: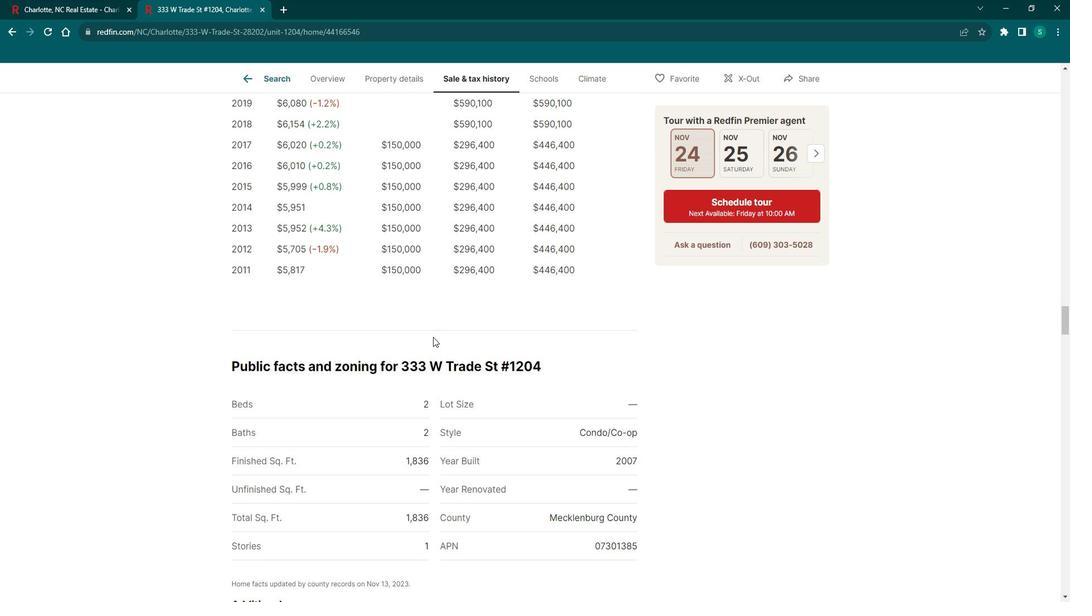 
Action: Mouse scrolled (444, 335) with delta (0, 0)
Screenshot: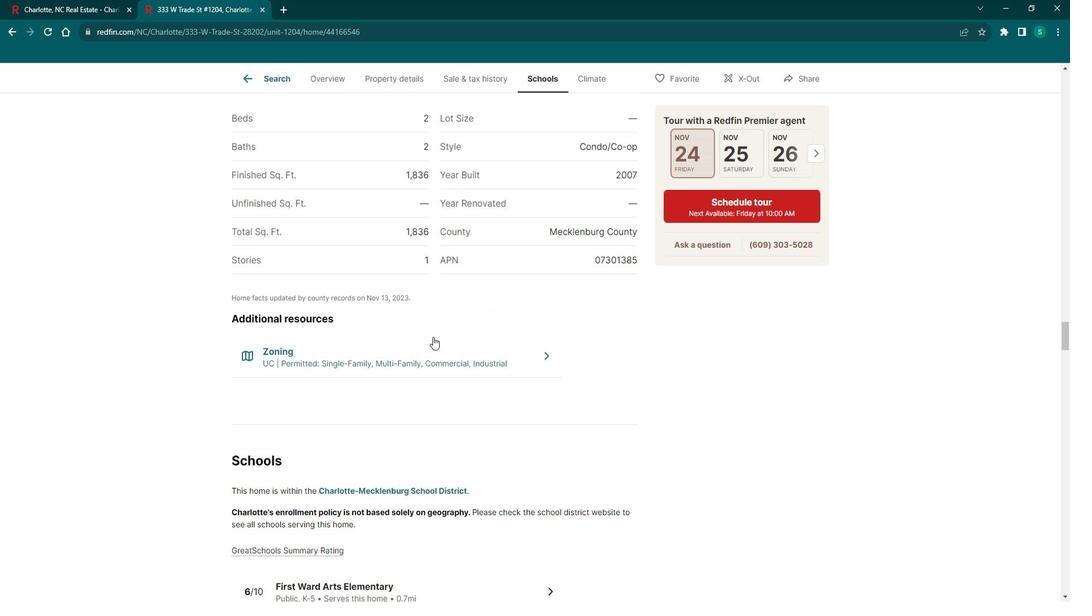
Action: Mouse scrolled (444, 335) with delta (0, 0)
Screenshot: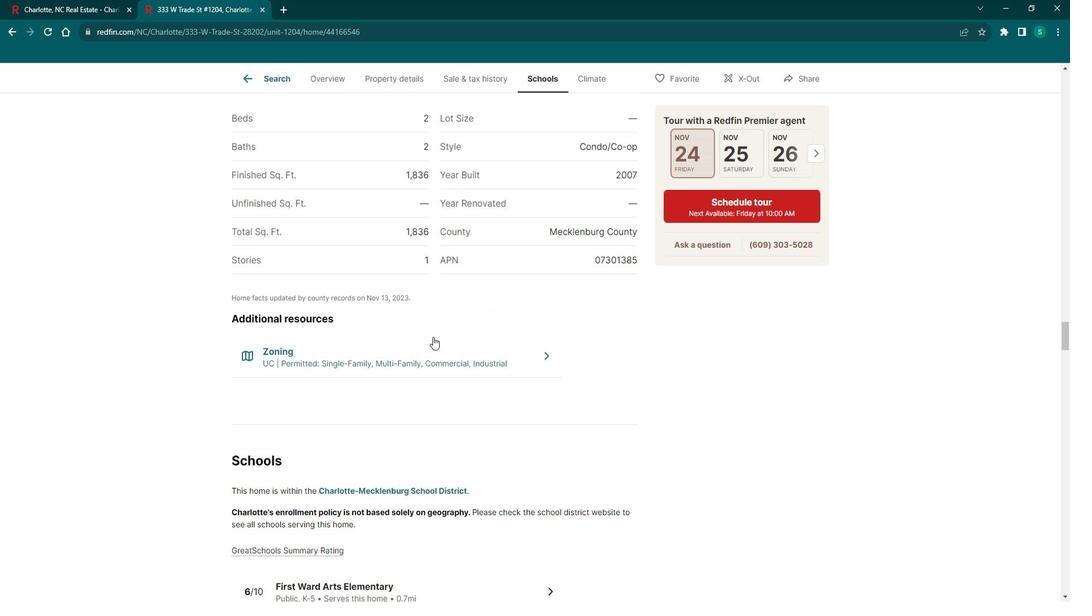 
Action: Mouse scrolled (444, 335) with delta (0, 0)
Screenshot: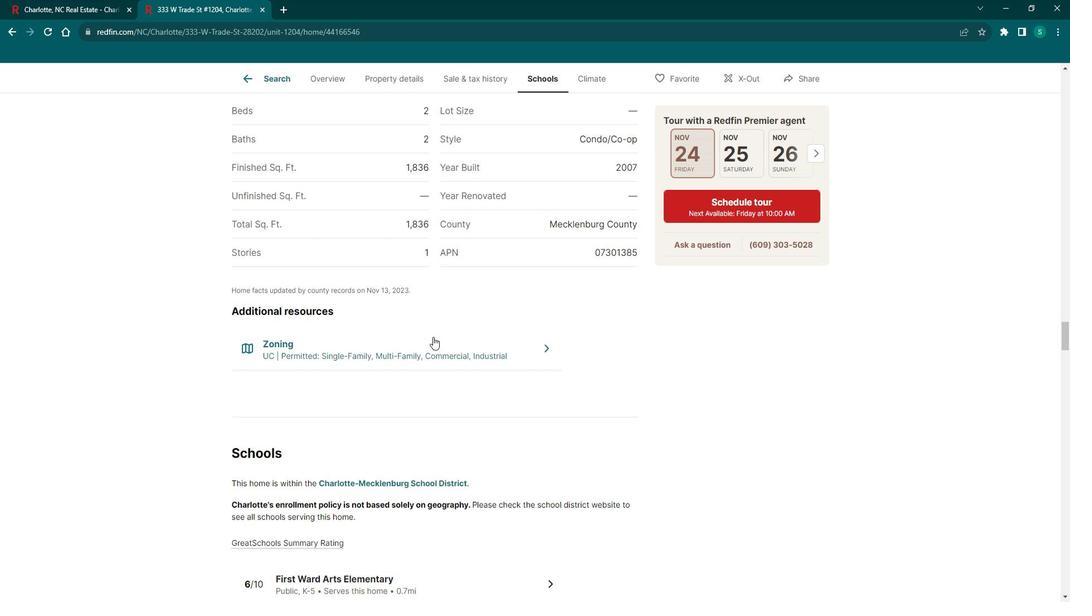 
Action: Mouse moved to (411, 197)
Screenshot: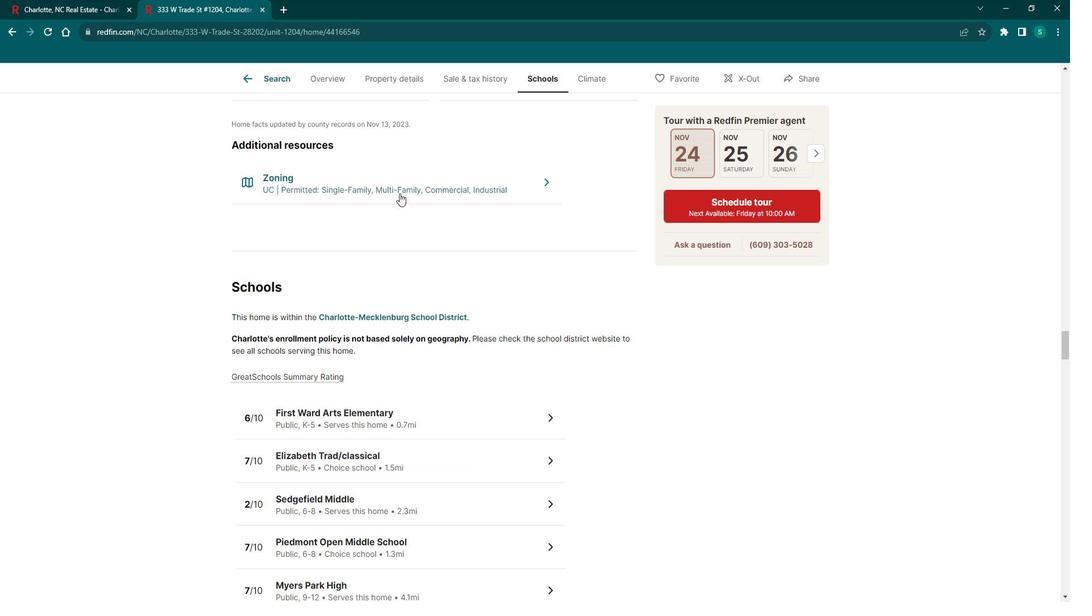 
Action: Mouse pressed left at (411, 197)
Screenshot: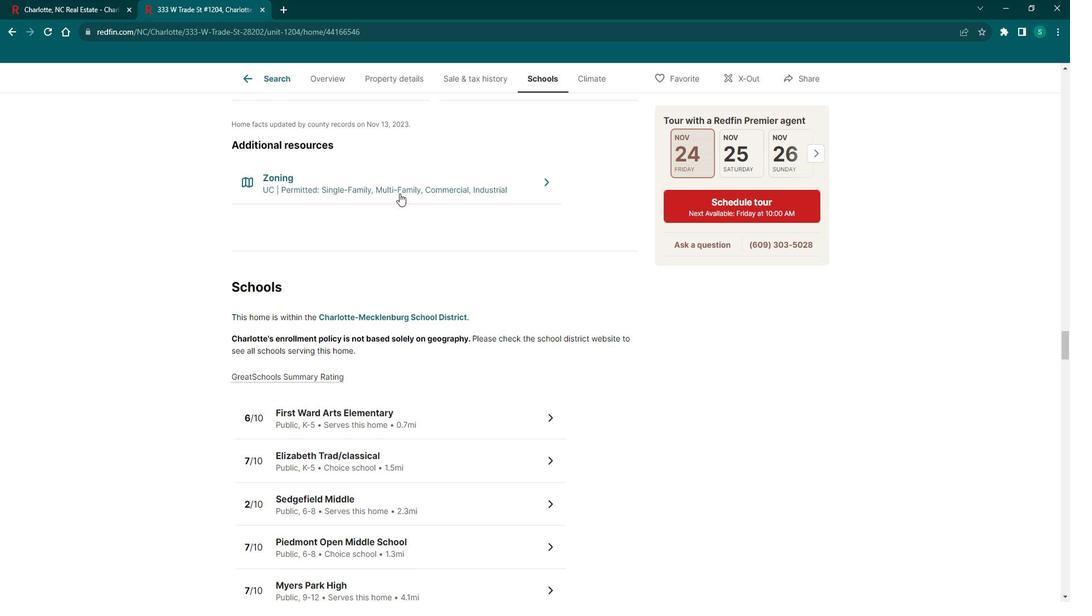 
Action: Mouse moved to (431, 249)
Screenshot: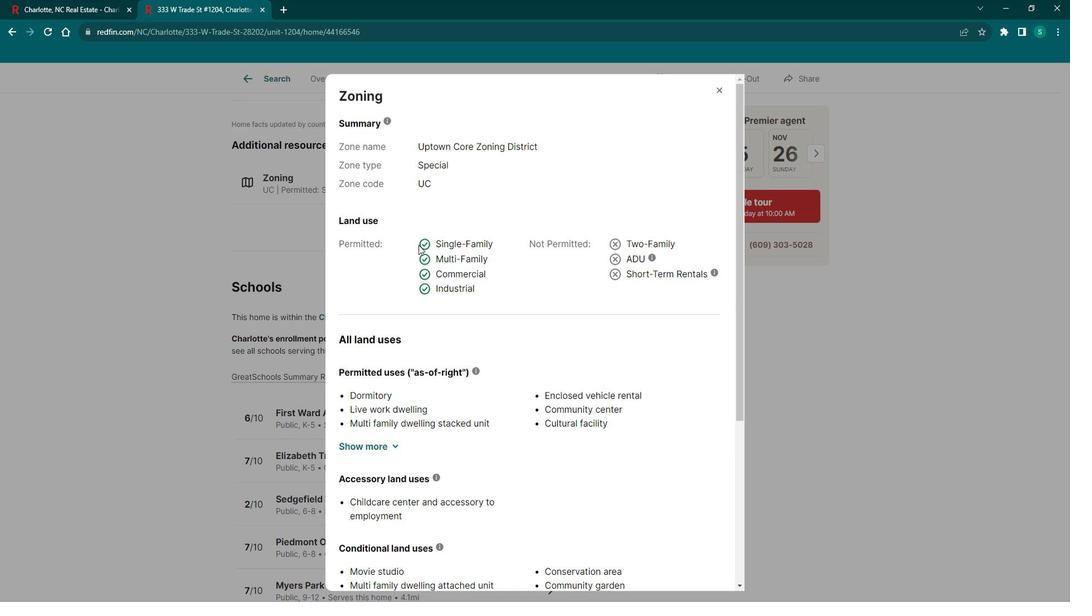 
Action: Mouse scrolled (431, 248) with delta (0, 0)
Screenshot: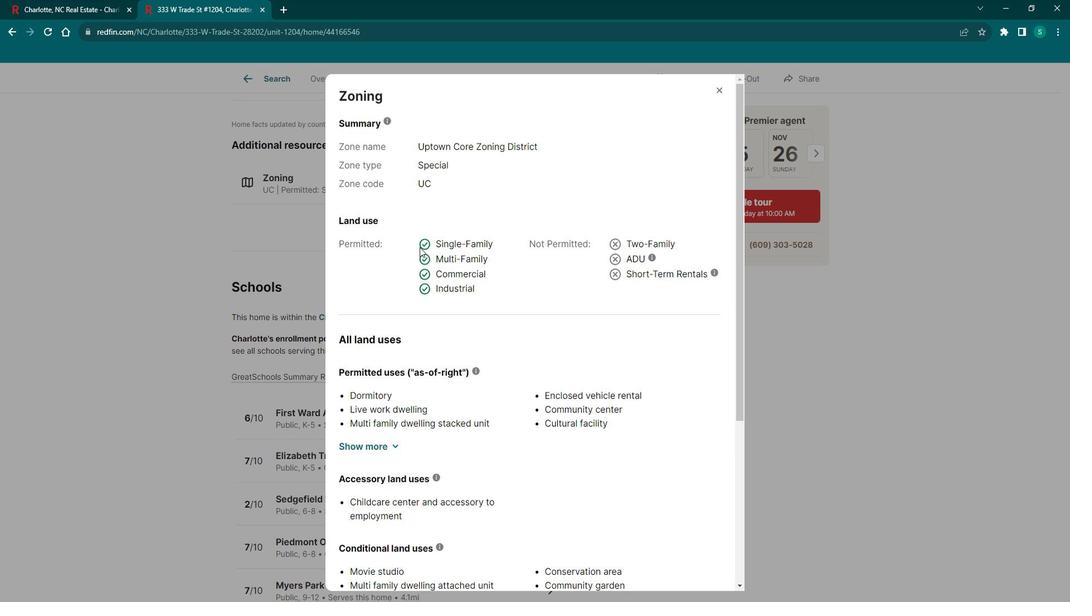 
Action: Mouse scrolled (431, 248) with delta (0, 0)
Screenshot: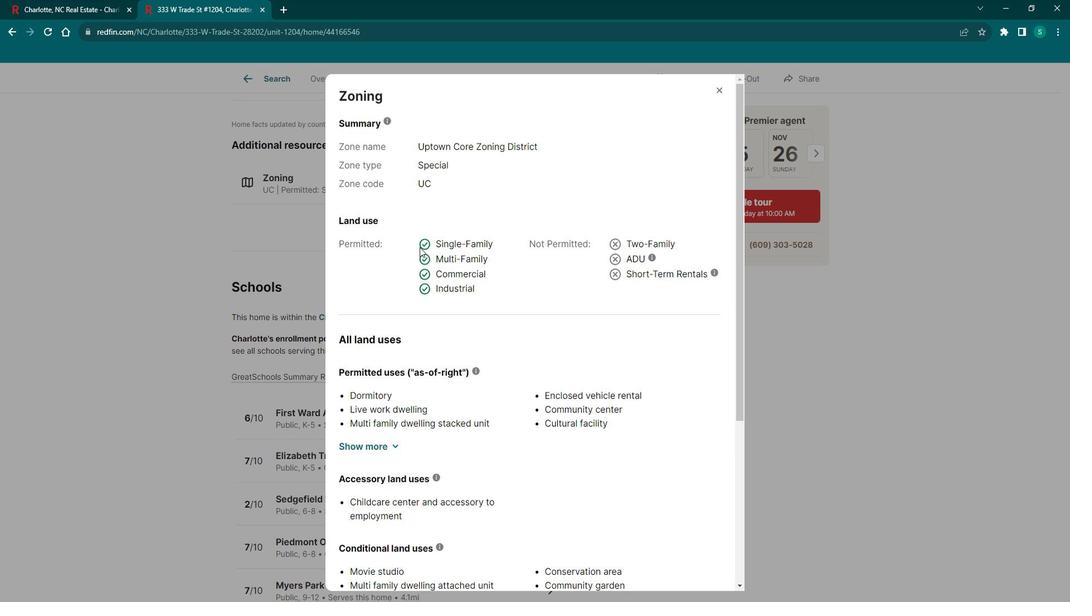 
Action: Mouse scrolled (431, 248) with delta (0, 0)
Screenshot: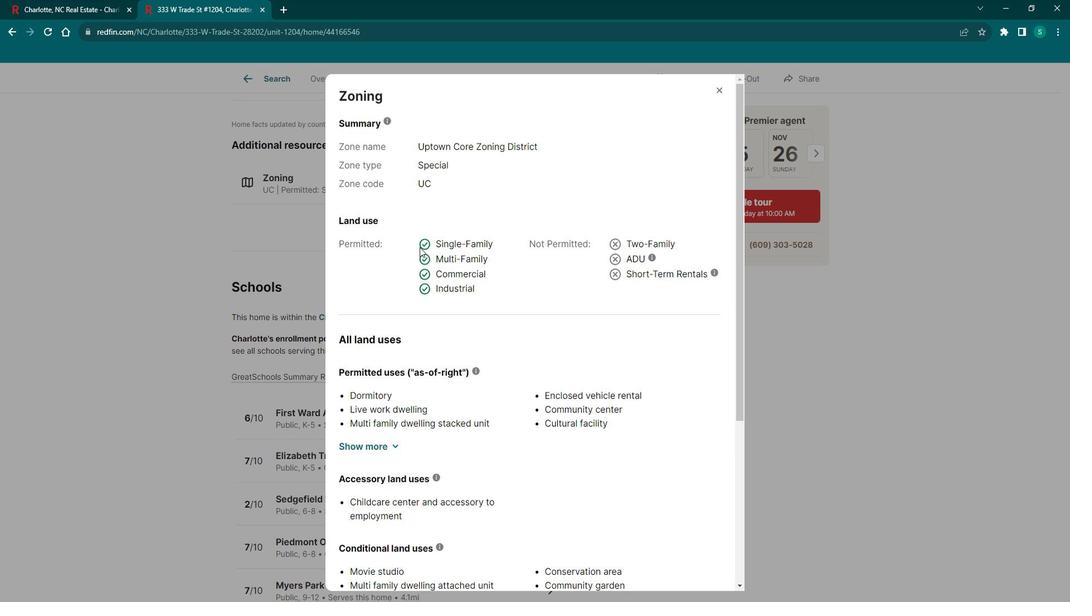 
Action: Mouse scrolled (431, 248) with delta (0, 0)
Screenshot: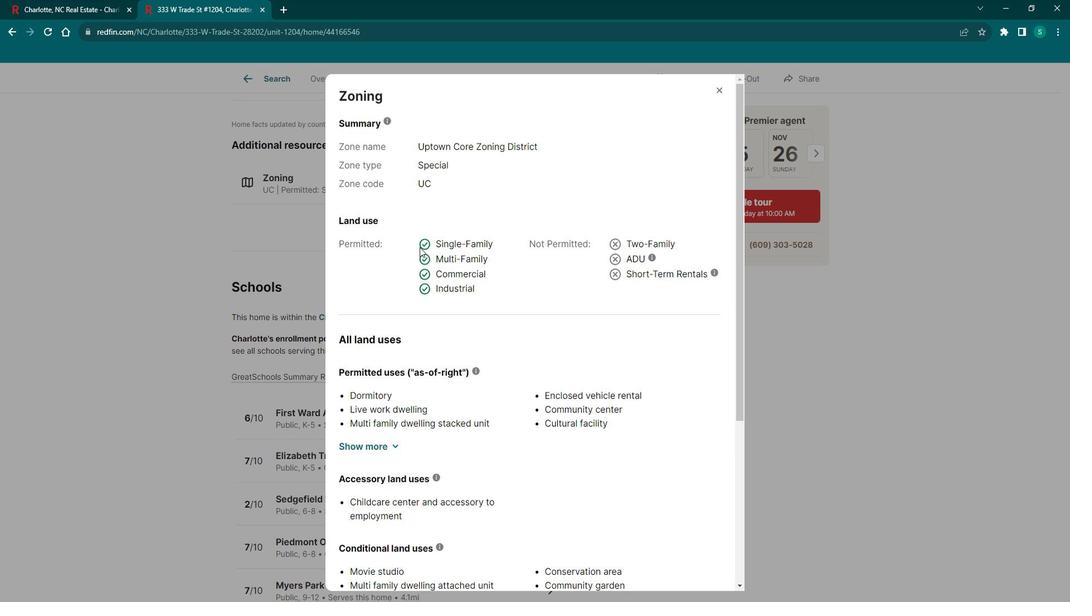 
Action: Mouse scrolled (431, 248) with delta (0, 0)
Screenshot: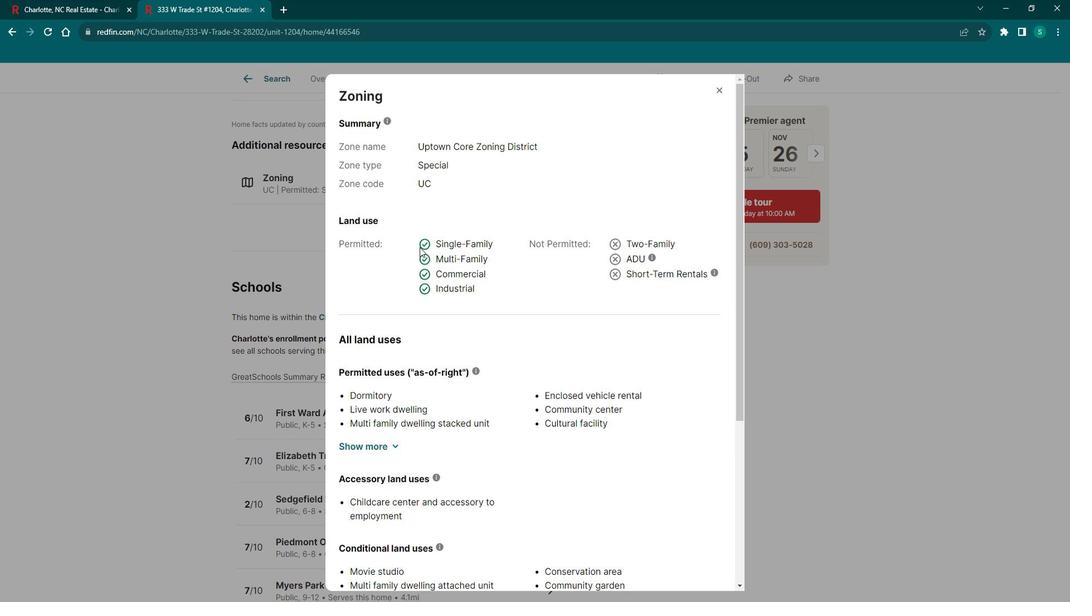 
Action: Mouse moved to (431, 250)
Screenshot: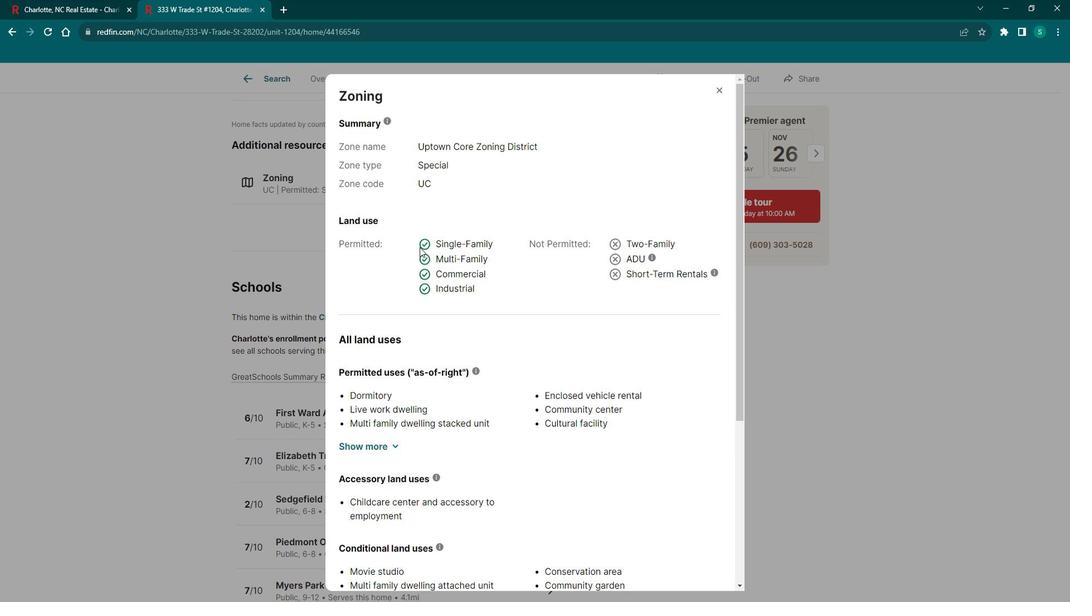 
Action: Mouse scrolled (431, 249) with delta (0, 0)
Screenshot: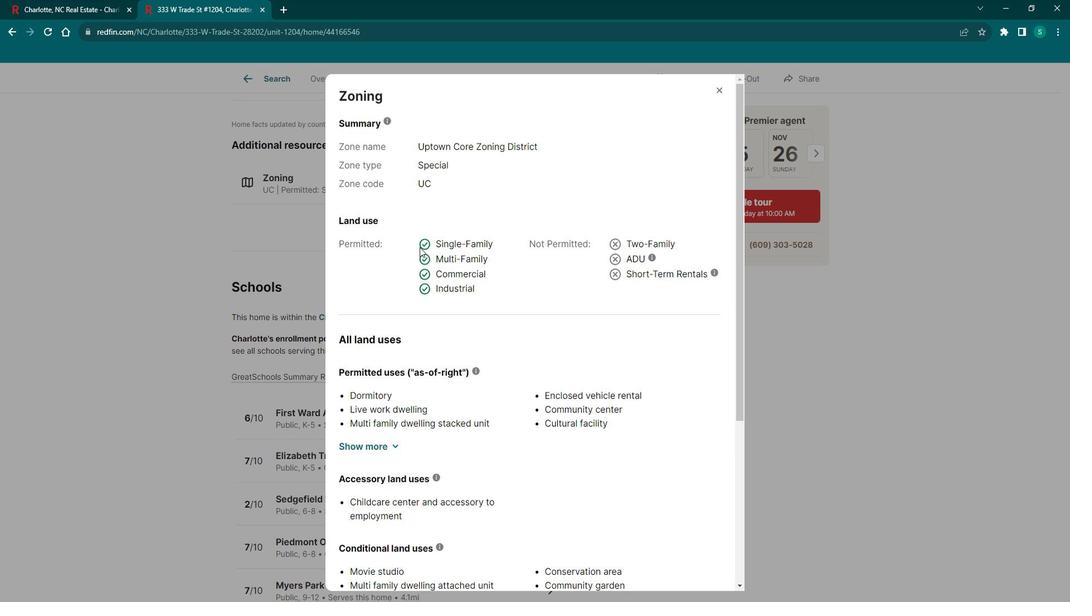 
Action: Mouse moved to (430, 252)
Screenshot: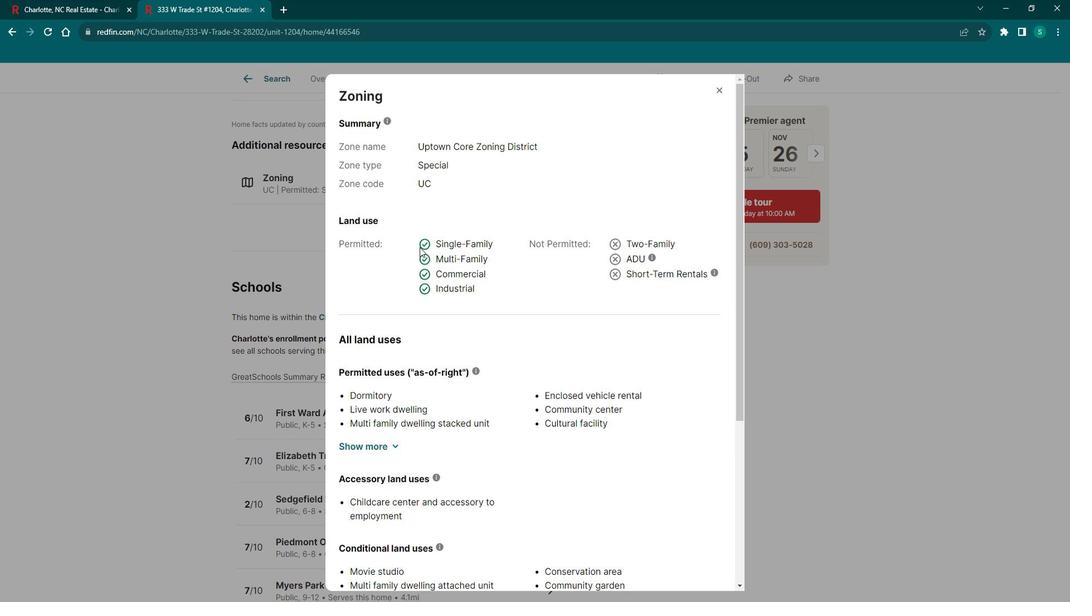 
Action: Mouse scrolled (430, 252) with delta (0, 0)
Screenshot: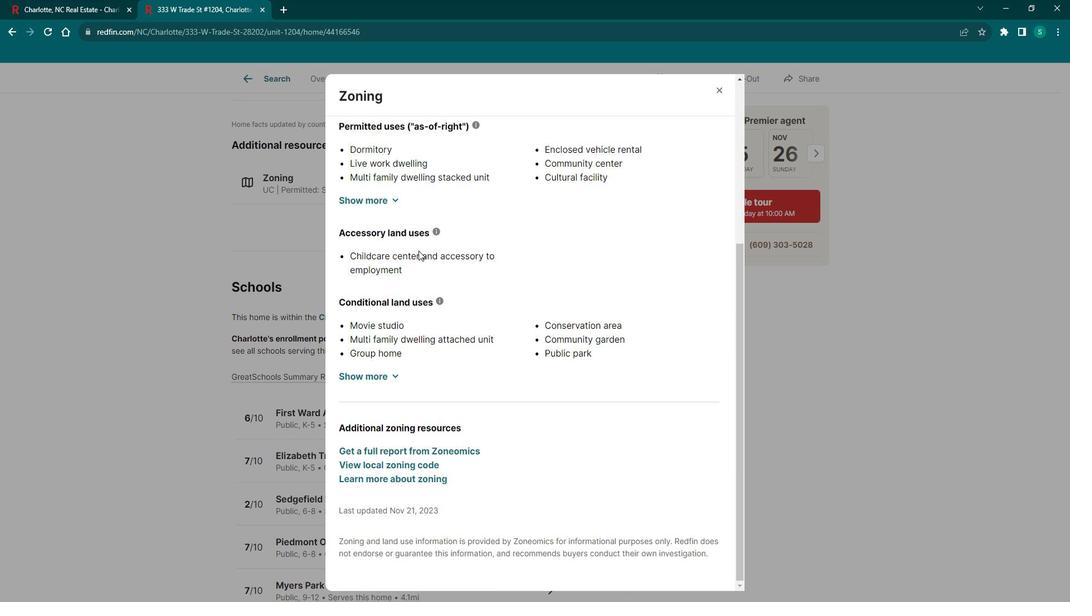 
Action: Mouse scrolled (430, 252) with delta (0, 0)
Screenshot: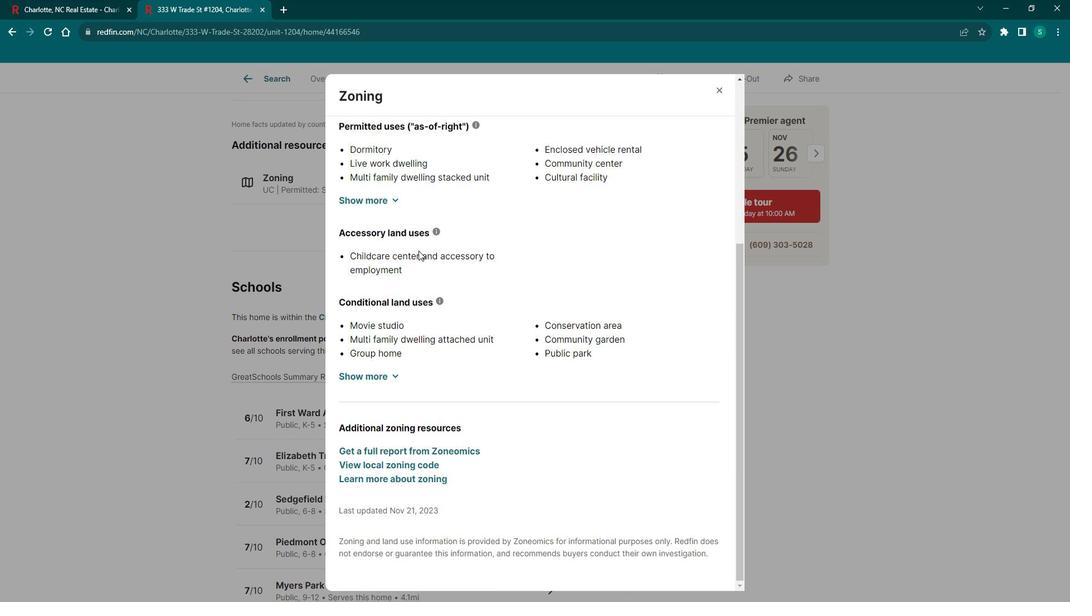 
Action: Mouse scrolled (430, 252) with delta (0, 0)
Screenshot: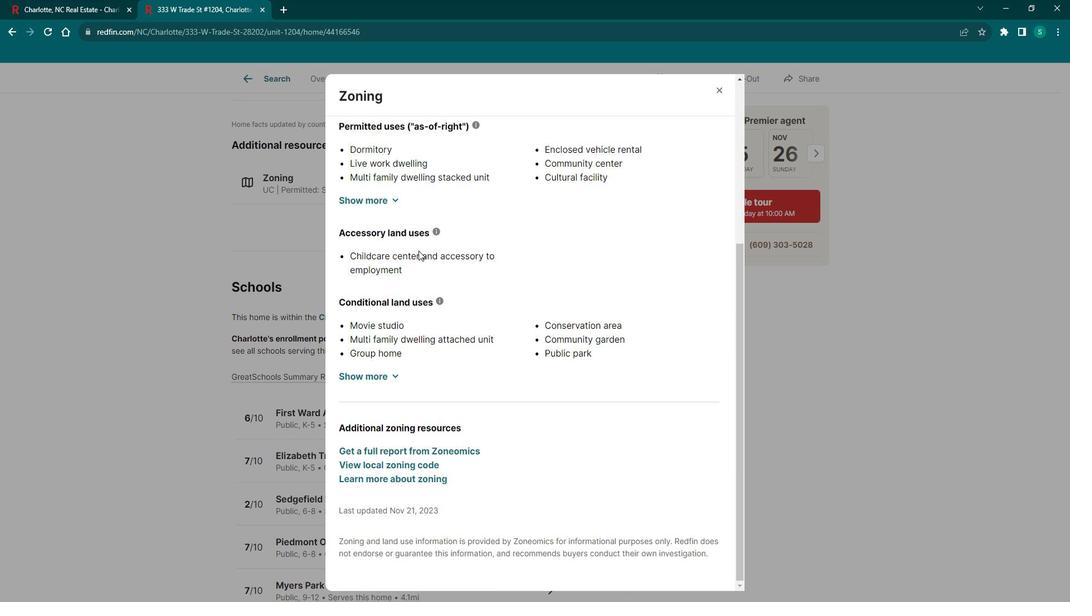 
Action: Mouse scrolled (430, 252) with delta (0, 0)
Screenshot: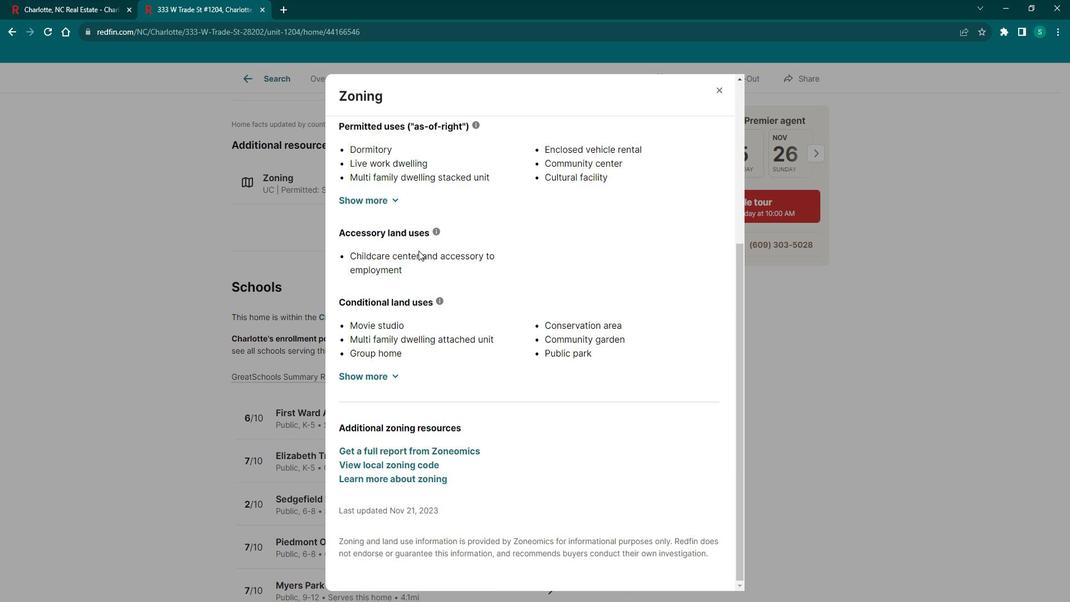 
Action: Mouse scrolled (430, 252) with delta (0, 0)
Screenshot: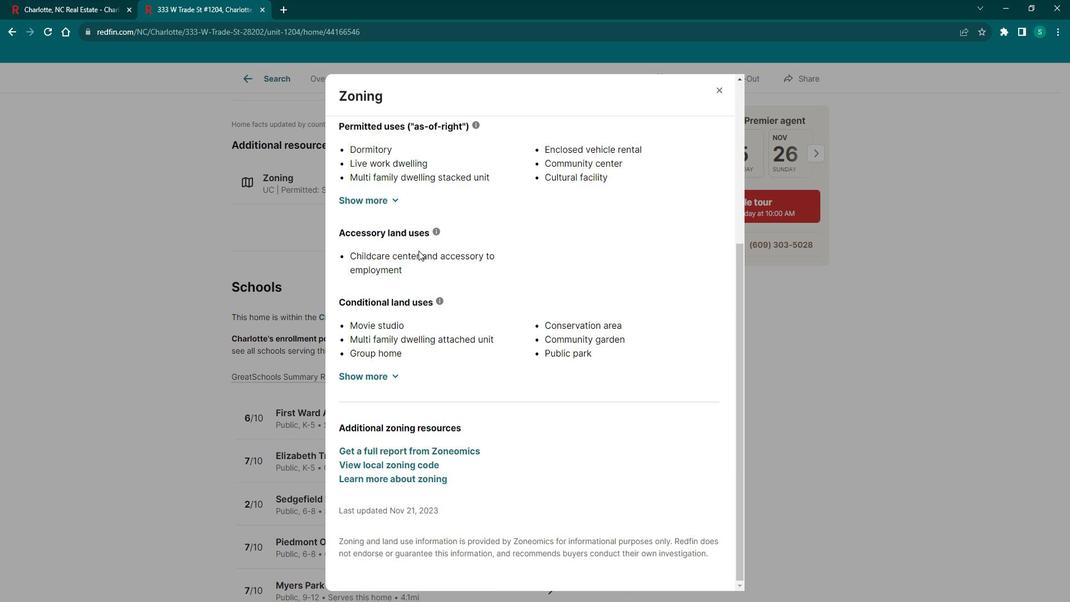 
Action: Mouse moved to (726, 102)
Screenshot: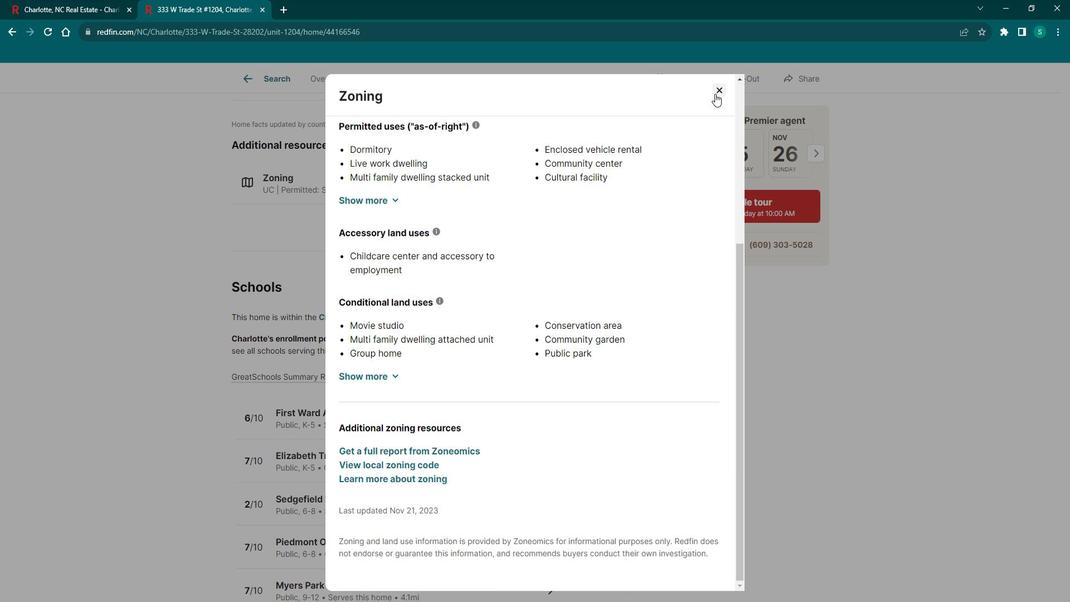 
Action: Mouse pressed left at (726, 102)
Screenshot: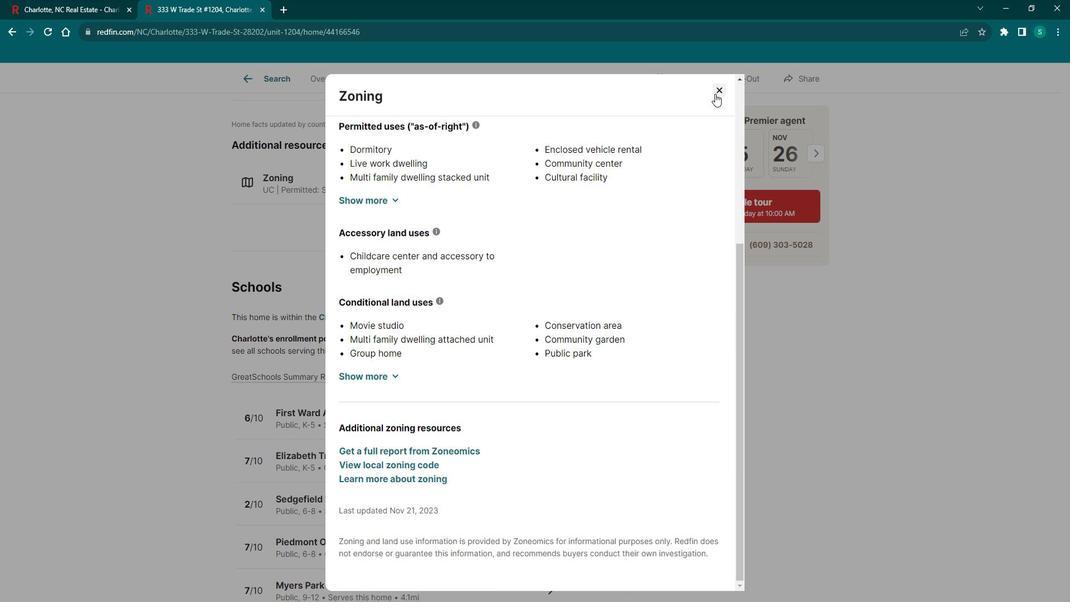 
Action: Mouse moved to (471, 293)
Screenshot: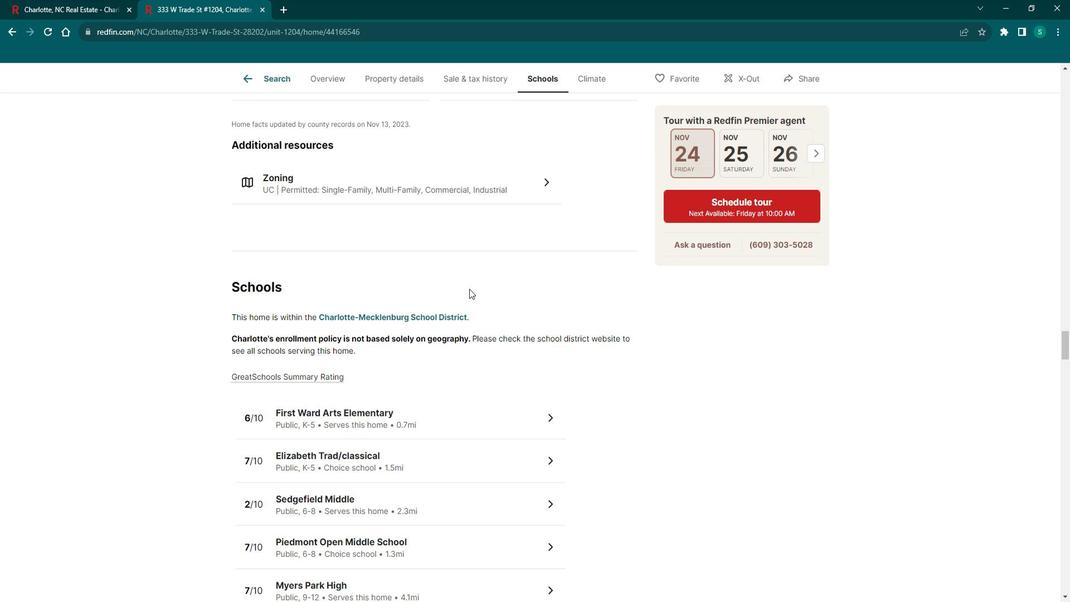 
Action: Mouse scrolled (471, 293) with delta (0, 0)
Screenshot: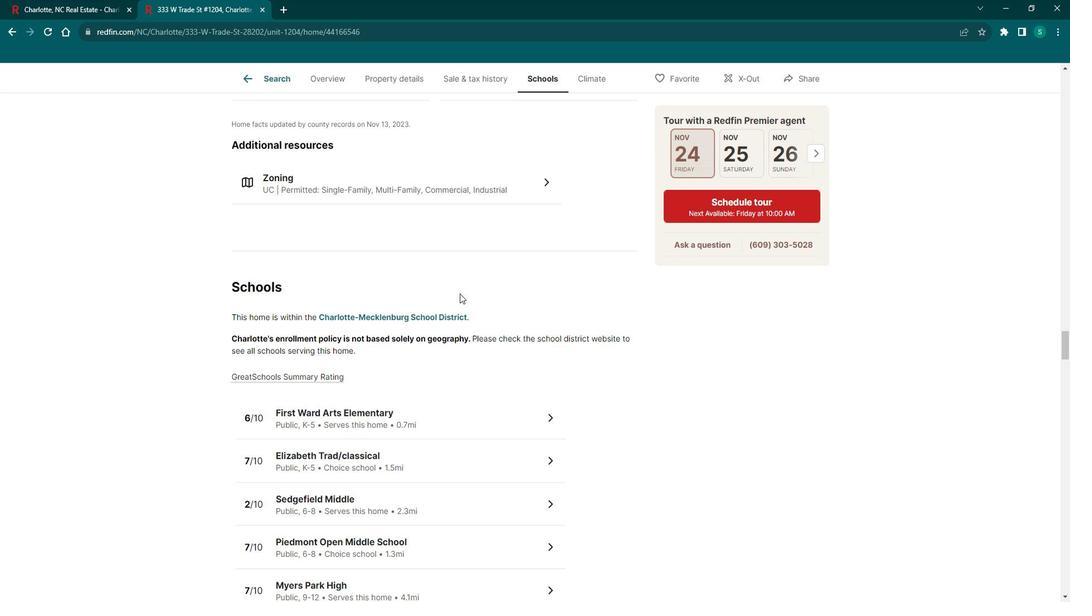 
Action: Mouse scrolled (471, 293) with delta (0, 0)
Screenshot: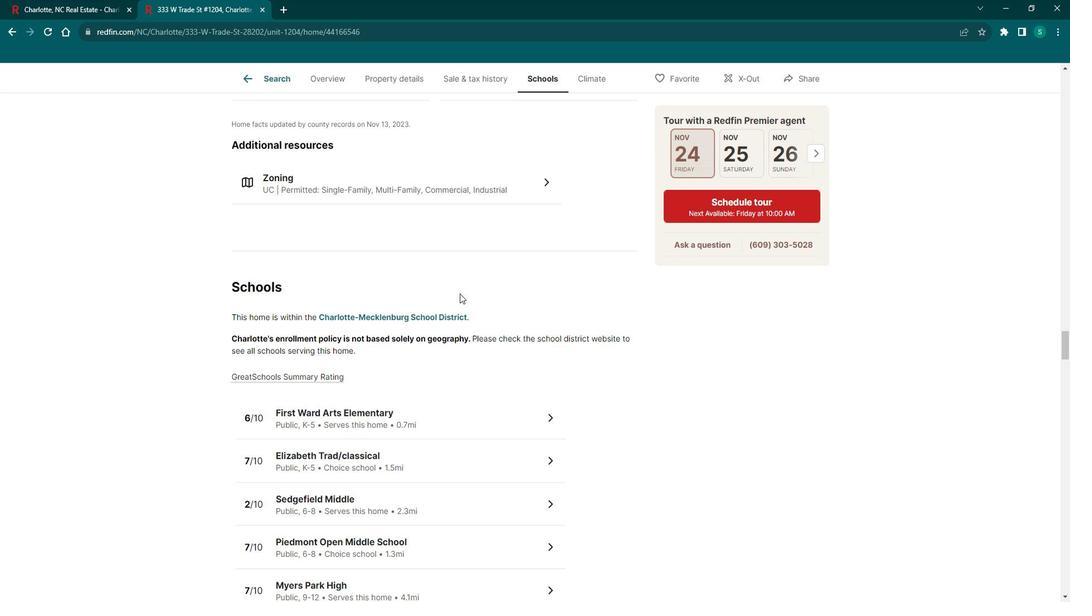 
Action: Mouse scrolled (471, 293) with delta (0, 0)
Screenshot: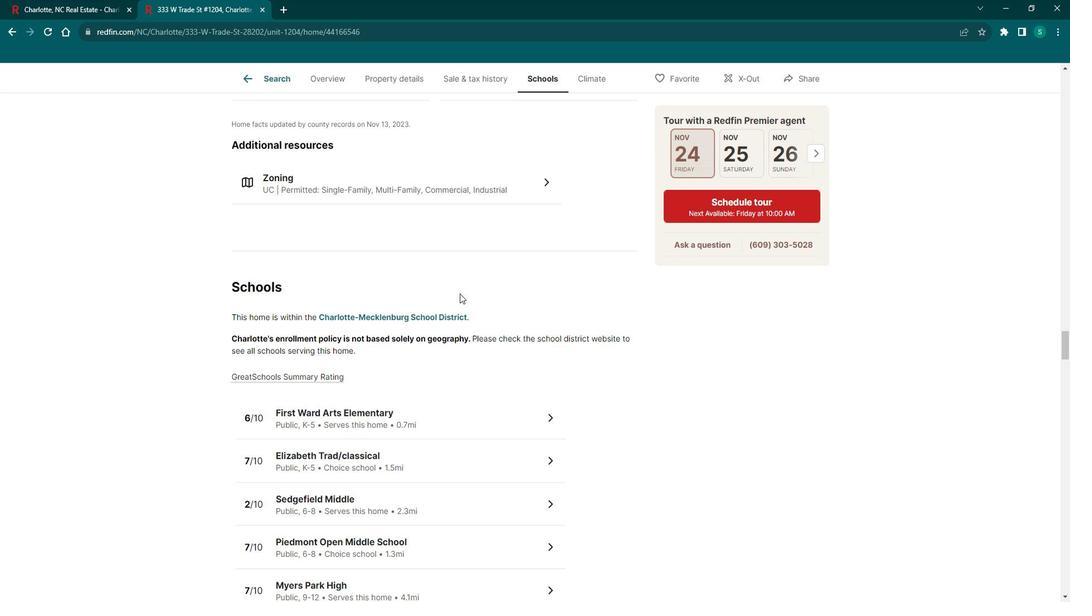 
Action: Mouse scrolled (471, 293) with delta (0, 0)
Screenshot: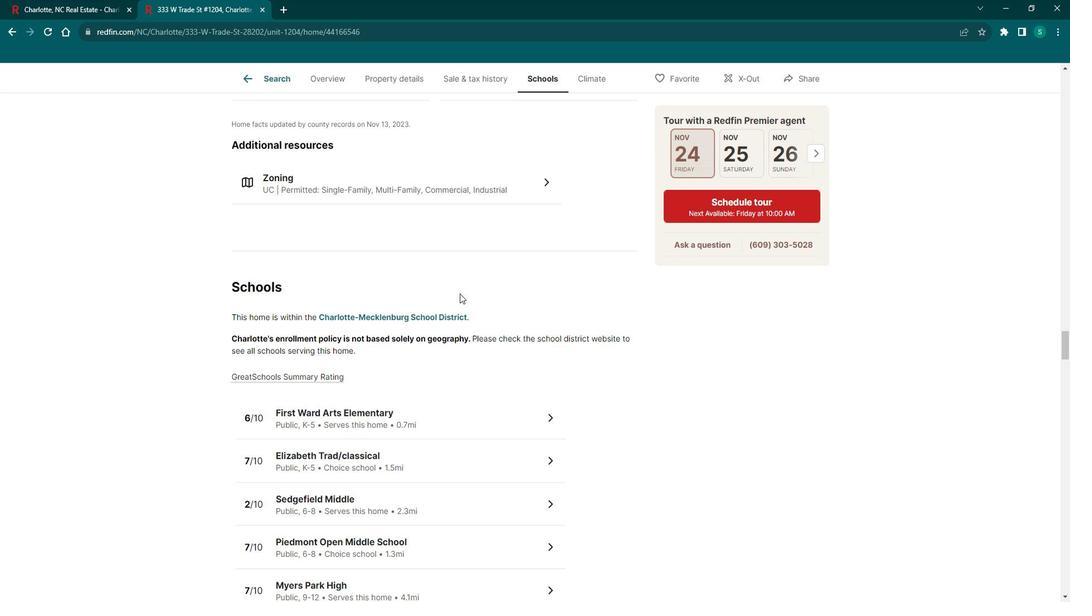 
Action: Mouse scrolled (471, 293) with delta (0, 0)
Screenshot: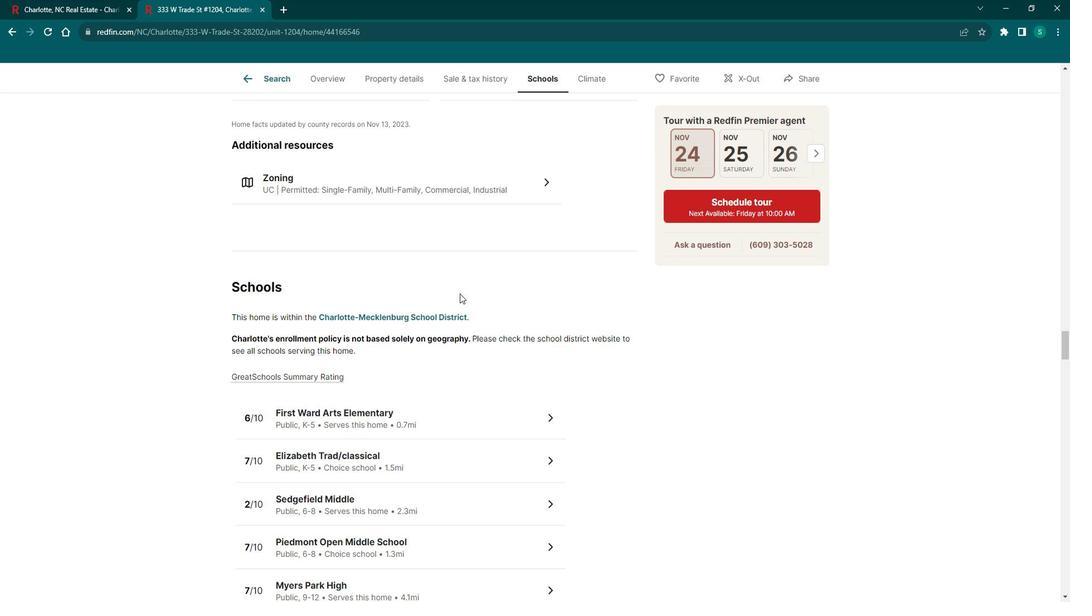 
Action: Mouse scrolled (471, 293) with delta (0, 0)
Screenshot: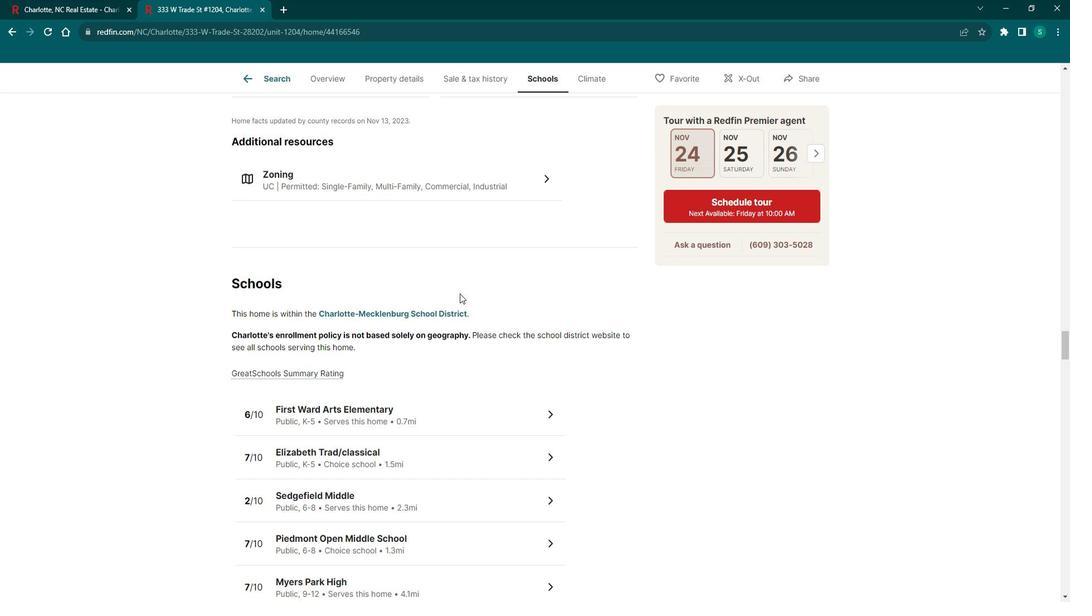 
Action: Mouse scrolled (471, 293) with delta (0, 0)
Screenshot: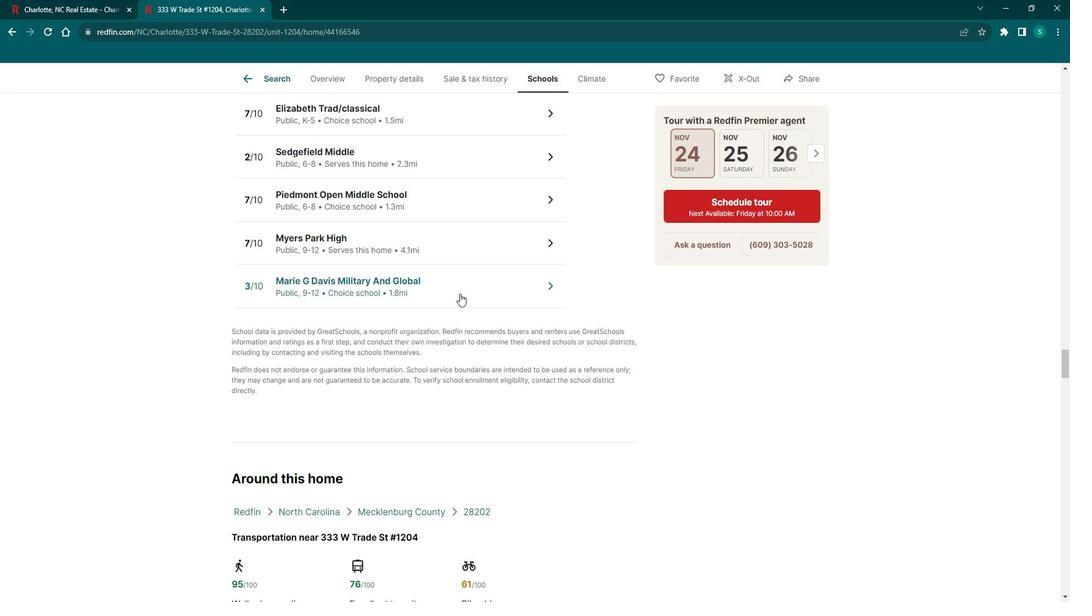 
Action: Mouse scrolled (471, 293) with delta (0, 0)
Screenshot: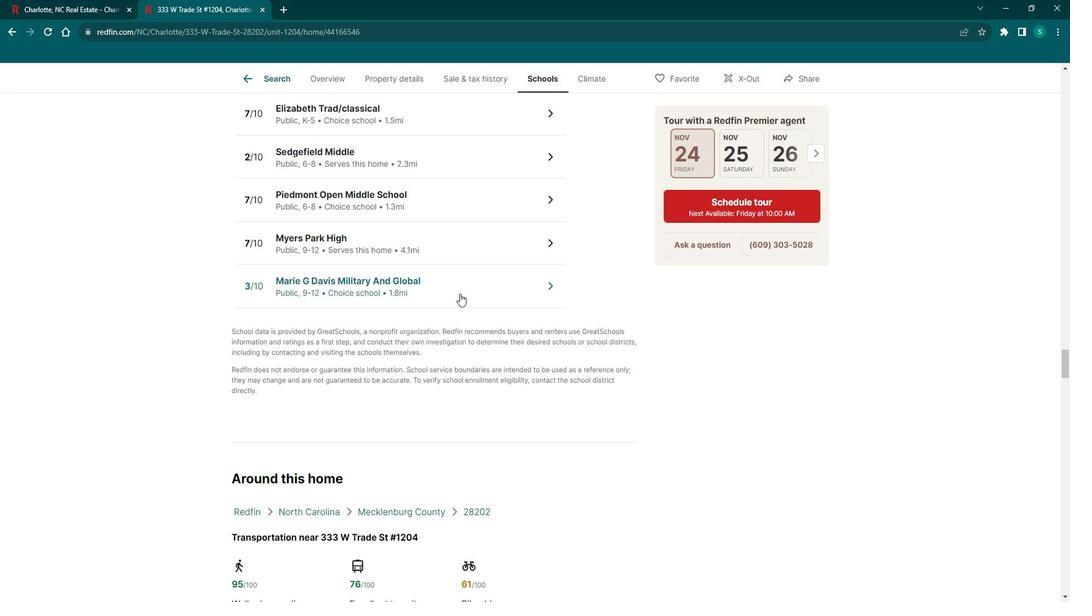 
Action: Mouse scrolled (471, 293) with delta (0, 0)
Screenshot: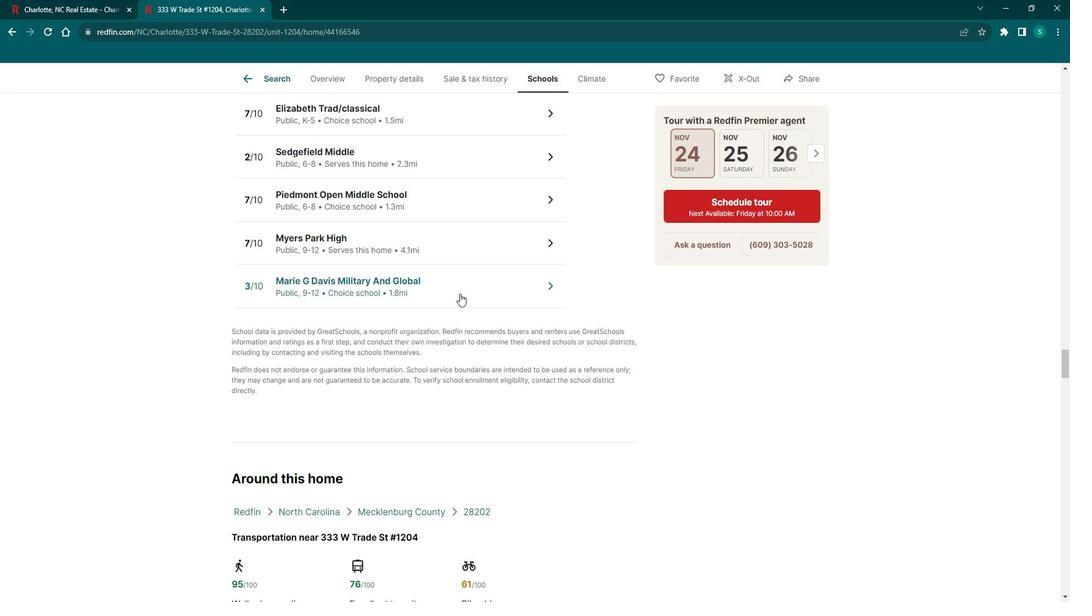 
Action: Mouse scrolled (471, 293) with delta (0, 0)
Screenshot: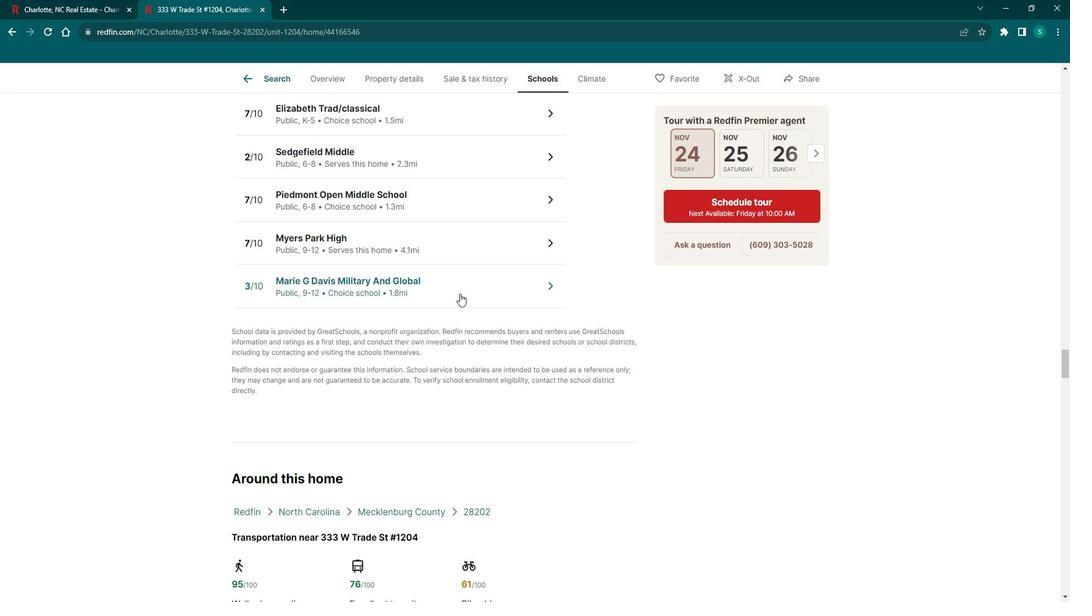 
Action: Mouse scrolled (471, 293) with delta (0, 0)
Screenshot: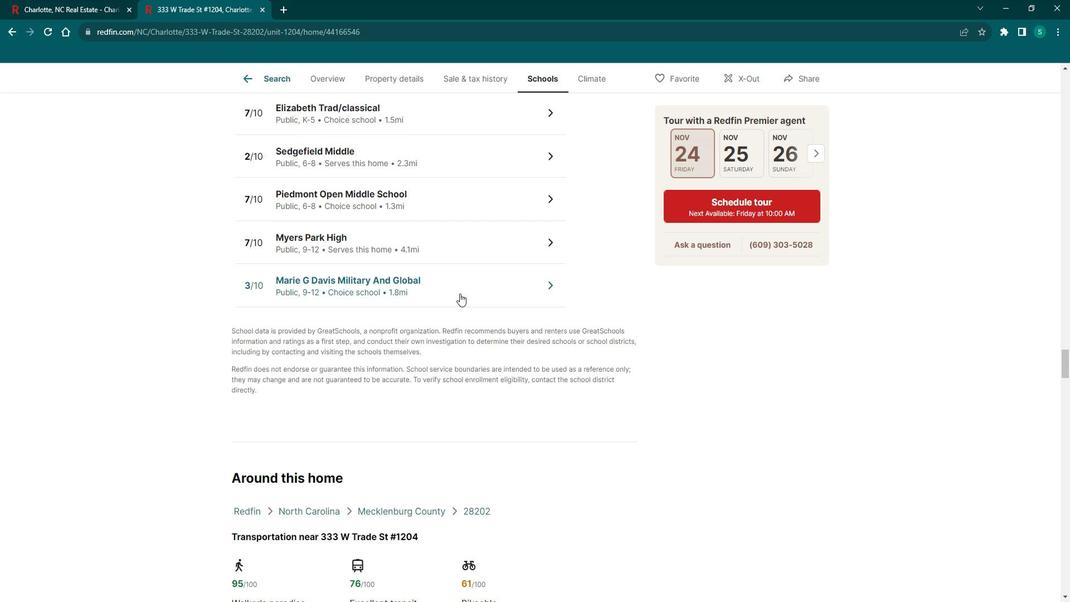 
Action: Mouse moved to (266, 362)
Screenshot: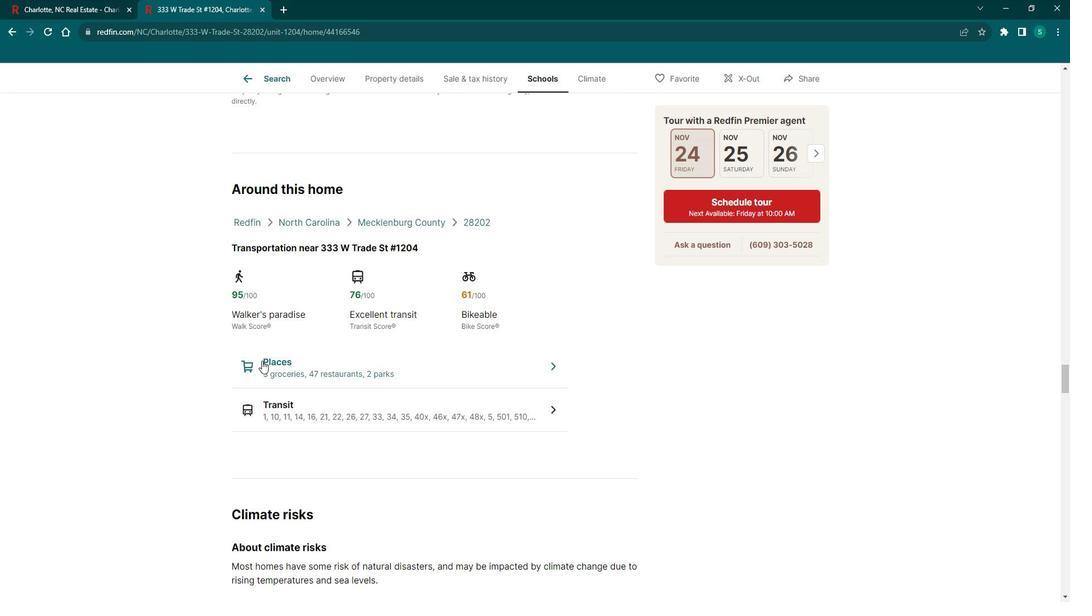 
Action: Mouse pressed left at (266, 362)
Screenshot: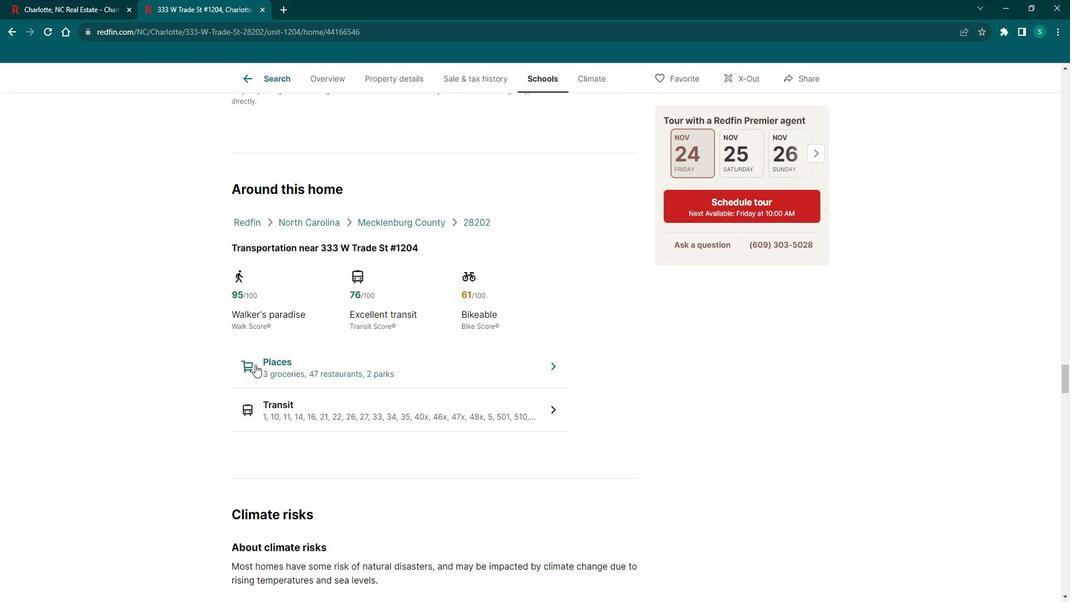 
Action: Mouse moved to (417, 166)
Screenshot: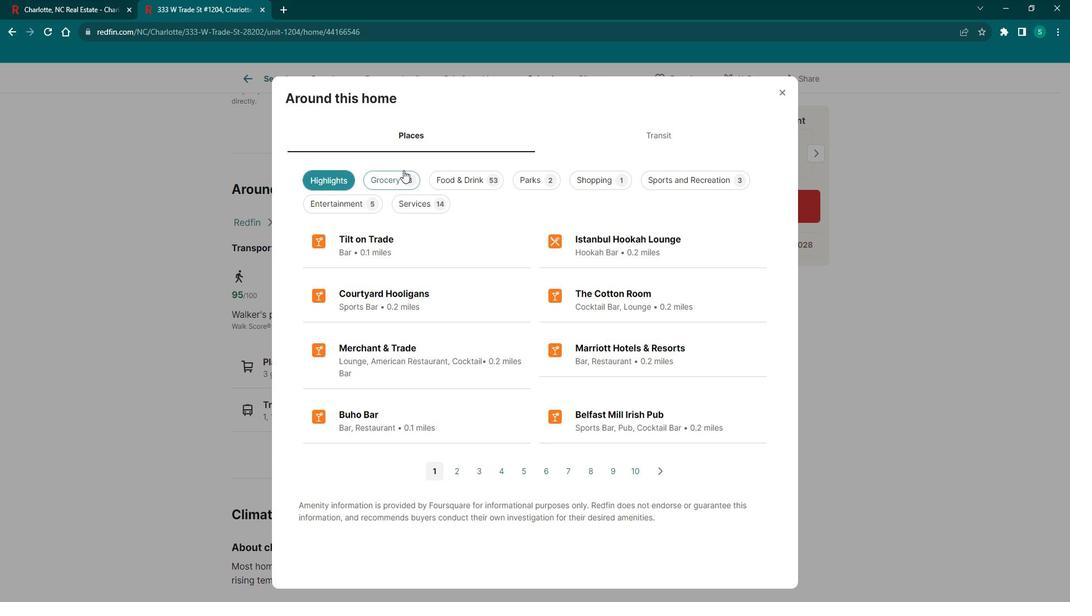 
Action: Mouse pressed left at (417, 166)
Screenshot: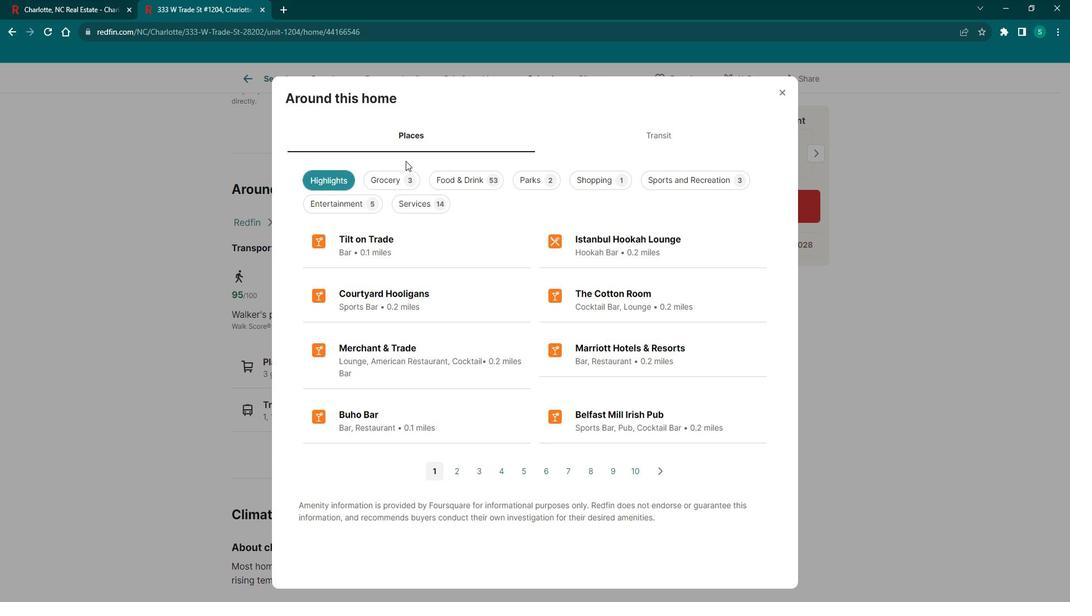 
Action: Mouse moved to (412, 179)
Screenshot: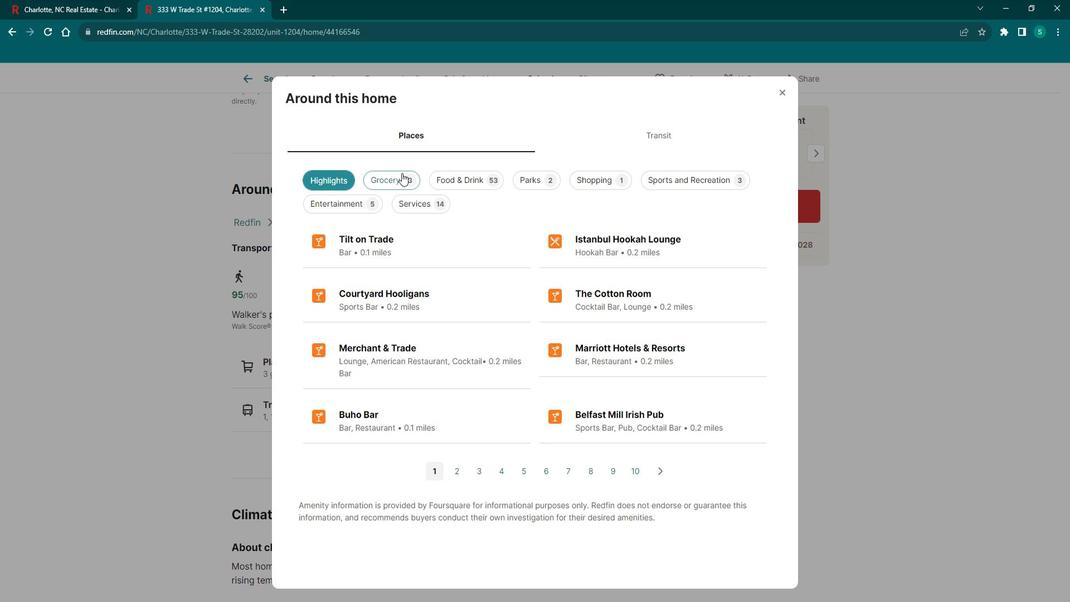
Action: Mouse pressed left at (412, 179)
Screenshot: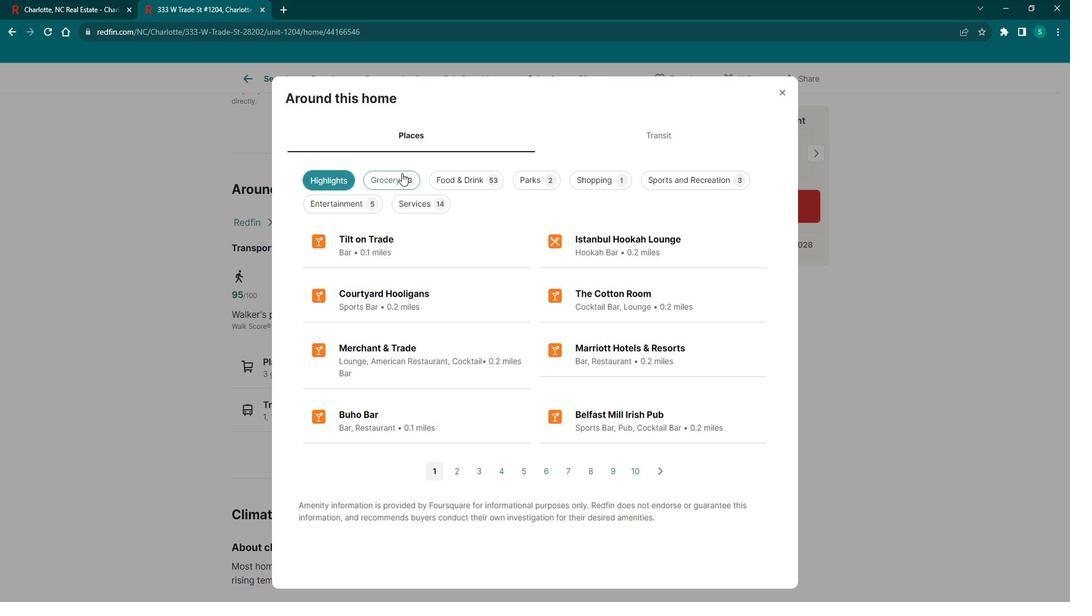 
Action: Mouse moved to (494, 183)
Screenshot: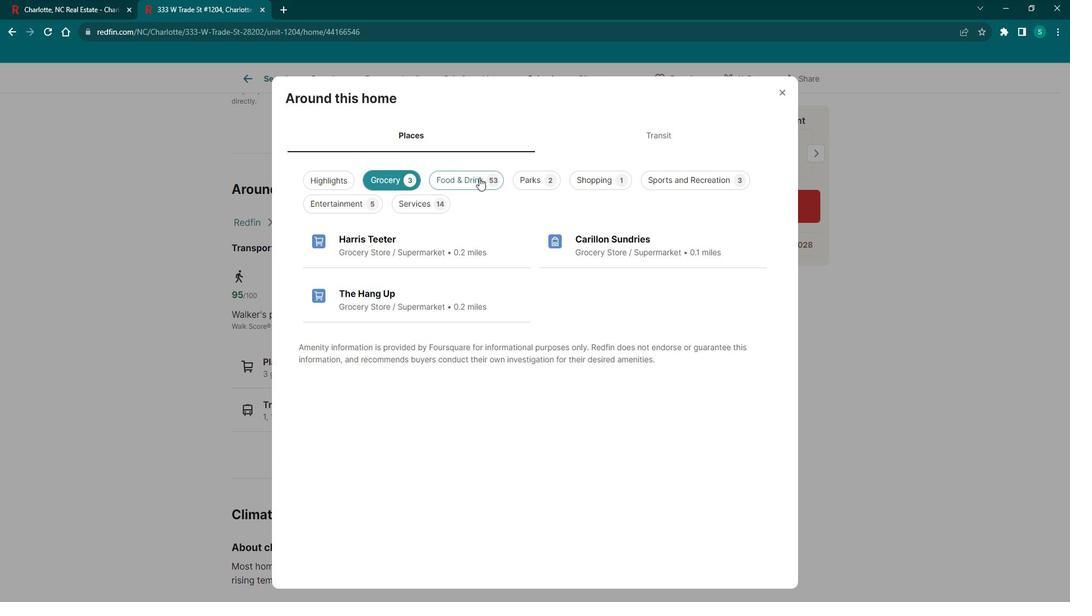 
Action: Mouse pressed left at (494, 183)
Screenshot: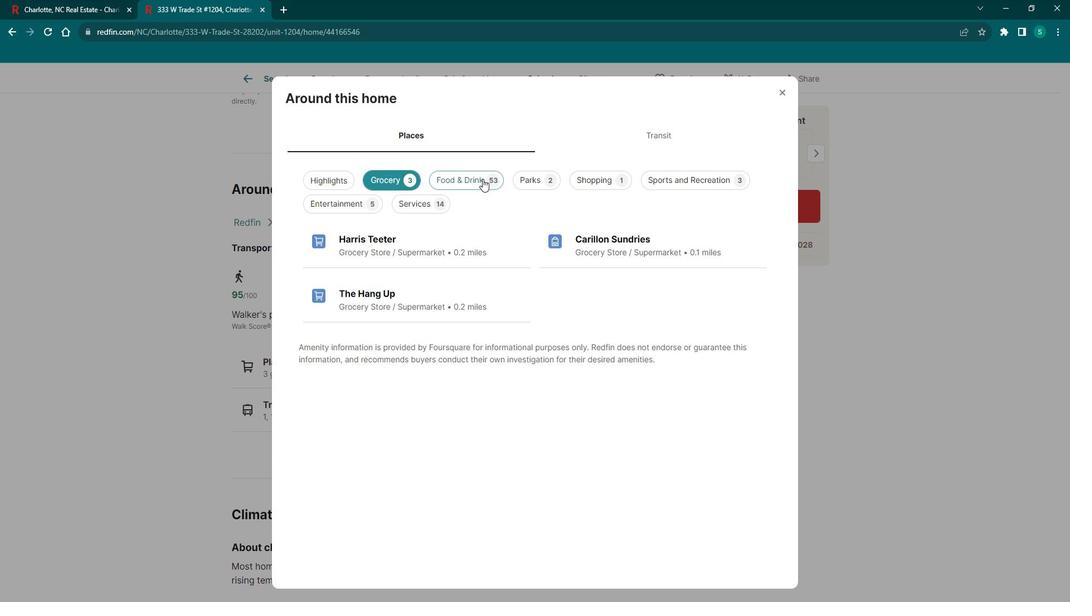 
Action: Mouse moved to (558, 183)
Screenshot: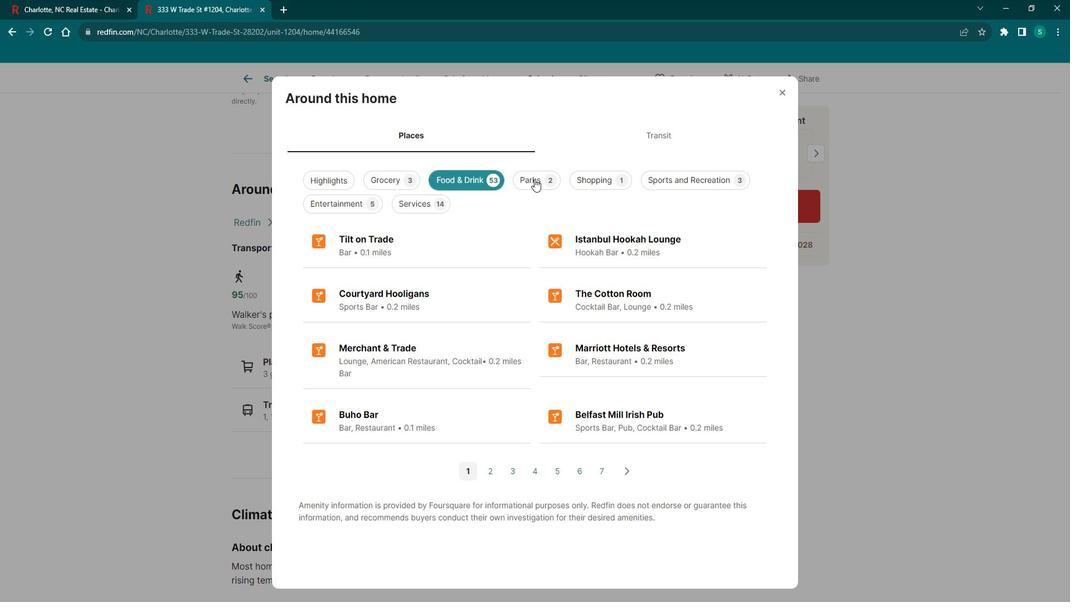 
Action: Mouse pressed left at (558, 183)
Screenshot: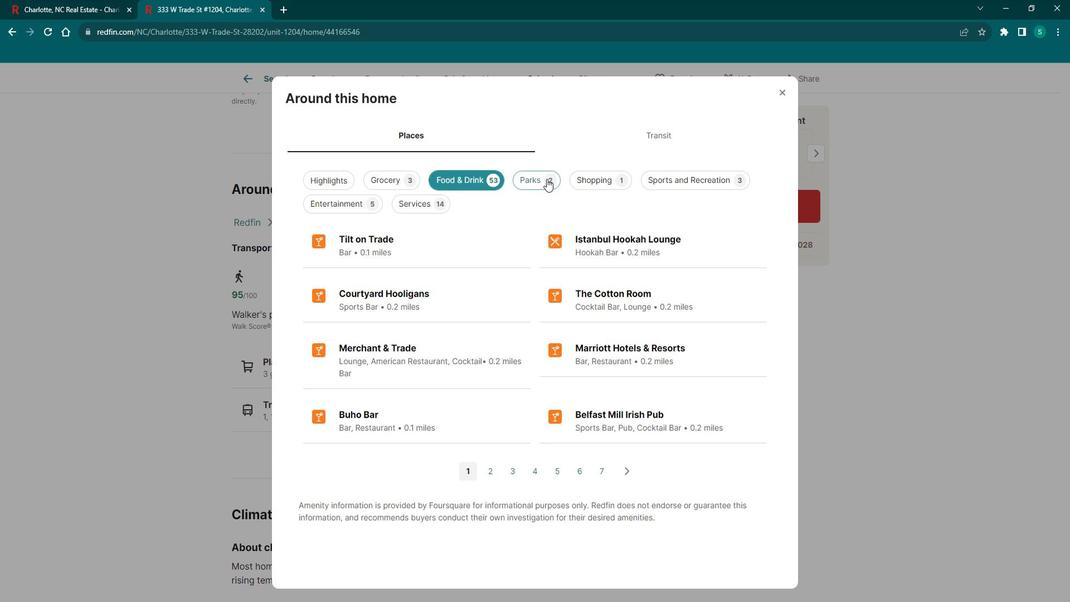 
Action: Mouse moved to (638, 187)
